 Task: Save favorite listings for condos in Dallas, Texas, with a minimum of 2 bathrooms.
Action: Mouse moved to (336, 233)
Screenshot: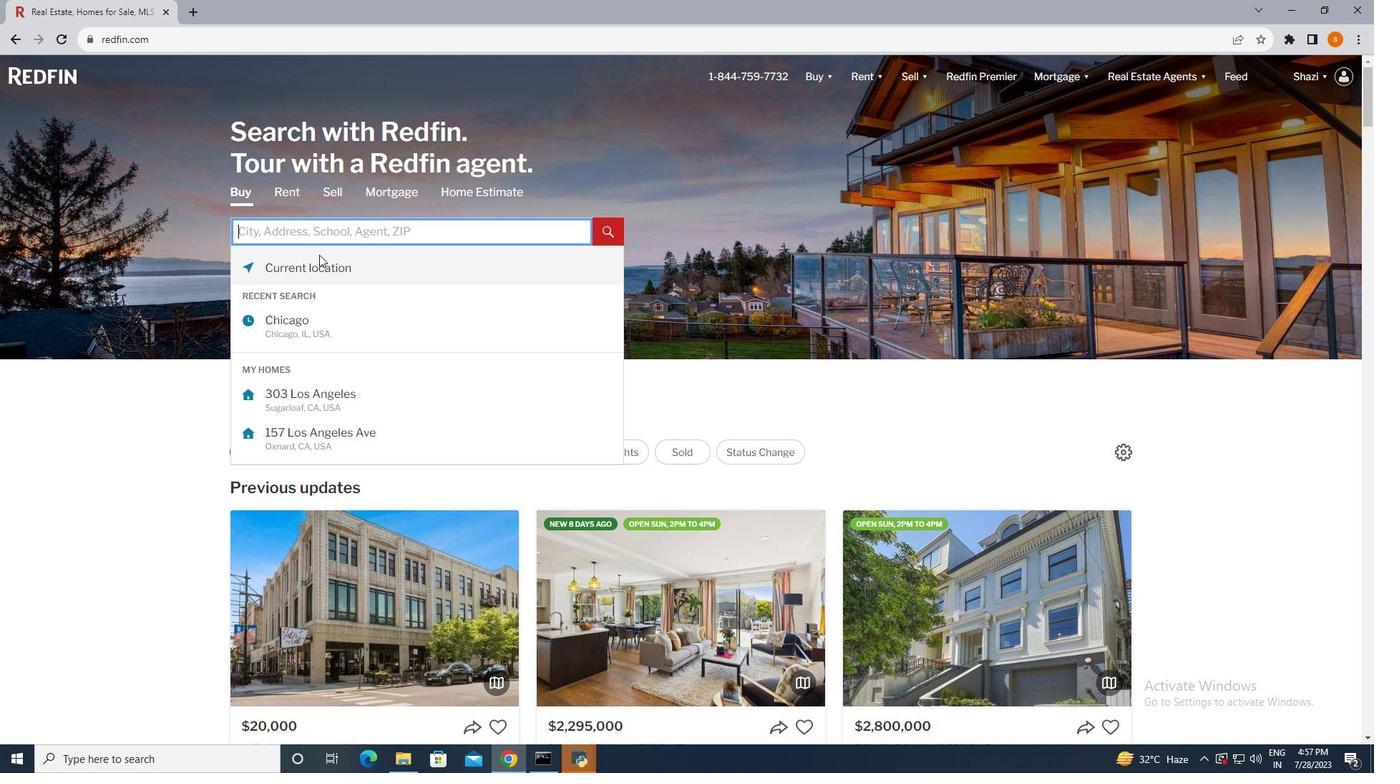 
Action: Mouse pressed left at (336, 233)
Screenshot: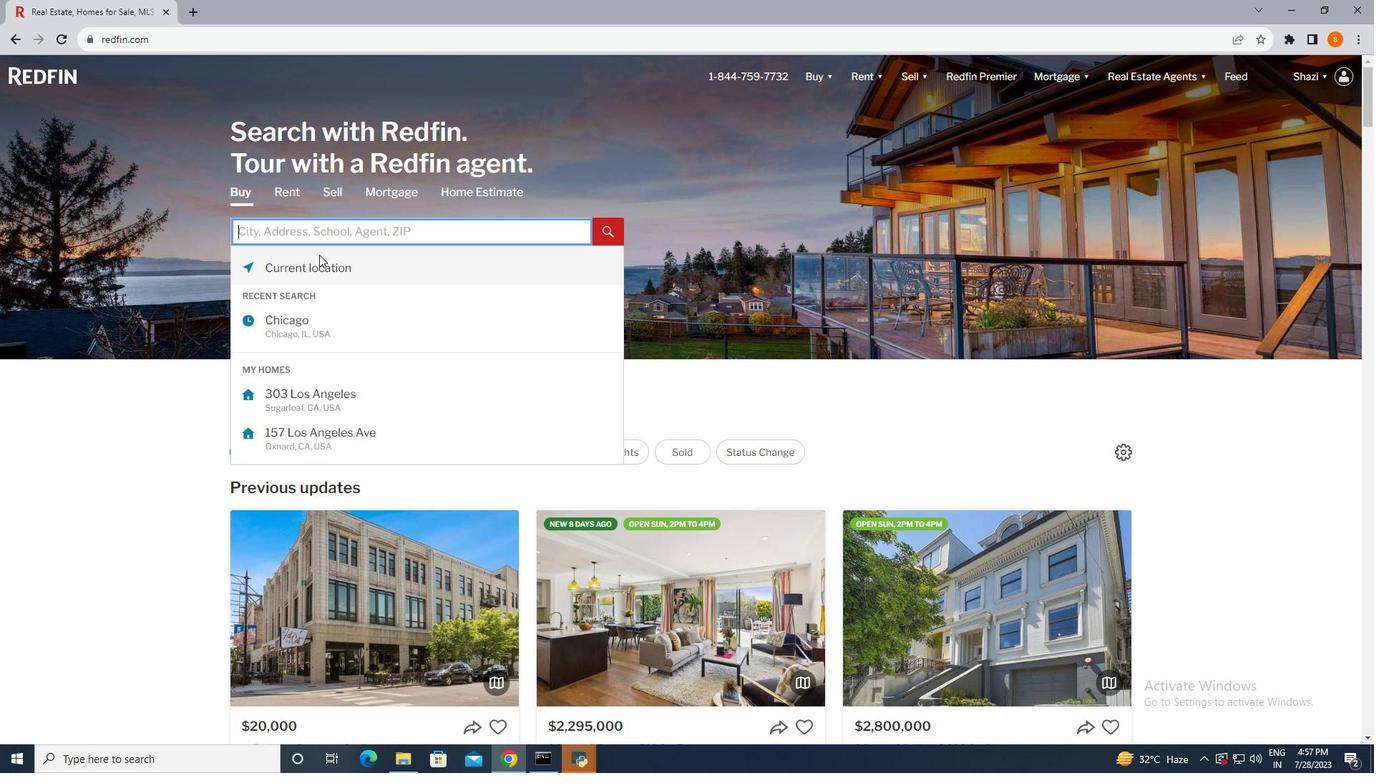 
Action: Mouse moved to (301, 233)
Screenshot: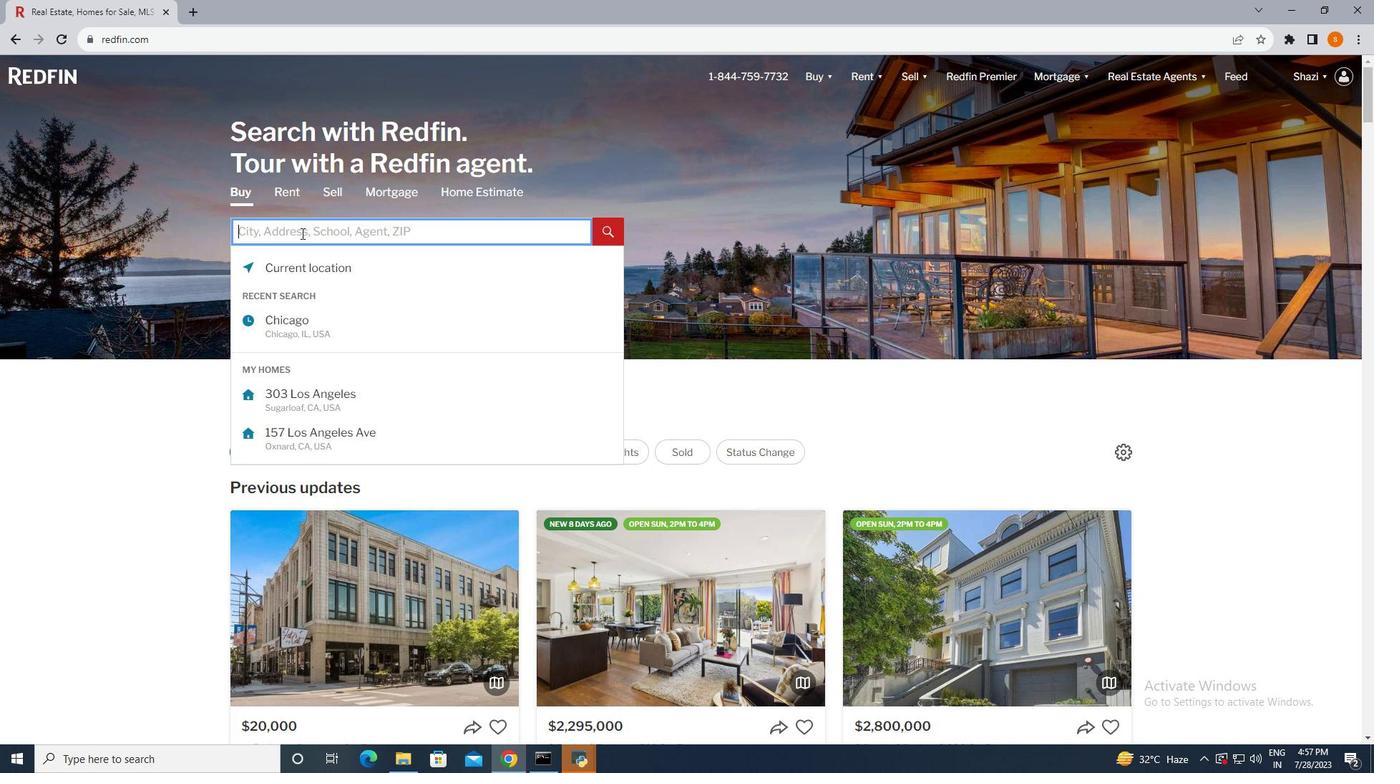 
Action: Mouse pressed left at (301, 233)
Screenshot: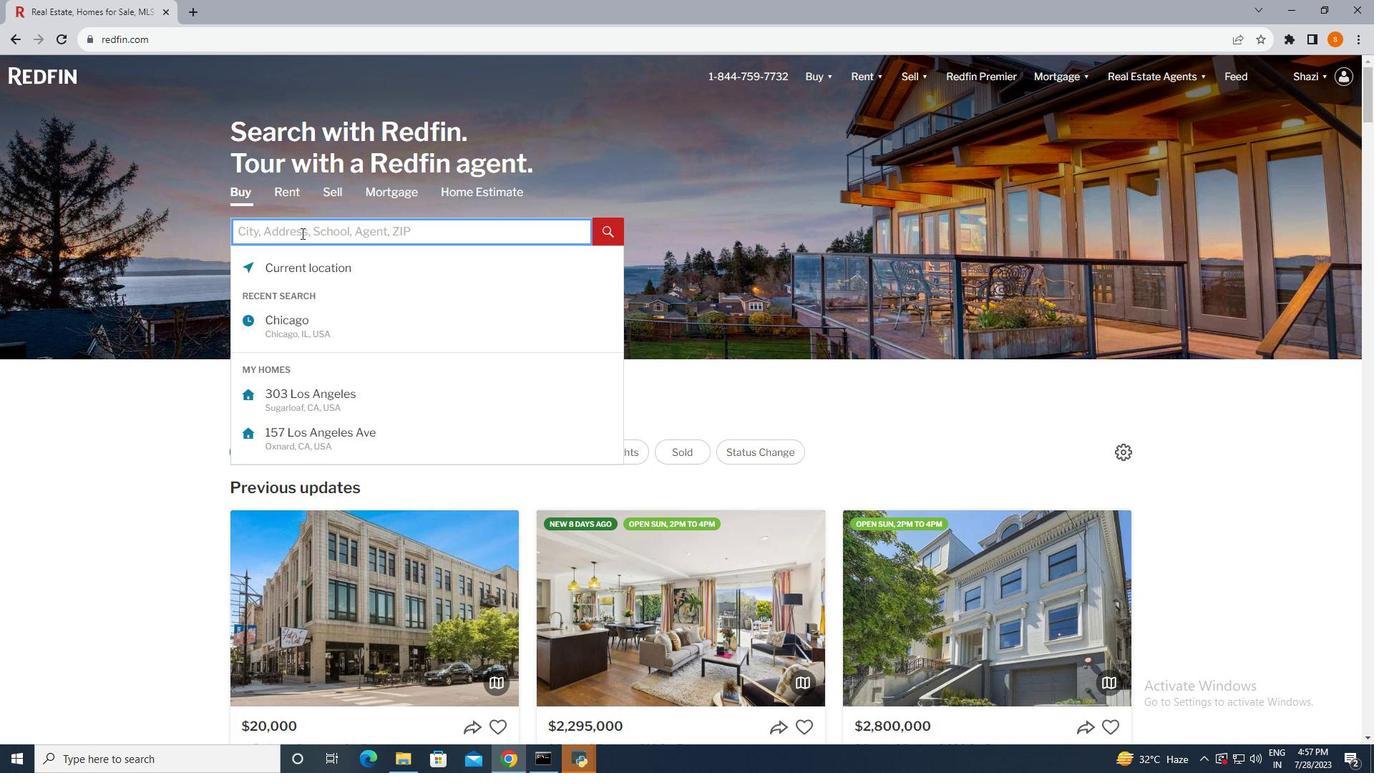 
Action: Key pressed <Key.shift>Dallas,<Key.space><Key.shift>Texas<Key.enter>
Screenshot: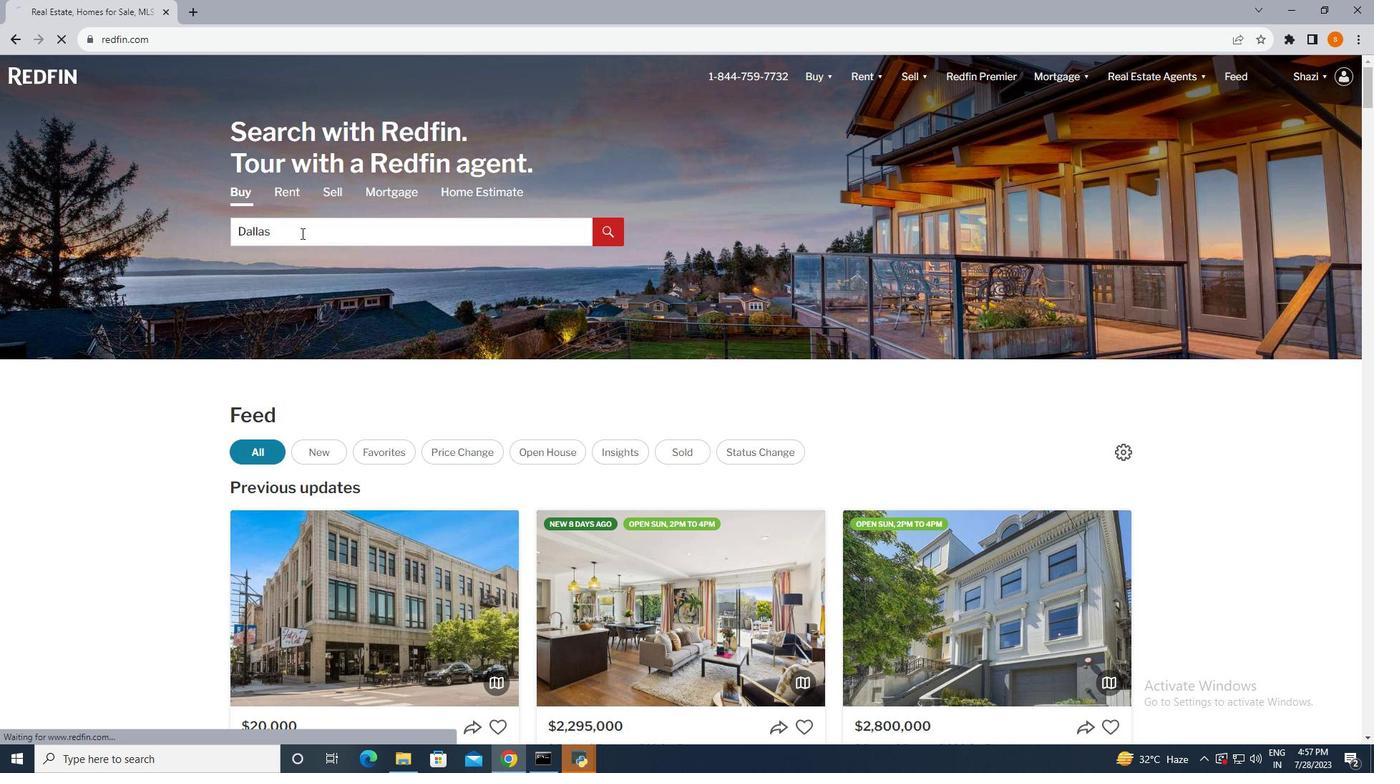 
Action: Mouse moved to (1233, 161)
Screenshot: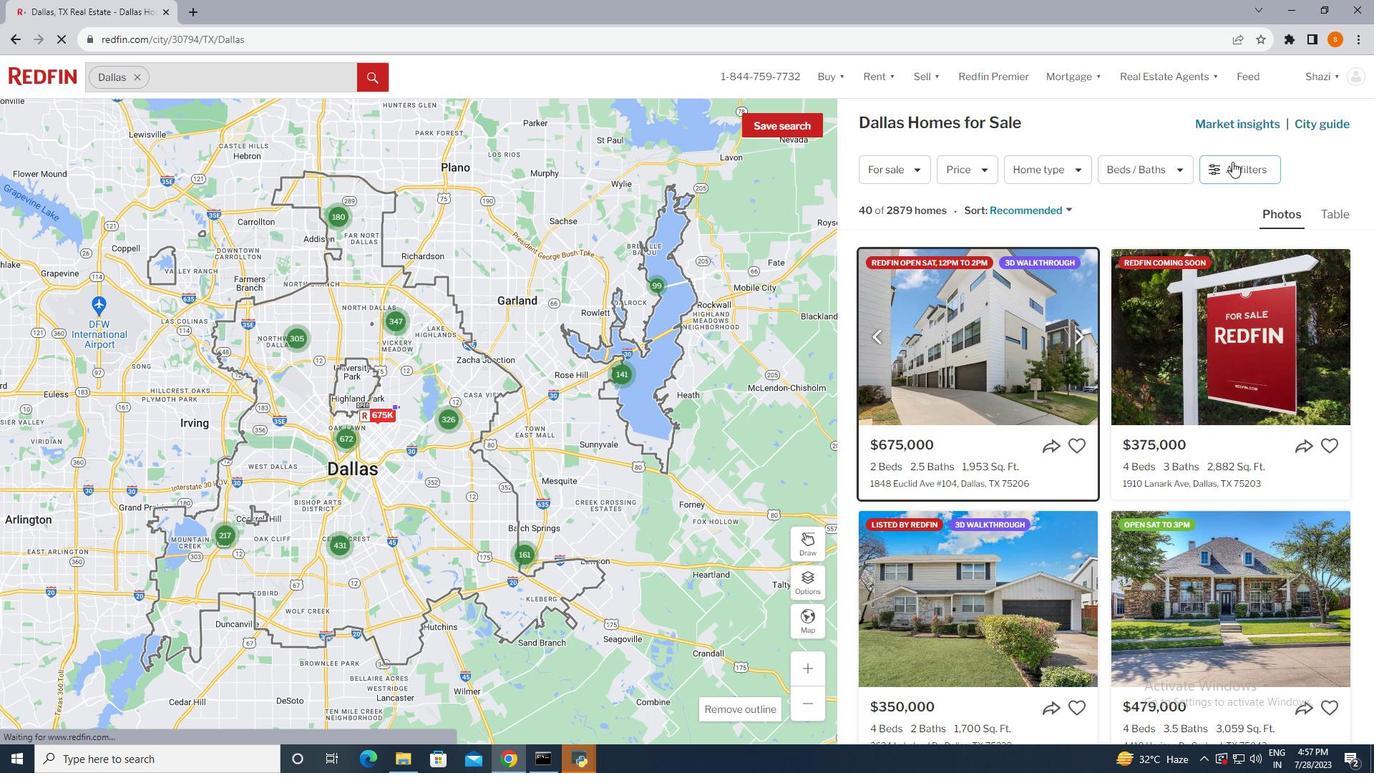 
Action: Mouse pressed left at (1233, 161)
Screenshot: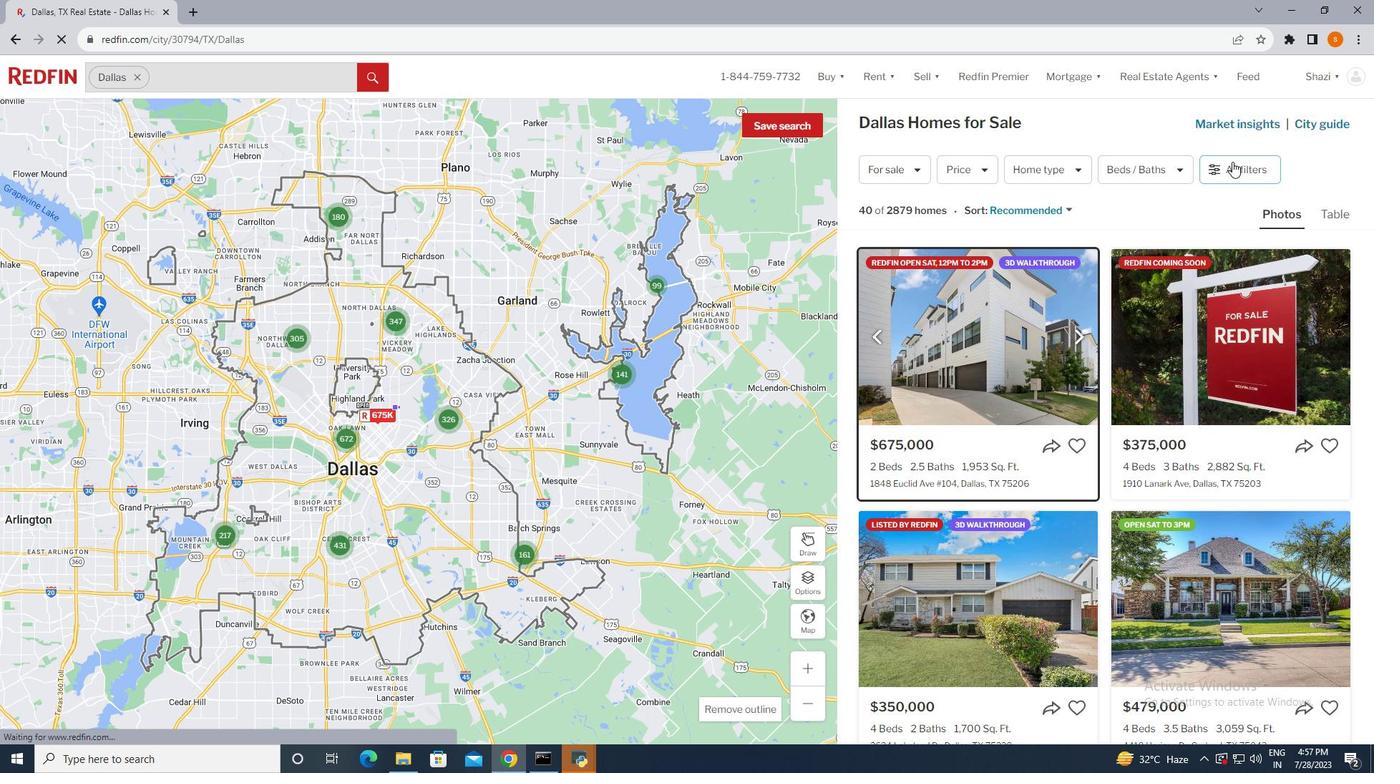 
Action: Mouse moved to (1238, 172)
Screenshot: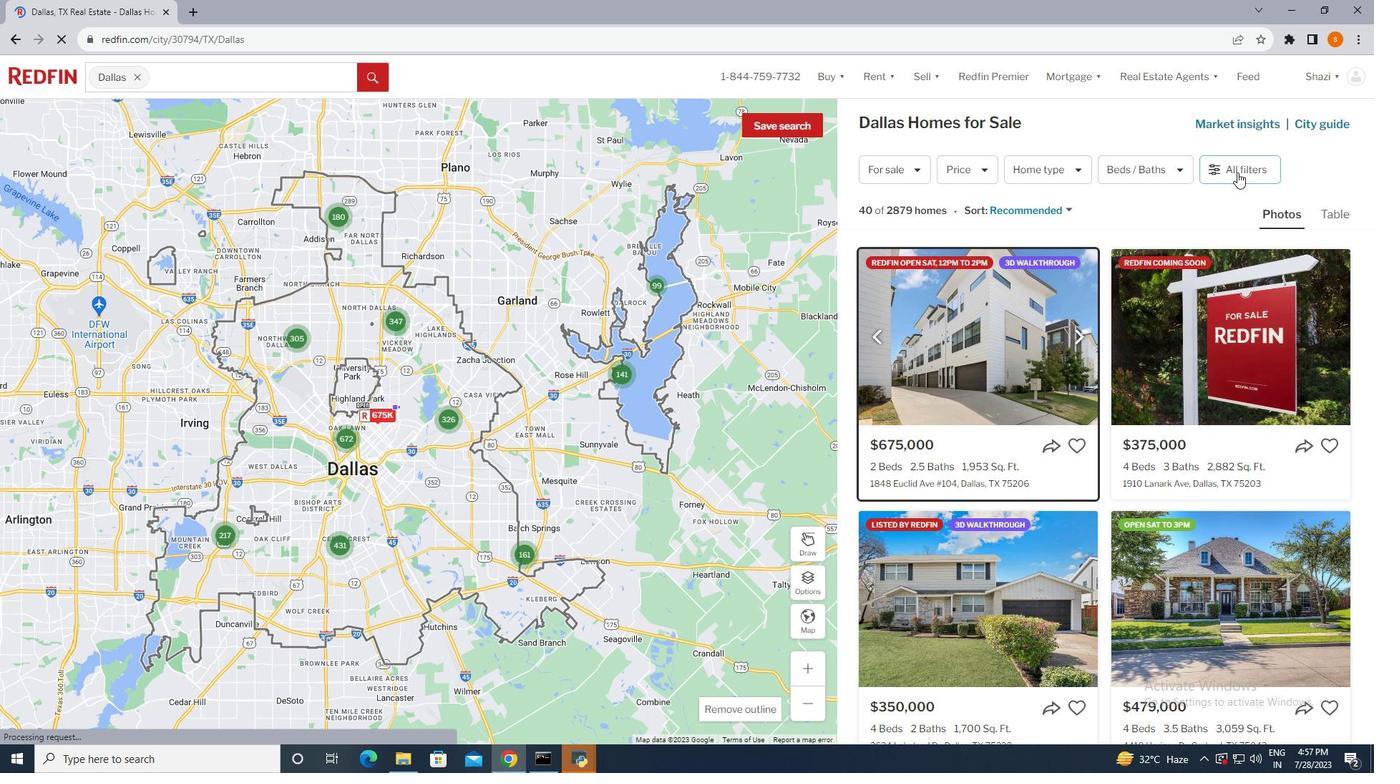 
Action: Mouse pressed left at (1238, 172)
Screenshot: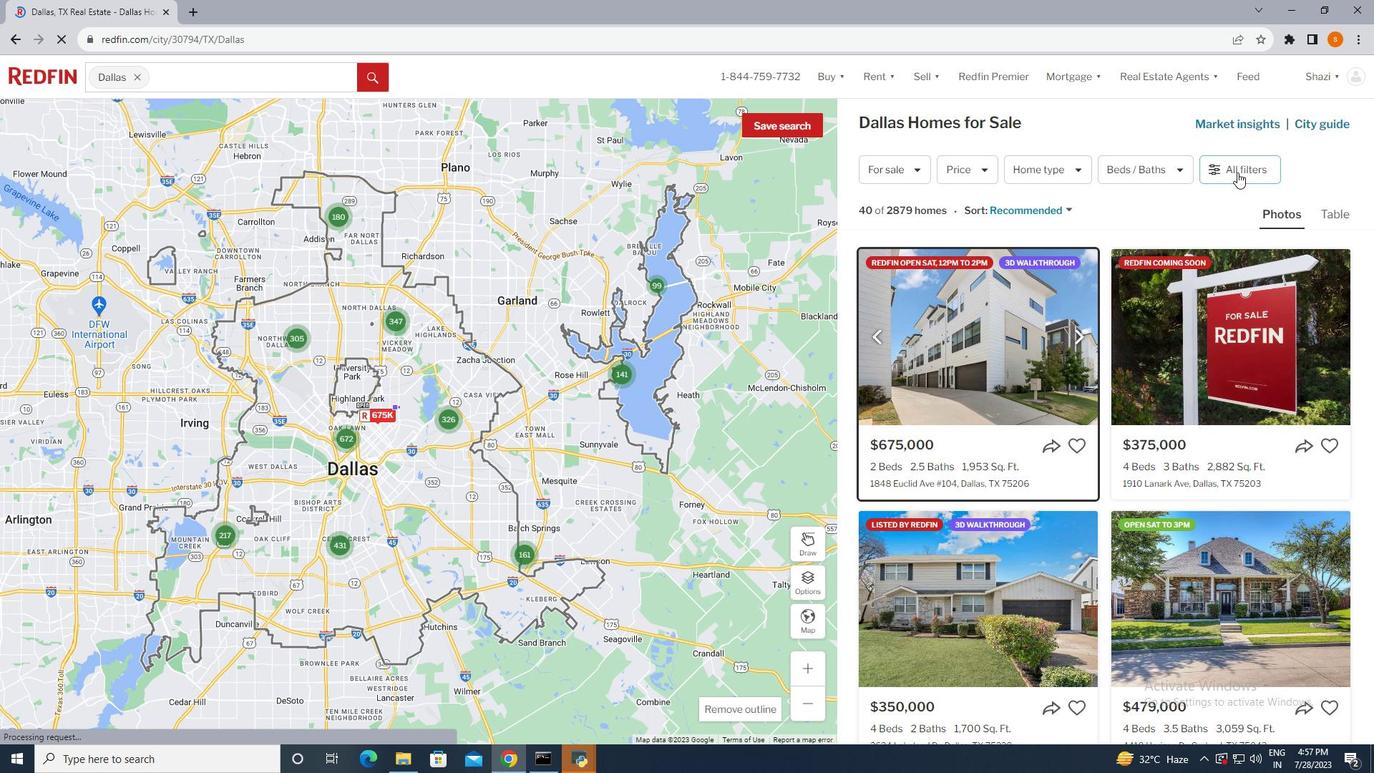 
Action: Mouse pressed left at (1238, 172)
Screenshot: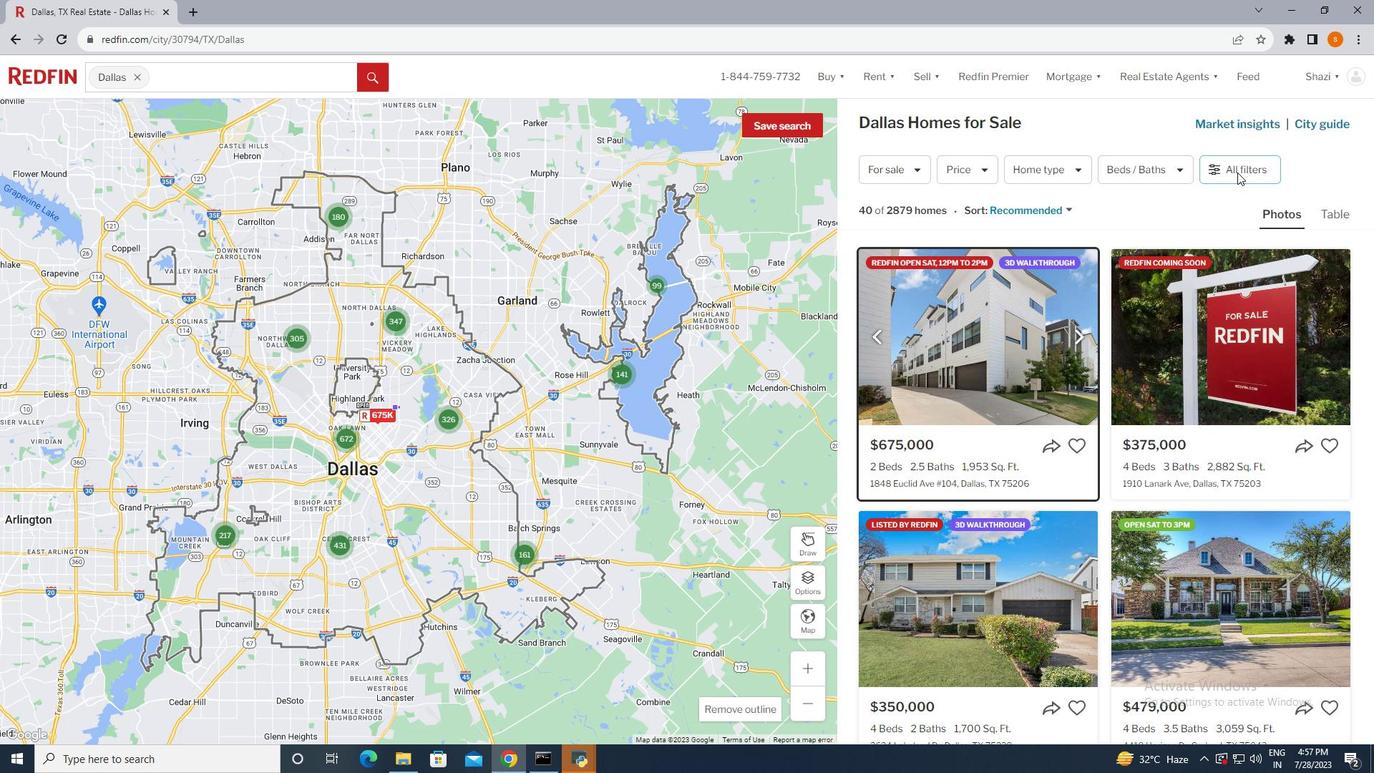 
Action: Mouse moved to (1119, 462)
Screenshot: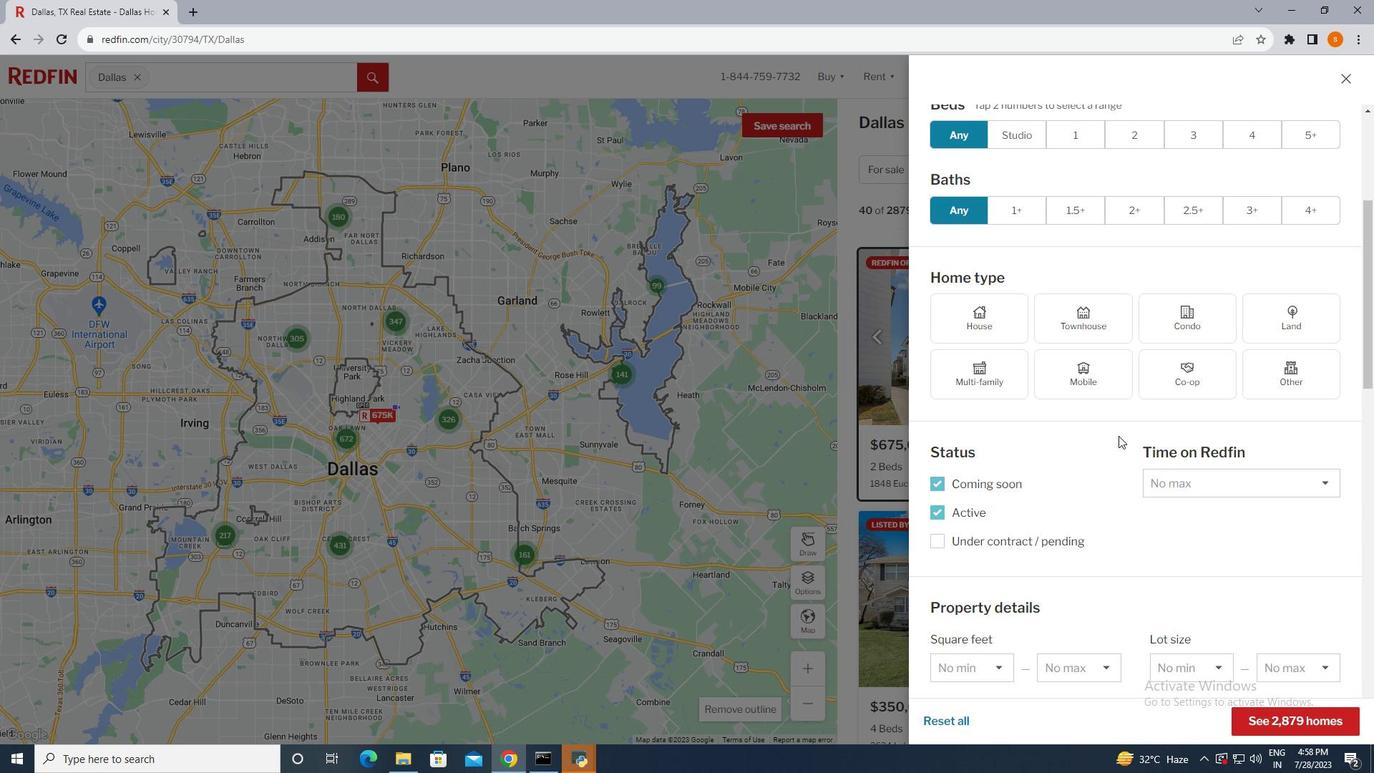 
Action: Mouse scrolled (1119, 461) with delta (0, 0)
Screenshot: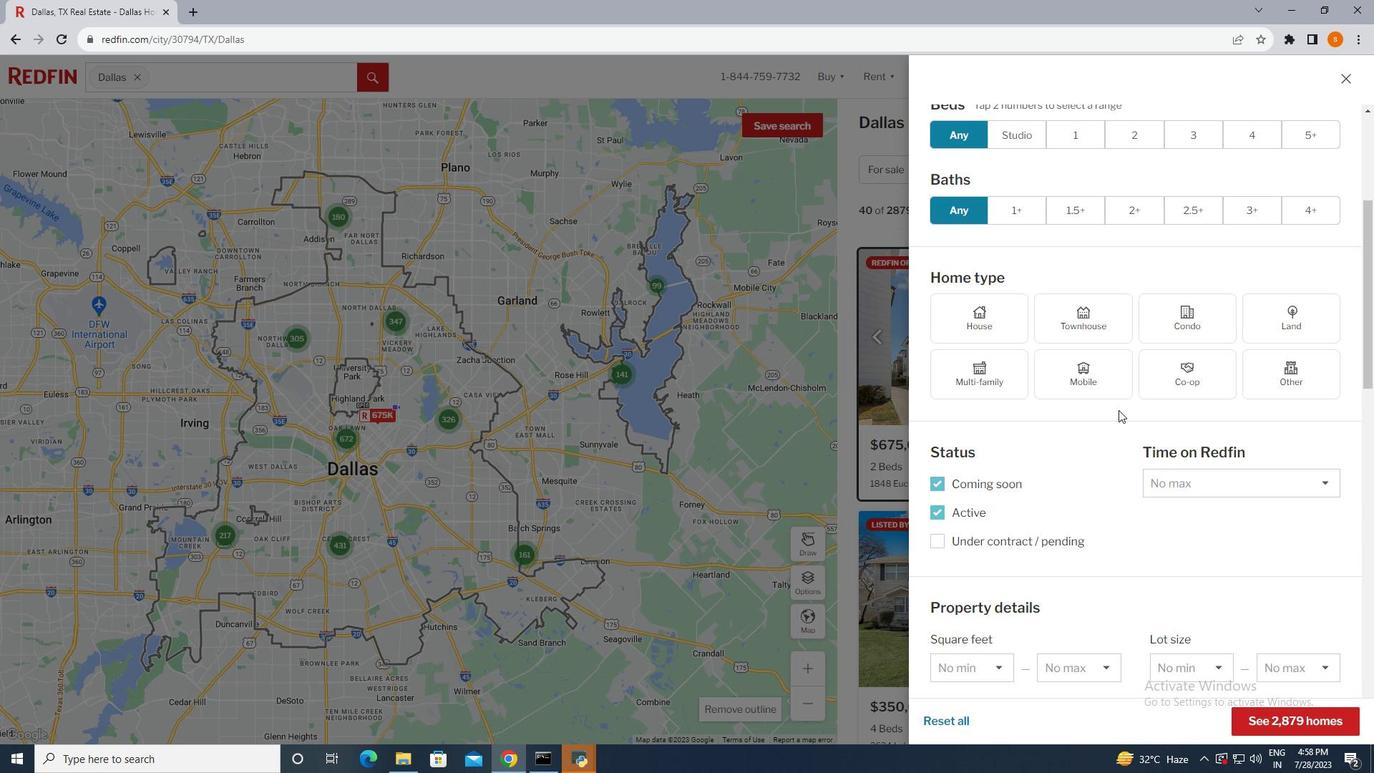 
Action: Mouse scrolled (1119, 461) with delta (0, 0)
Screenshot: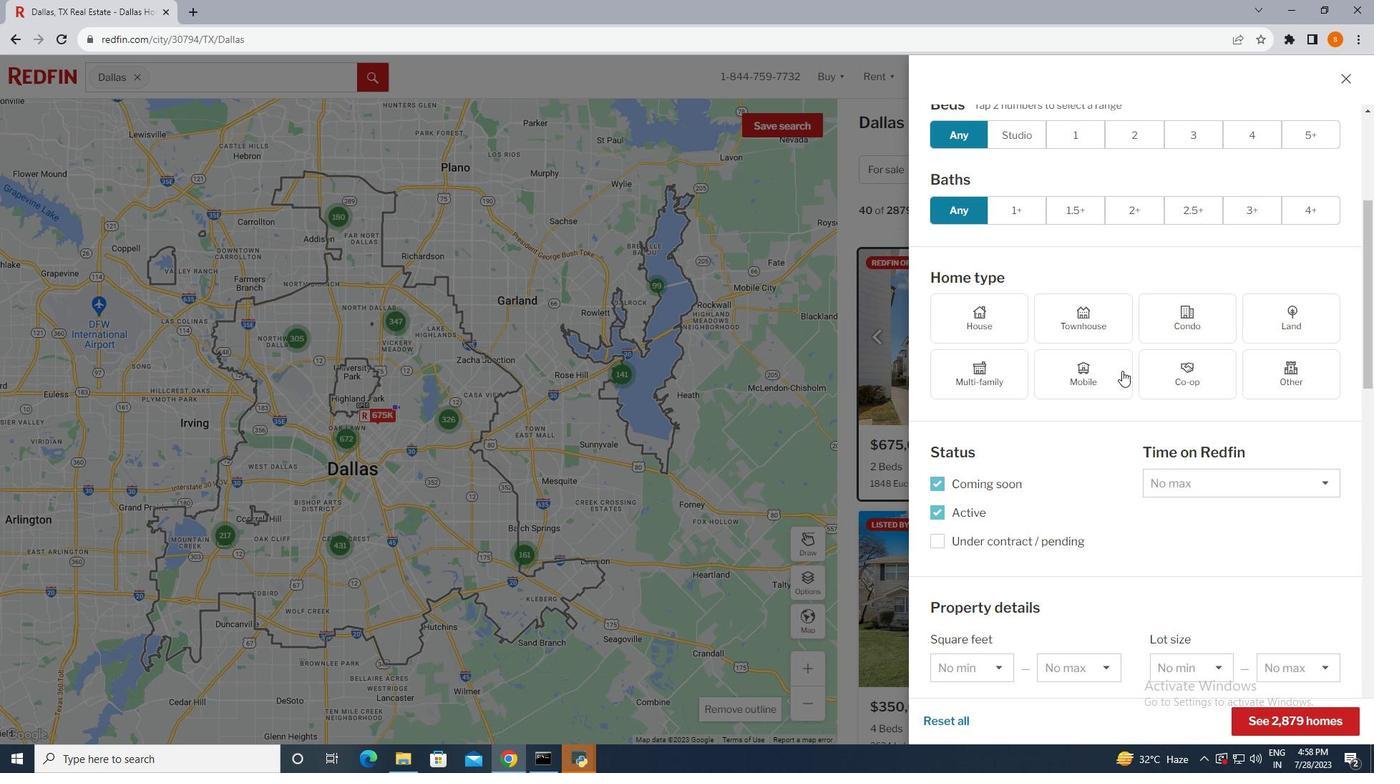 
Action: Mouse scrolled (1119, 461) with delta (0, 0)
Screenshot: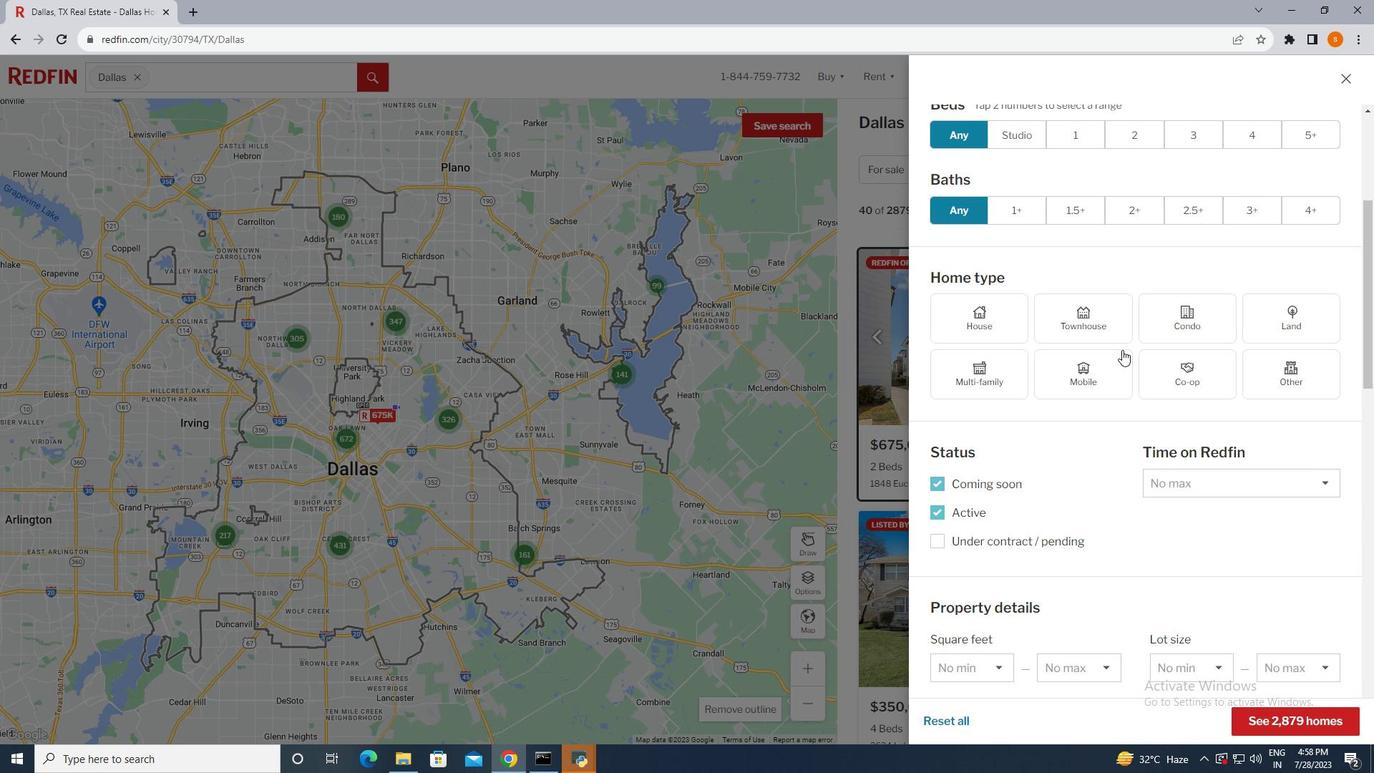 
Action: Mouse scrolled (1119, 461) with delta (0, 0)
Screenshot: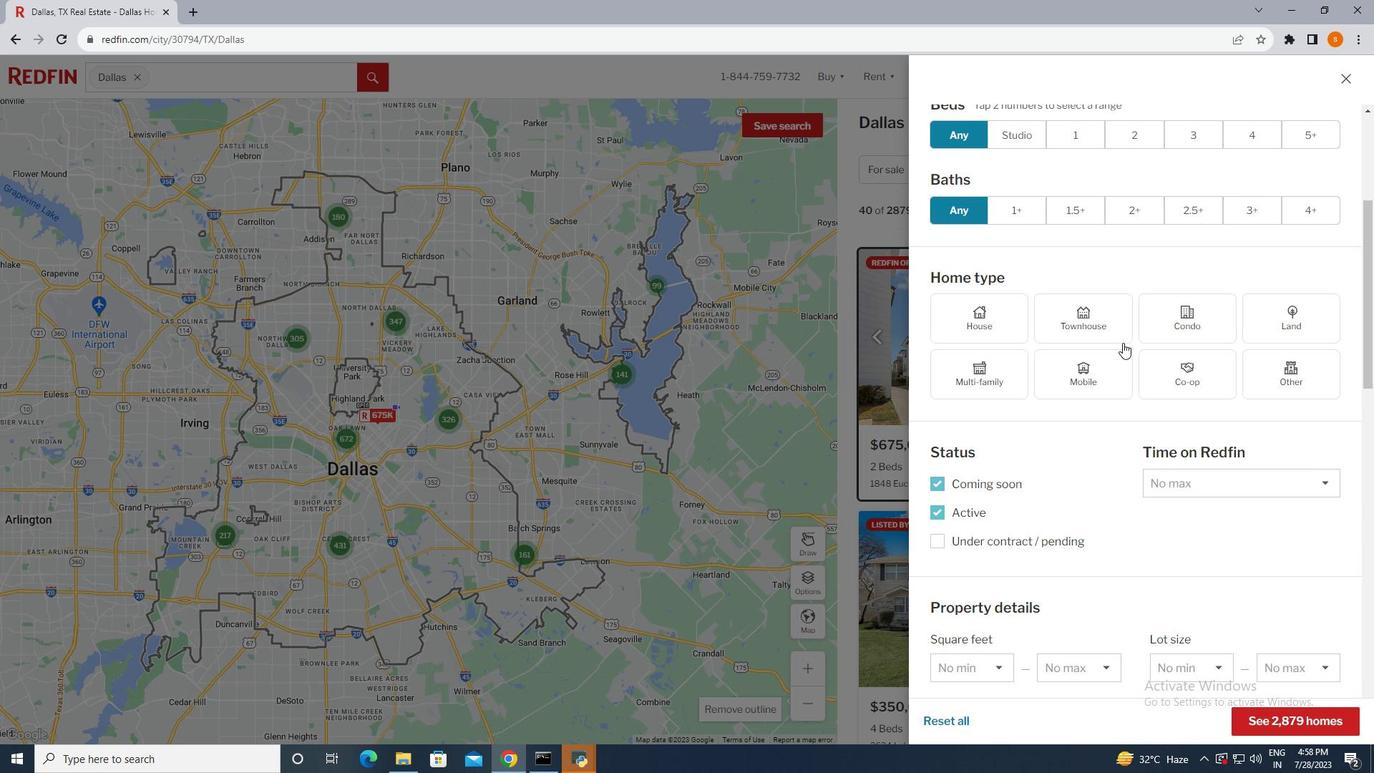 
Action: Mouse moved to (1202, 315)
Screenshot: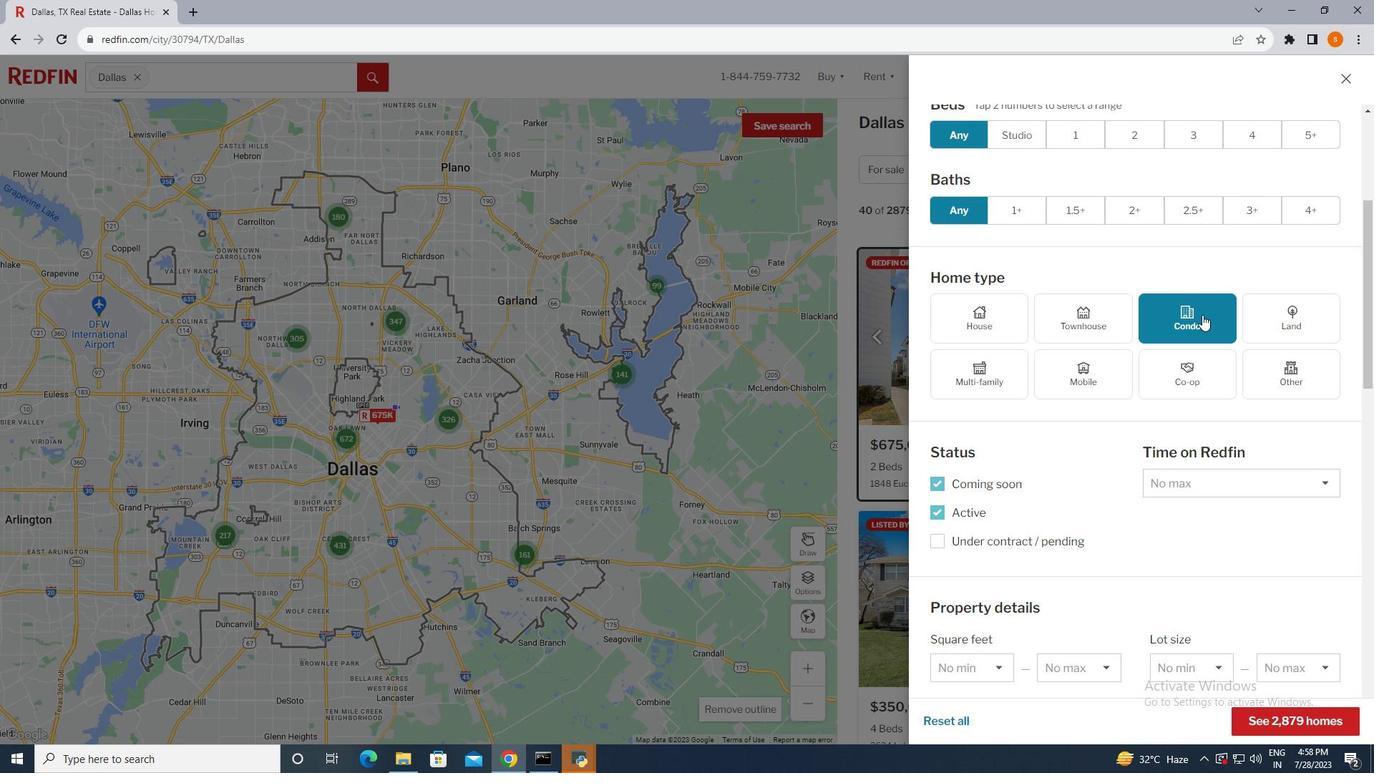 
Action: Mouse pressed left at (1202, 315)
Screenshot: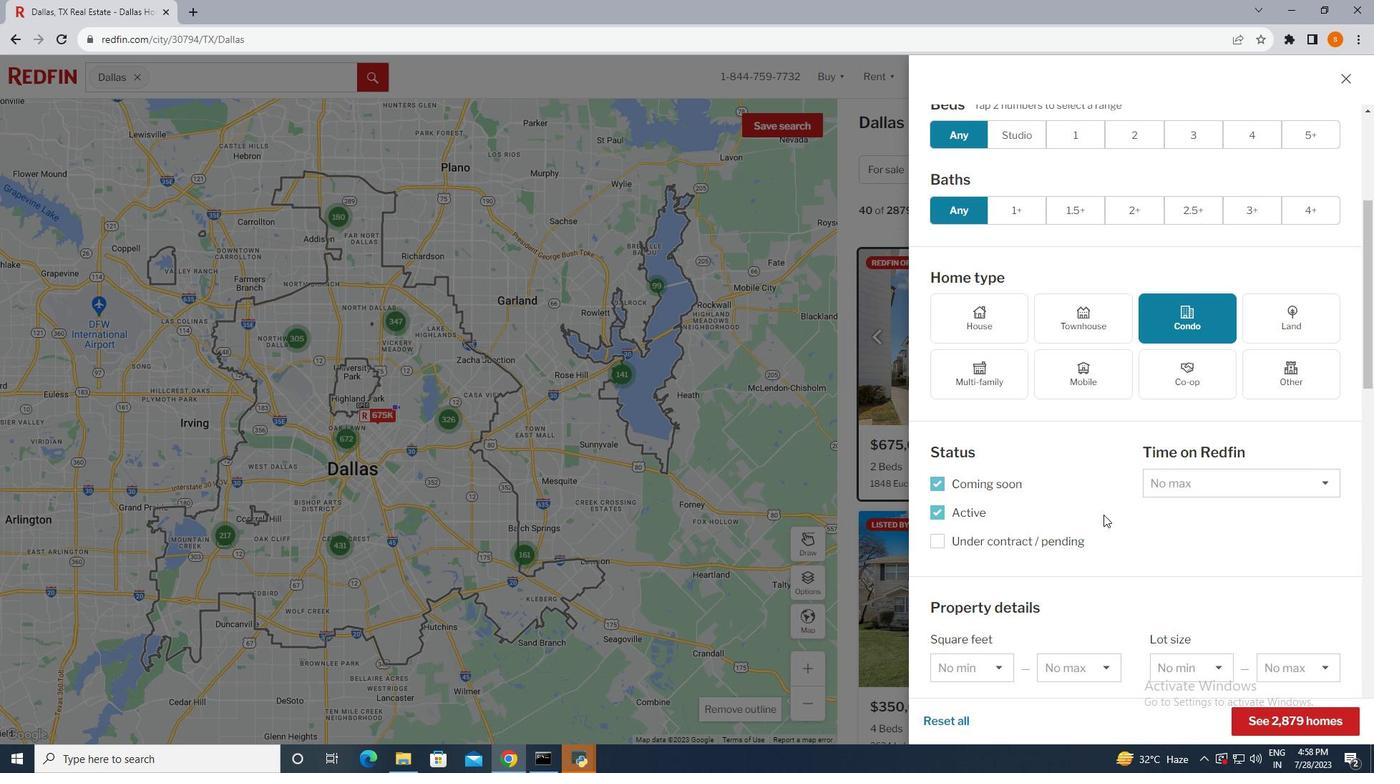 
Action: Mouse moved to (1073, 544)
Screenshot: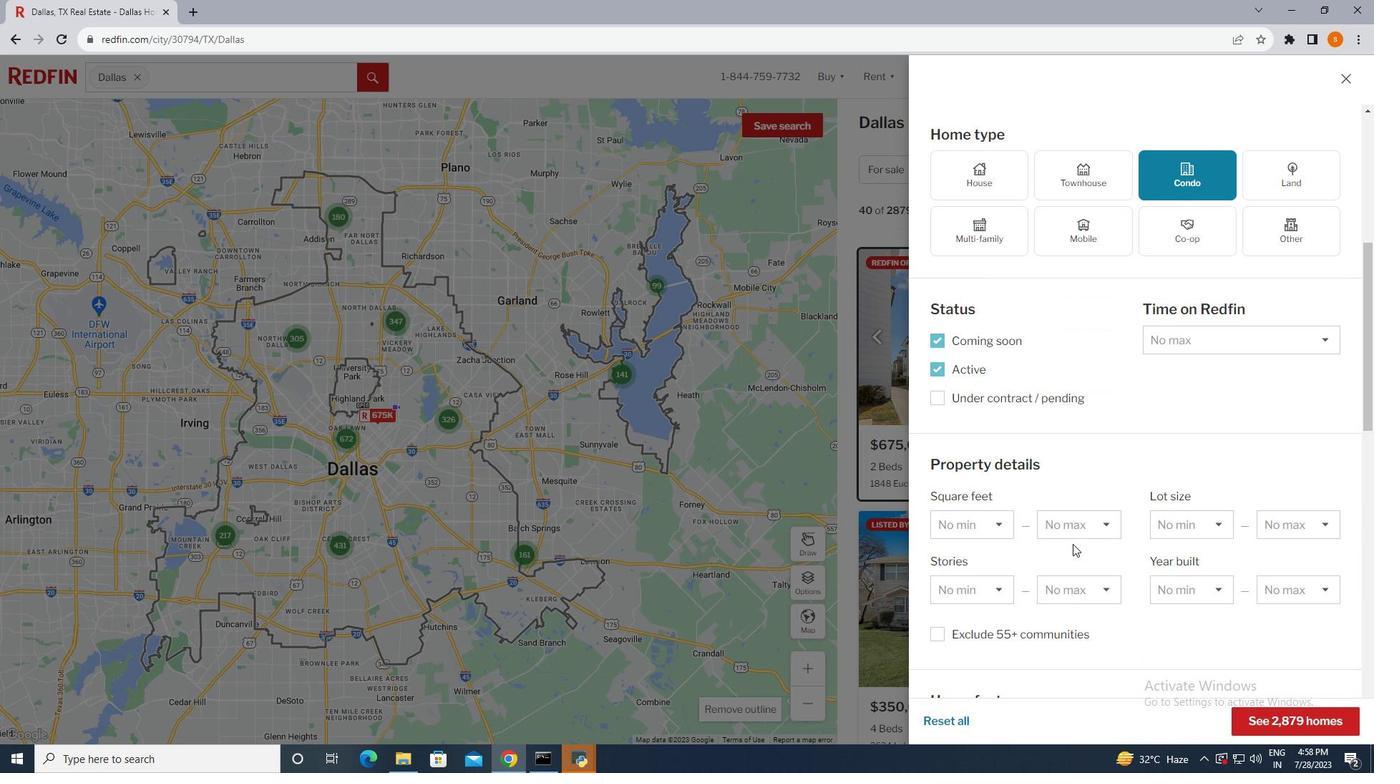 
Action: Mouse scrolled (1073, 543) with delta (0, 0)
Screenshot: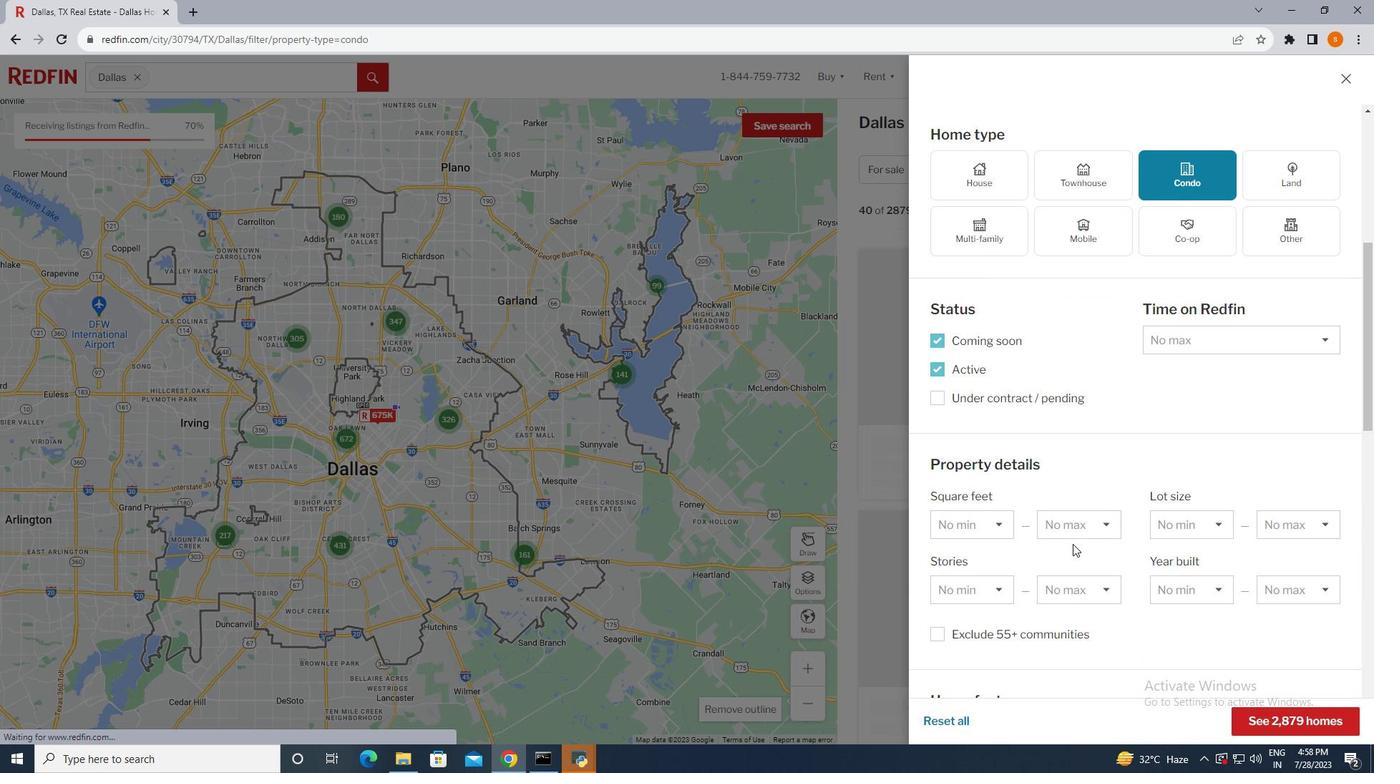 
Action: Mouse scrolled (1073, 543) with delta (0, 0)
Screenshot: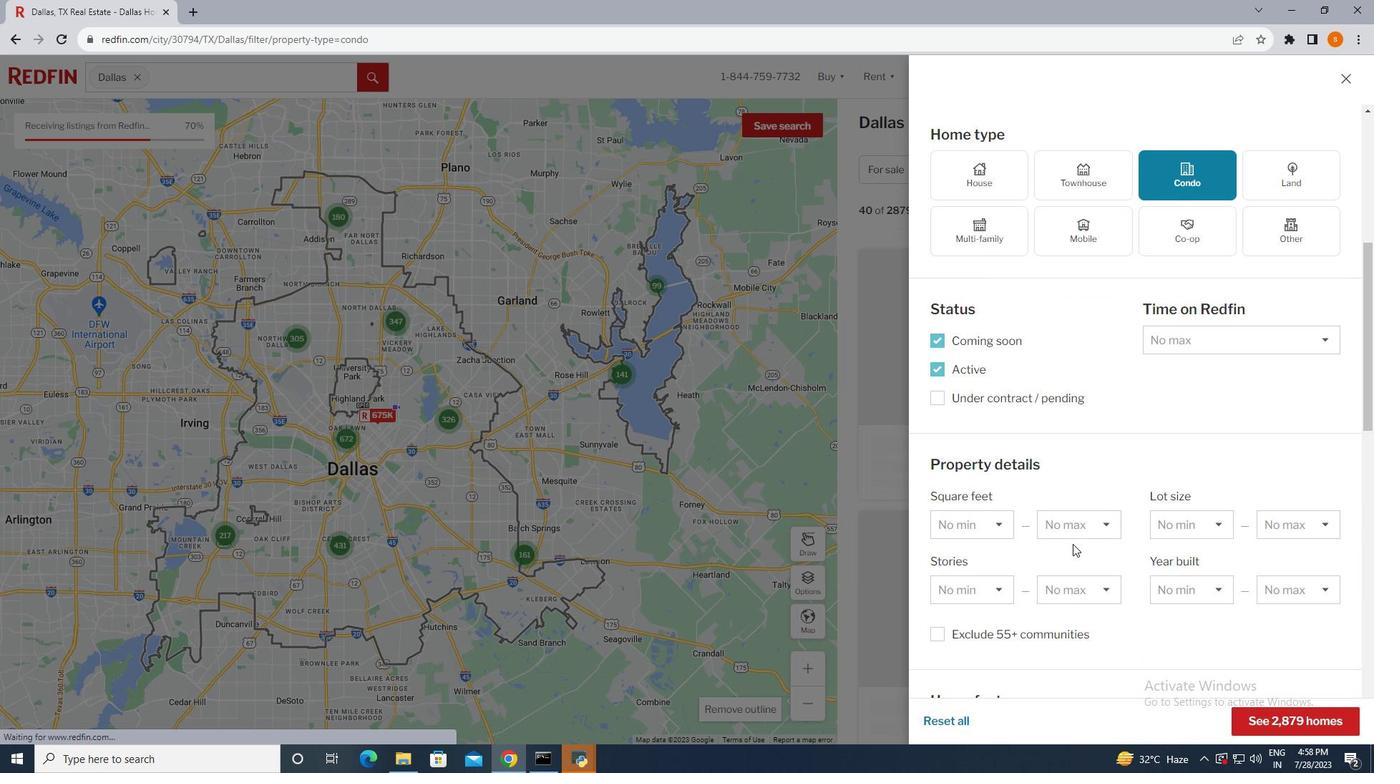 
Action: Mouse scrolled (1073, 543) with delta (0, 0)
Screenshot: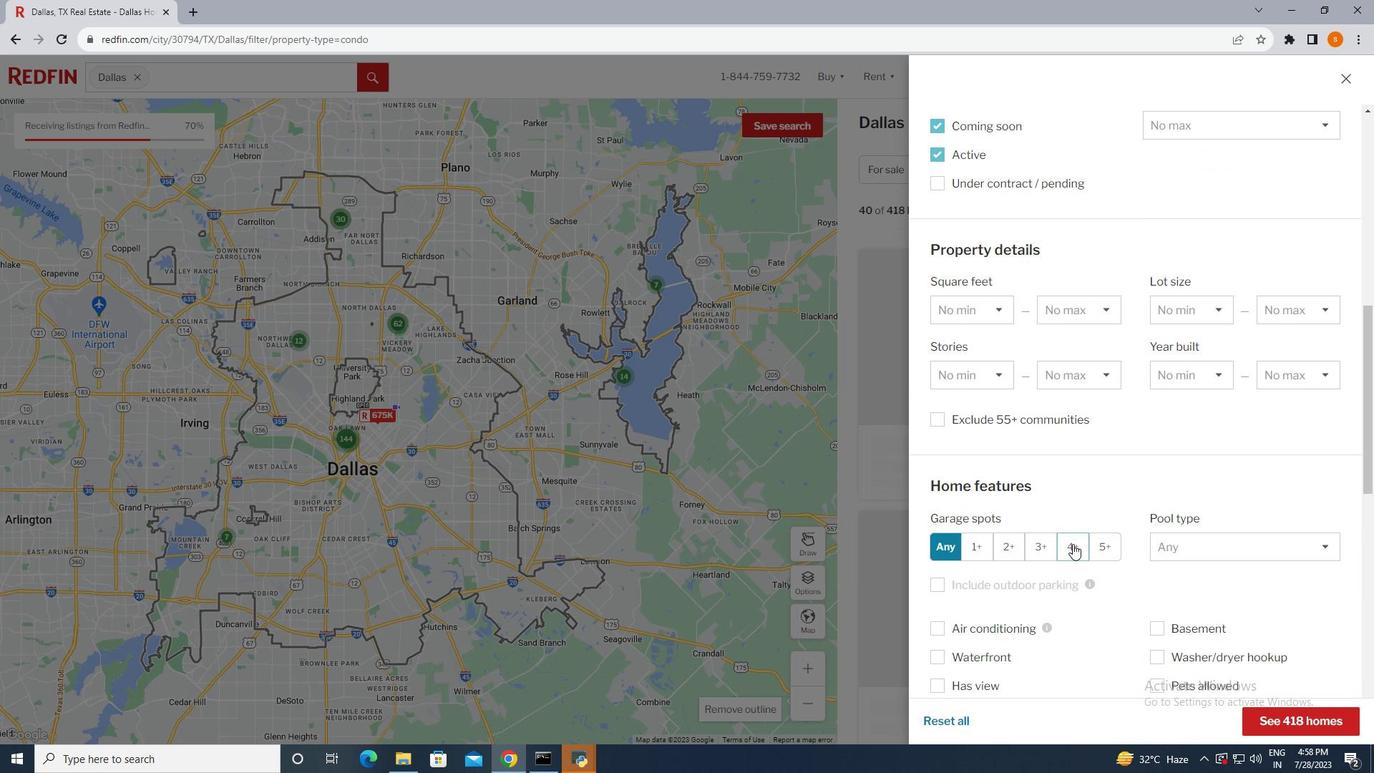 
Action: Mouse scrolled (1073, 543) with delta (0, 0)
Screenshot: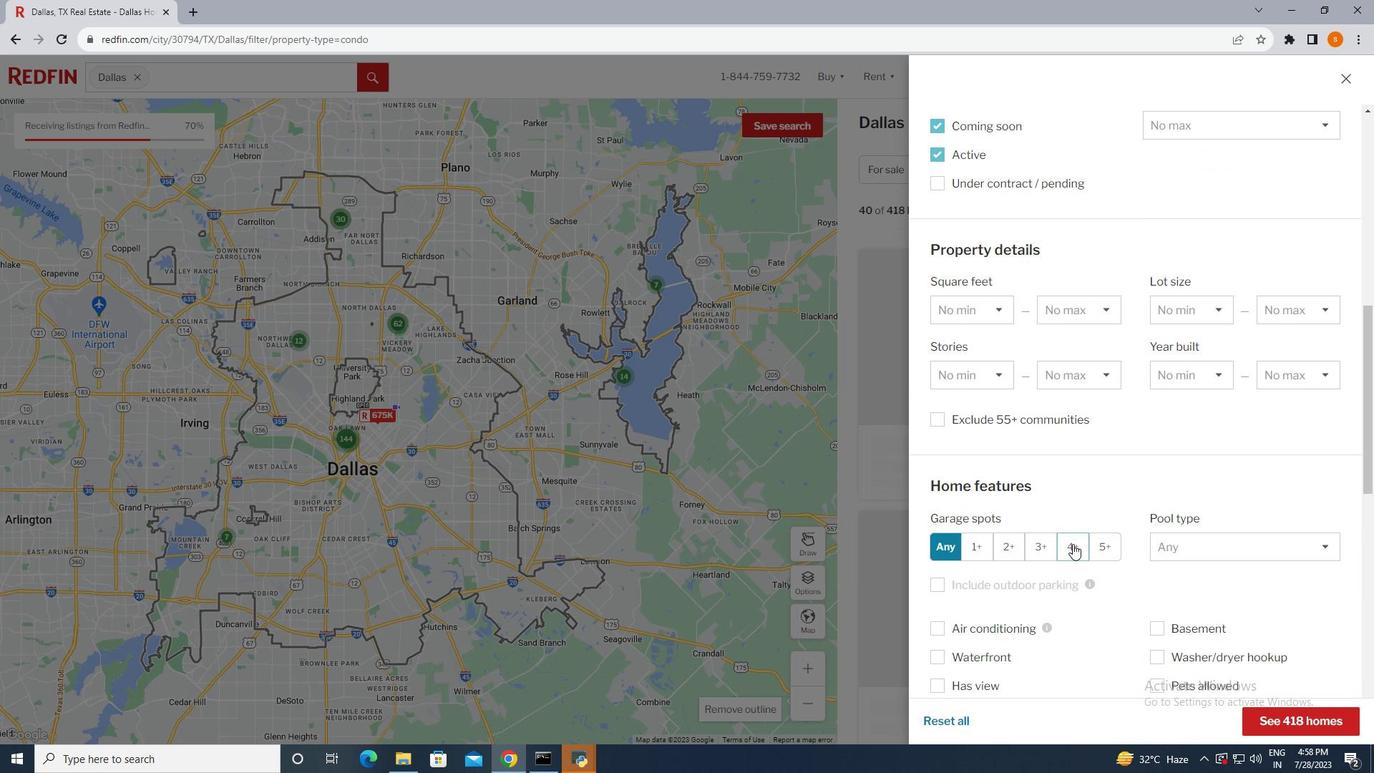
Action: Mouse scrolled (1073, 543) with delta (0, 0)
Screenshot: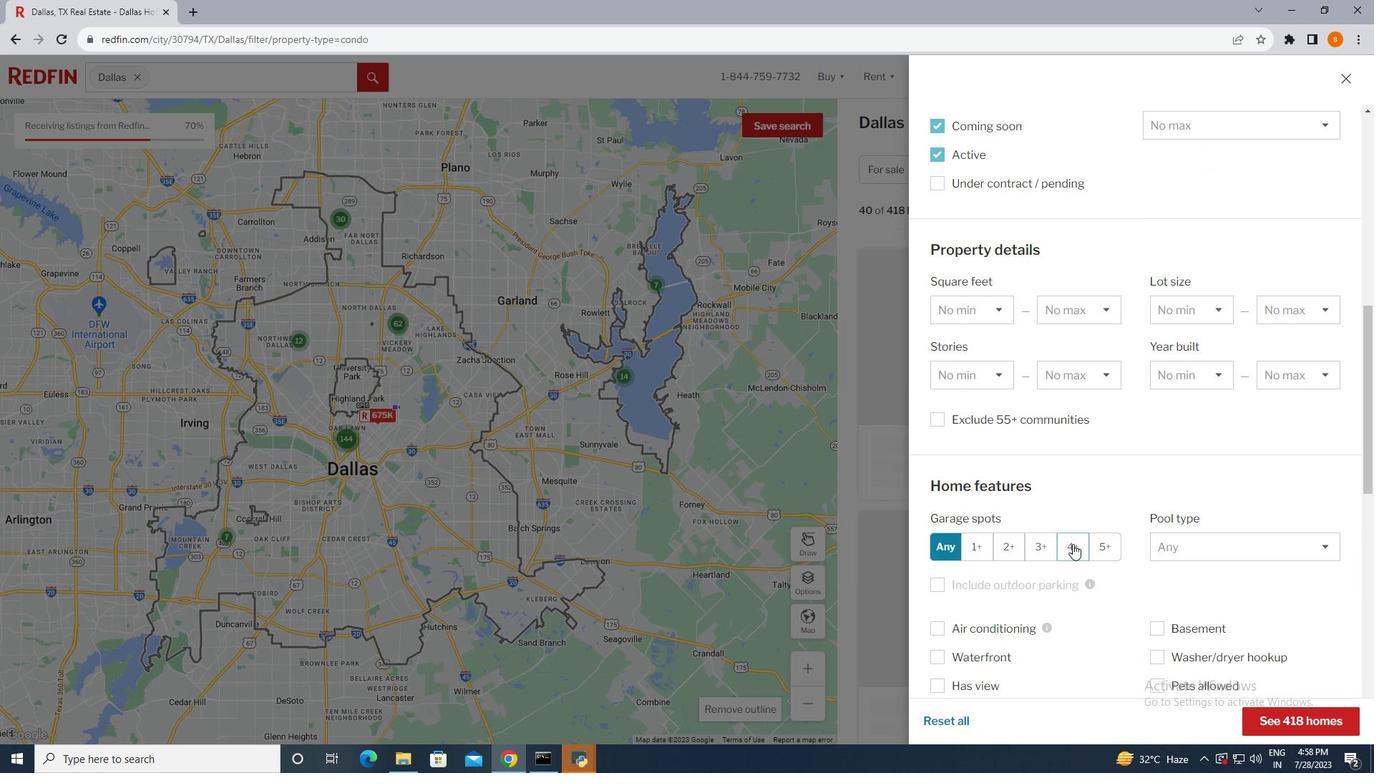 
Action: Mouse scrolled (1073, 543) with delta (0, 0)
Screenshot: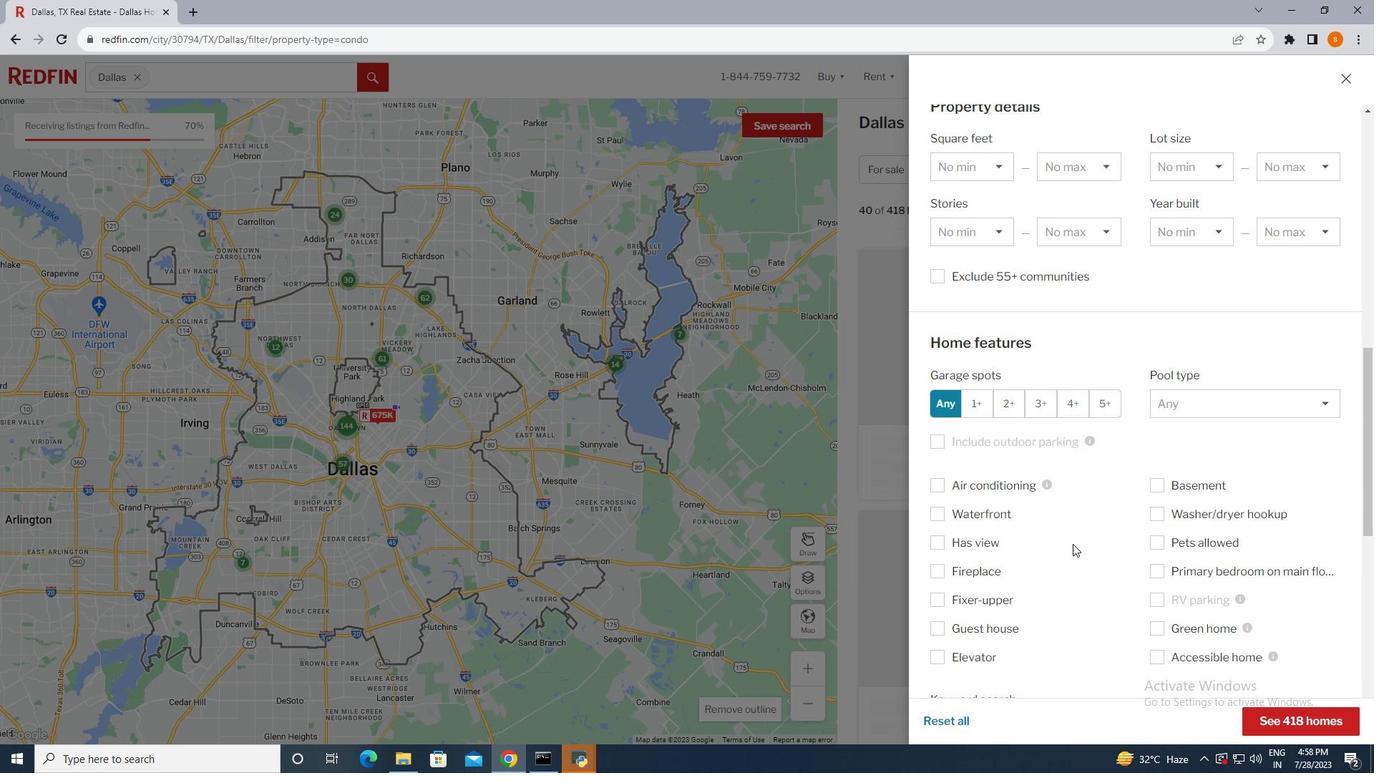 
Action: Mouse scrolled (1073, 543) with delta (0, 0)
Screenshot: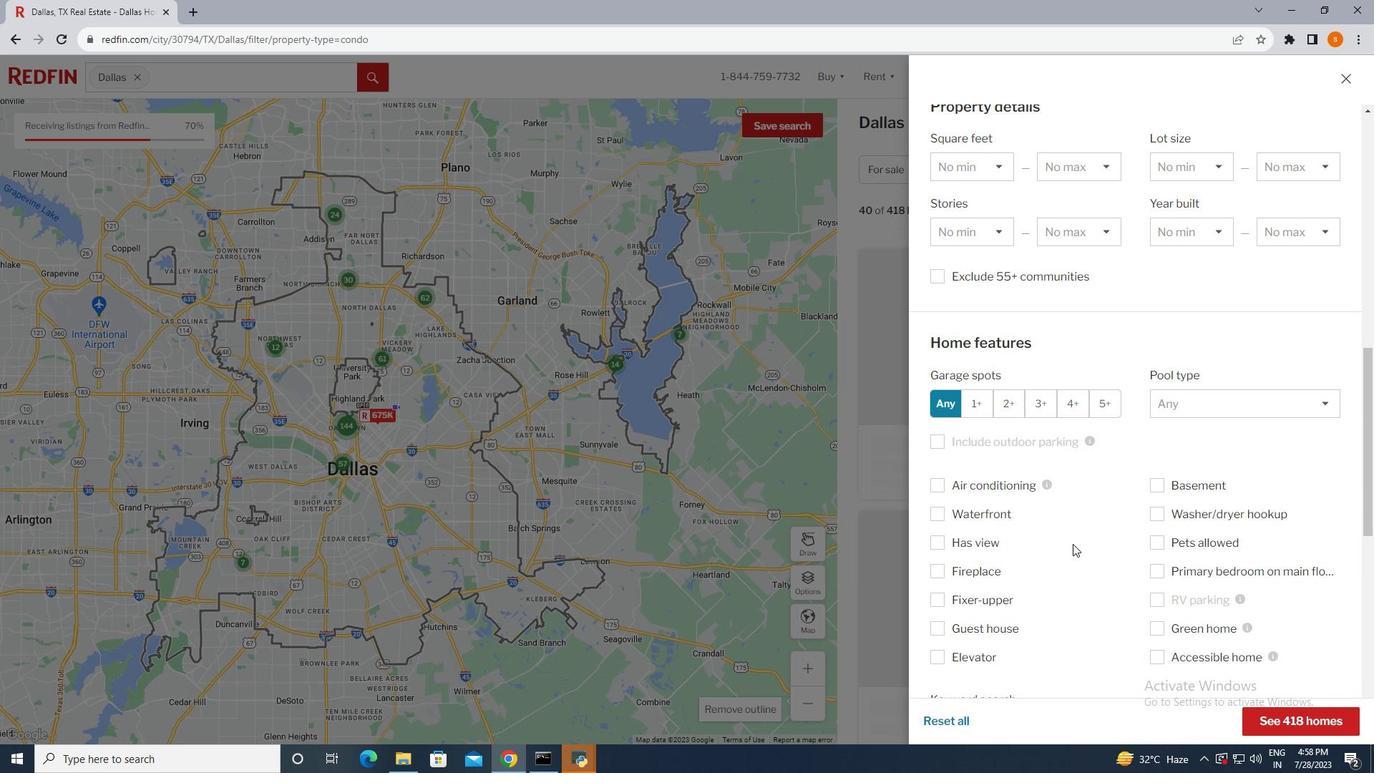 
Action: Mouse scrolled (1073, 544) with delta (0, 0)
Screenshot: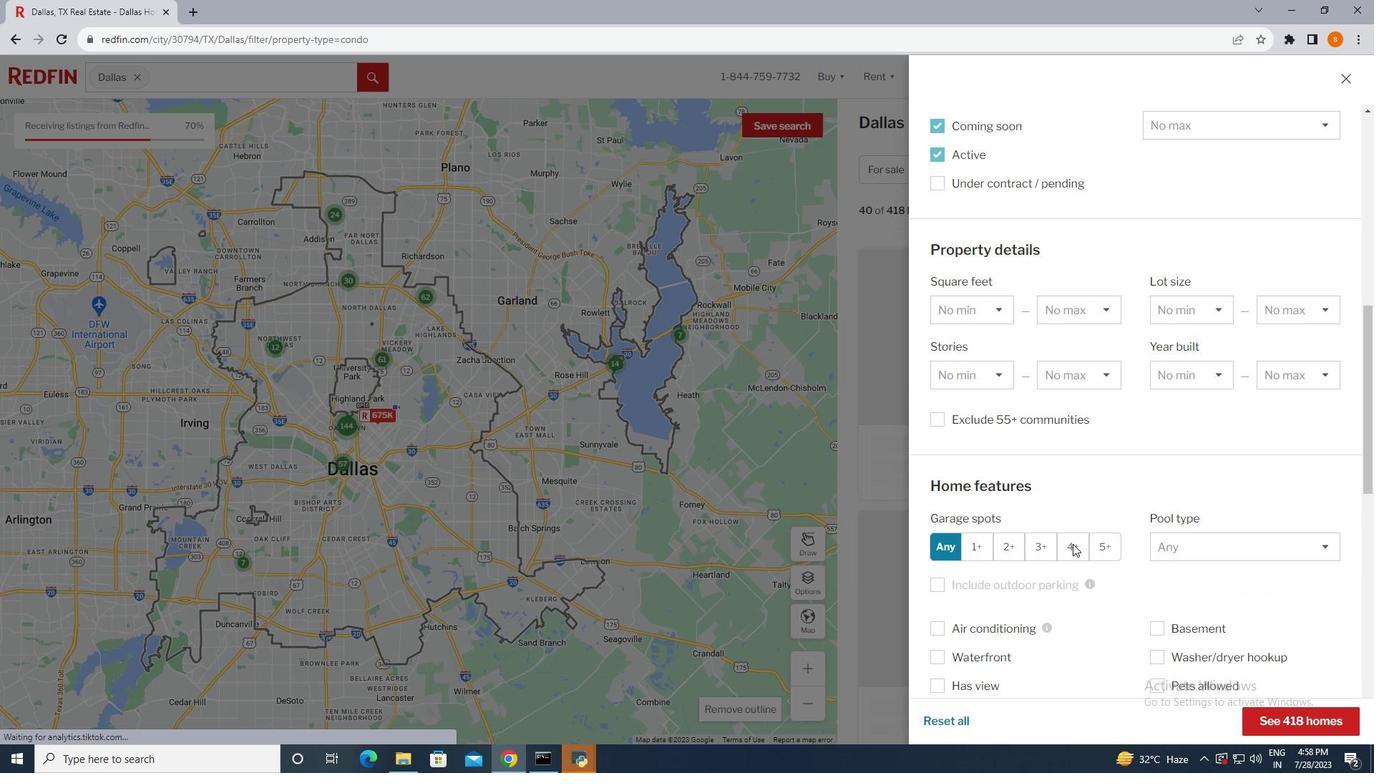 
Action: Mouse scrolled (1073, 544) with delta (0, 0)
Screenshot: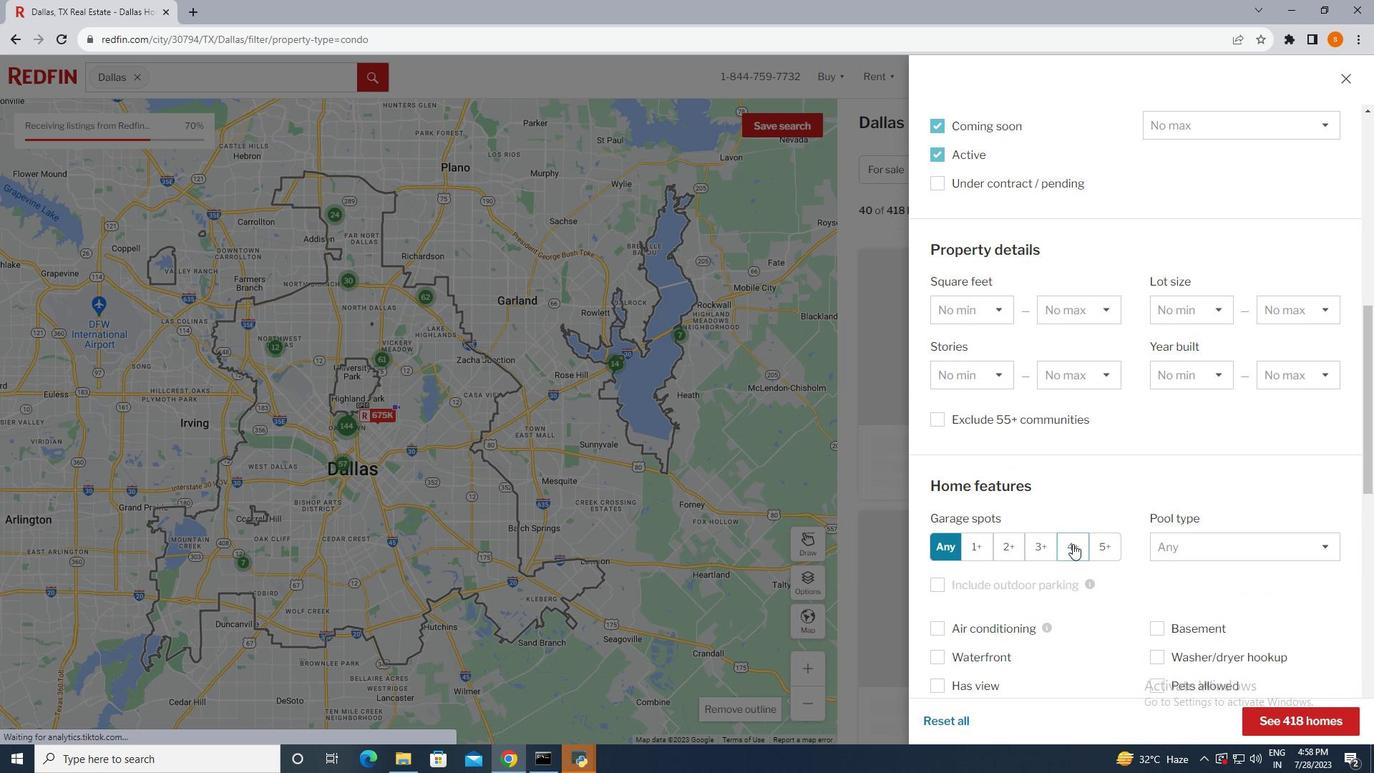 
Action: Mouse scrolled (1073, 544) with delta (0, 0)
Screenshot: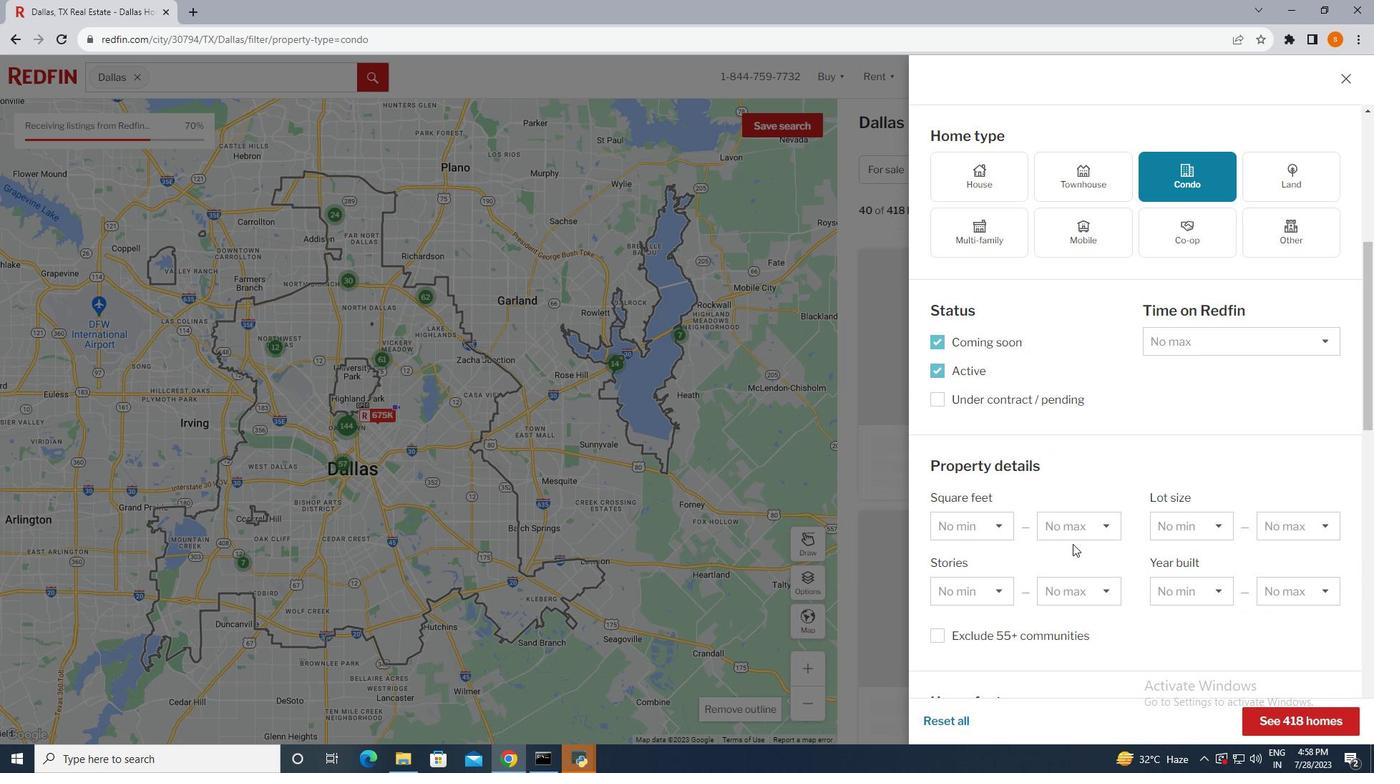 
Action: Mouse scrolled (1073, 544) with delta (0, 0)
Screenshot: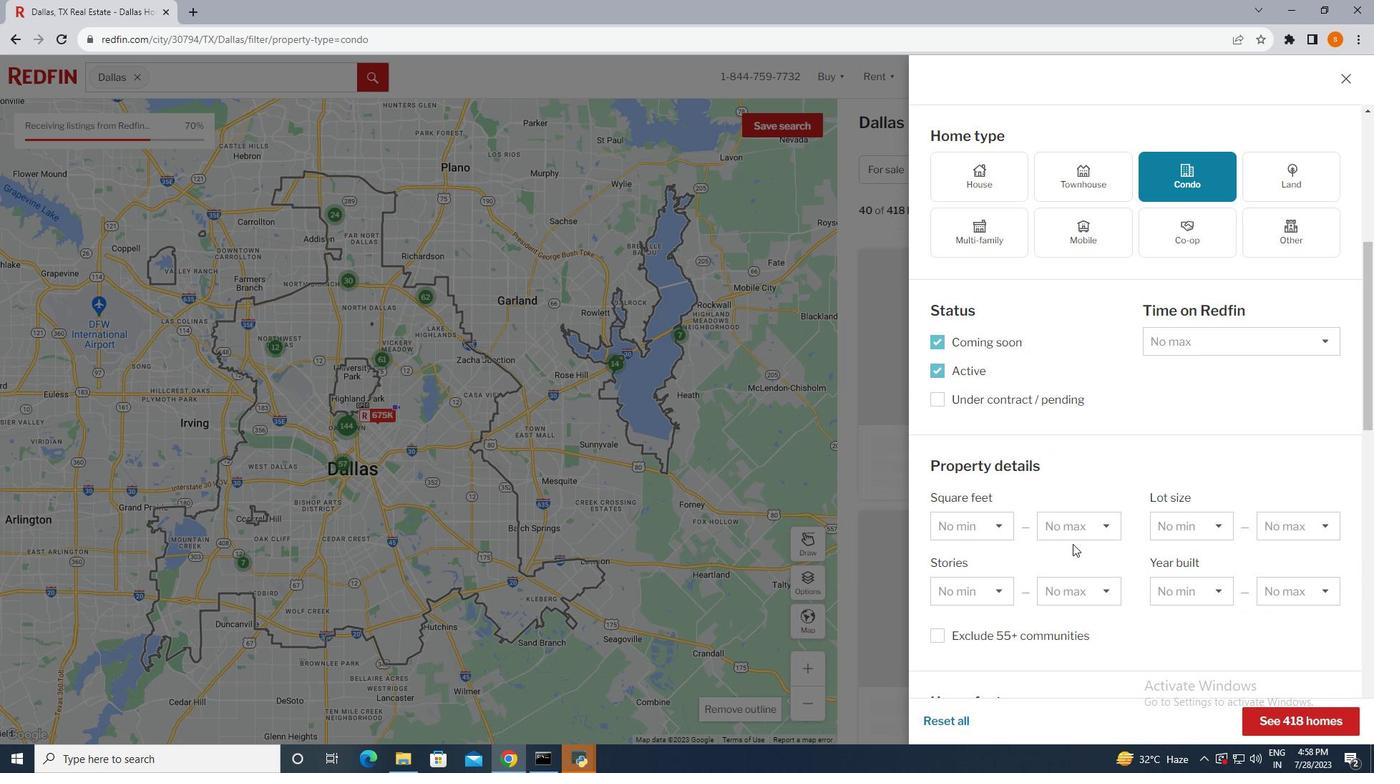 
Action: Mouse scrolled (1073, 544) with delta (0, 0)
Screenshot: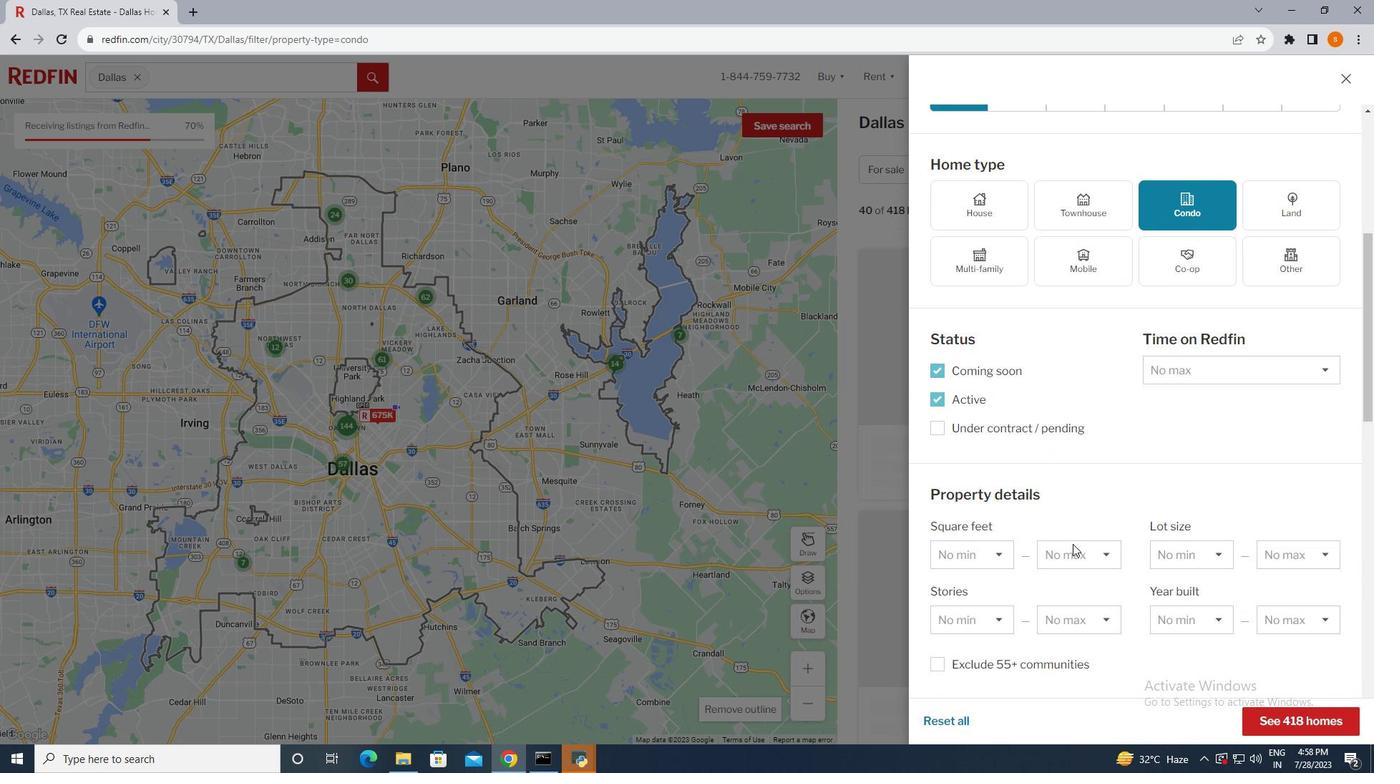 
Action: Mouse scrolled (1073, 544) with delta (0, 0)
Screenshot: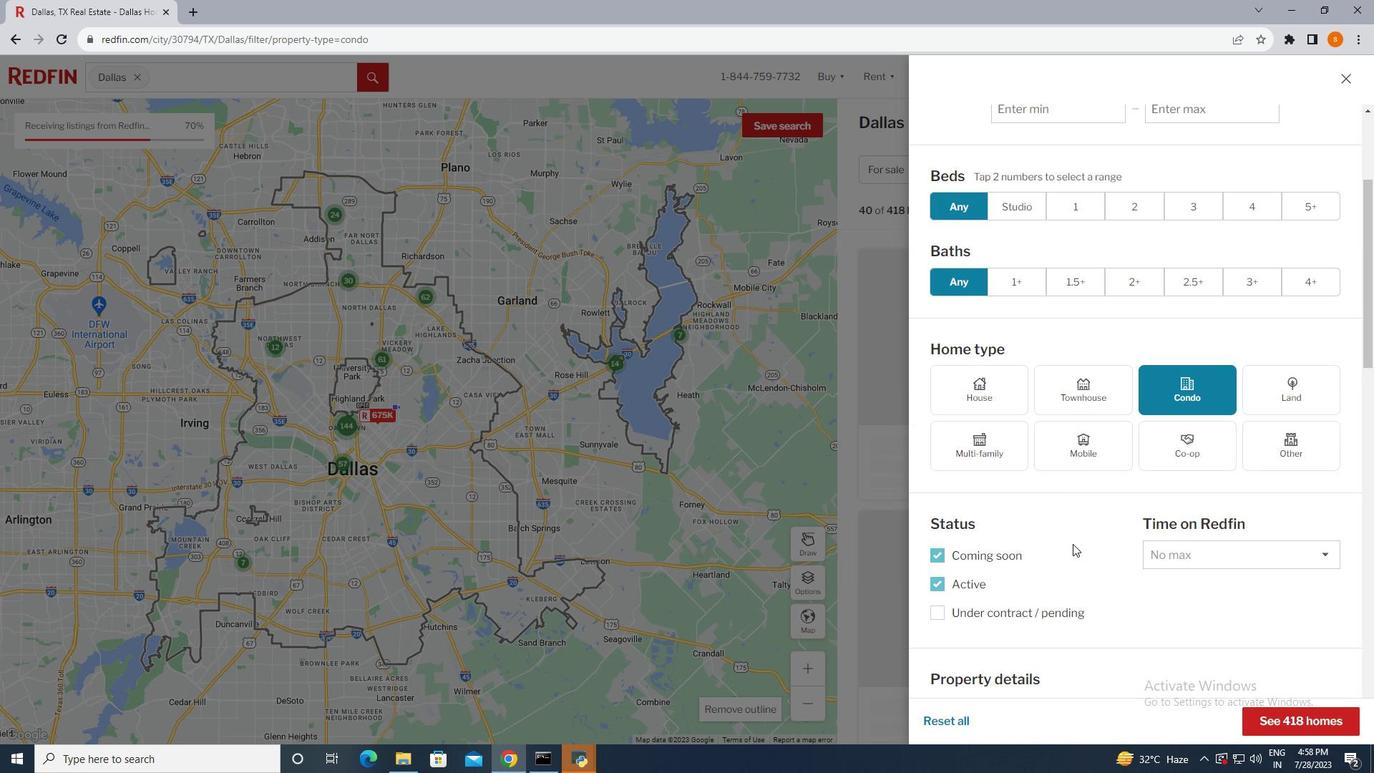 
Action: Mouse scrolled (1073, 544) with delta (0, 0)
Screenshot: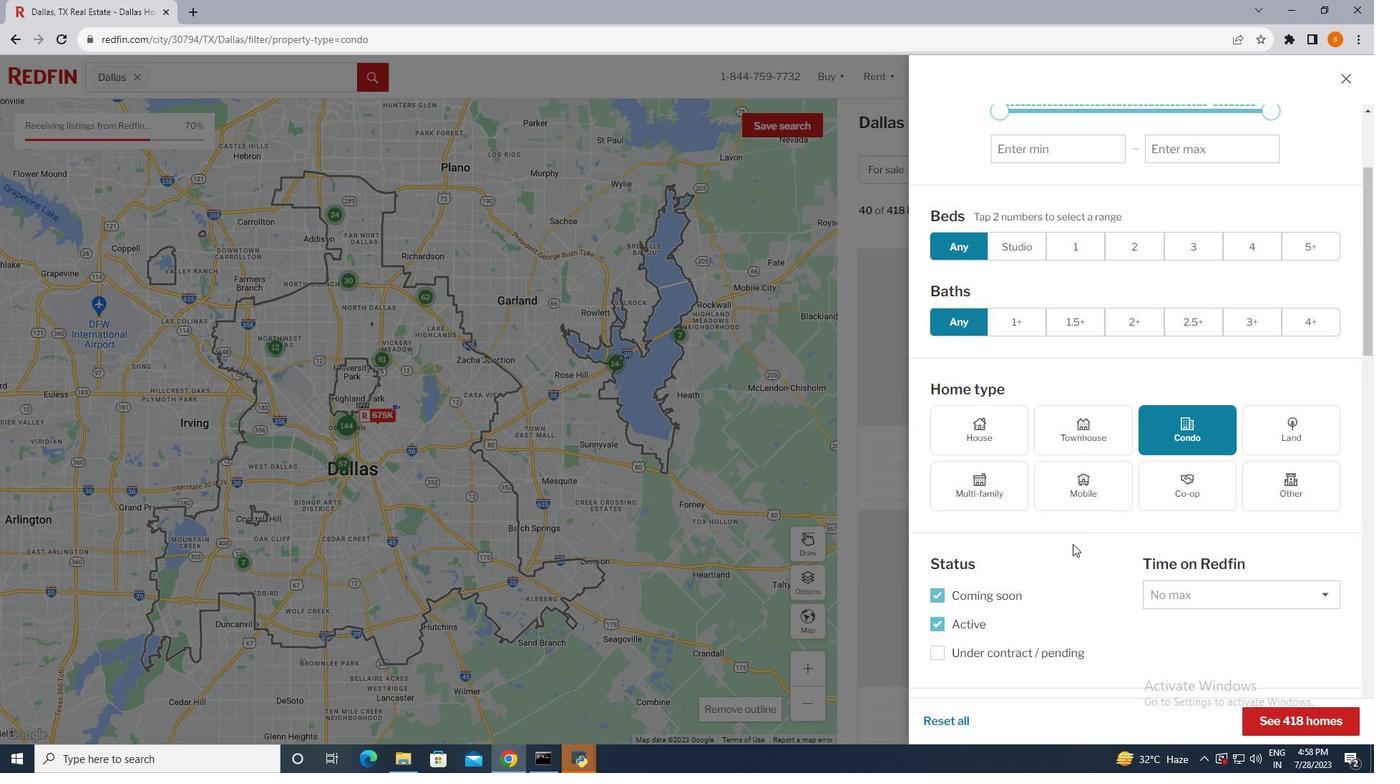 
Action: Mouse scrolled (1073, 544) with delta (0, 0)
Screenshot: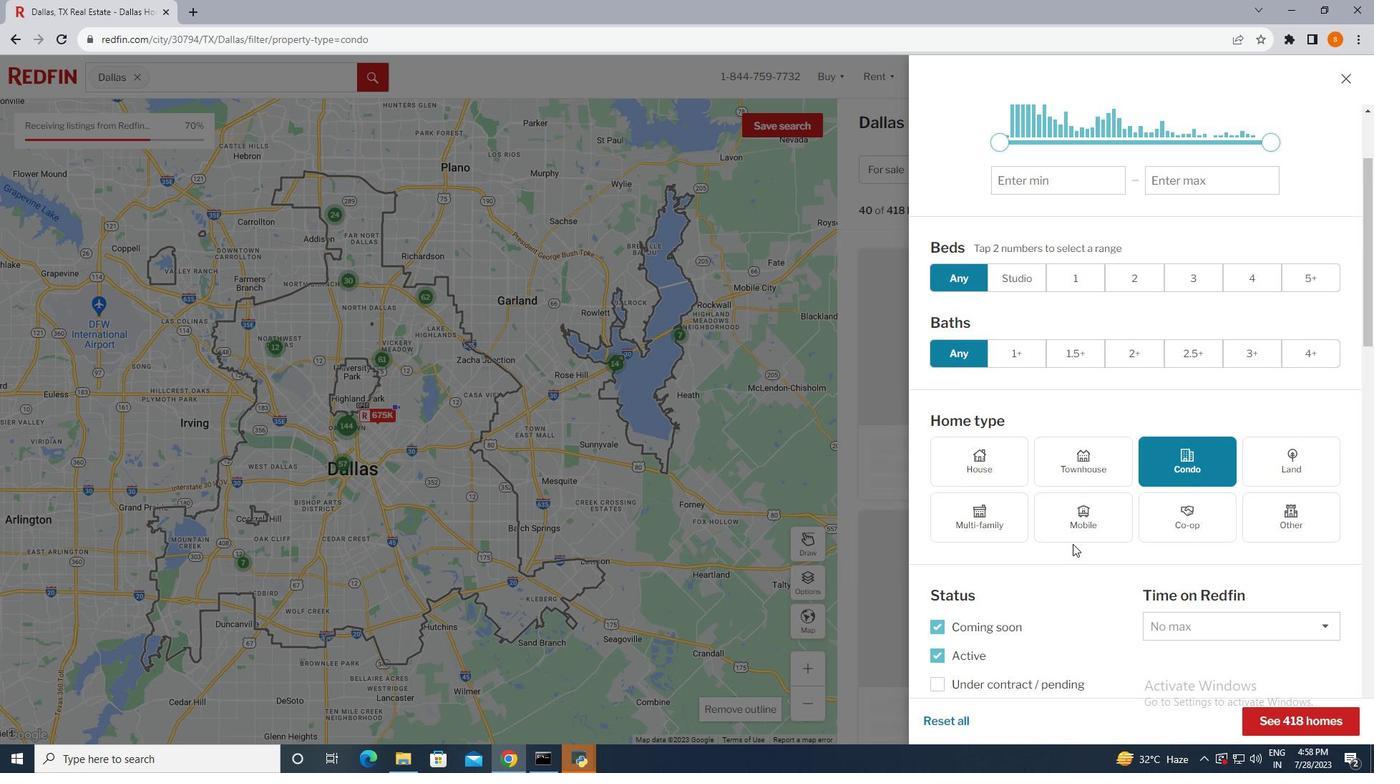 
Action: Mouse scrolled (1073, 544) with delta (0, 0)
Screenshot: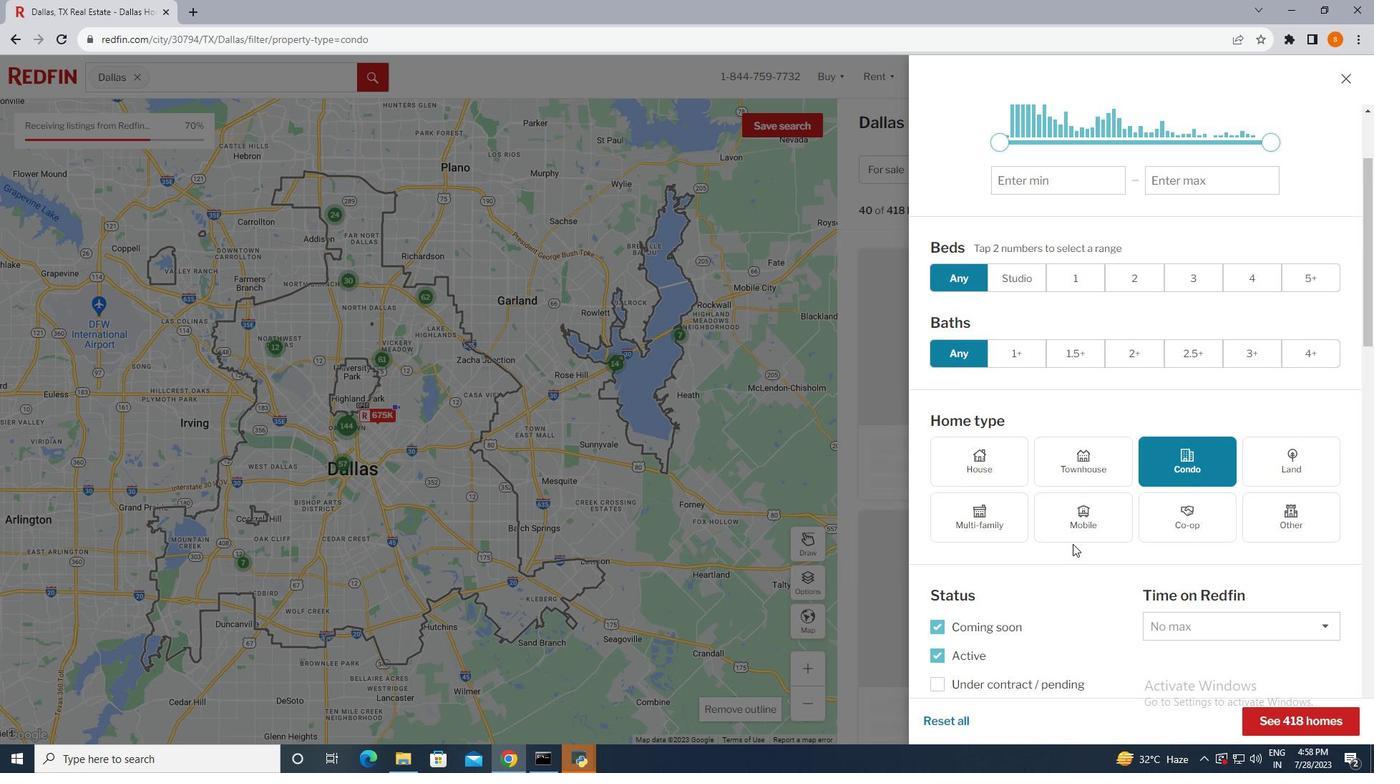 
Action: Mouse moved to (1133, 352)
Screenshot: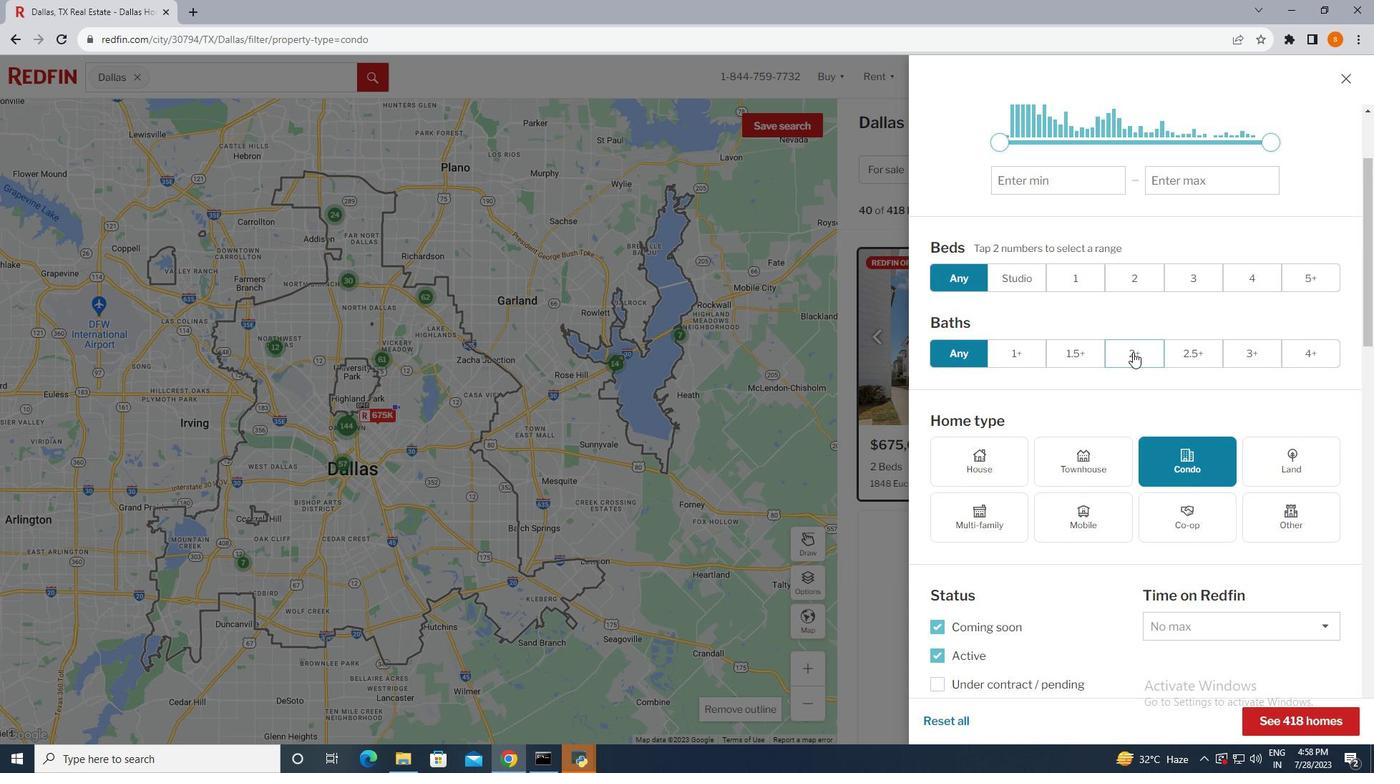 
Action: Mouse pressed left at (1133, 352)
Screenshot: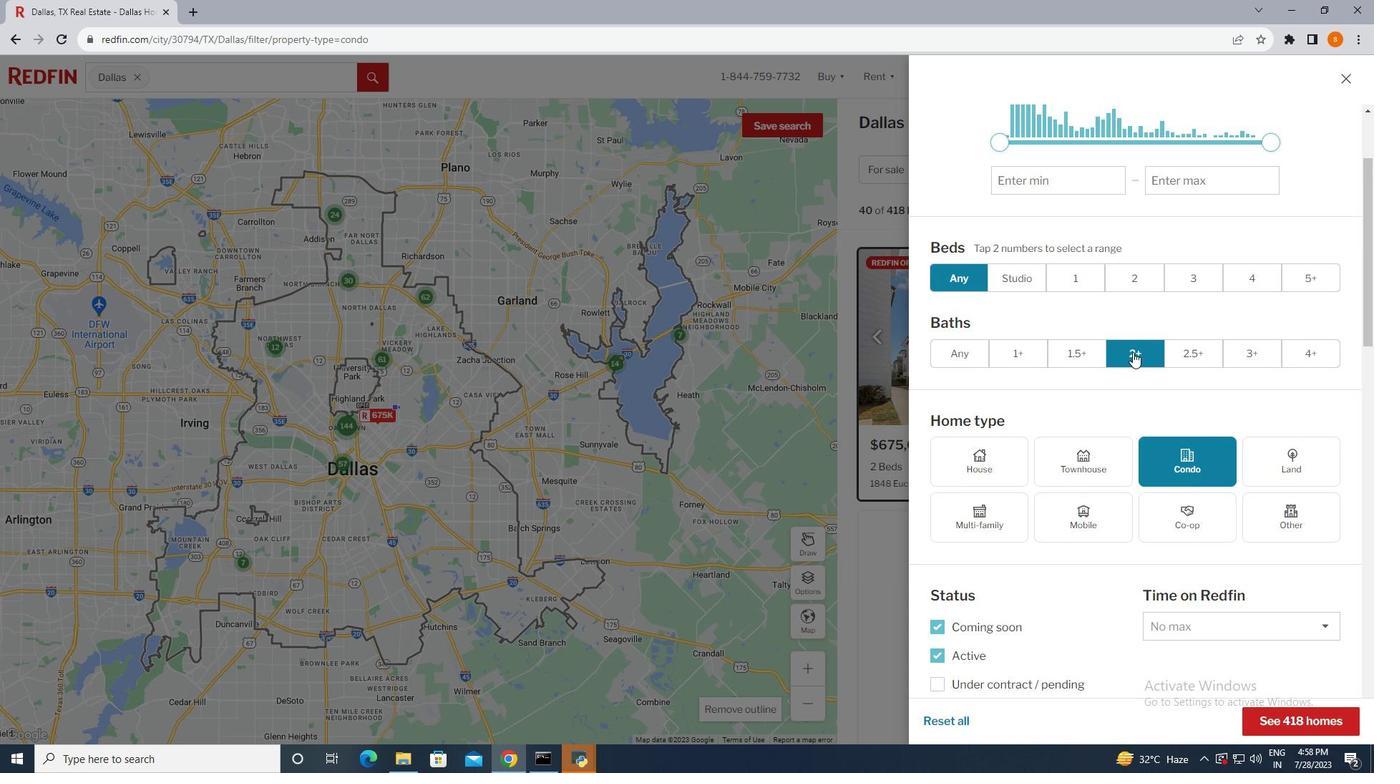 
Action: Mouse moved to (1133, 559)
Screenshot: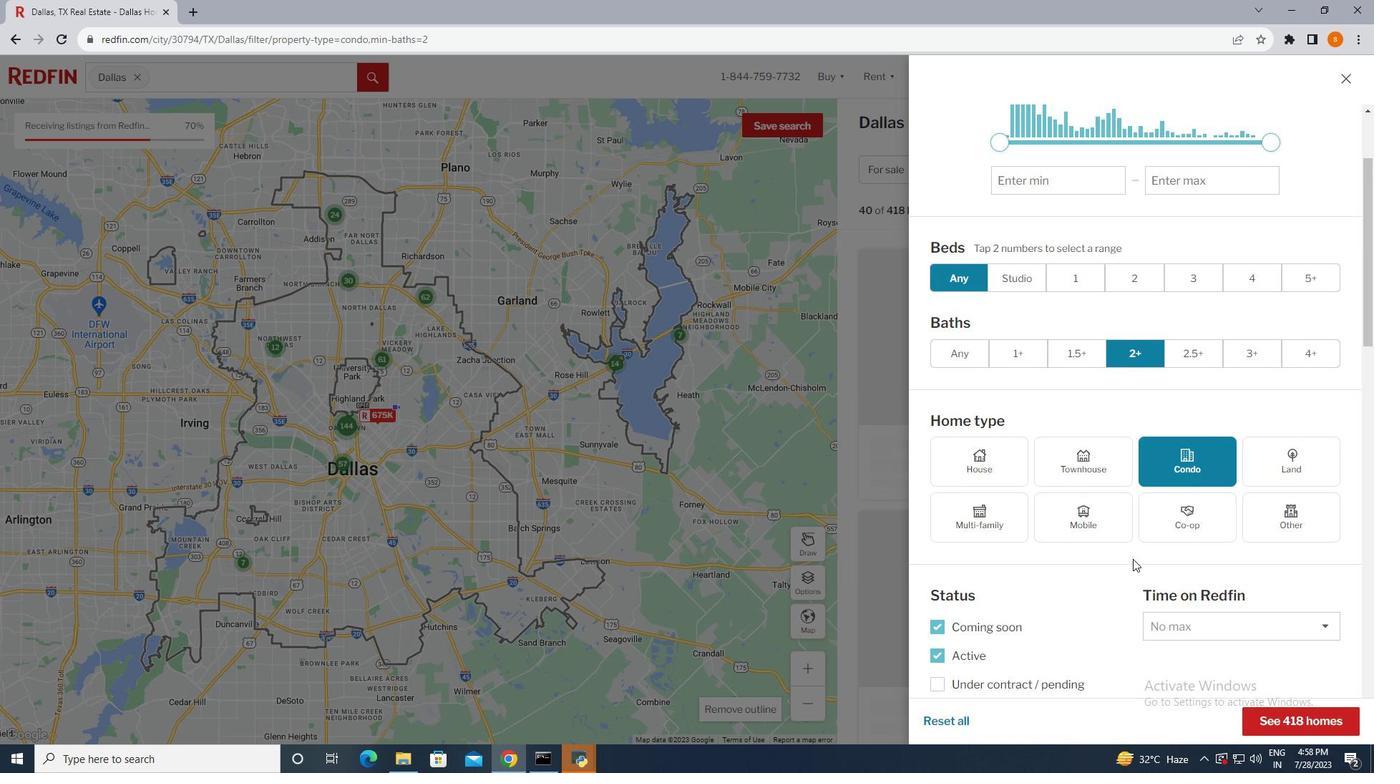
Action: Mouse scrolled (1133, 558) with delta (0, 0)
Screenshot: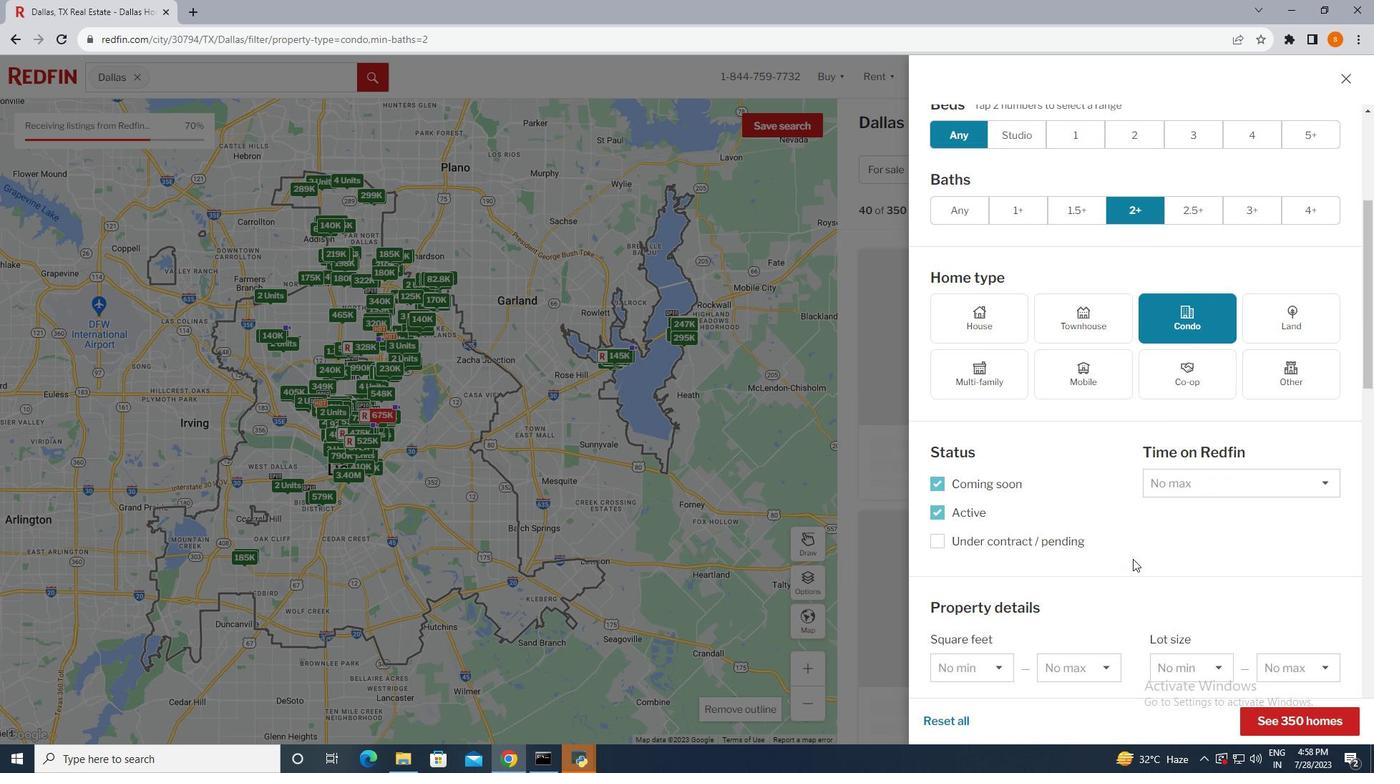 
Action: Mouse scrolled (1133, 558) with delta (0, 0)
Screenshot: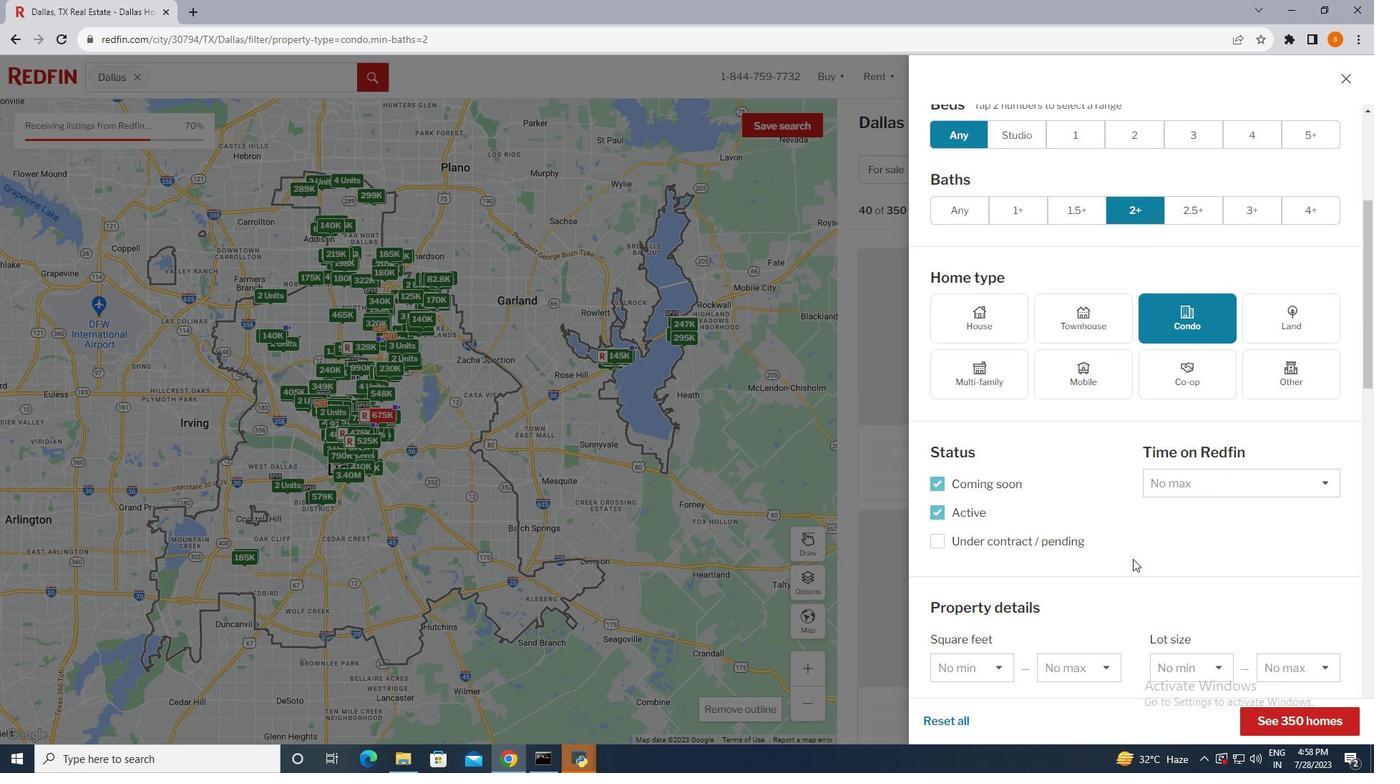 
Action: Mouse scrolled (1133, 558) with delta (0, 0)
Screenshot: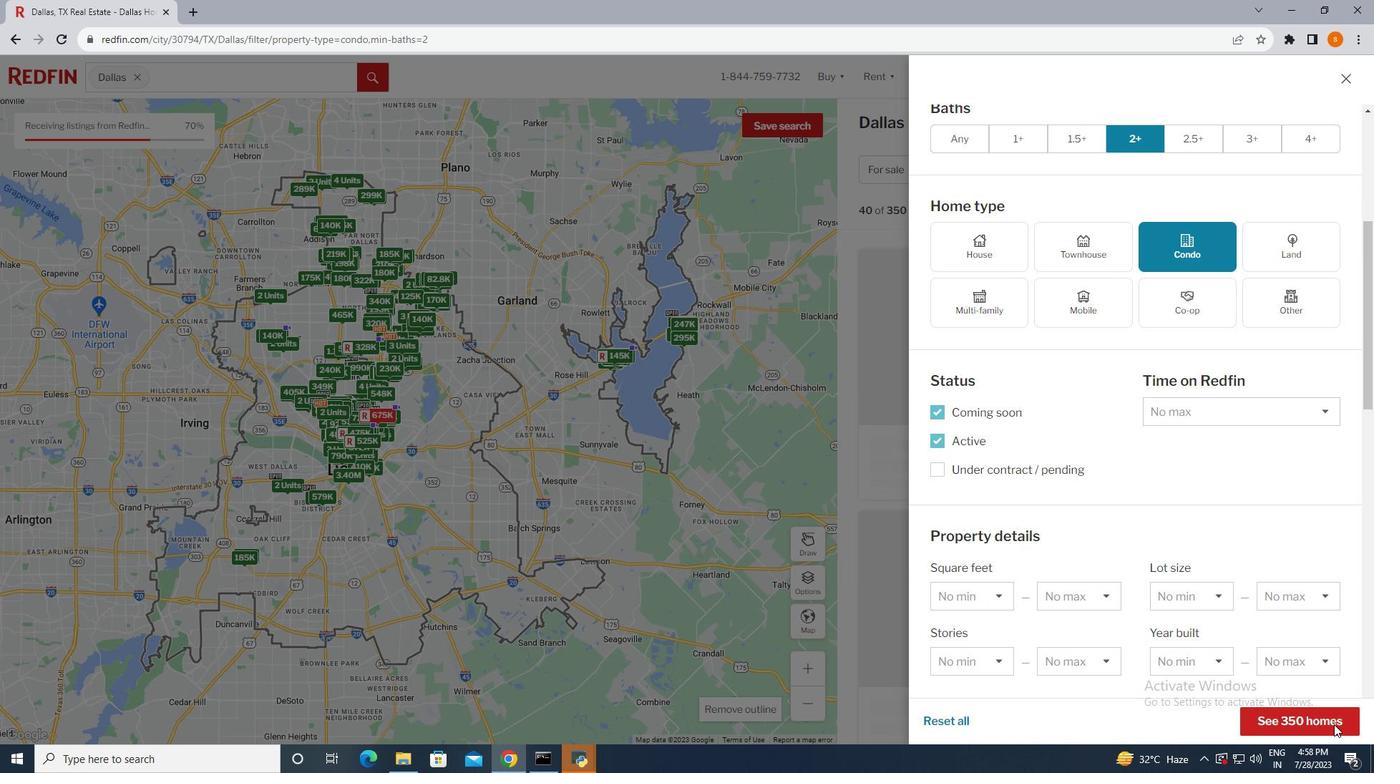 
Action: Mouse moved to (1272, 713)
Screenshot: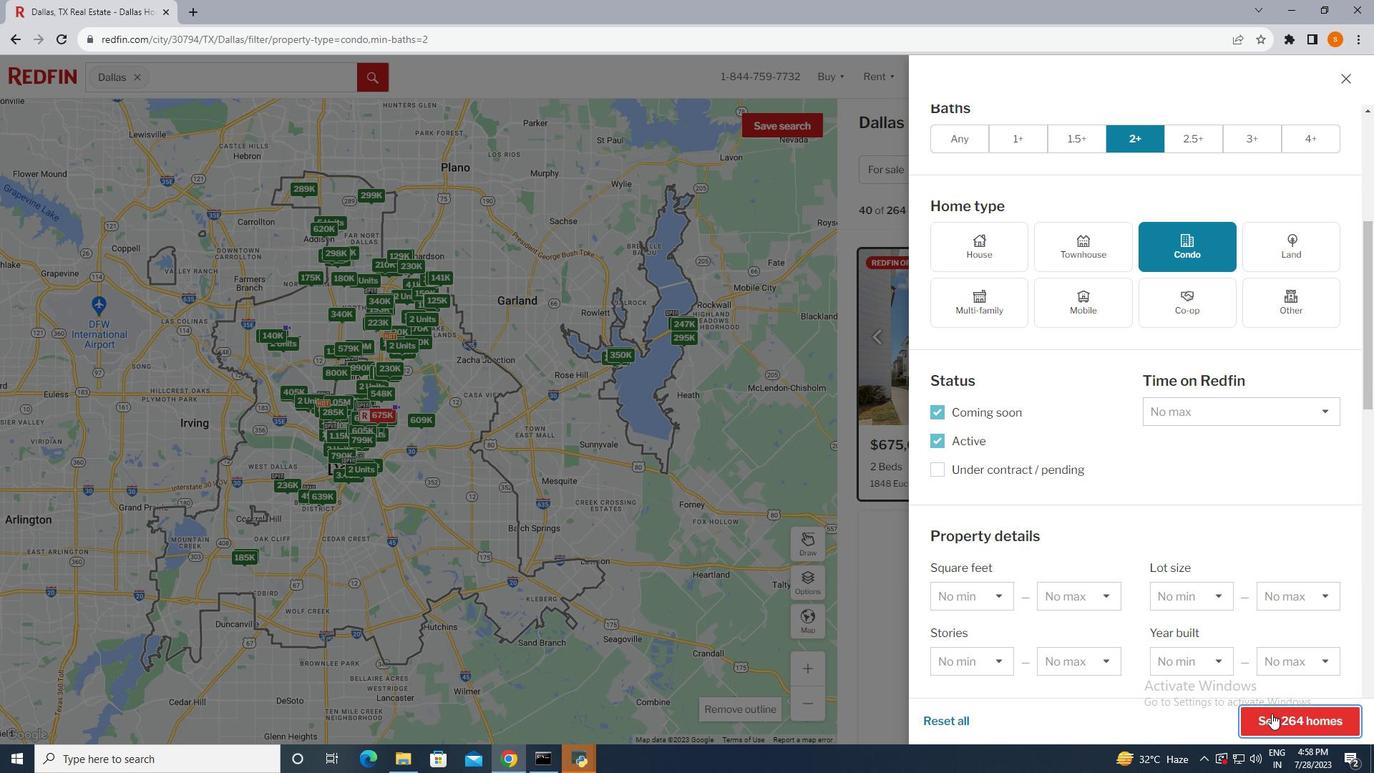 
Action: Mouse pressed left at (1272, 713)
Screenshot: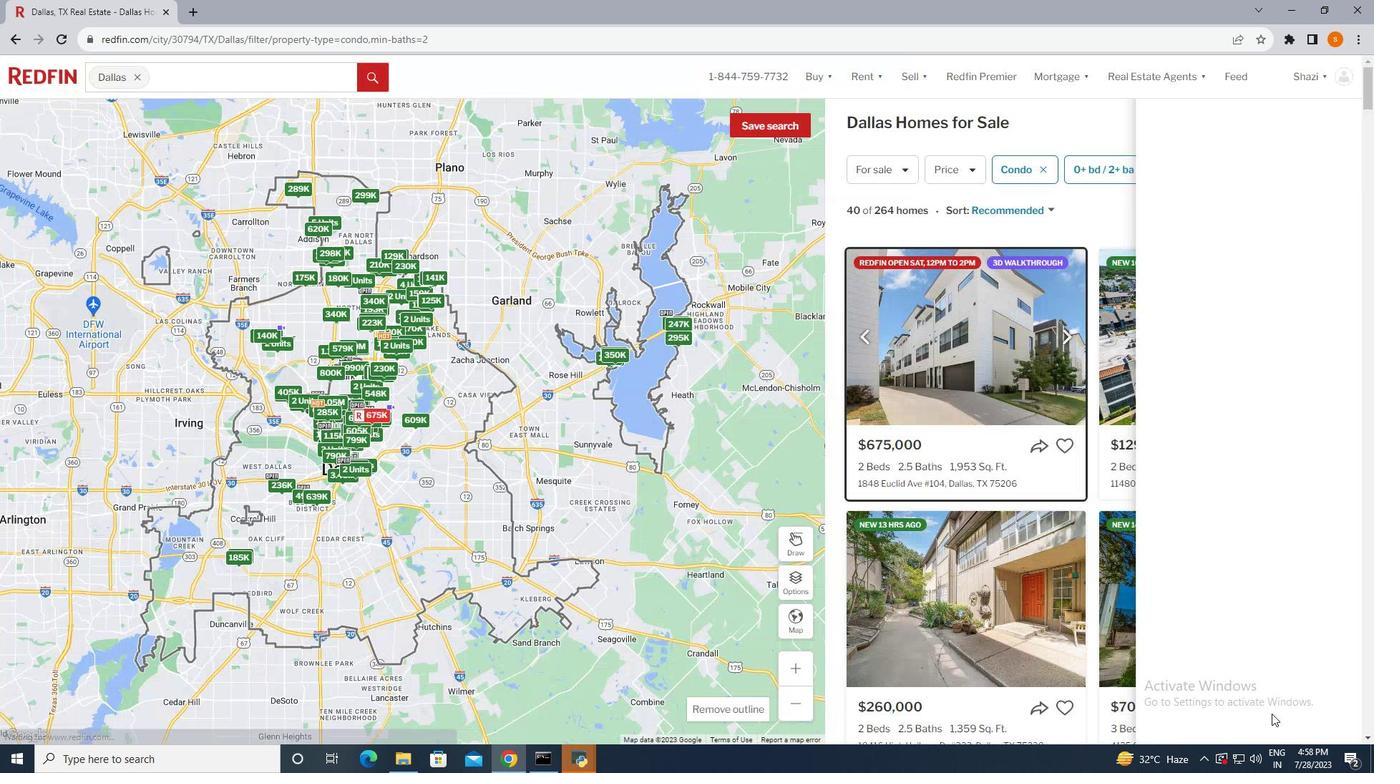 
Action: Mouse moved to (1151, 493)
Screenshot: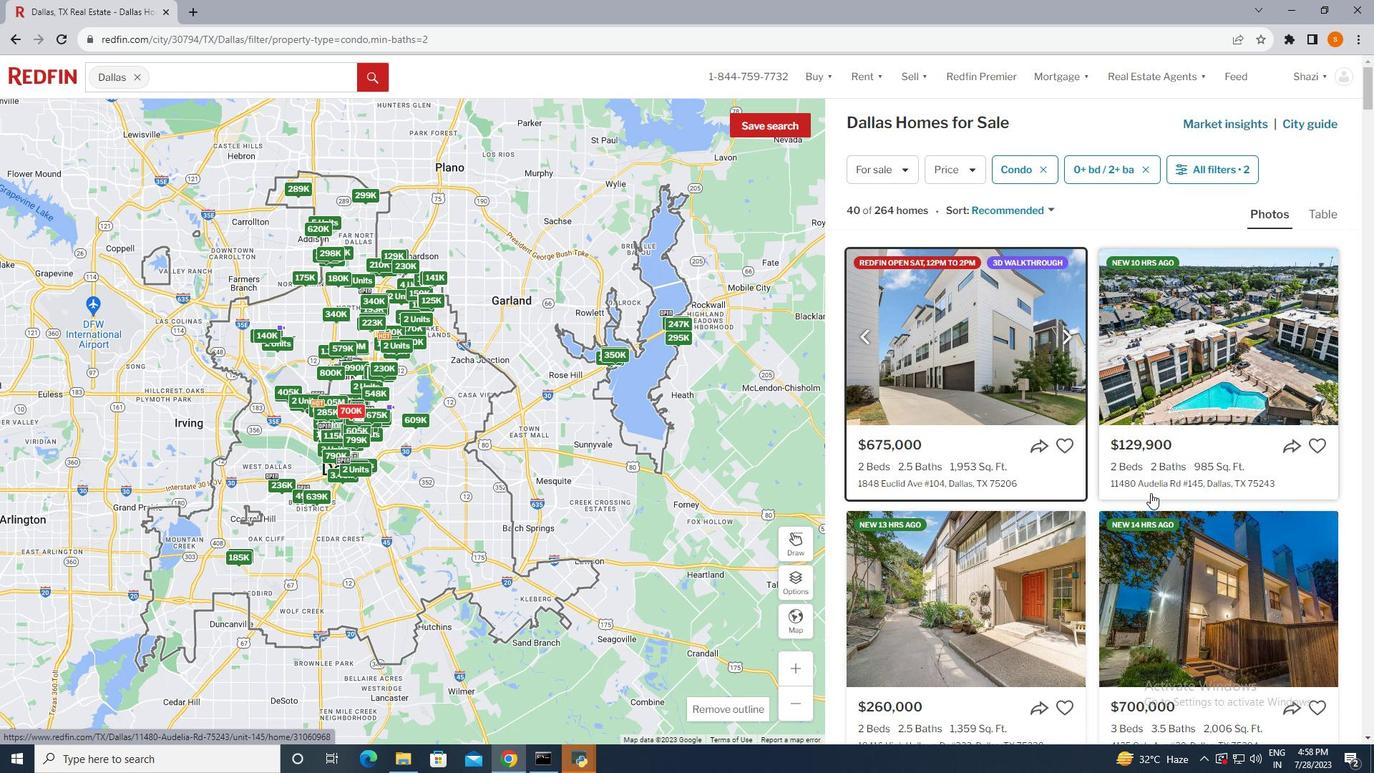 
Action: Mouse scrolled (1151, 492) with delta (0, 0)
Screenshot: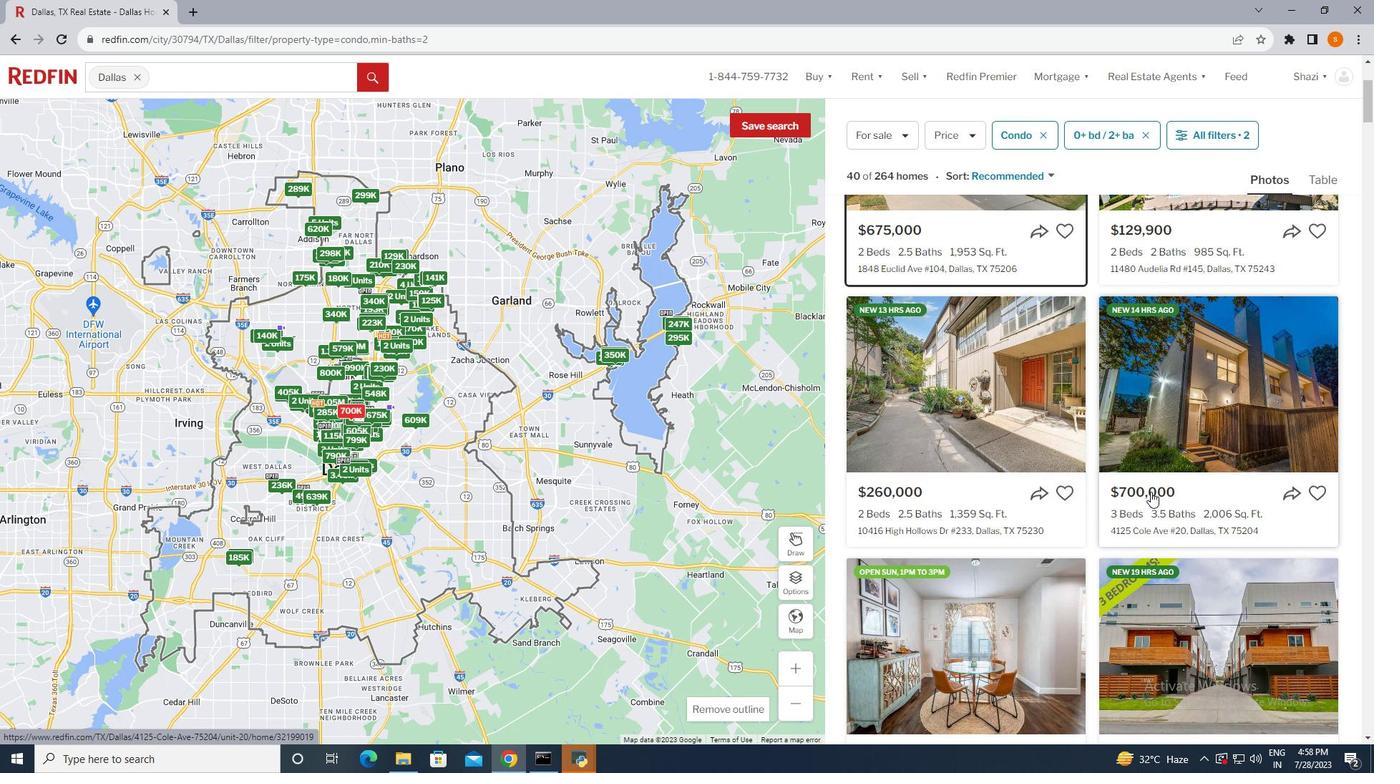 
Action: Mouse scrolled (1151, 492) with delta (0, 0)
Screenshot: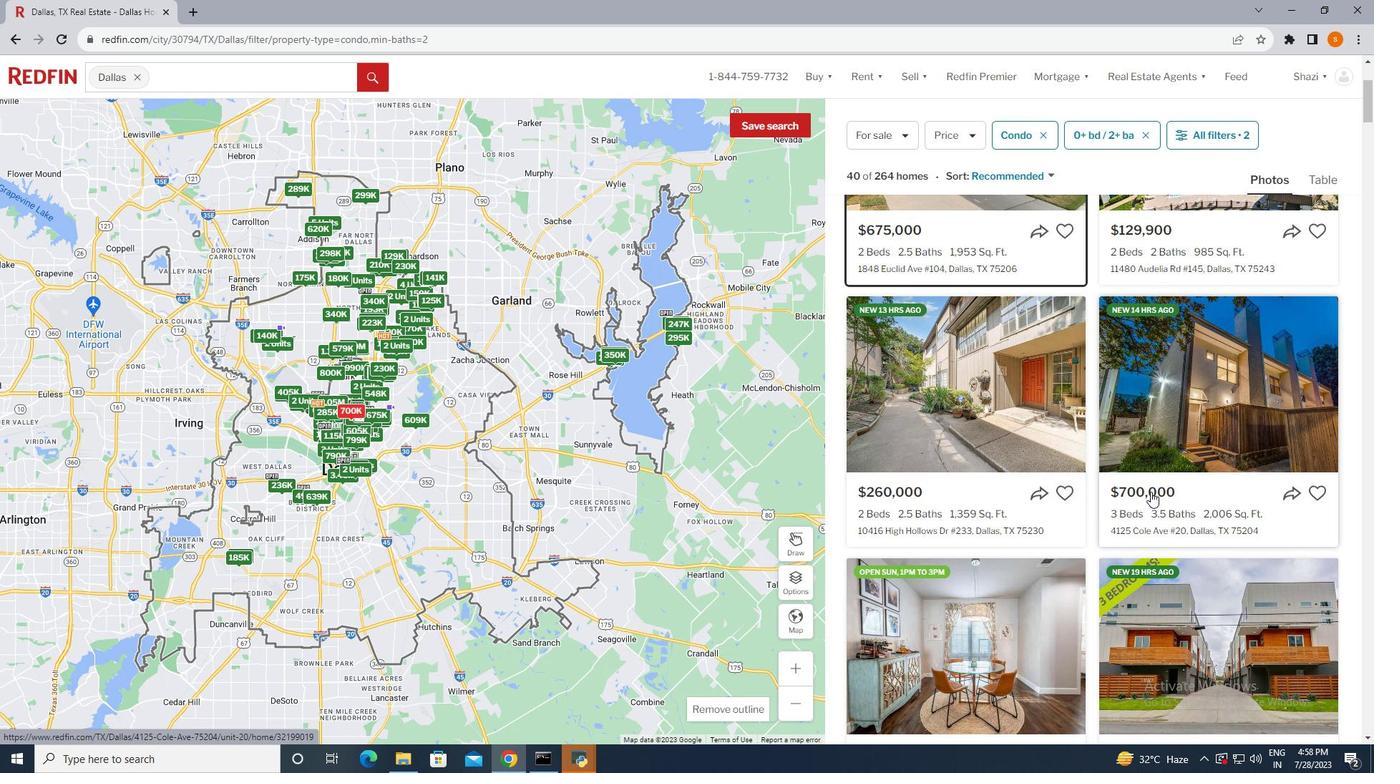 
Action: Mouse scrolled (1151, 492) with delta (0, 0)
Screenshot: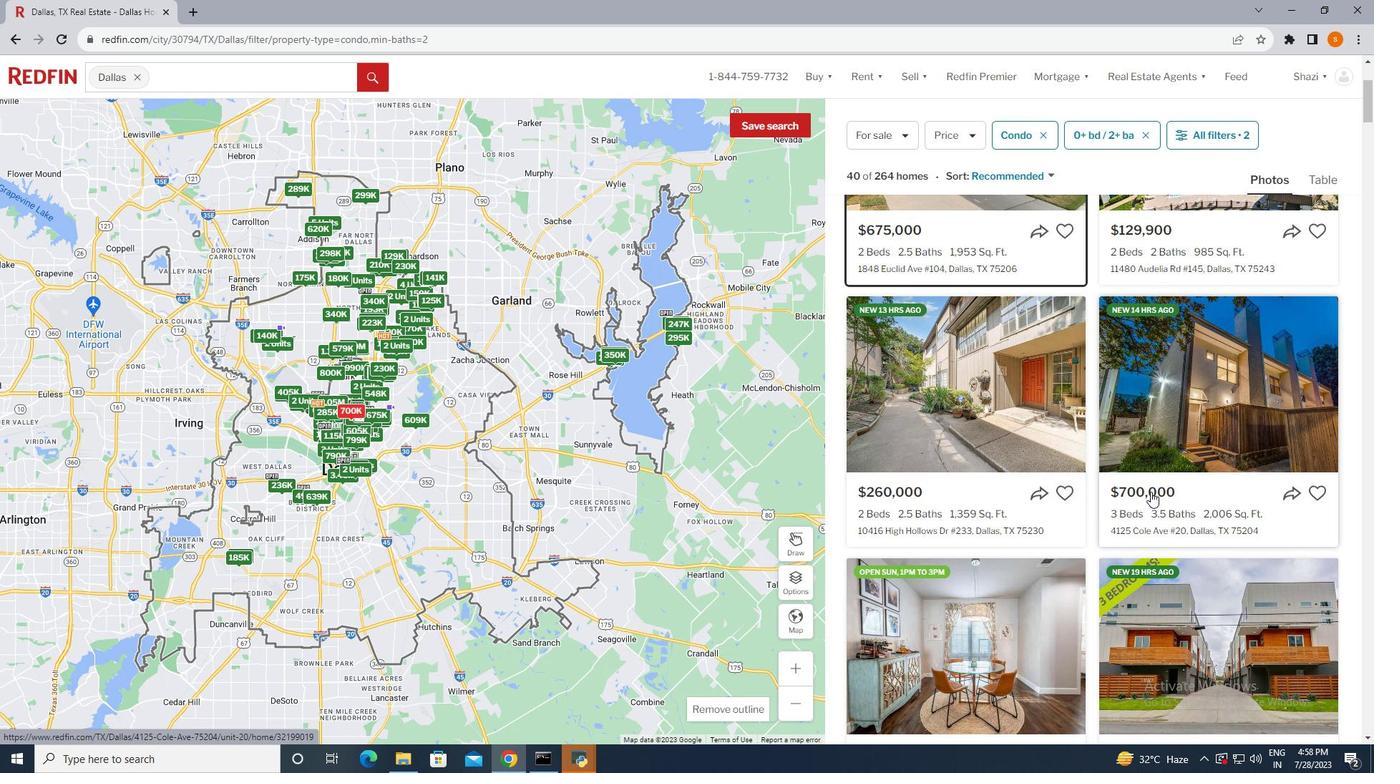 
Action: Mouse moved to (1151, 491)
Screenshot: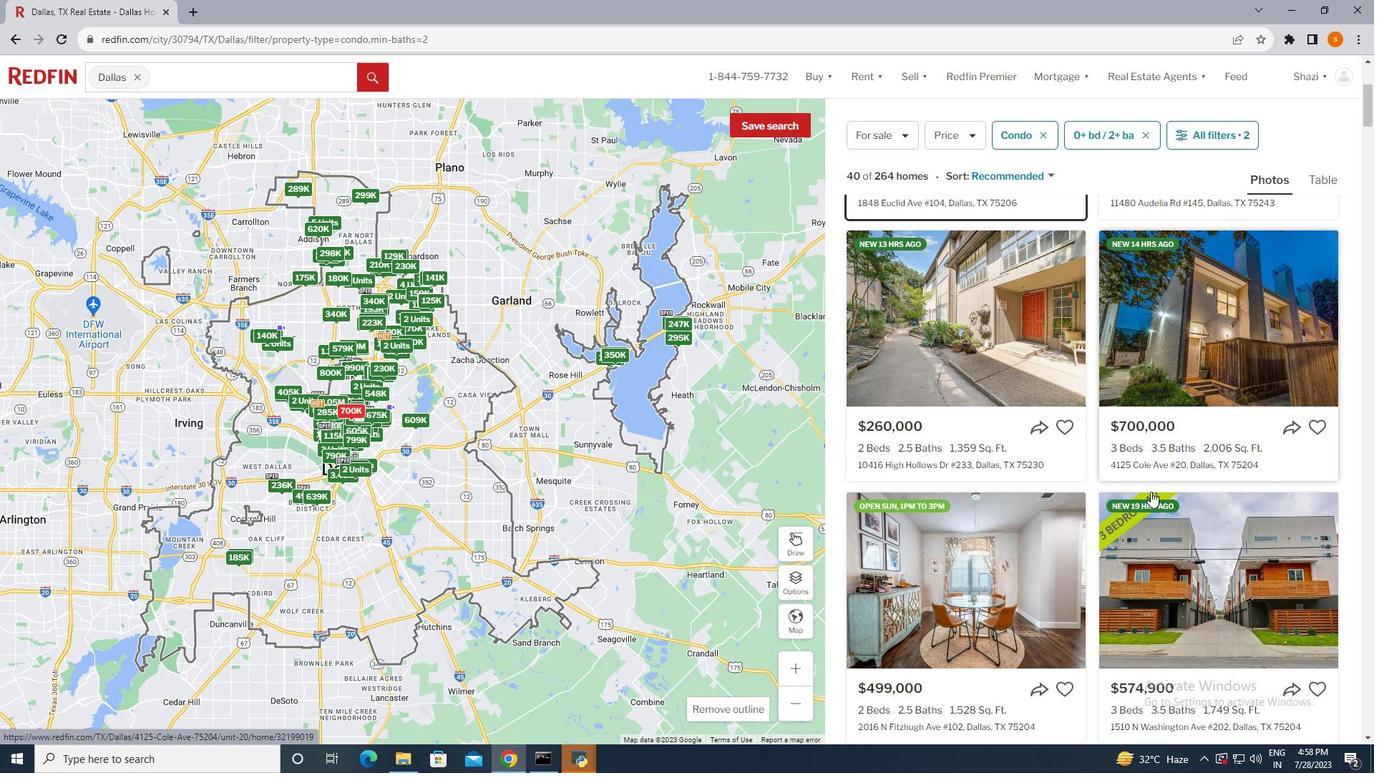 
Action: Mouse scrolled (1151, 491) with delta (0, 0)
Screenshot: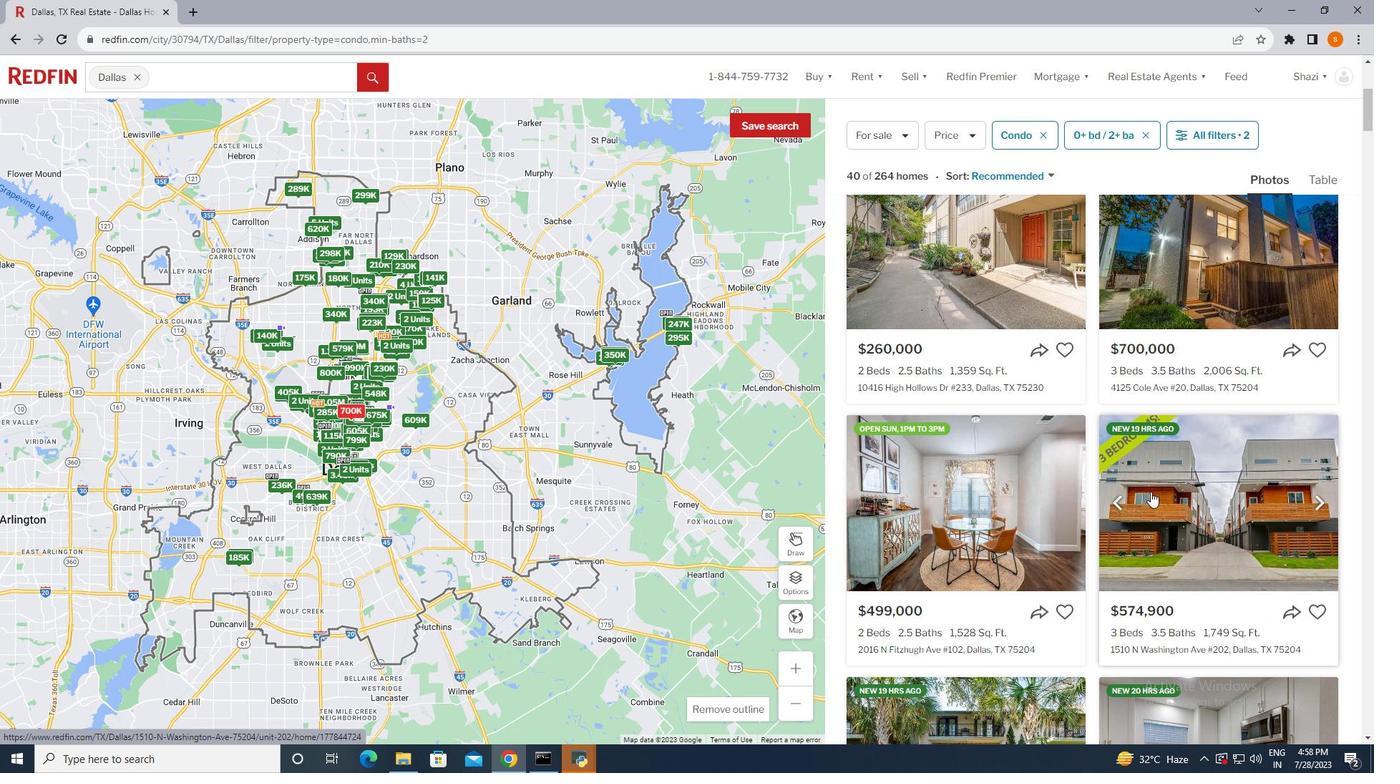 
Action: Mouse scrolled (1151, 491) with delta (0, 0)
Screenshot: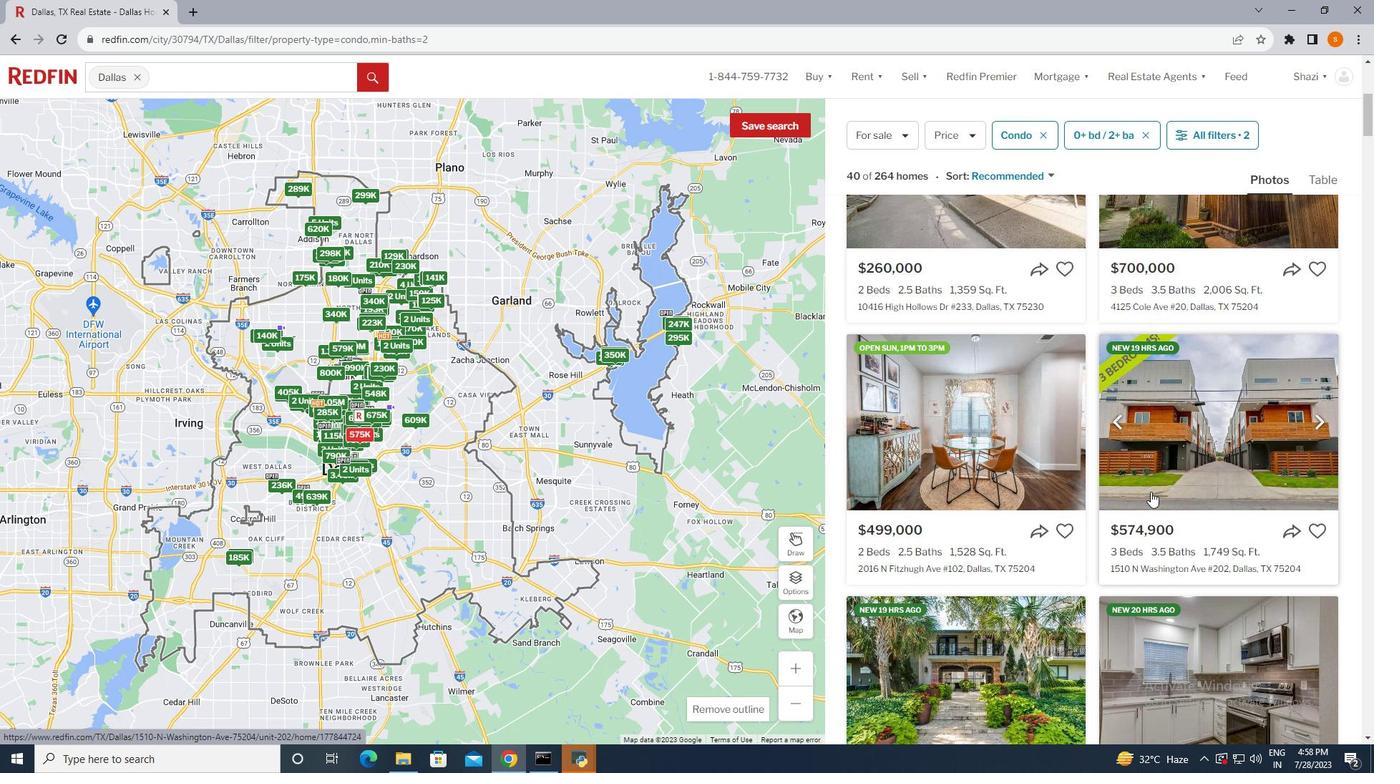 
Action: Mouse scrolled (1151, 491) with delta (0, 0)
Screenshot: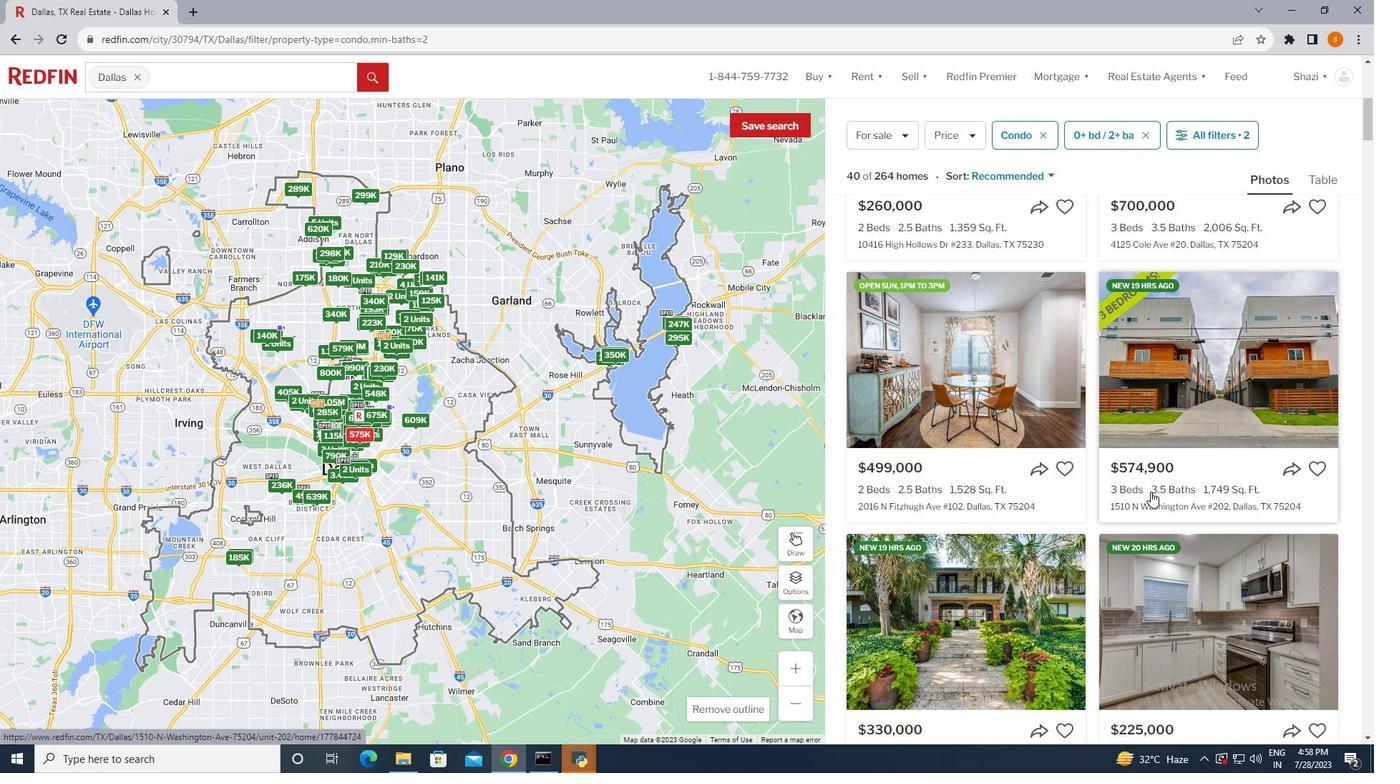 
Action: Mouse scrolled (1151, 491) with delta (0, 0)
Screenshot: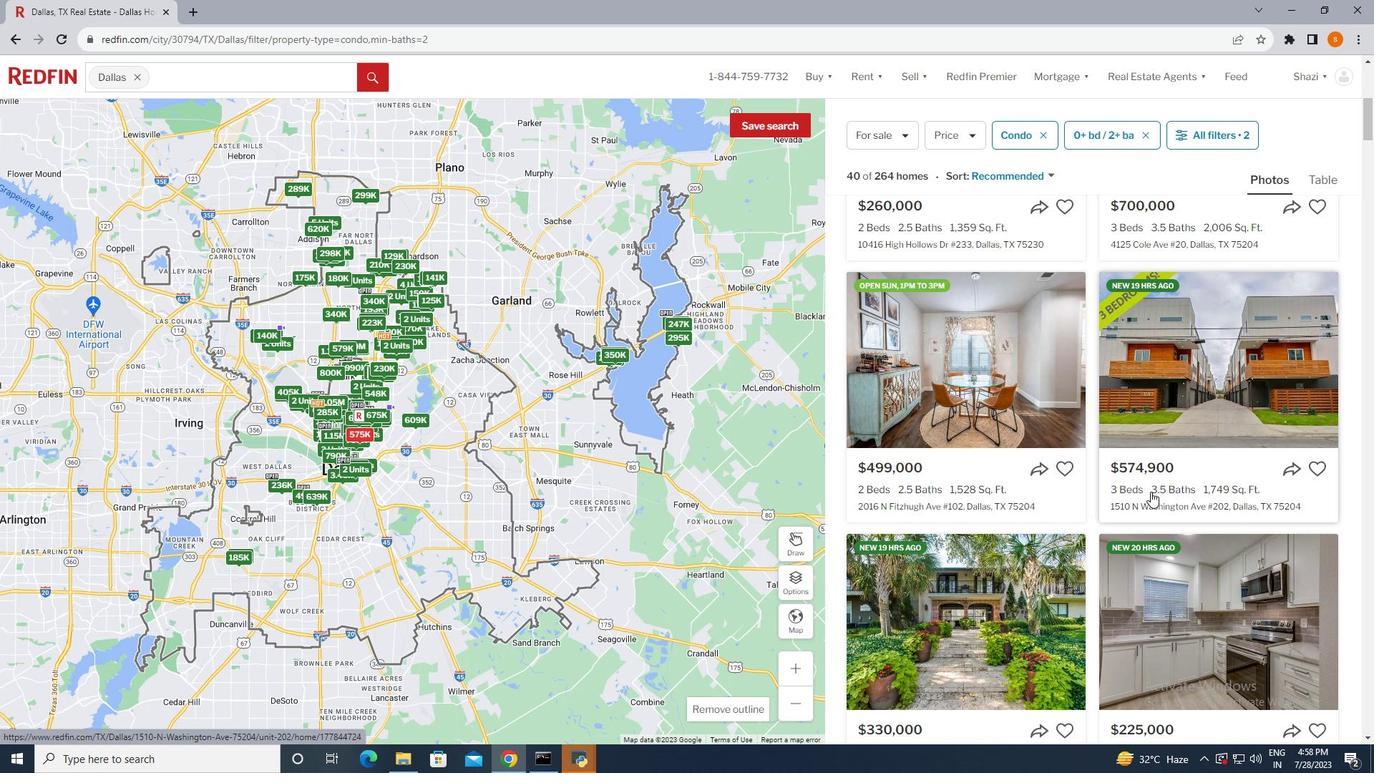 
Action: Mouse scrolled (1151, 491) with delta (0, 0)
Screenshot: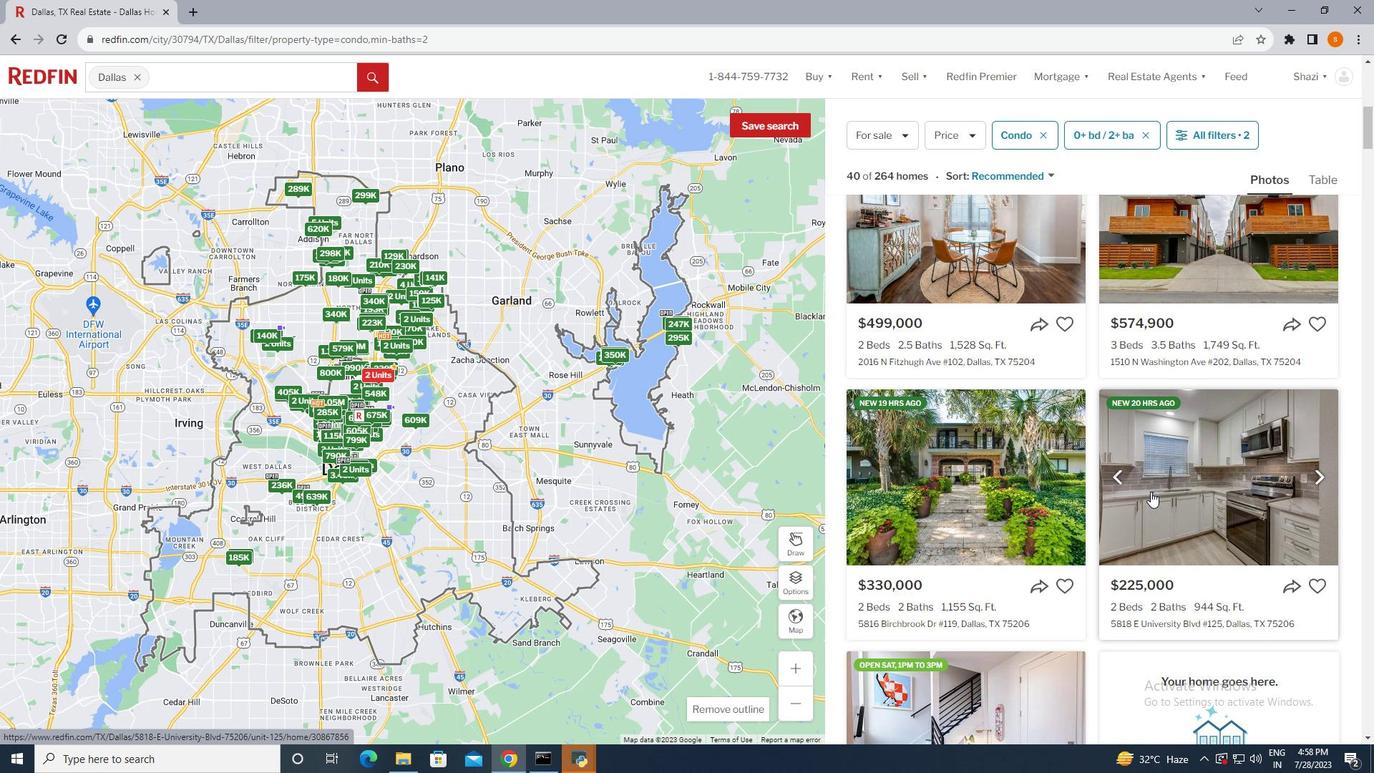 
Action: Mouse scrolled (1151, 491) with delta (0, 0)
Screenshot: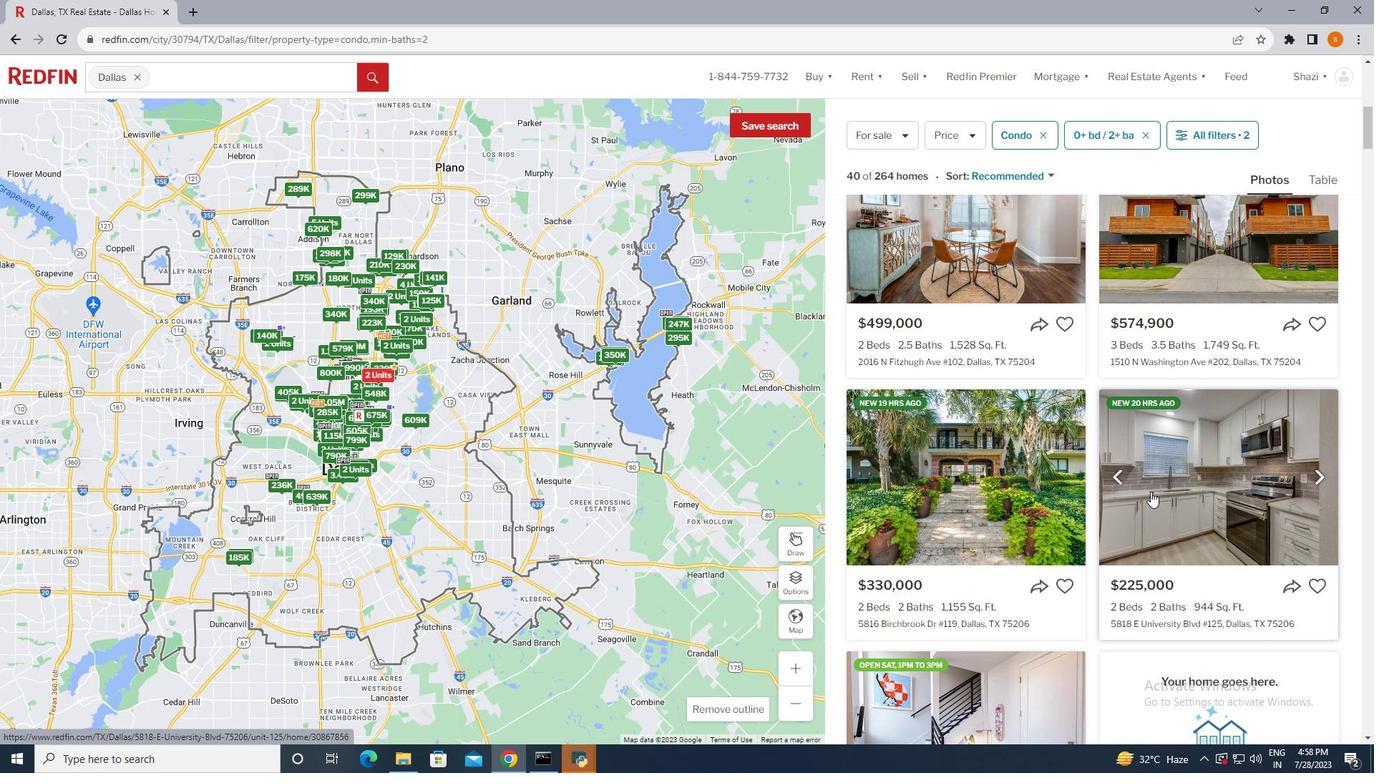 
Action: Mouse scrolled (1151, 491) with delta (0, 0)
Screenshot: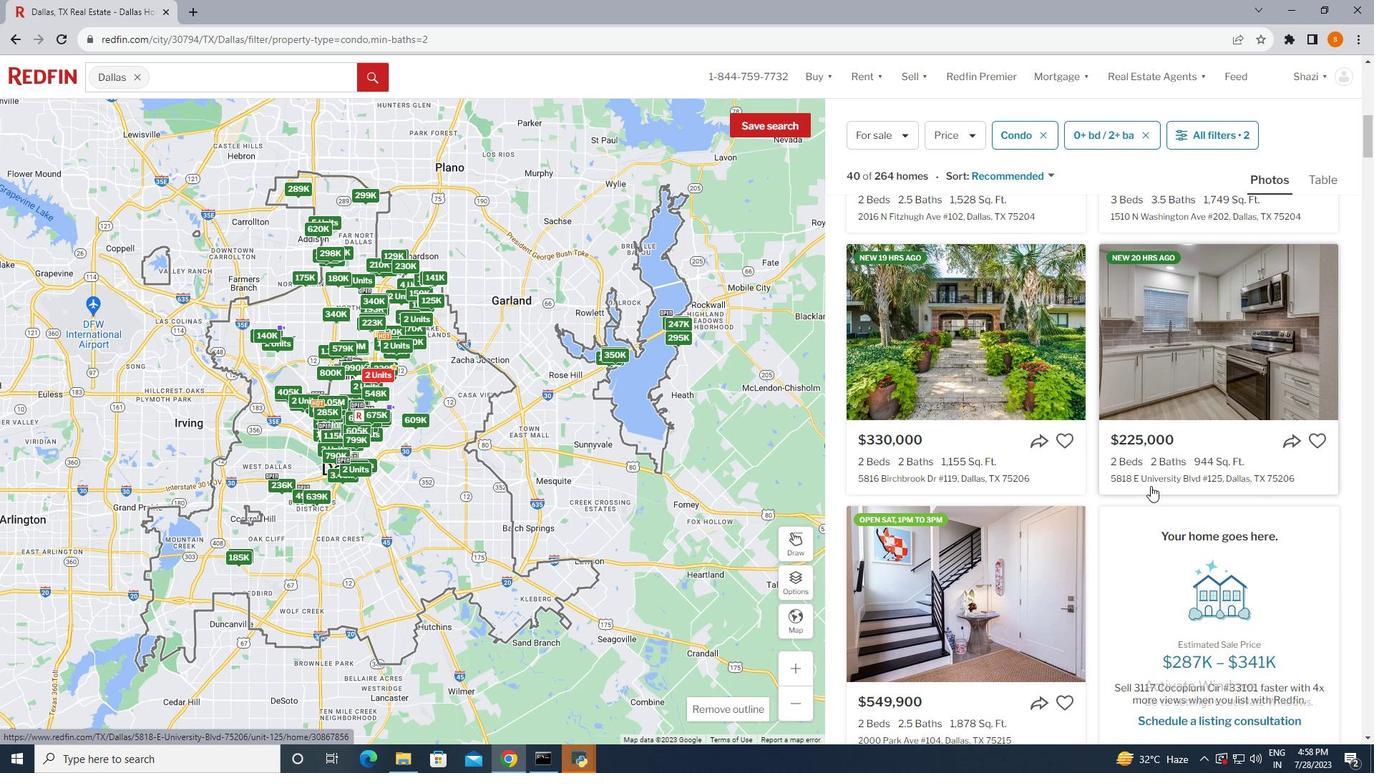 
Action: Mouse scrolled (1151, 491) with delta (0, 0)
Screenshot: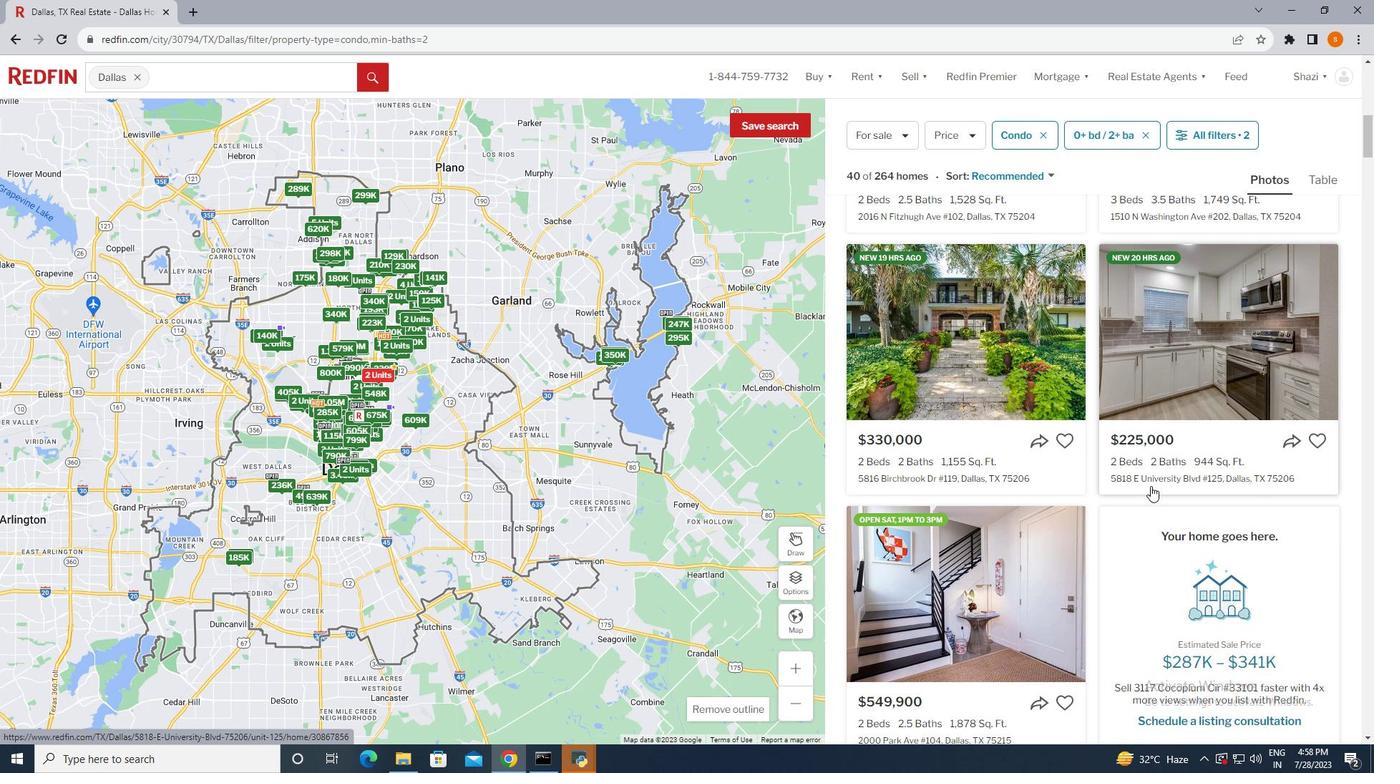 
Action: Mouse moved to (1151, 486)
Screenshot: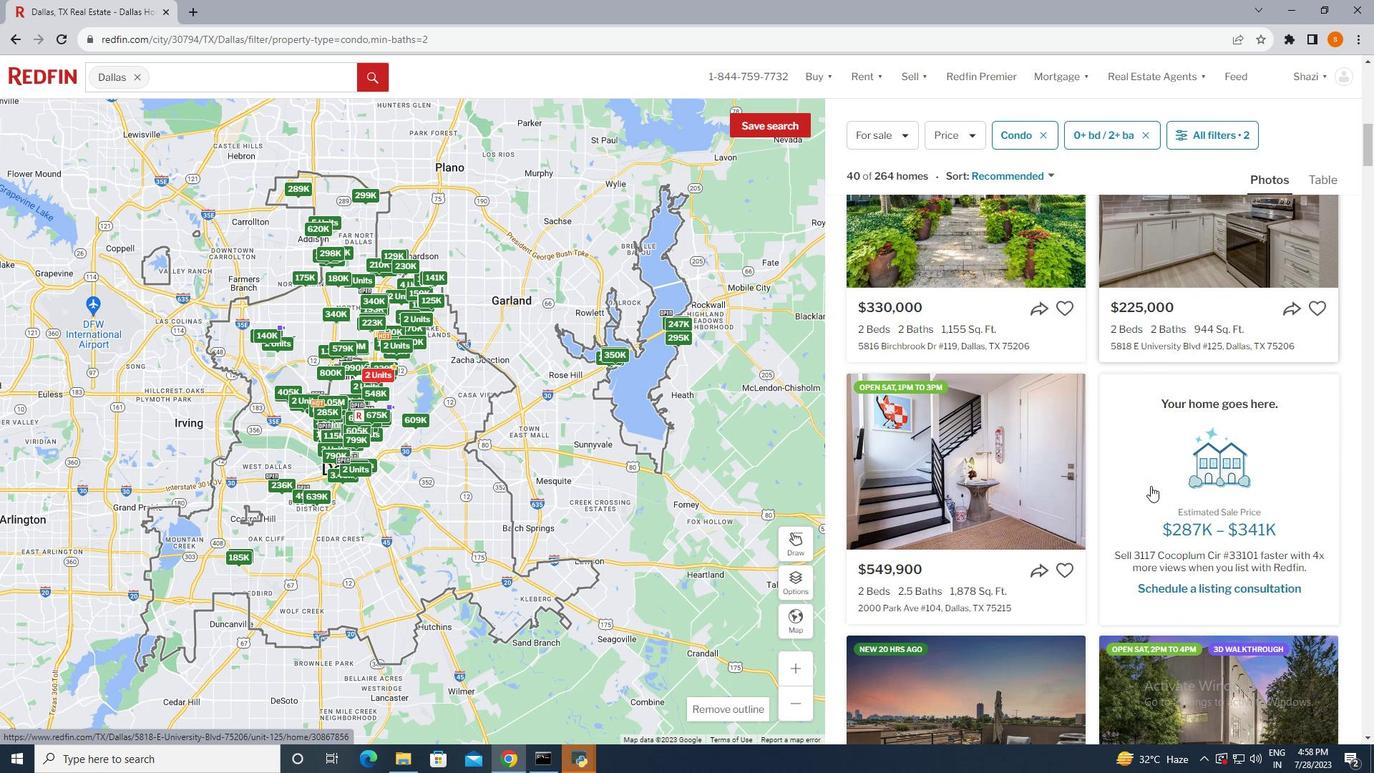 
Action: Mouse scrolled (1151, 485) with delta (0, 0)
Screenshot: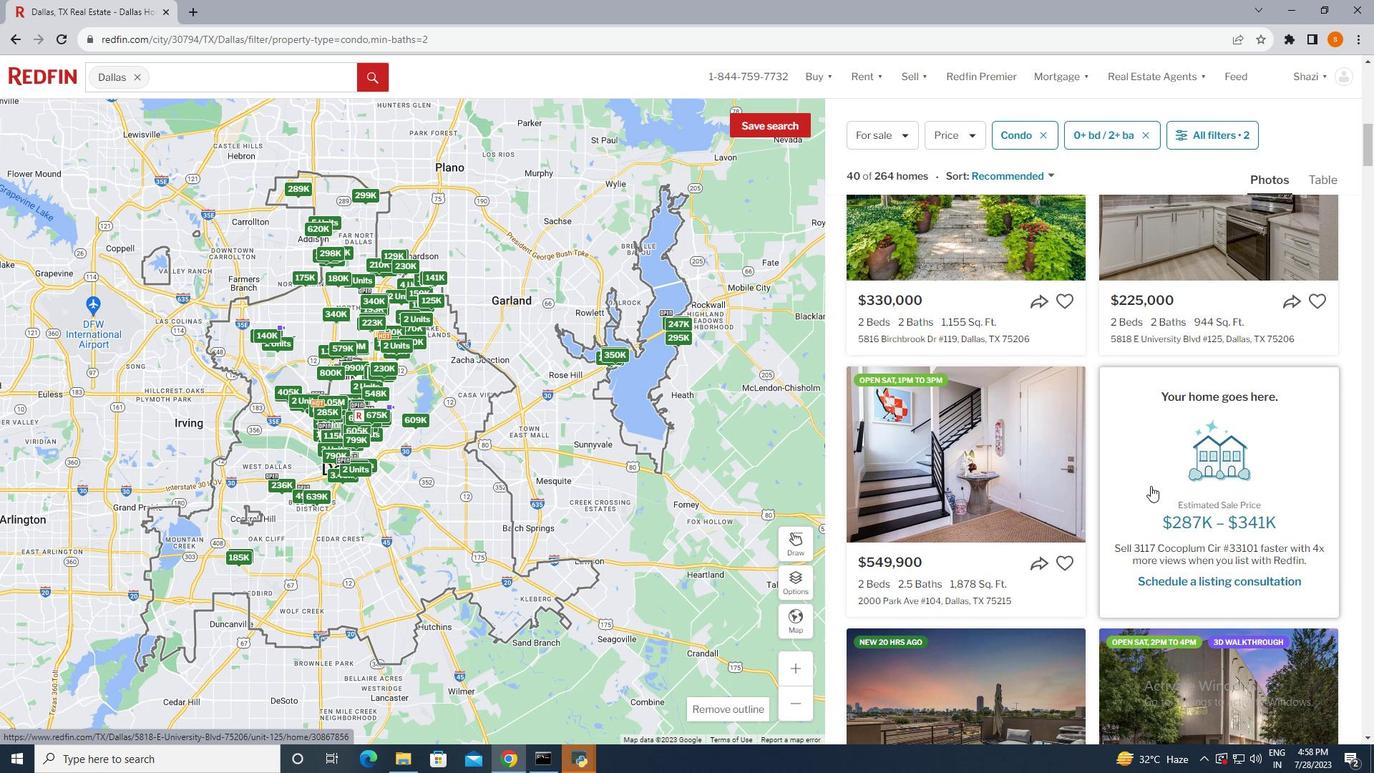 
Action: Mouse scrolled (1151, 485) with delta (0, 0)
Screenshot: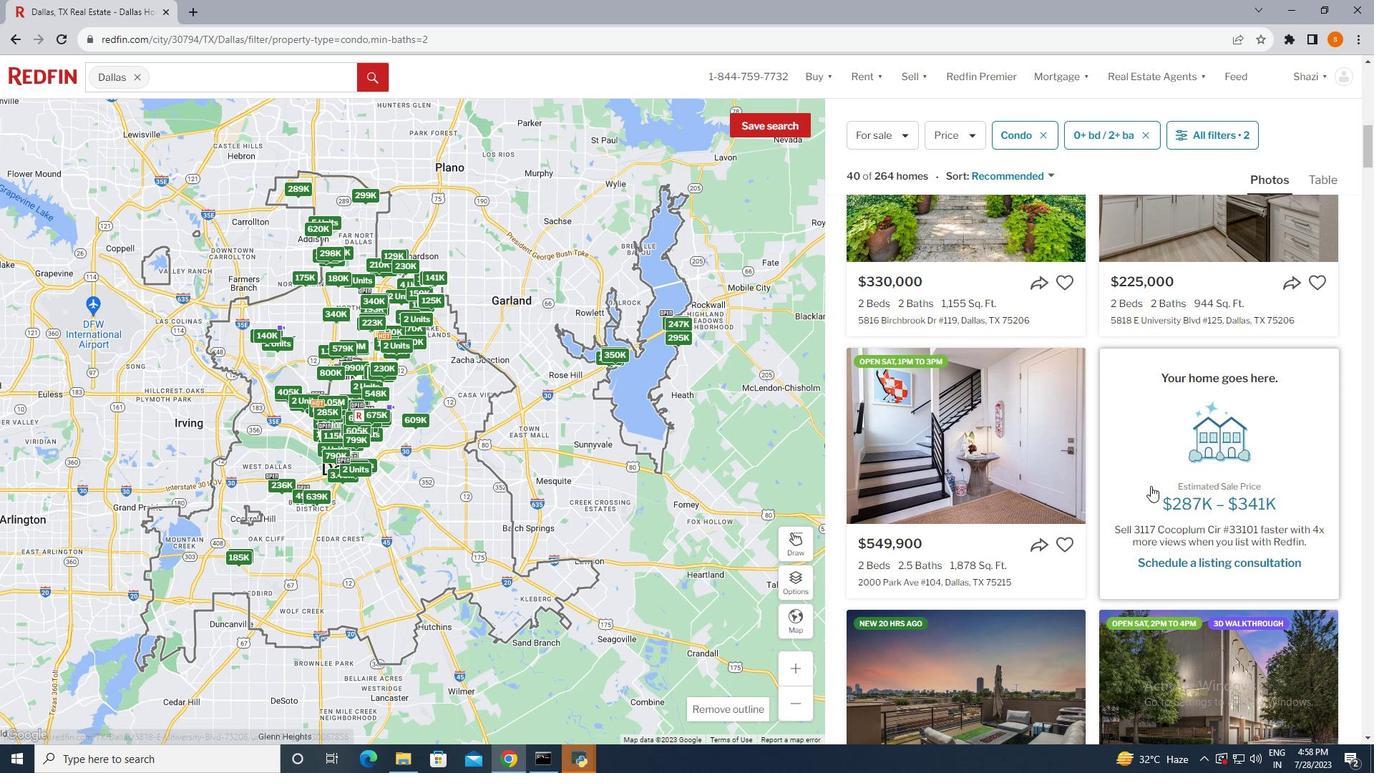 
Action: Mouse scrolled (1151, 485) with delta (0, 0)
Screenshot: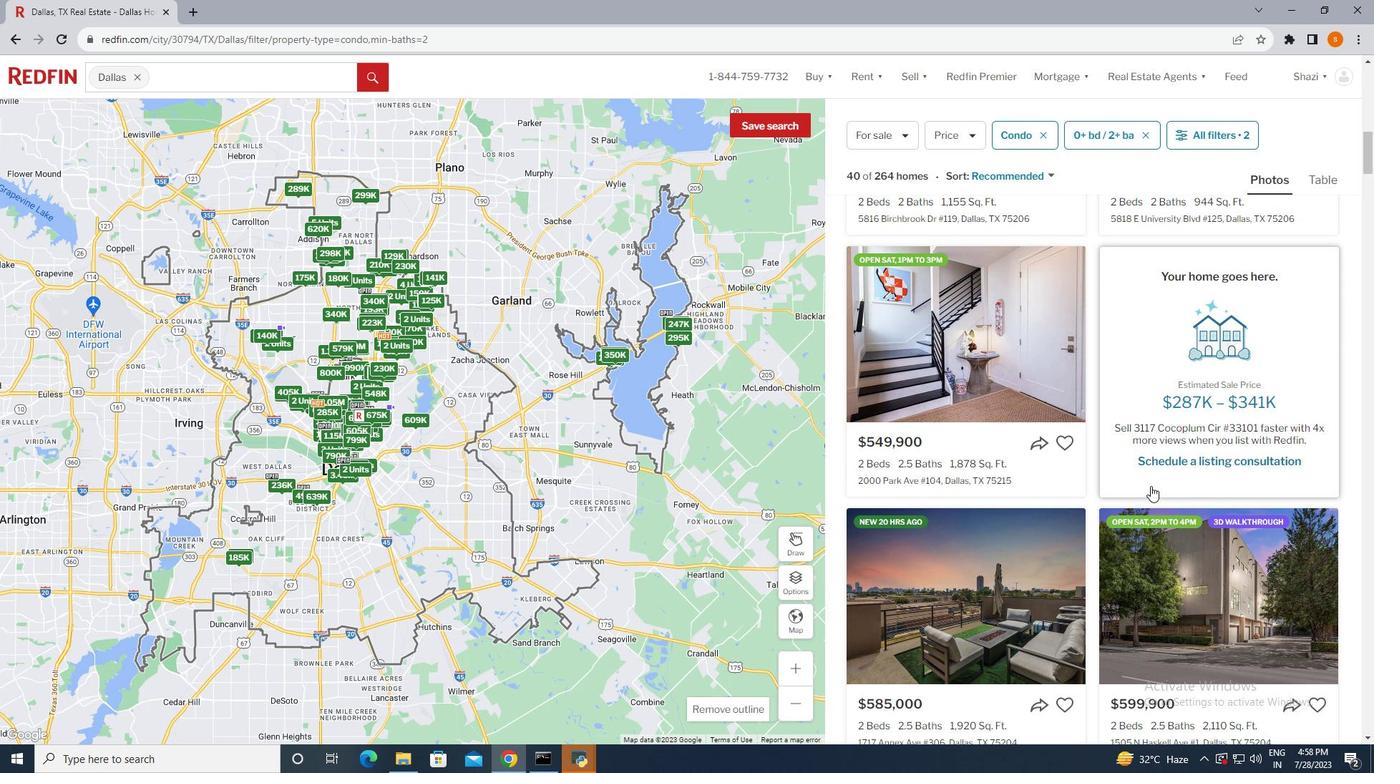 
Action: Mouse scrolled (1151, 485) with delta (0, 0)
Screenshot: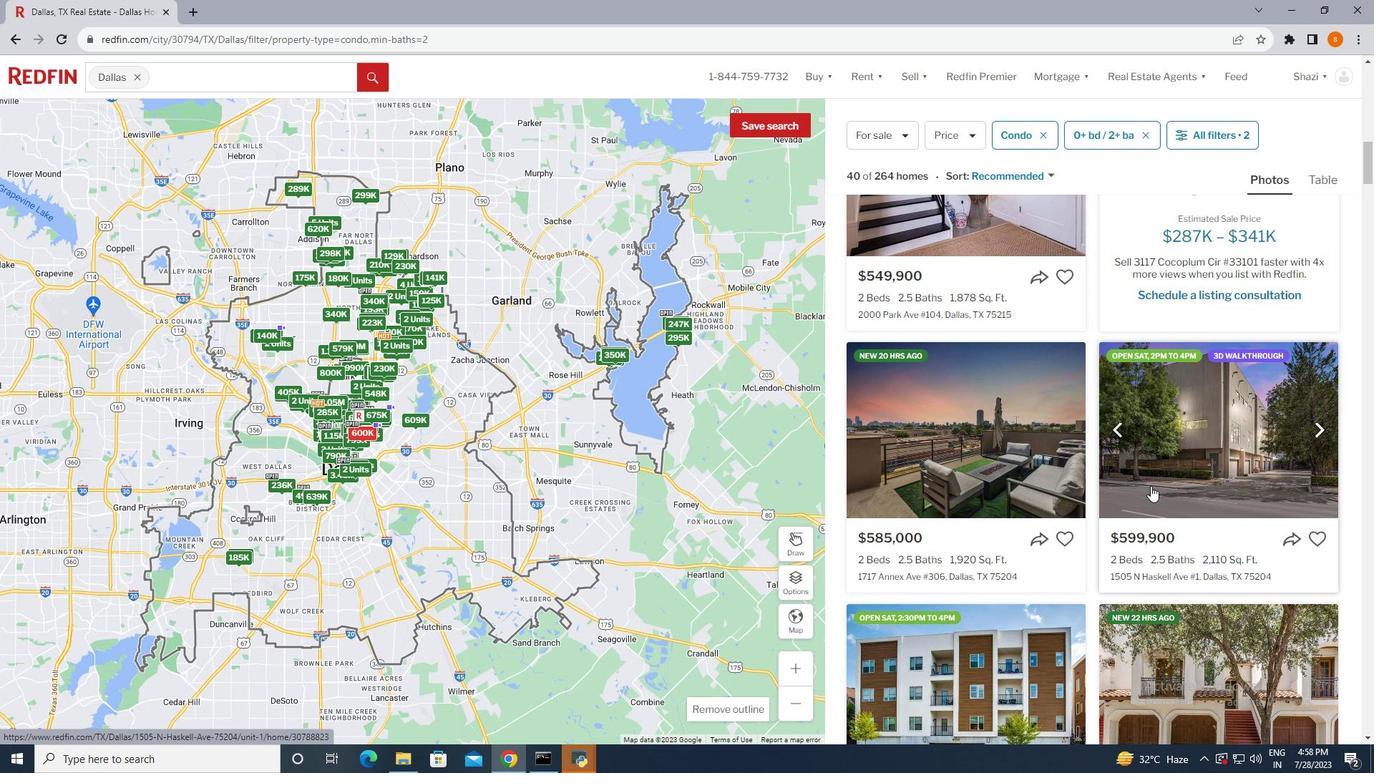 
Action: Mouse scrolled (1151, 485) with delta (0, 0)
Screenshot: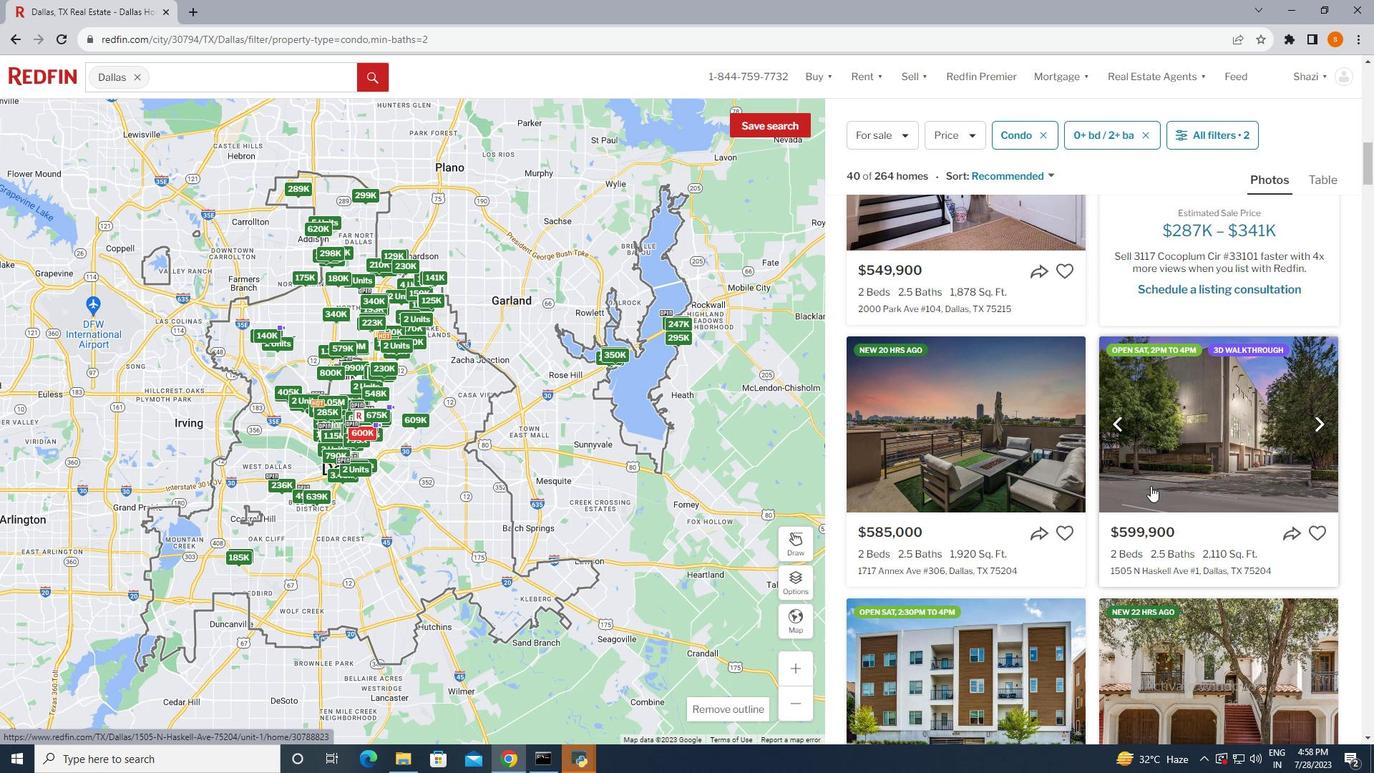 
Action: Mouse scrolled (1151, 485) with delta (0, 0)
Screenshot: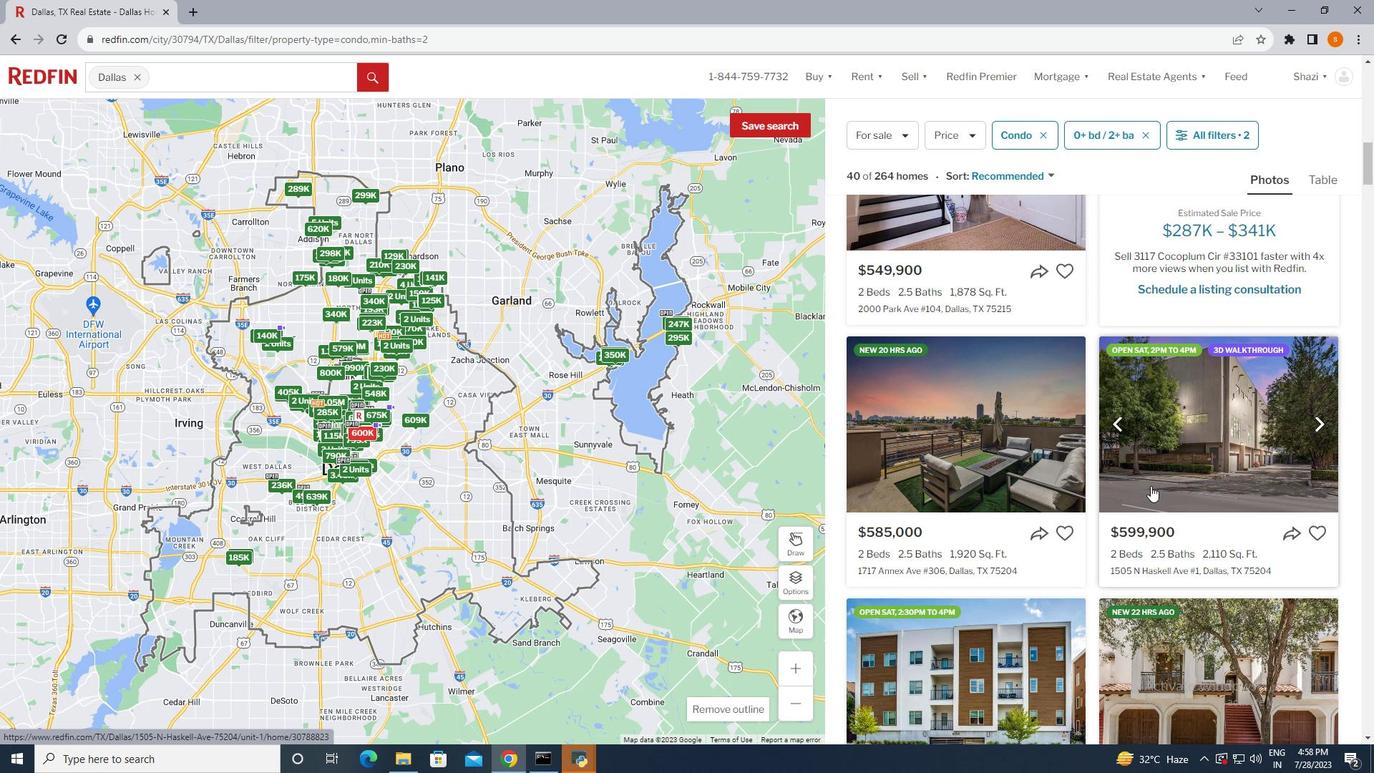
Action: Mouse scrolled (1151, 485) with delta (0, 0)
Screenshot: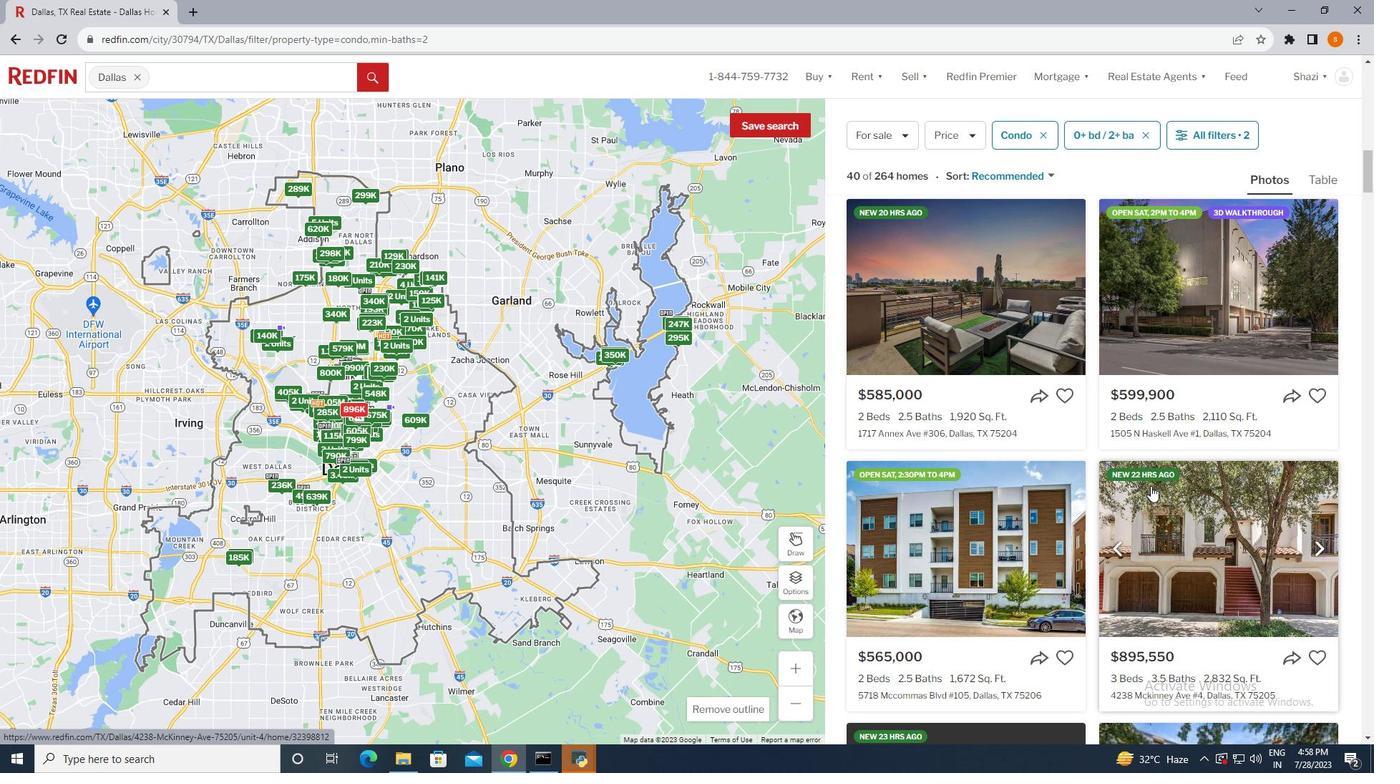 
Action: Mouse scrolled (1151, 485) with delta (0, 0)
Screenshot: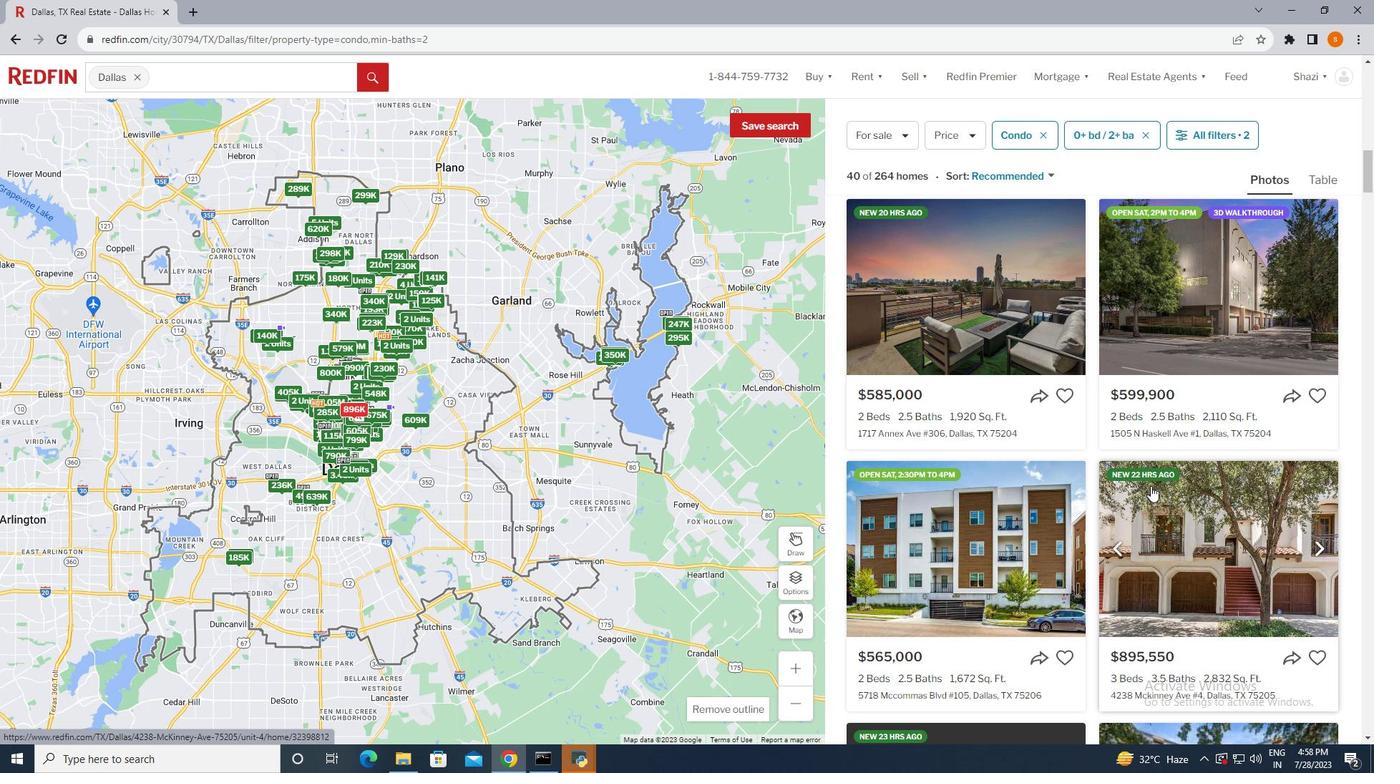 
Action: Mouse scrolled (1151, 485) with delta (0, 0)
Screenshot: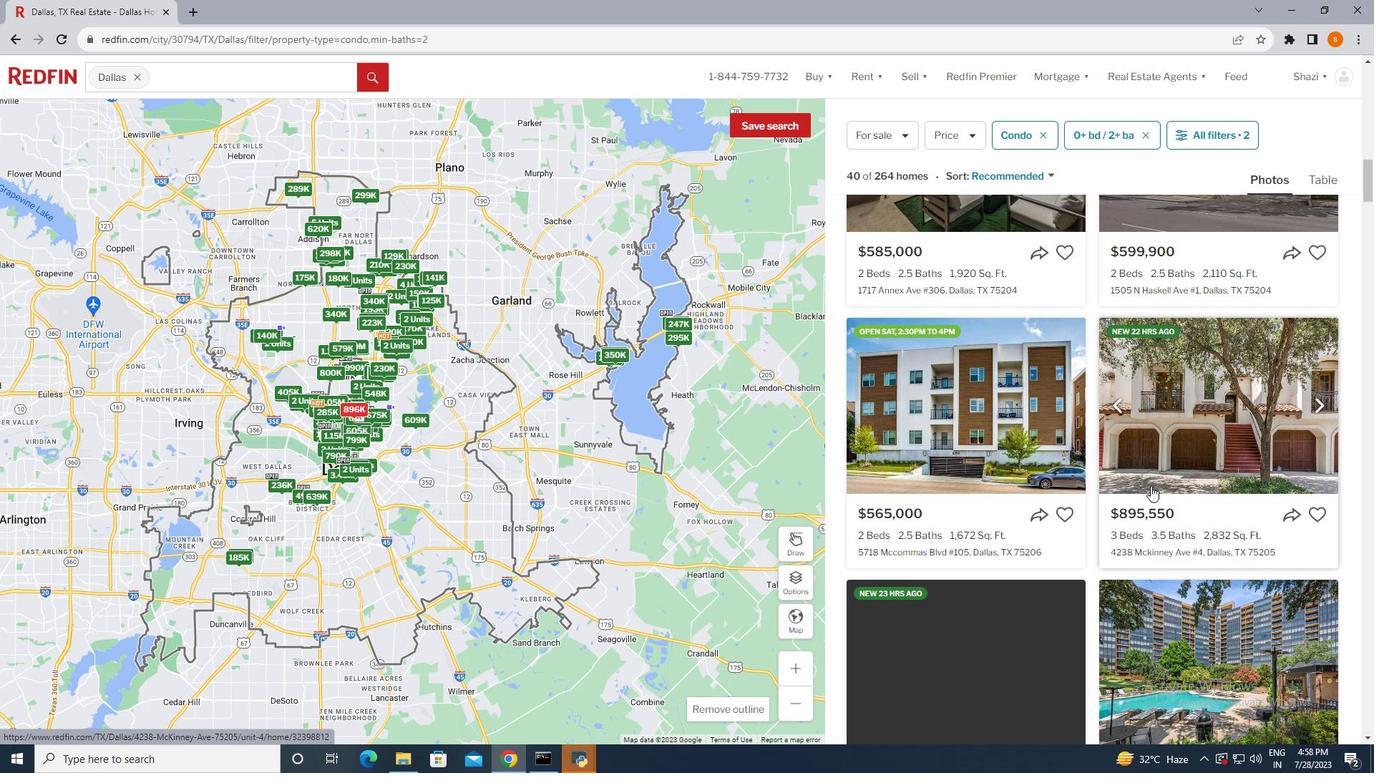 
Action: Mouse scrolled (1151, 485) with delta (0, 0)
Screenshot: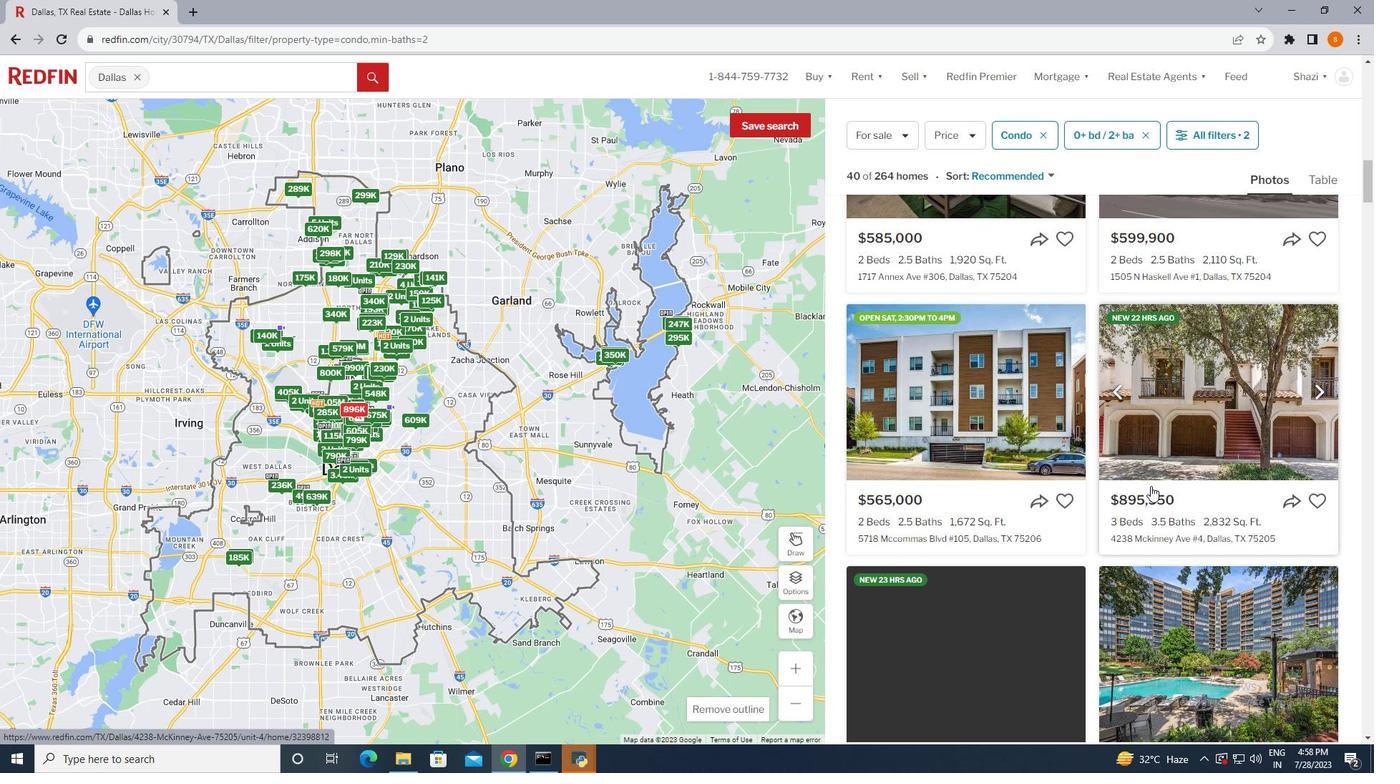 
Action: Mouse scrolled (1151, 485) with delta (0, 0)
Screenshot: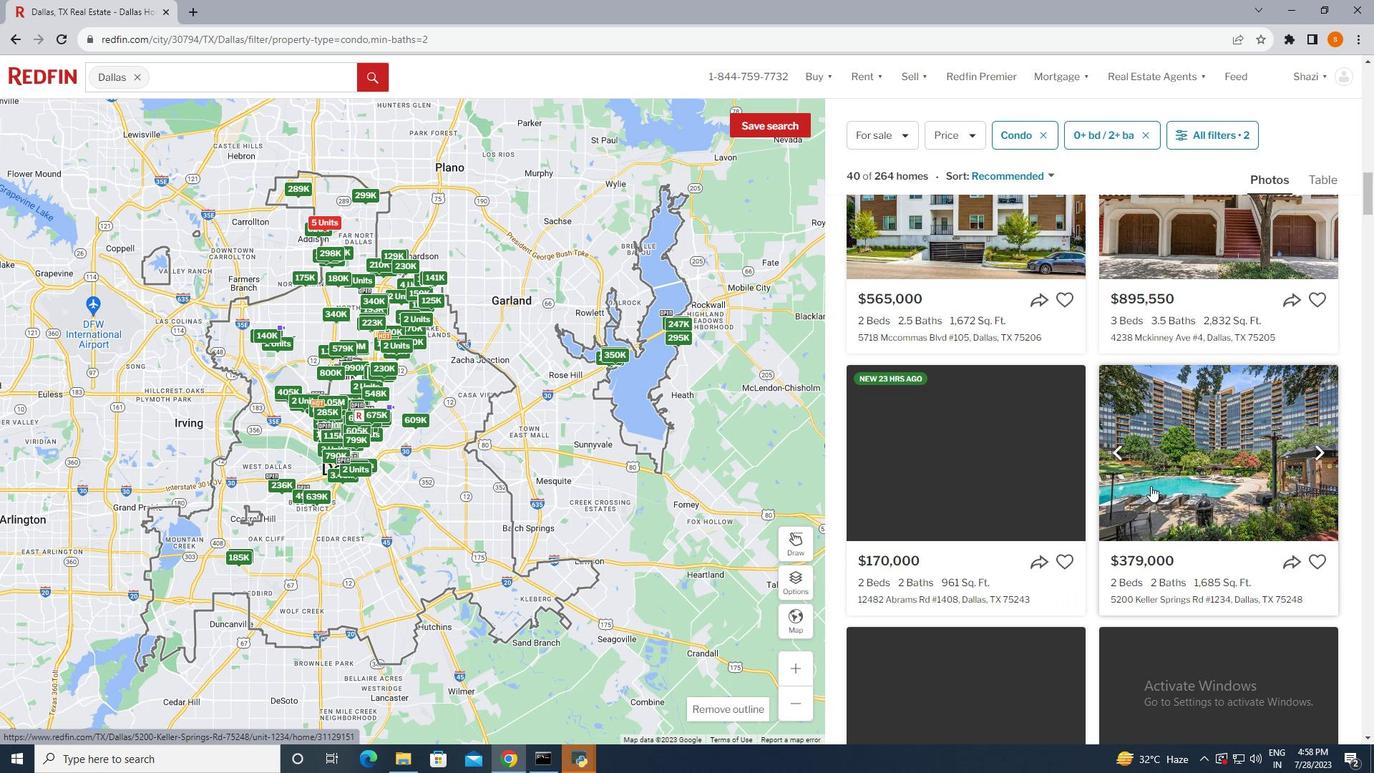 
Action: Mouse scrolled (1151, 485) with delta (0, 0)
Screenshot: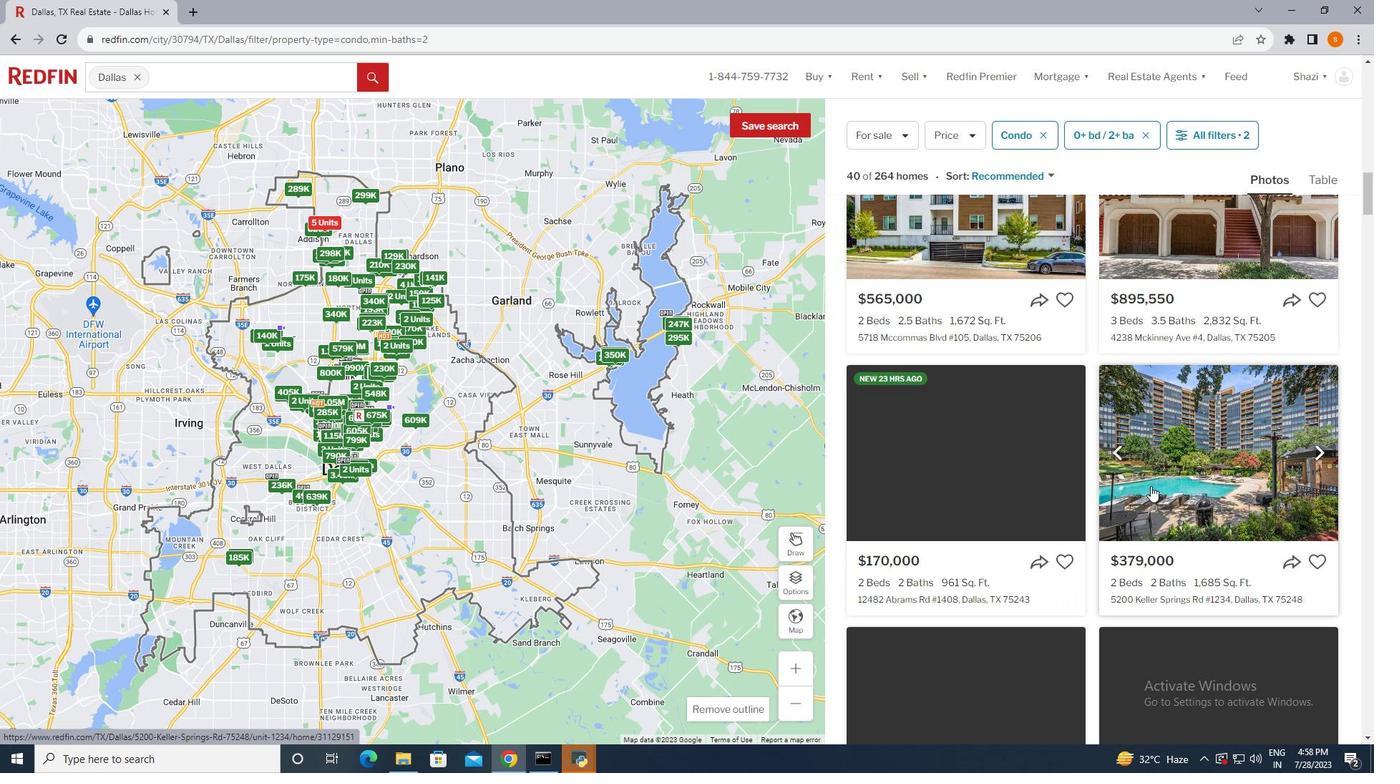 
Action: Mouse scrolled (1151, 485) with delta (0, 0)
Screenshot: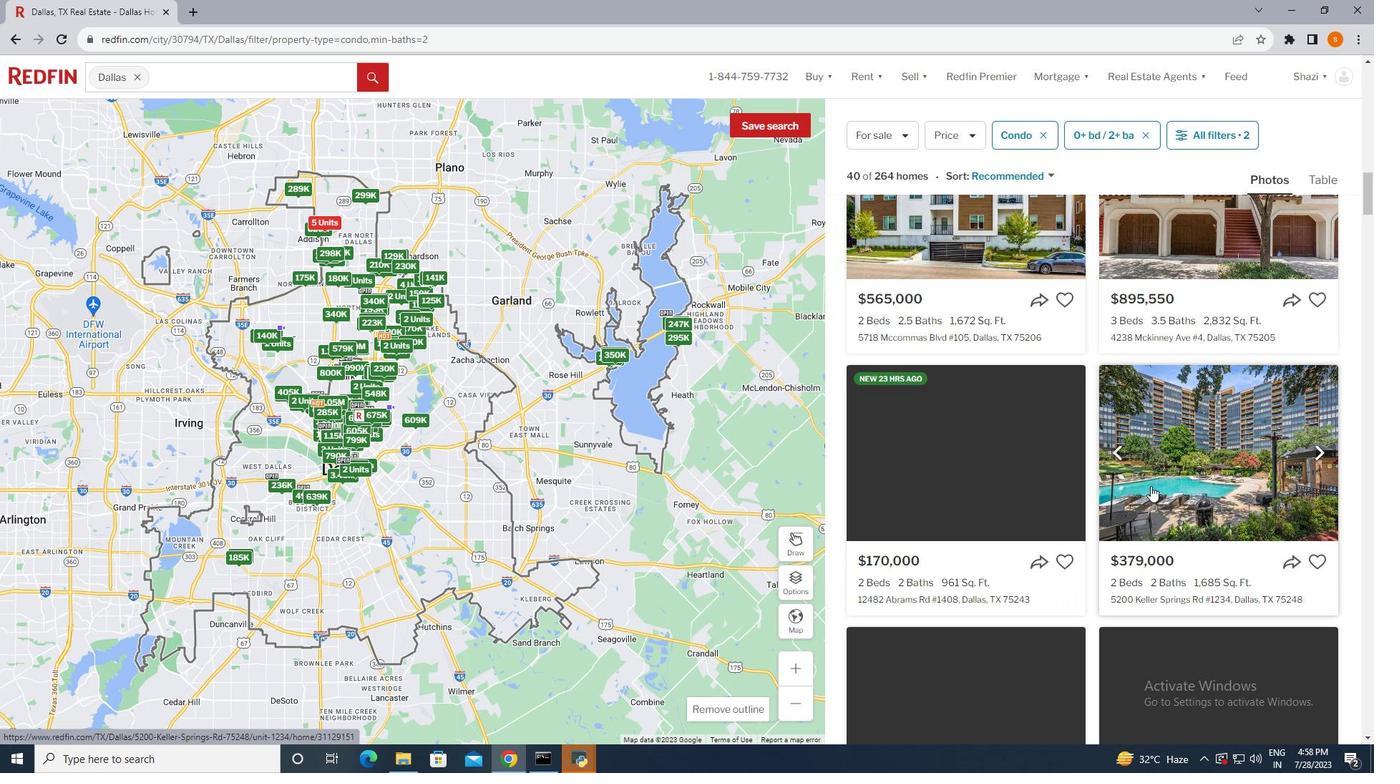 
Action: Mouse scrolled (1151, 485) with delta (0, 0)
Screenshot: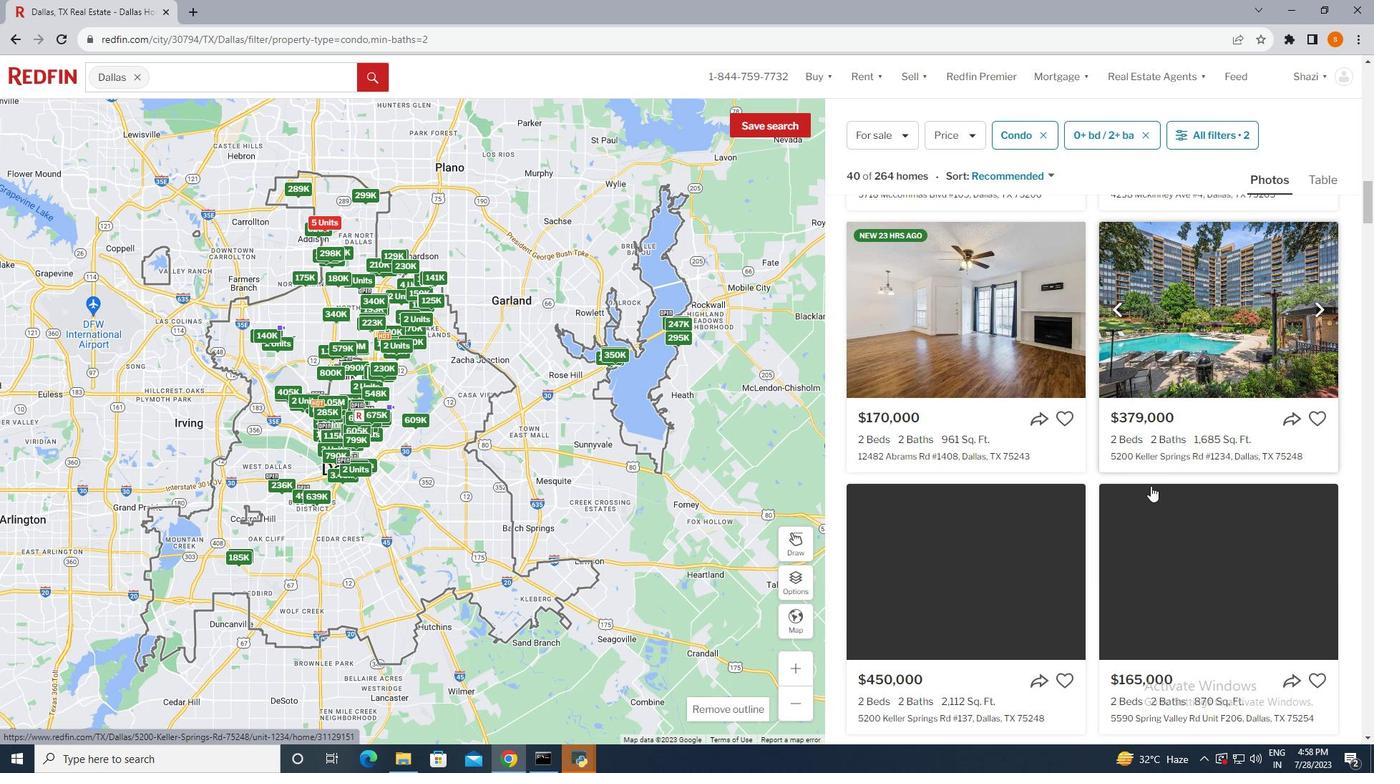
Action: Mouse scrolled (1151, 485) with delta (0, 0)
Screenshot: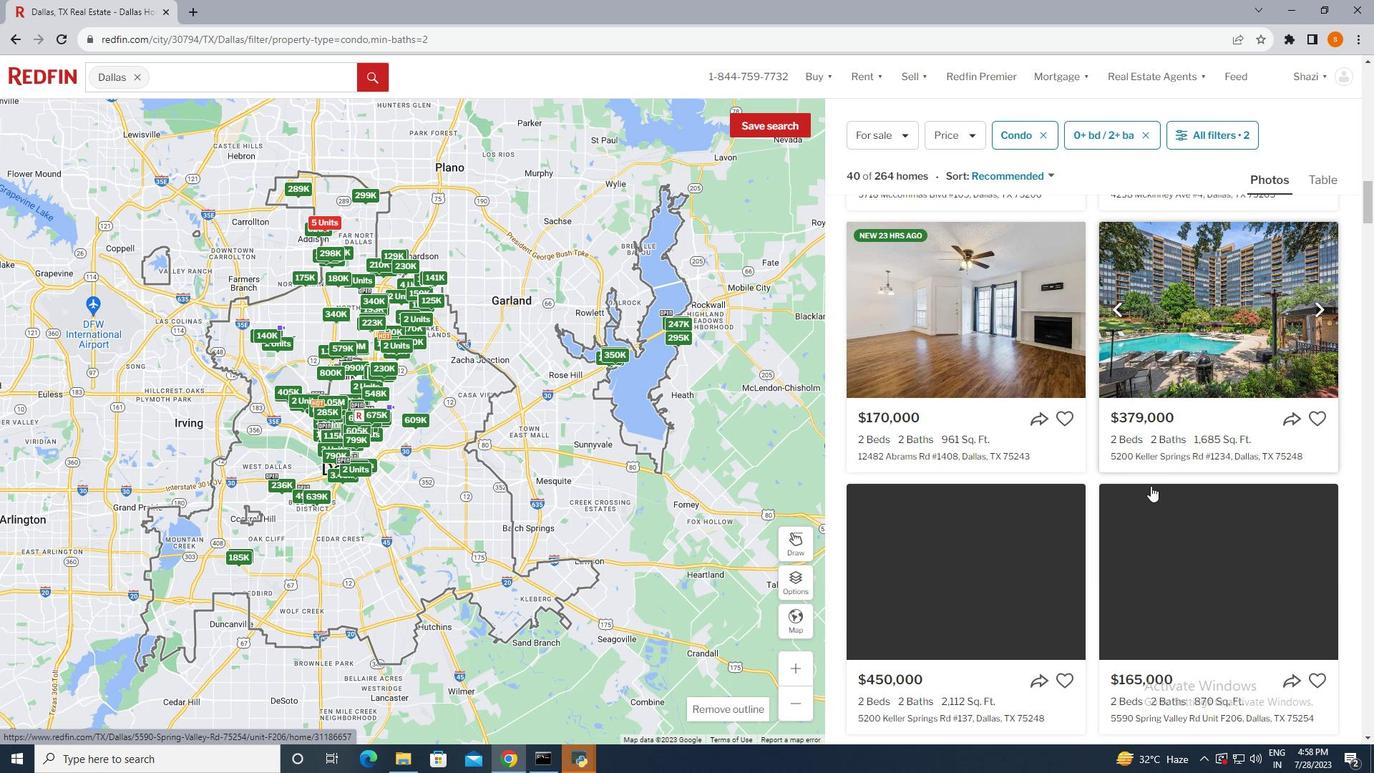
Action: Mouse scrolled (1151, 485) with delta (0, 0)
Screenshot: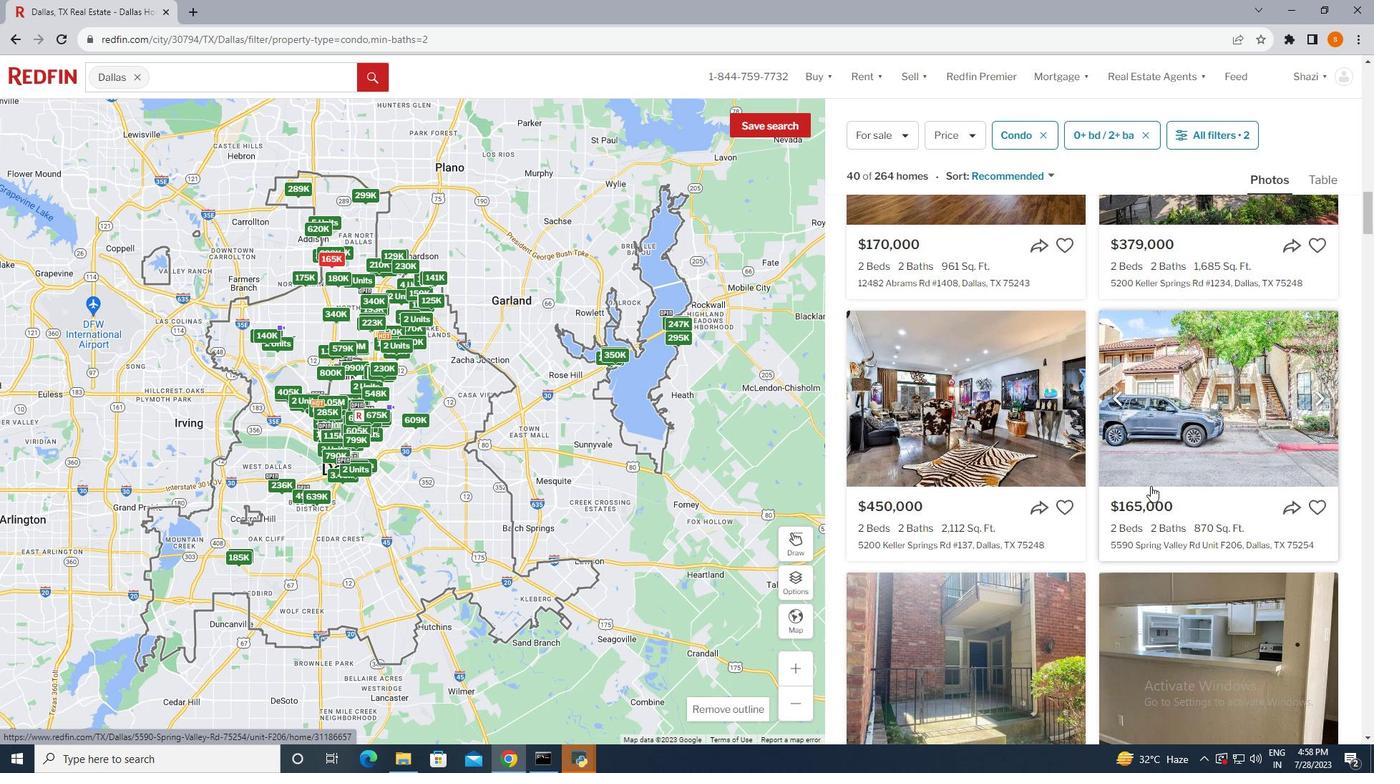 
Action: Mouse scrolled (1151, 485) with delta (0, 0)
Screenshot: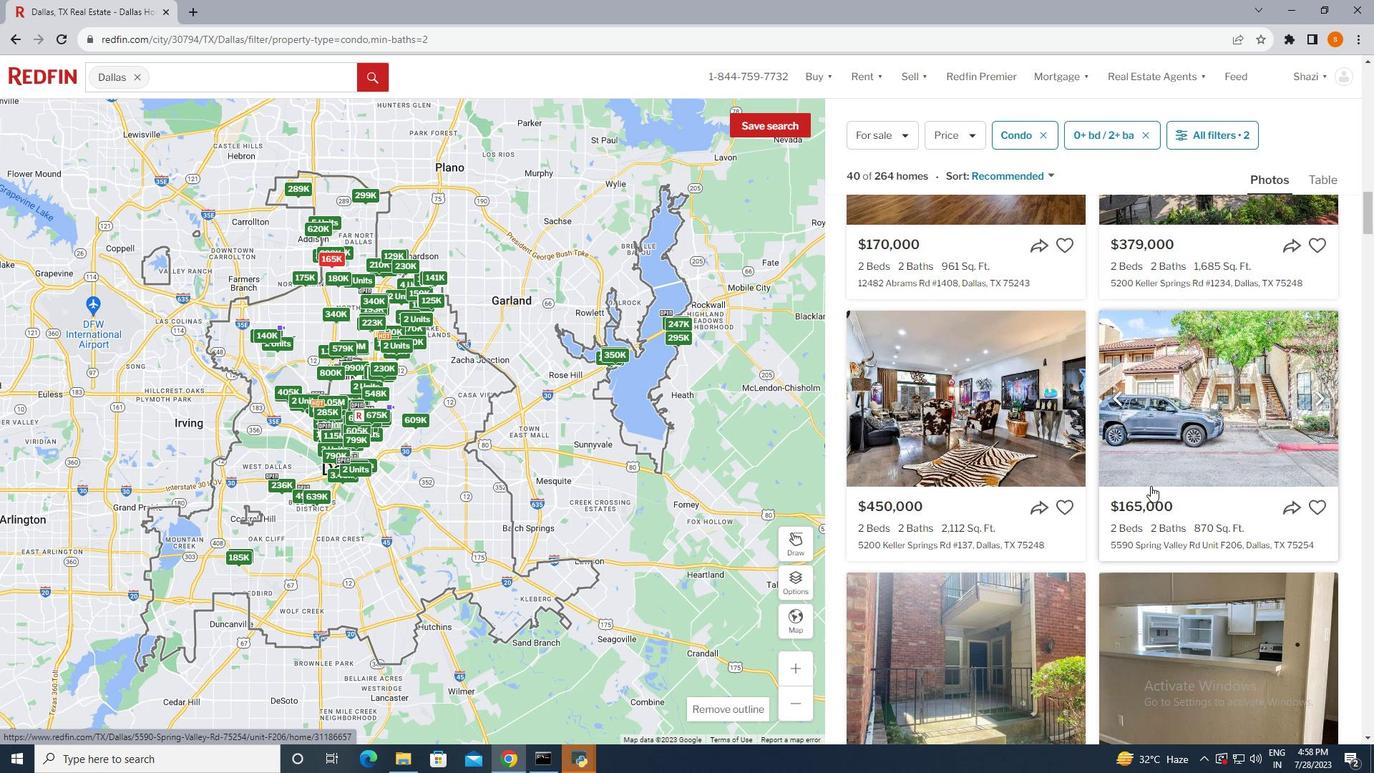 
Action: Mouse scrolled (1151, 485) with delta (0, 0)
Screenshot: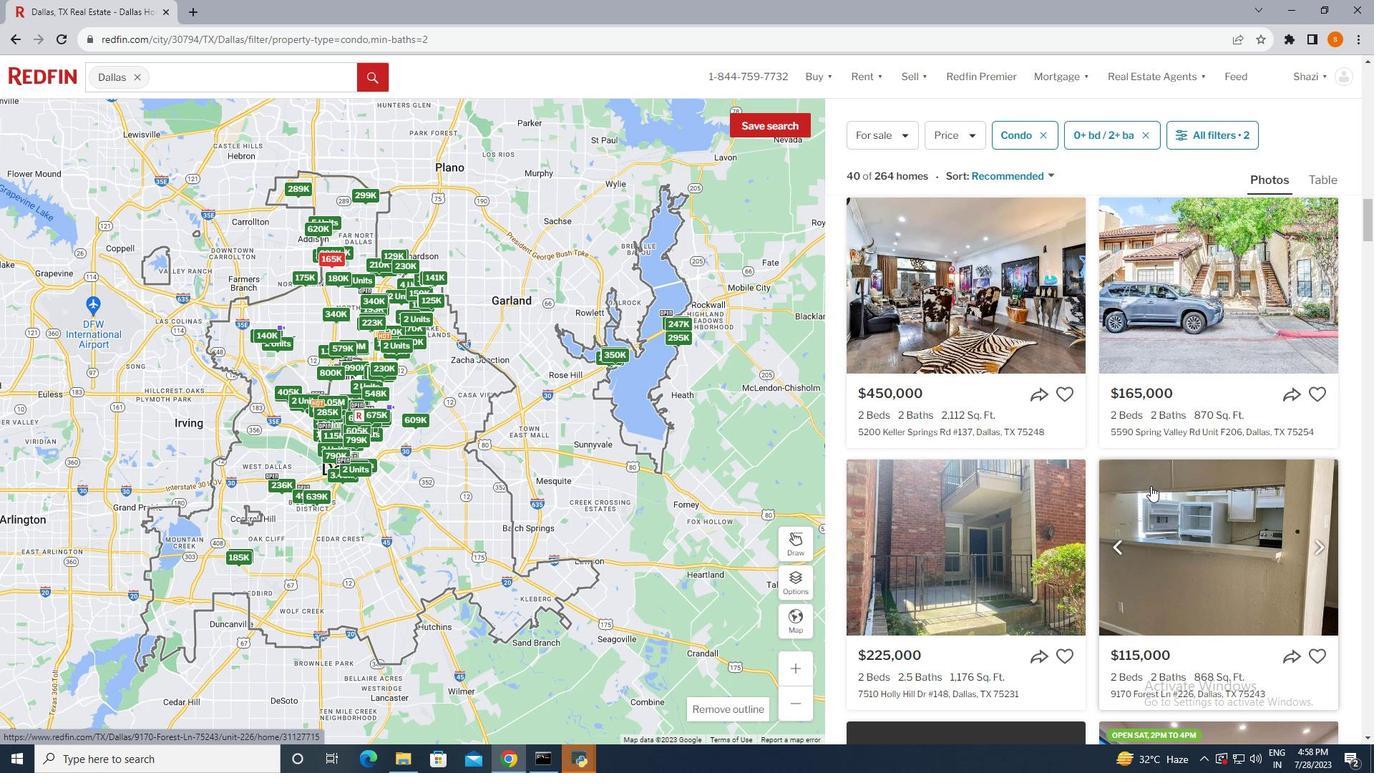 
Action: Mouse scrolled (1151, 485) with delta (0, 0)
Screenshot: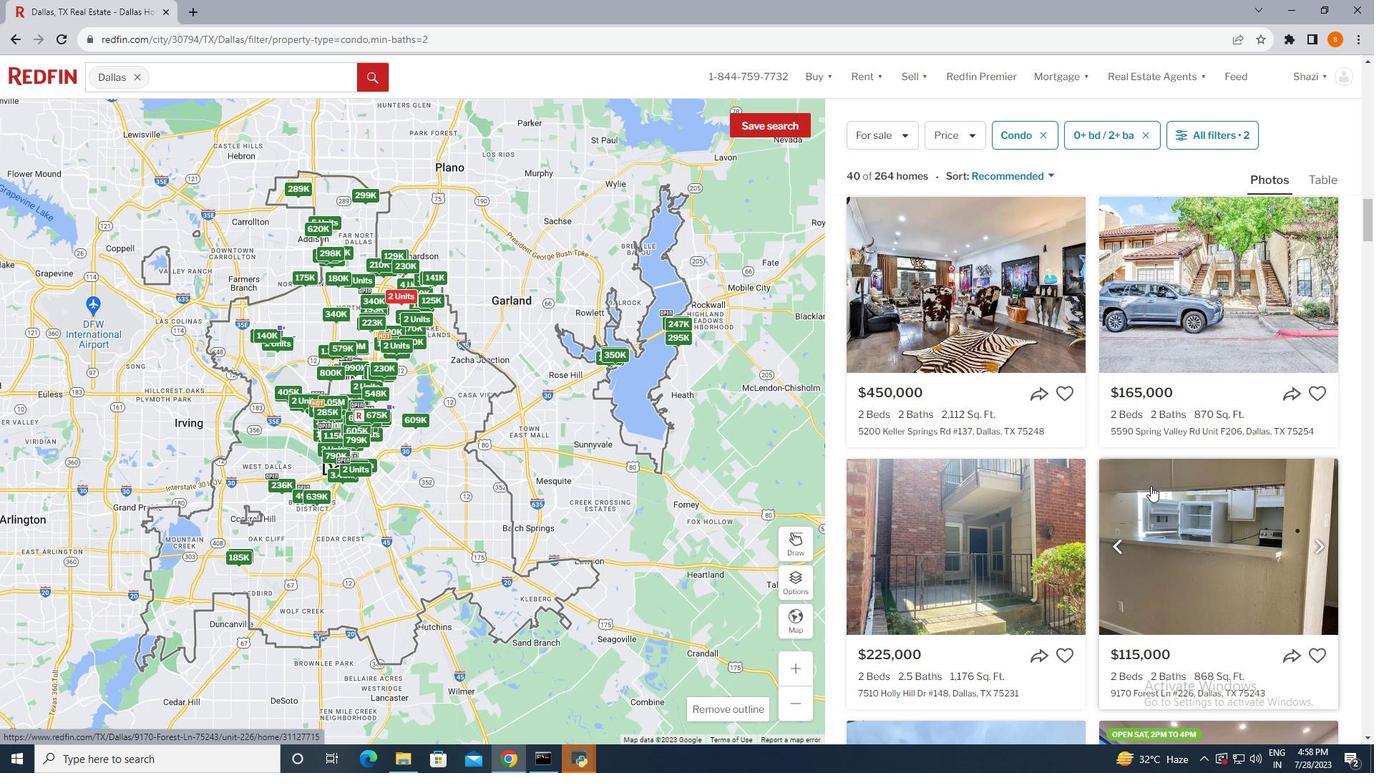 
Action: Mouse scrolled (1151, 485) with delta (0, 0)
Screenshot: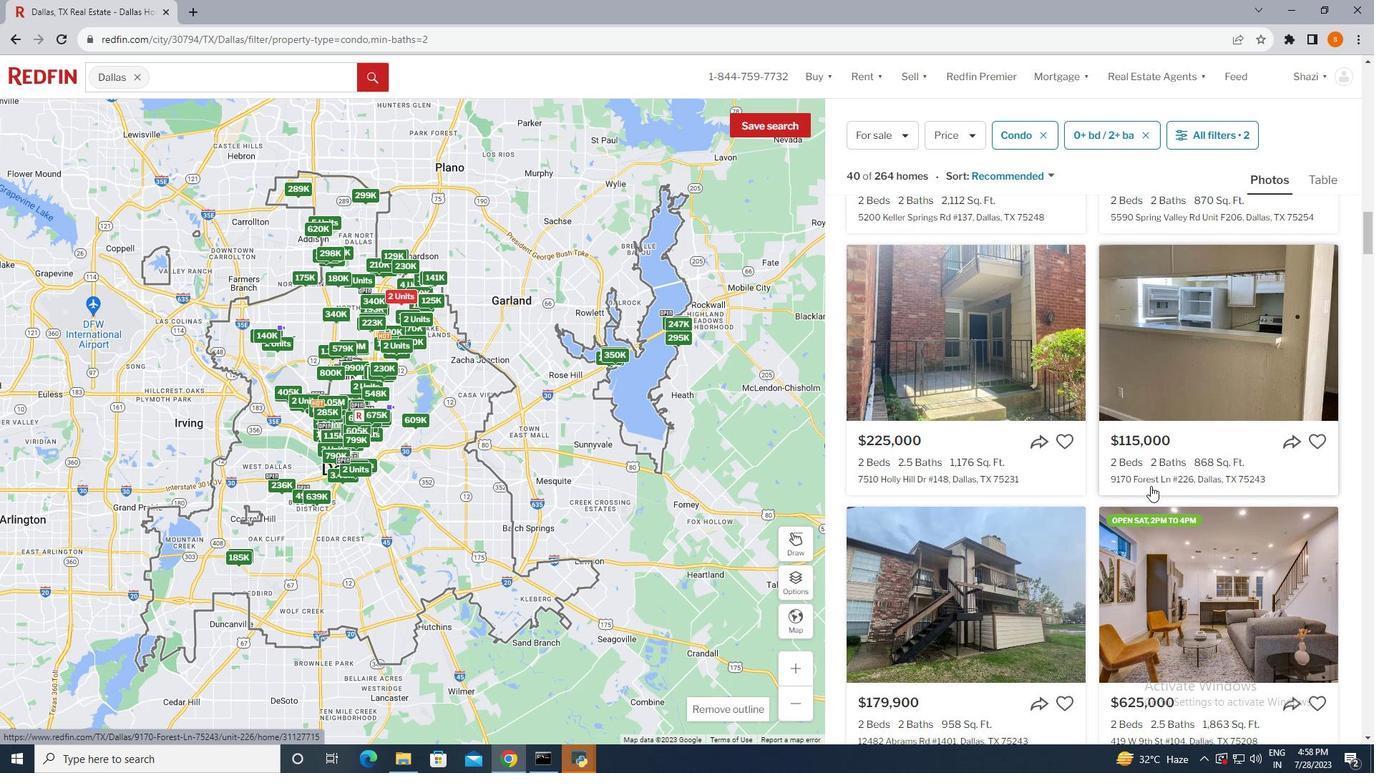 
Action: Mouse scrolled (1151, 485) with delta (0, 0)
Screenshot: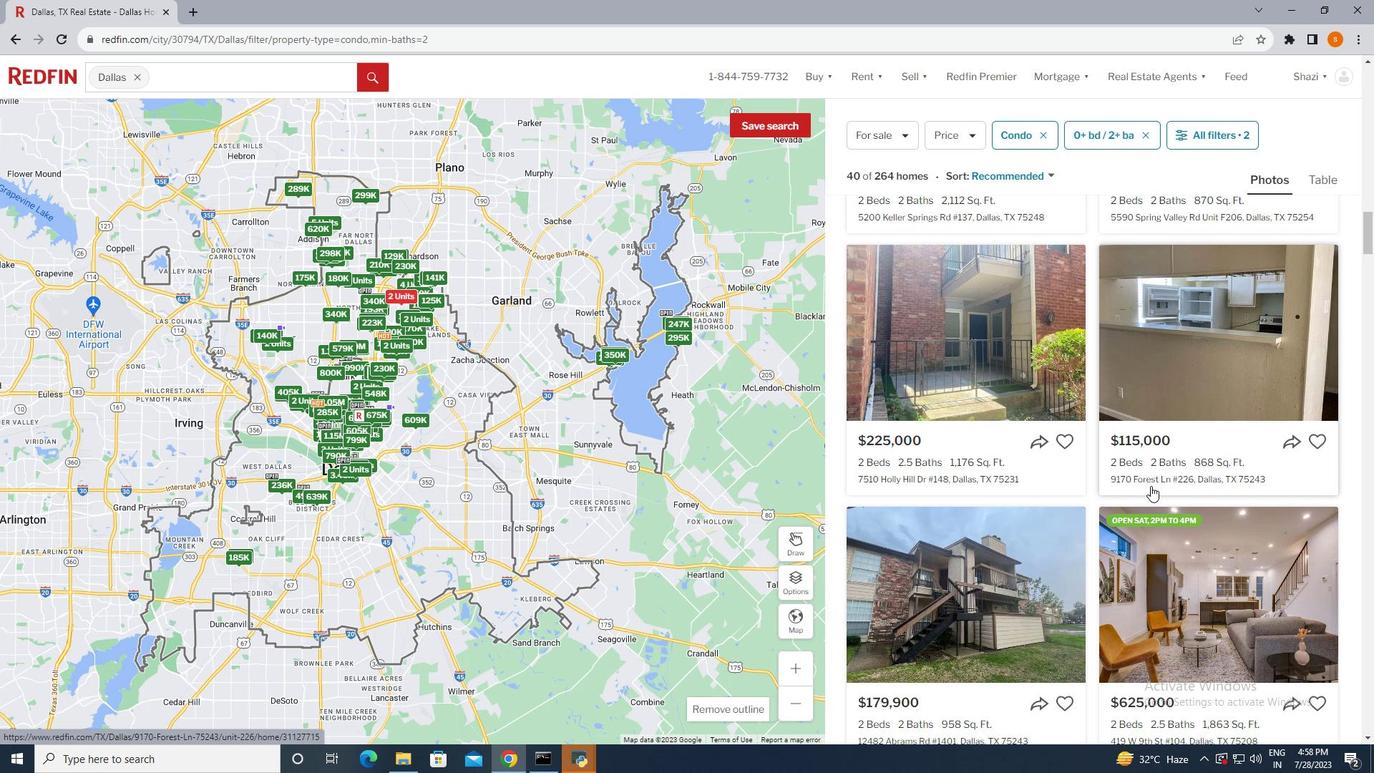 
Action: Mouse scrolled (1151, 485) with delta (0, 0)
Screenshot: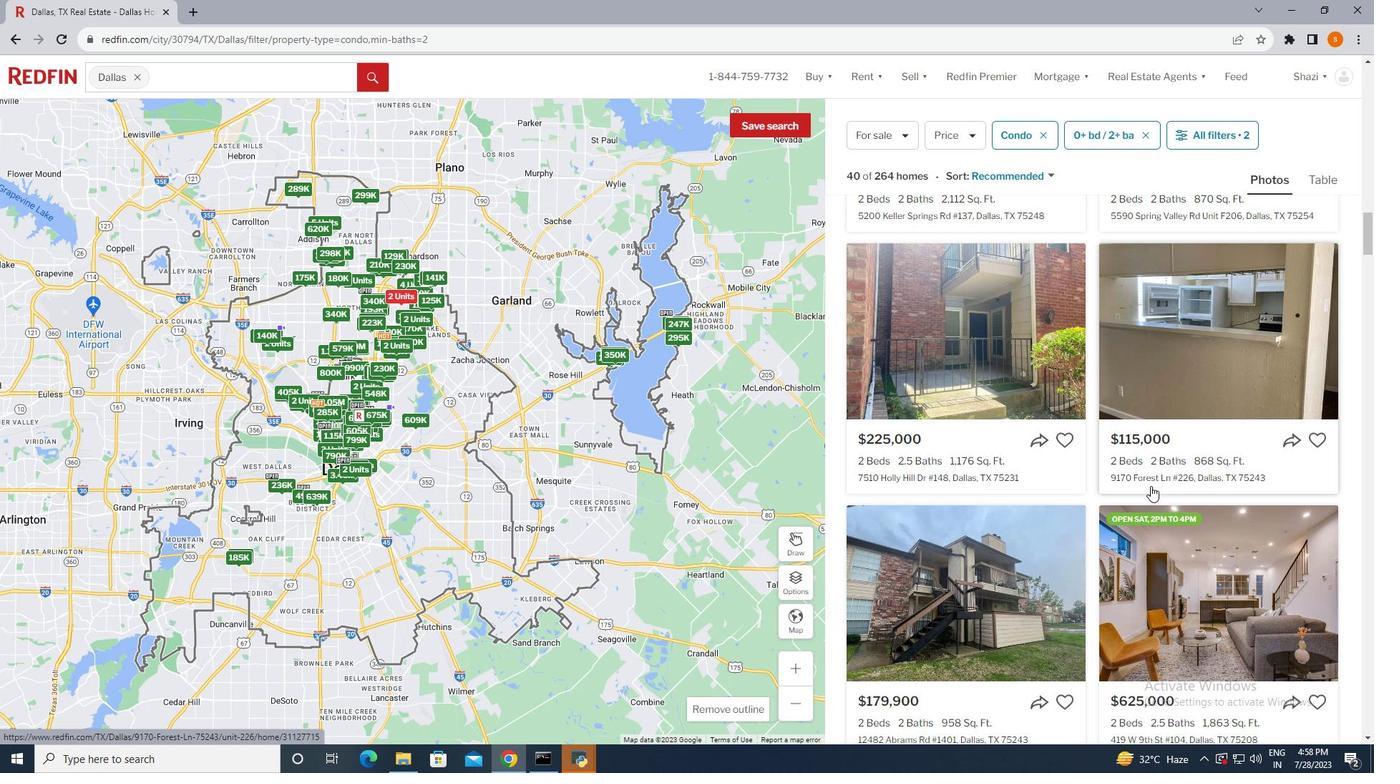 
Action: Mouse scrolled (1151, 485) with delta (0, 0)
Screenshot: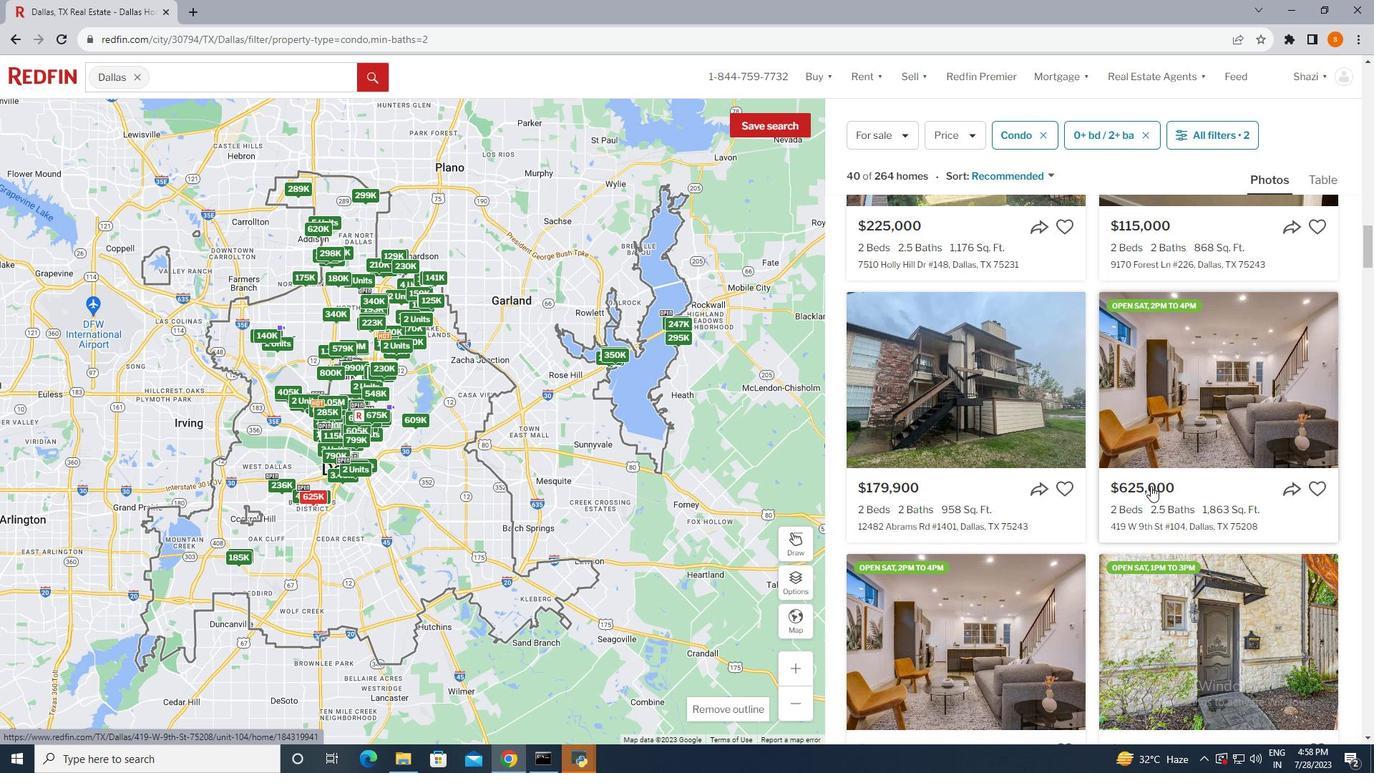 
Action: Mouse scrolled (1151, 485) with delta (0, 0)
Screenshot: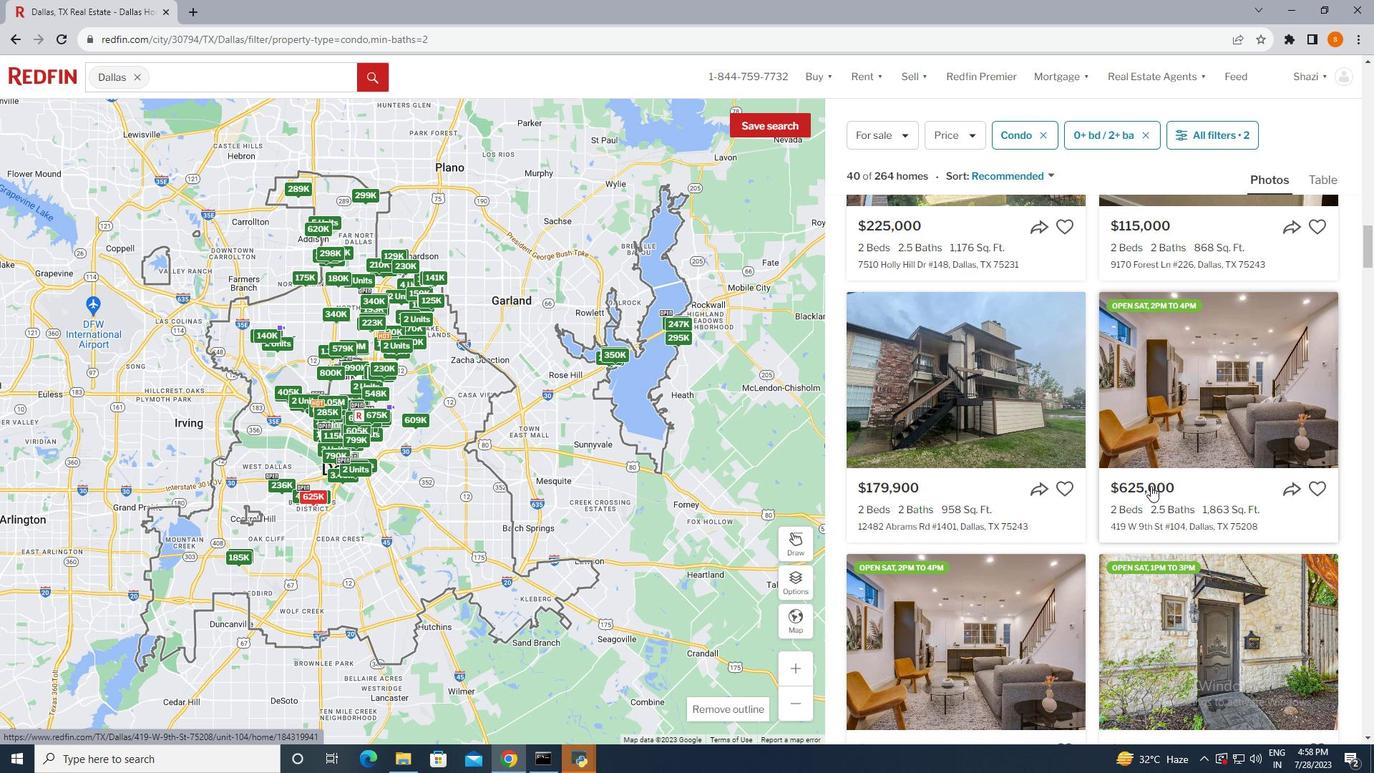 
Action: Mouse scrolled (1151, 485) with delta (0, 0)
Screenshot: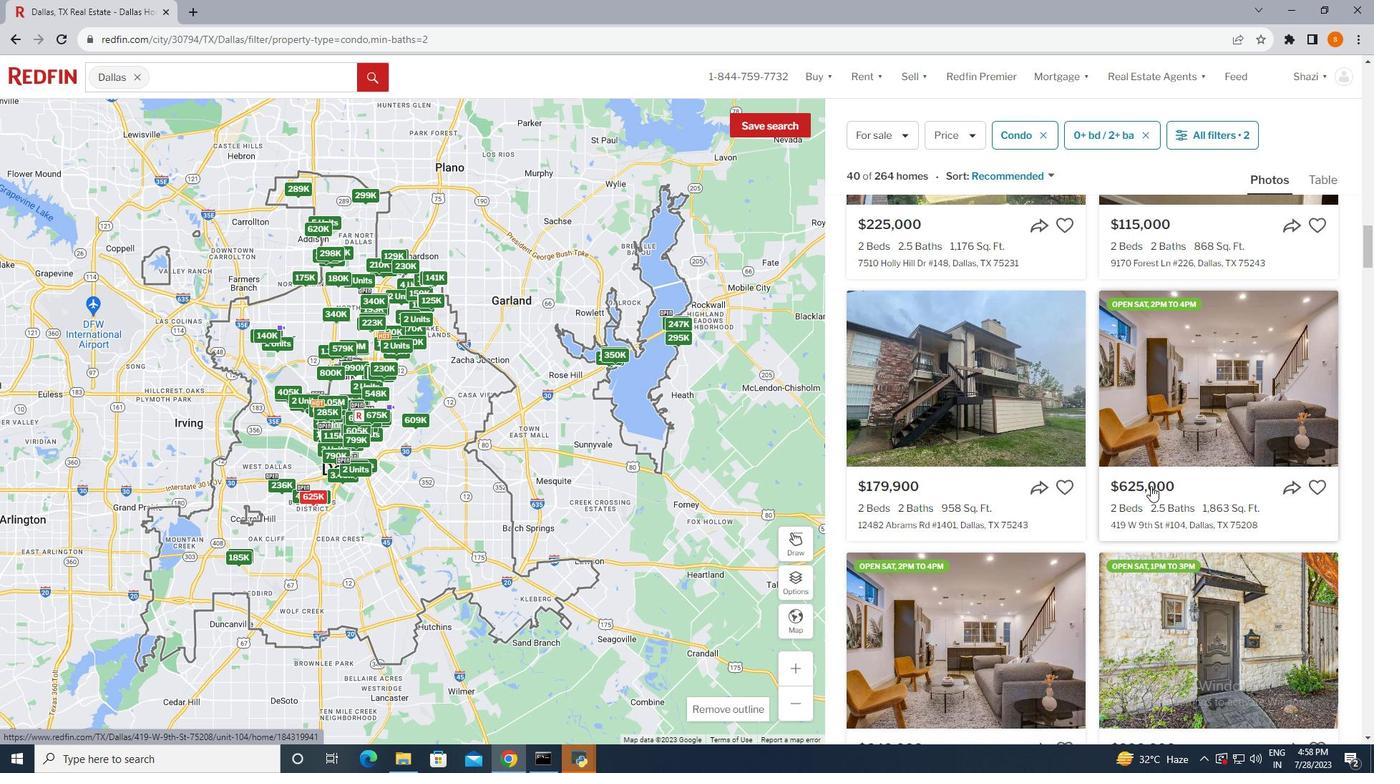 
Action: Mouse scrolled (1151, 485) with delta (0, 0)
Screenshot: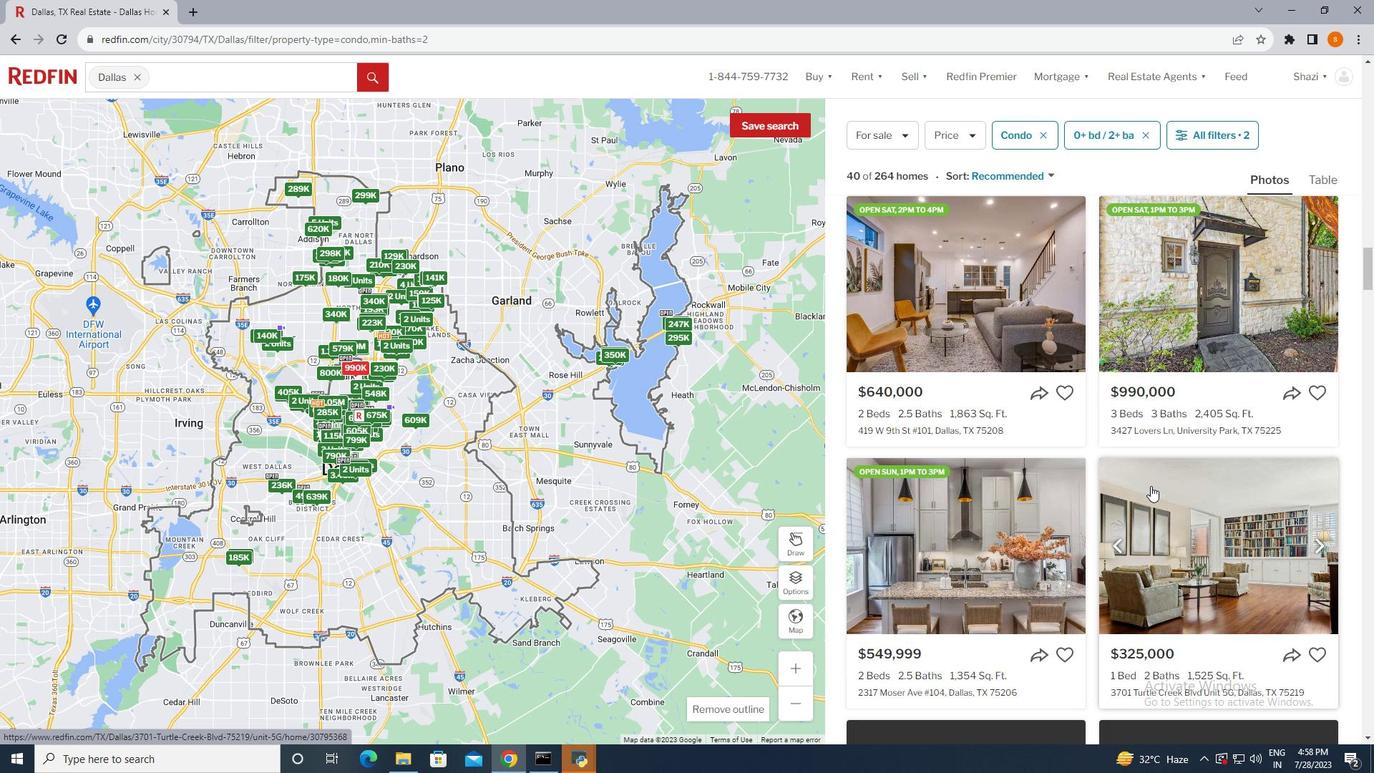 
Action: Mouse scrolled (1151, 485) with delta (0, 0)
Screenshot: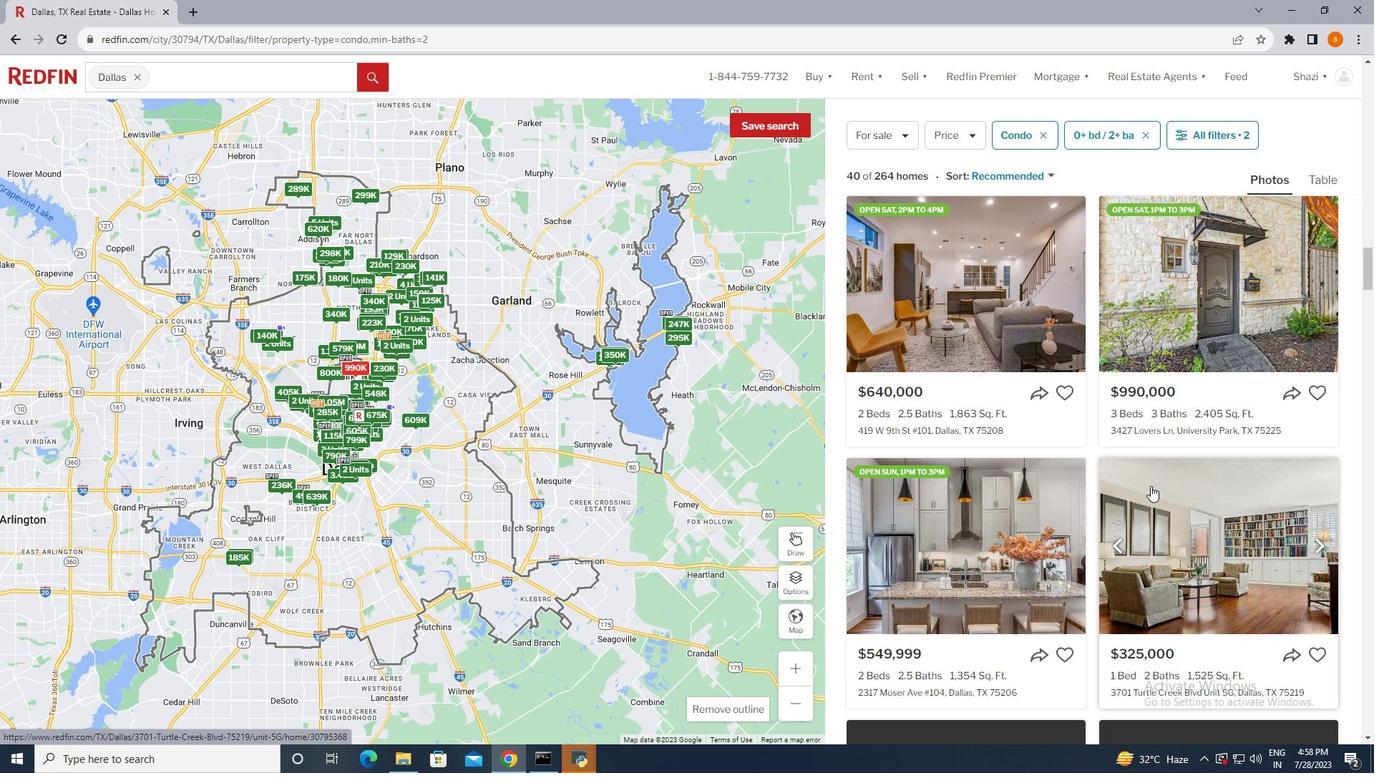 
Action: Mouse scrolled (1151, 485) with delta (0, 0)
Screenshot: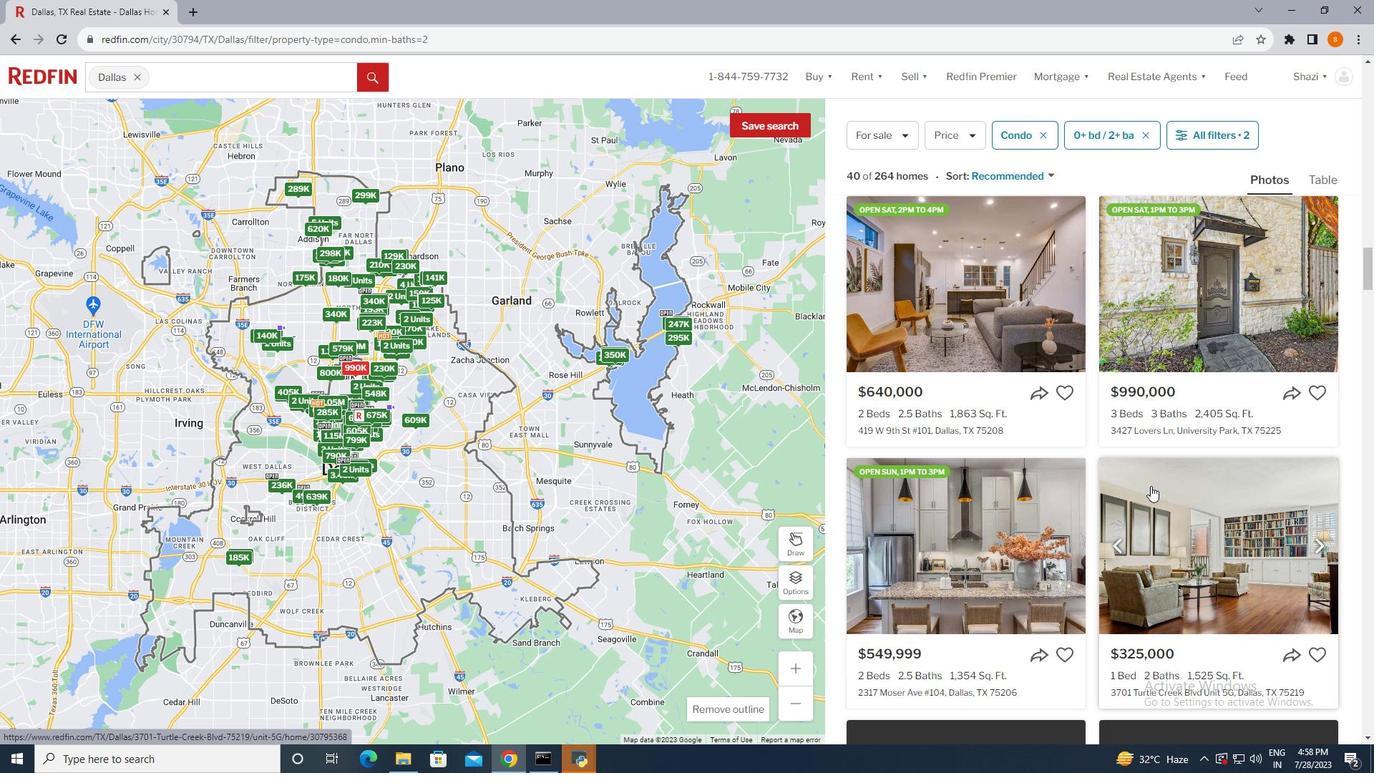 
Action: Mouse scrolled (1151, 485) with delta (0, 0)
Screenshot: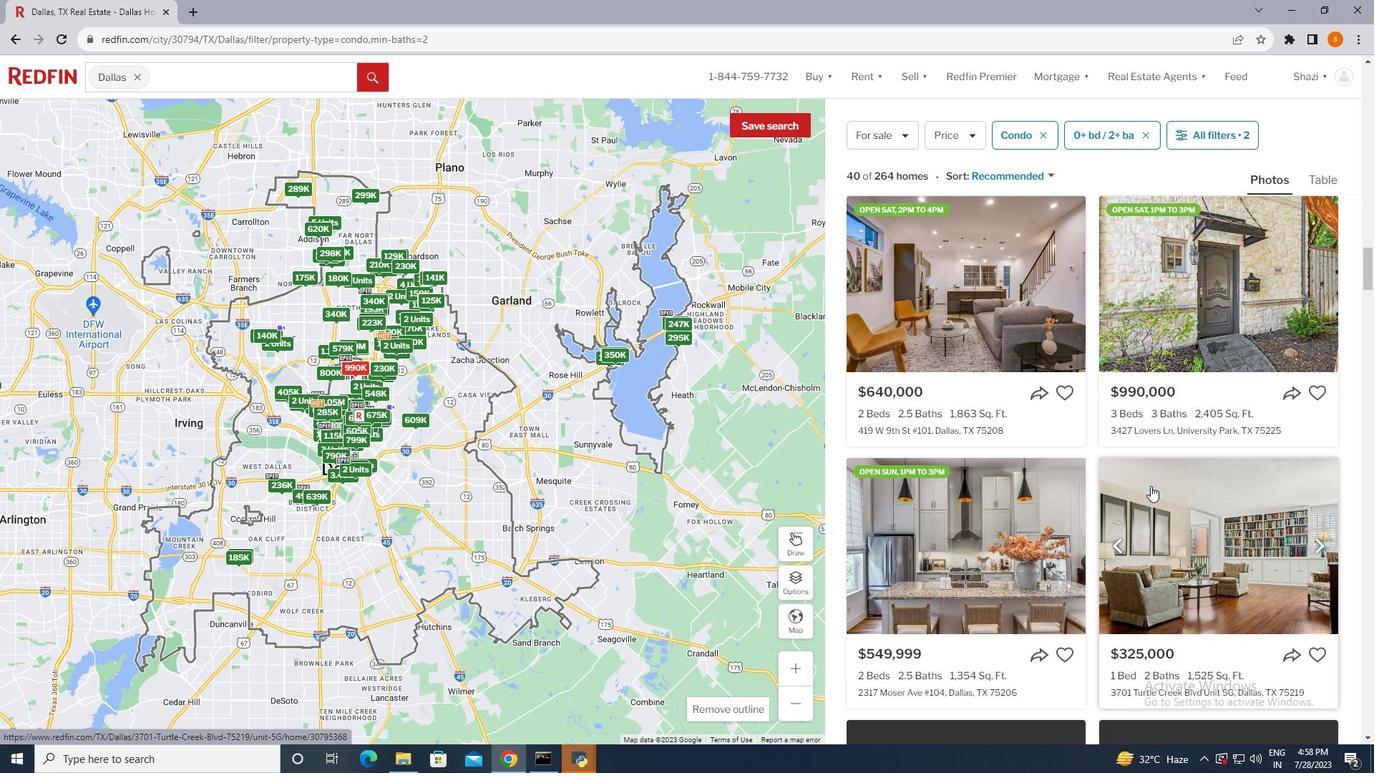 
Action: Mouse scrolled (1151, 485) with delta (0, 0)
Screenshot: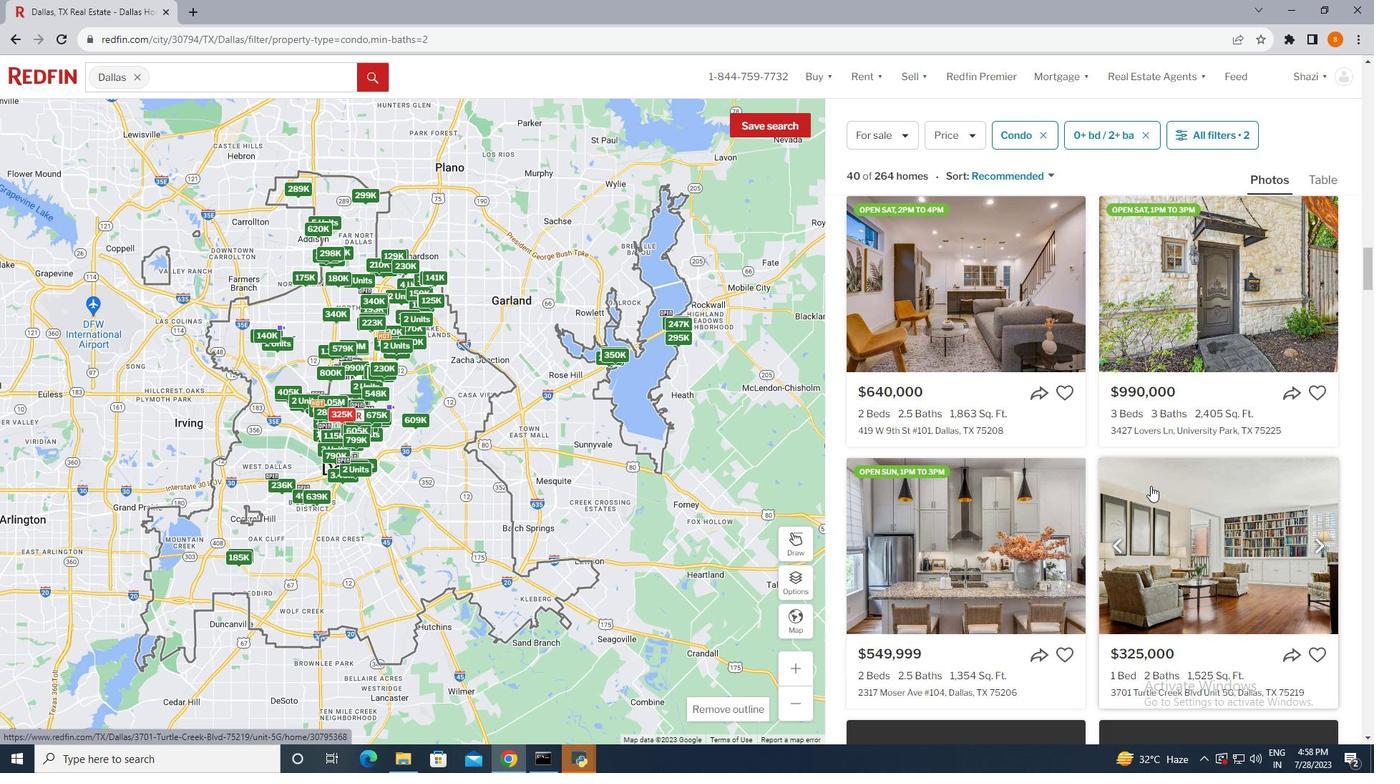 
Action: Mouse scrolled (1151, 485) with delta (0, 0)
Screenshot: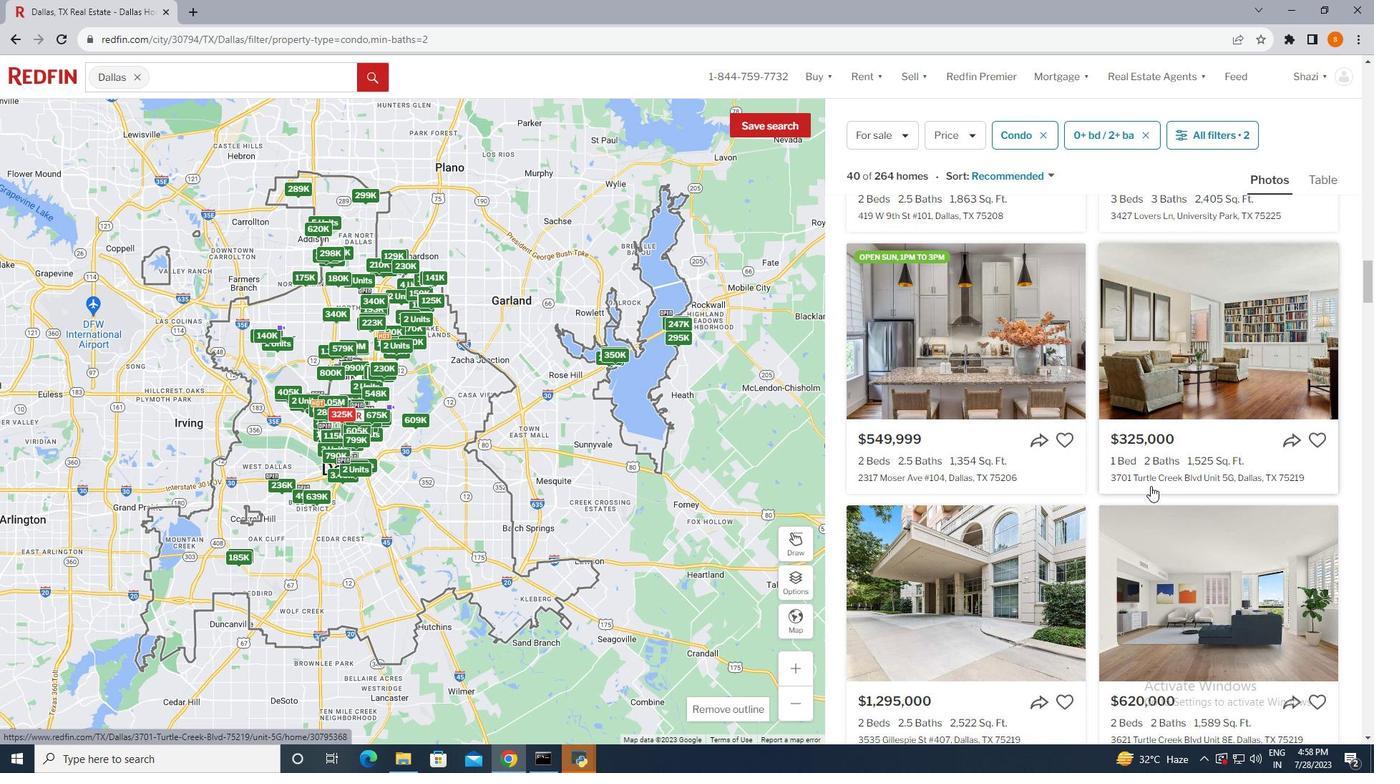 
Action: Mouse scrolled (1151, 485) with delta (0, 0)
Screenshot: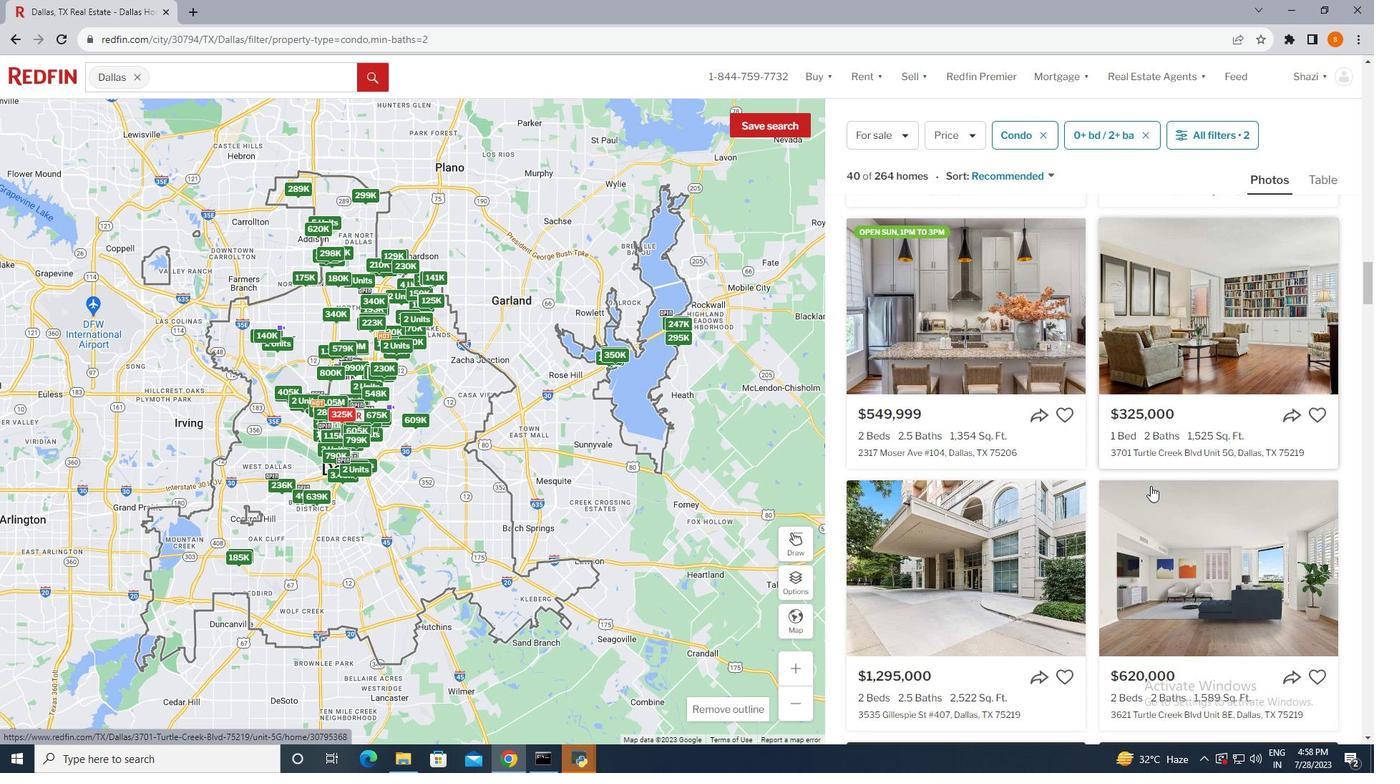 
Action: Mouse scrolled (1151, 485) with delta (0, 0)
Screenshot: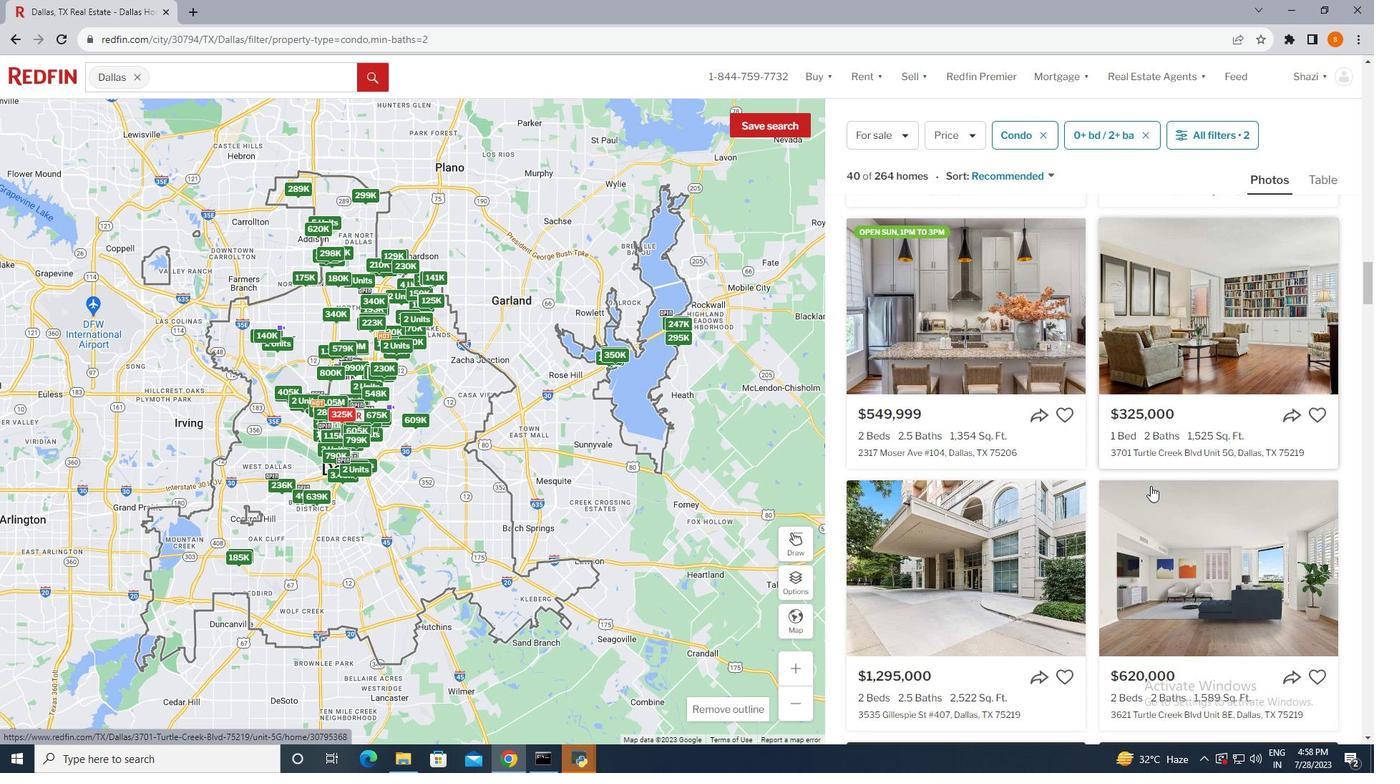 
Action: Mouse scrolled (1151, 485) with delta (0, 0)
Screenshot: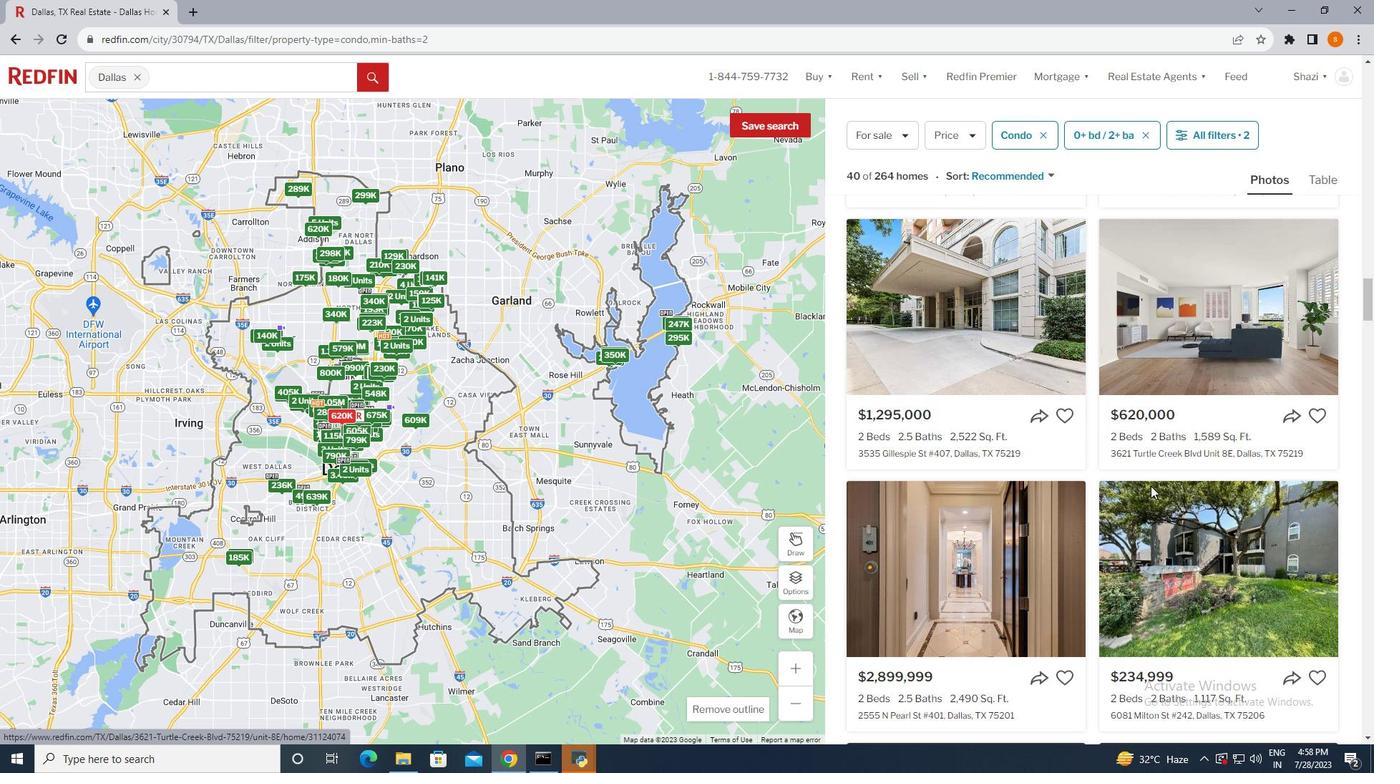
Action: Mouse scrolled (1151, 485) with delta (0, 0)
Screenshot: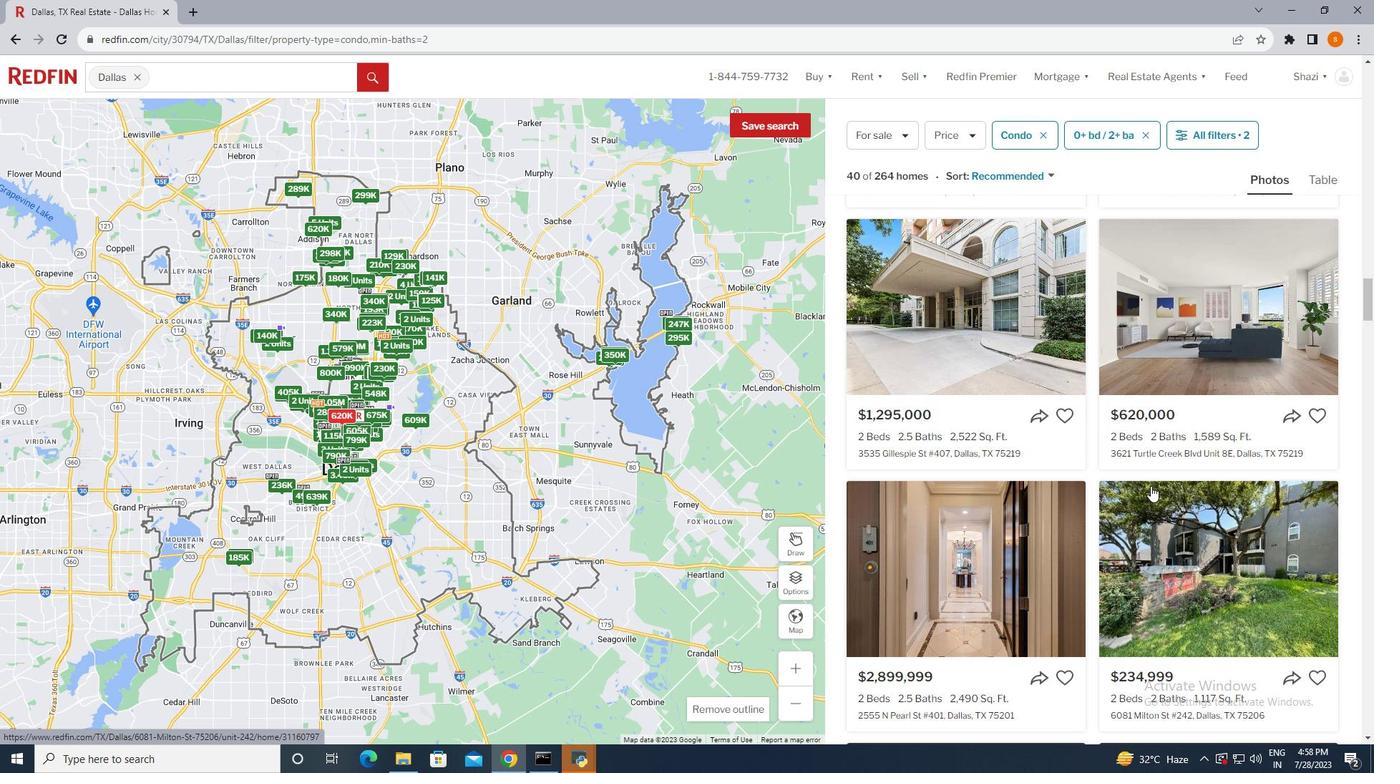 
Action: Mouse scrolled (1151, 485) with delta (0, 0)
Screenshot: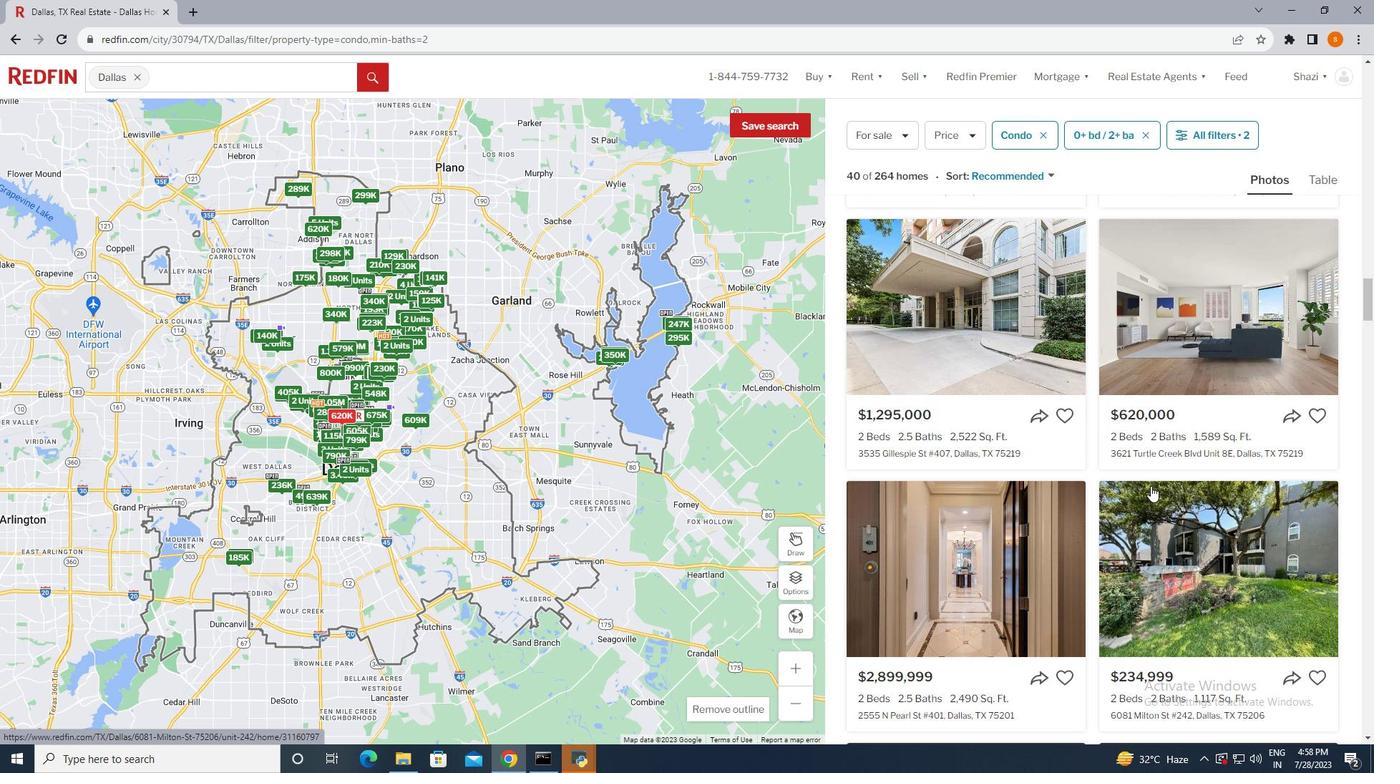 
Action: Mouse scrolled (1151, 485) with delta (0, 0)
Screenshot: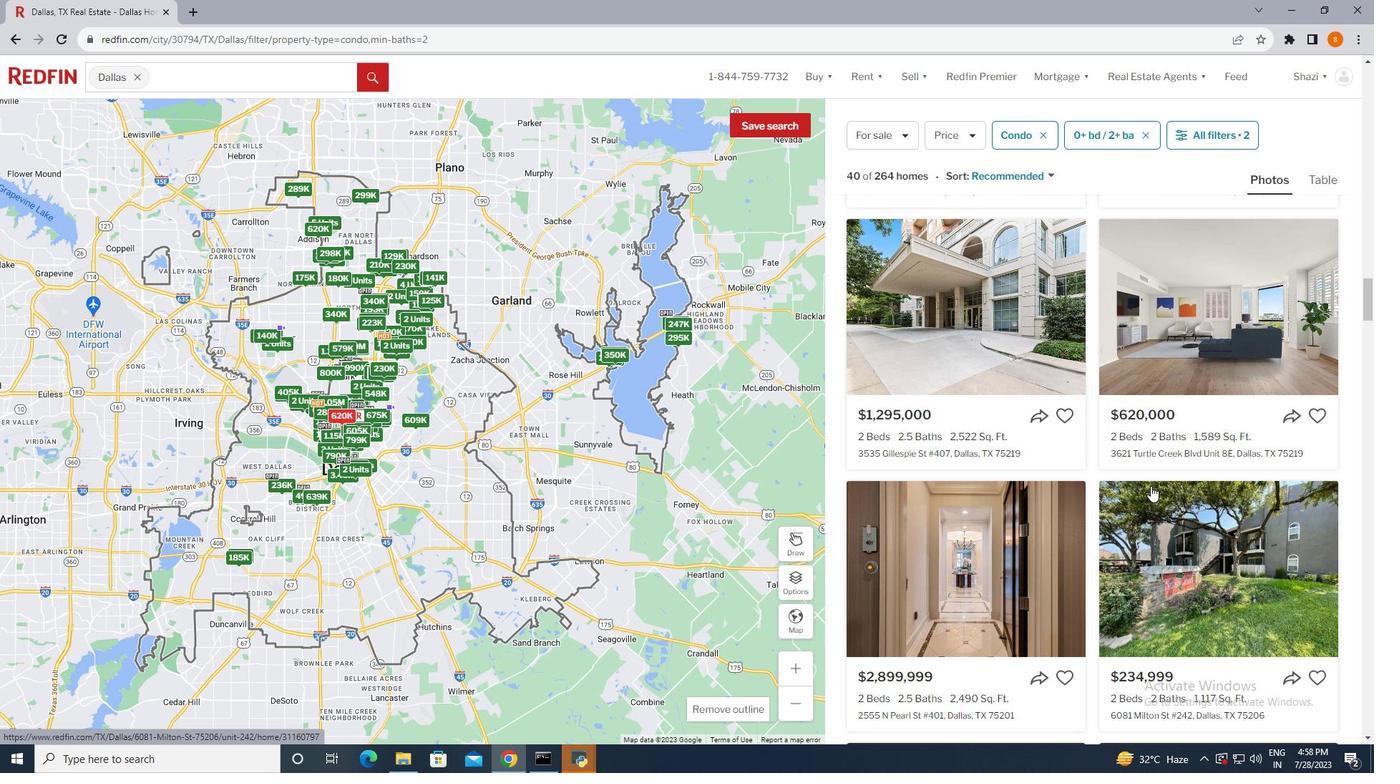 
Action: Mouse scrolled (1151, 485) with delta (0, 0)
Screenshot: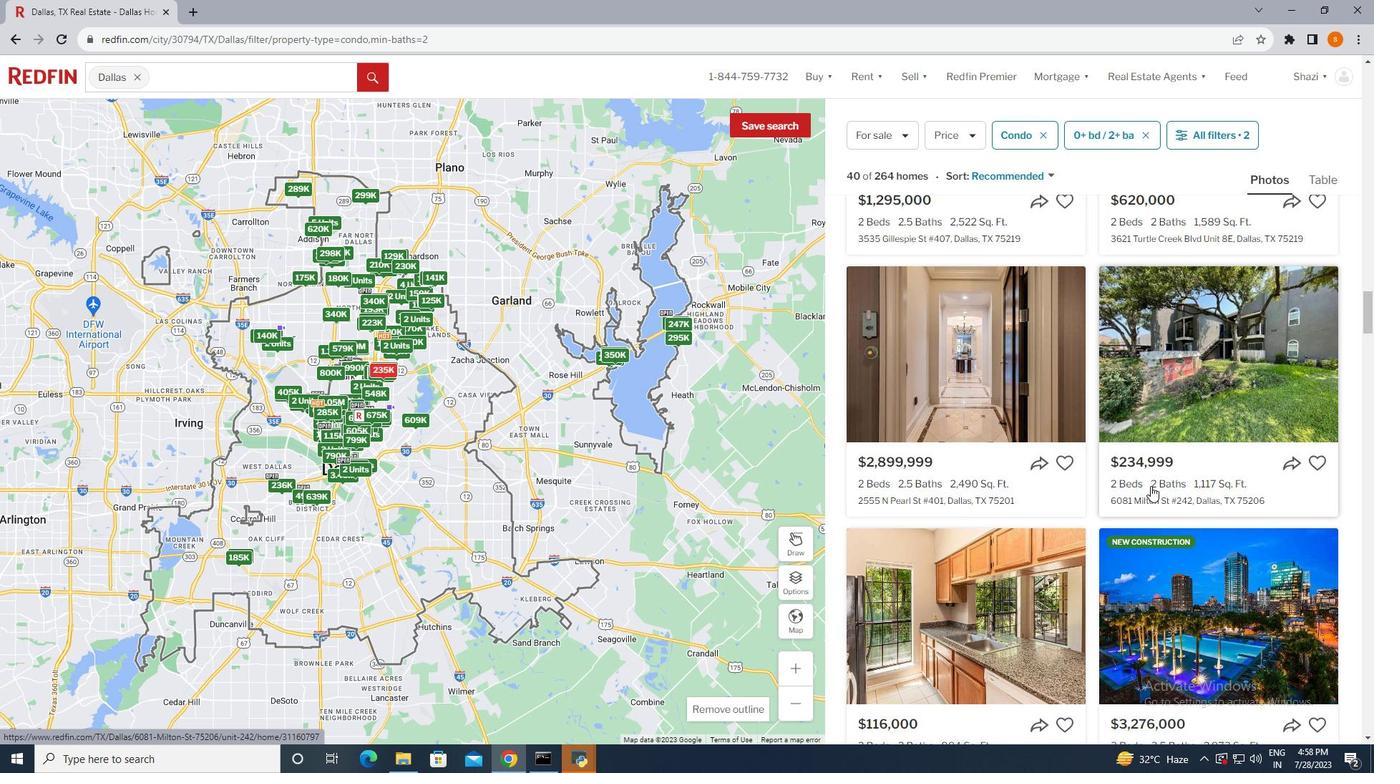 
Action: Mouse scrolled (1151, 485) with delta (0, 0)
Screenshot: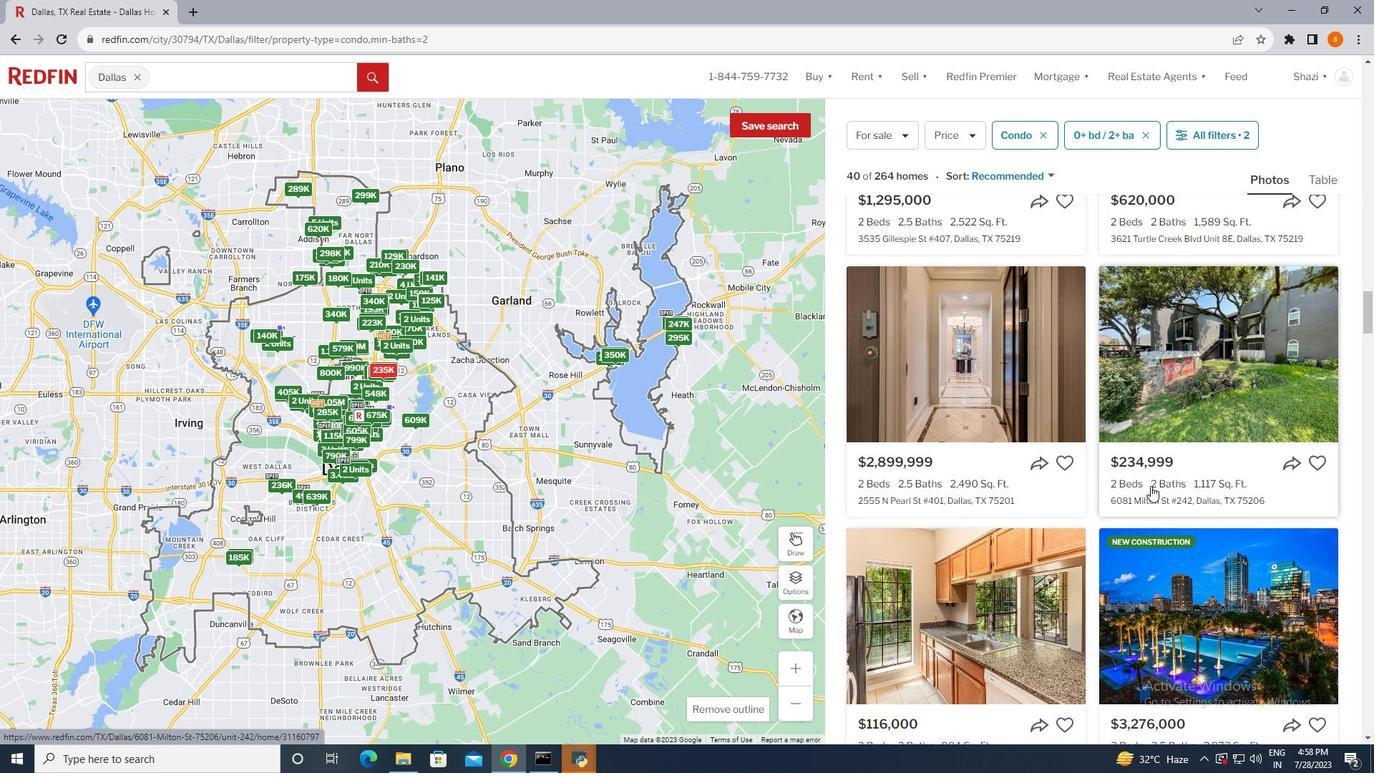 
Action: Mouse scrolled (1151, 485) with delta (0, 0)
Screenshot: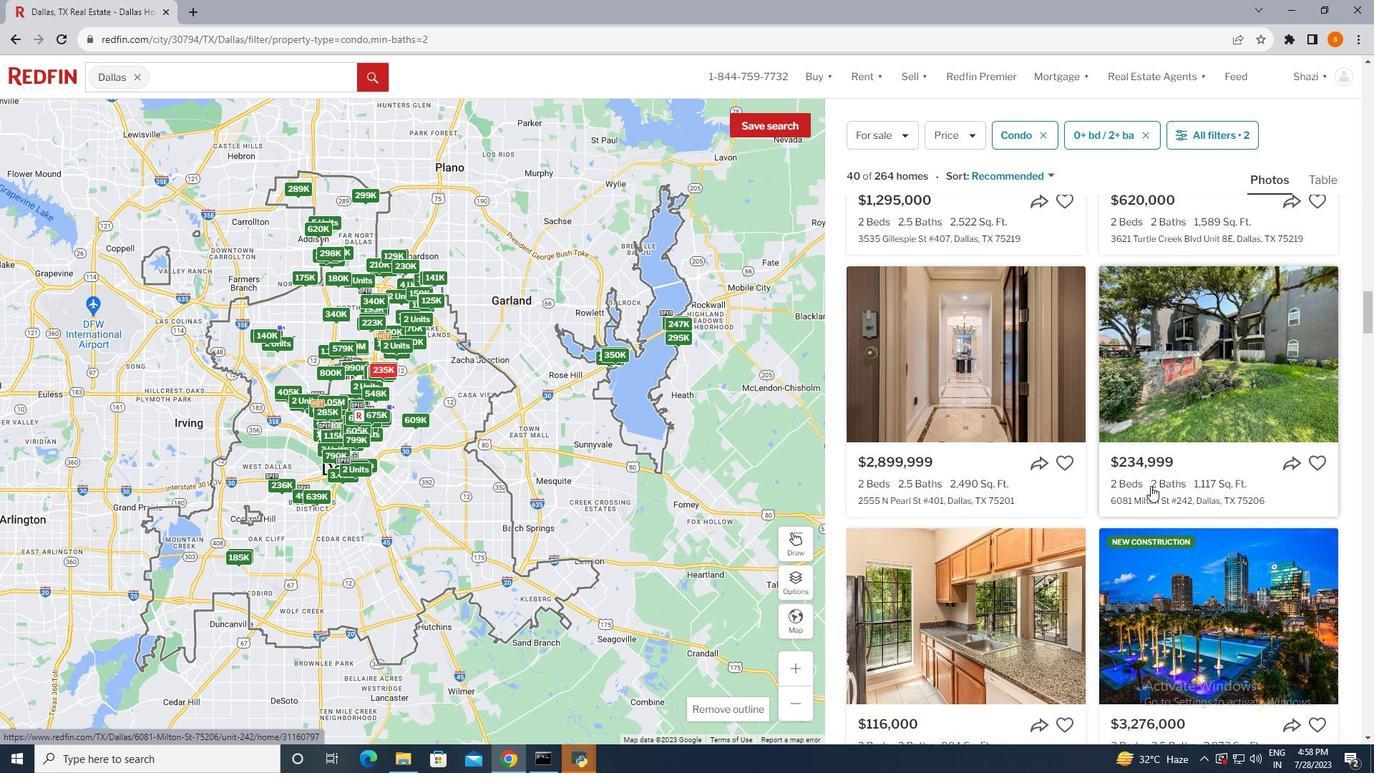 
Action: Mouse scrolled (1151, 485) with delta (0, 0)
Screenshot: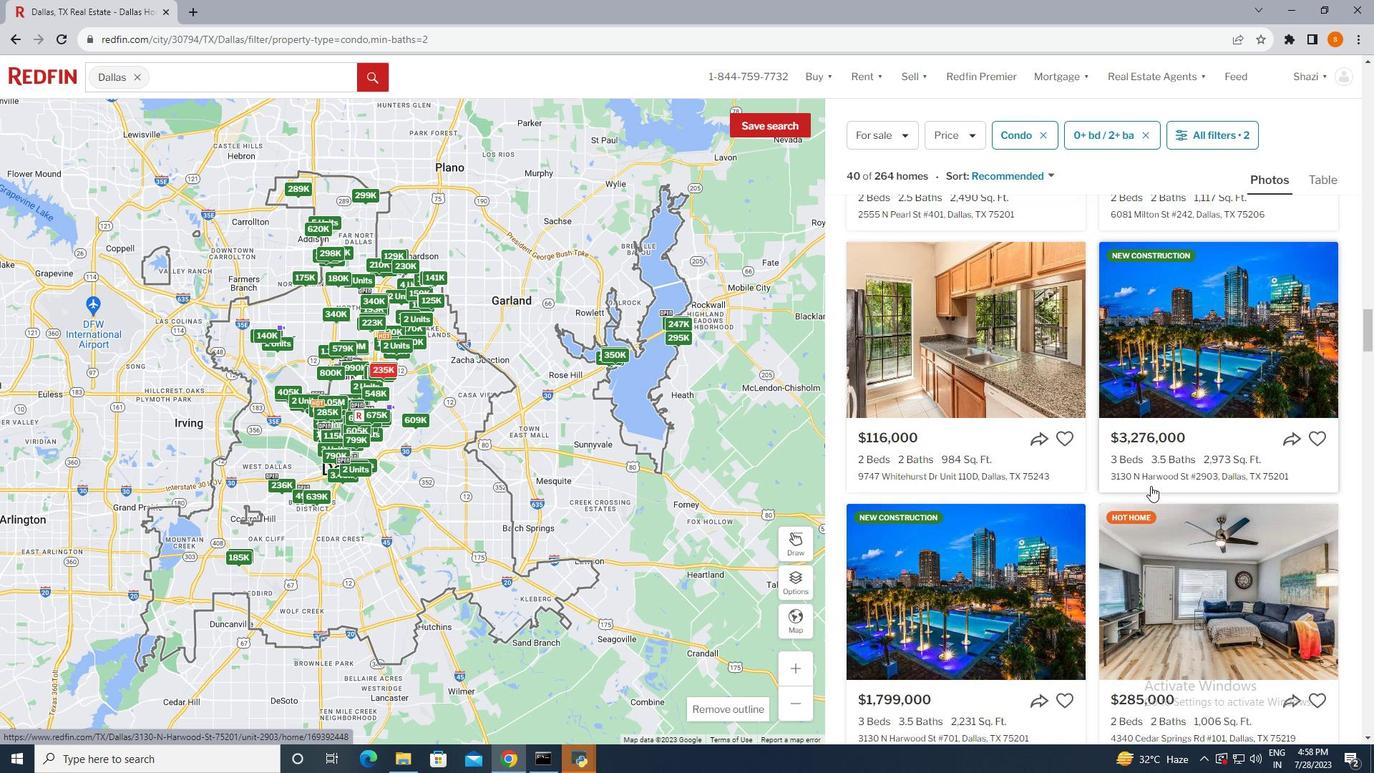 
Action: Mouse scrolled (1151, 485) with delta (0, 0)
Screenshot: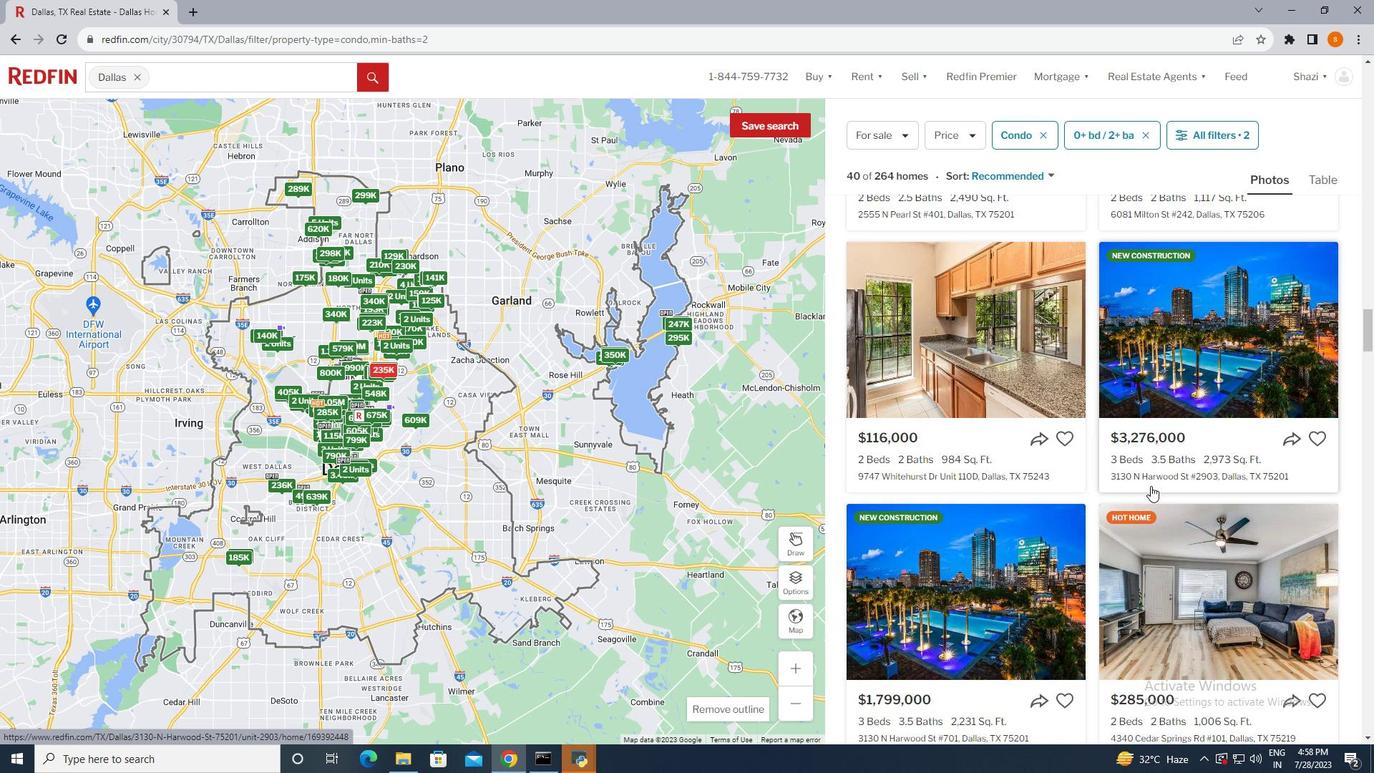 
Action: Mouse scrolled (1151, 485) with delta (0, 0)
Screenshot: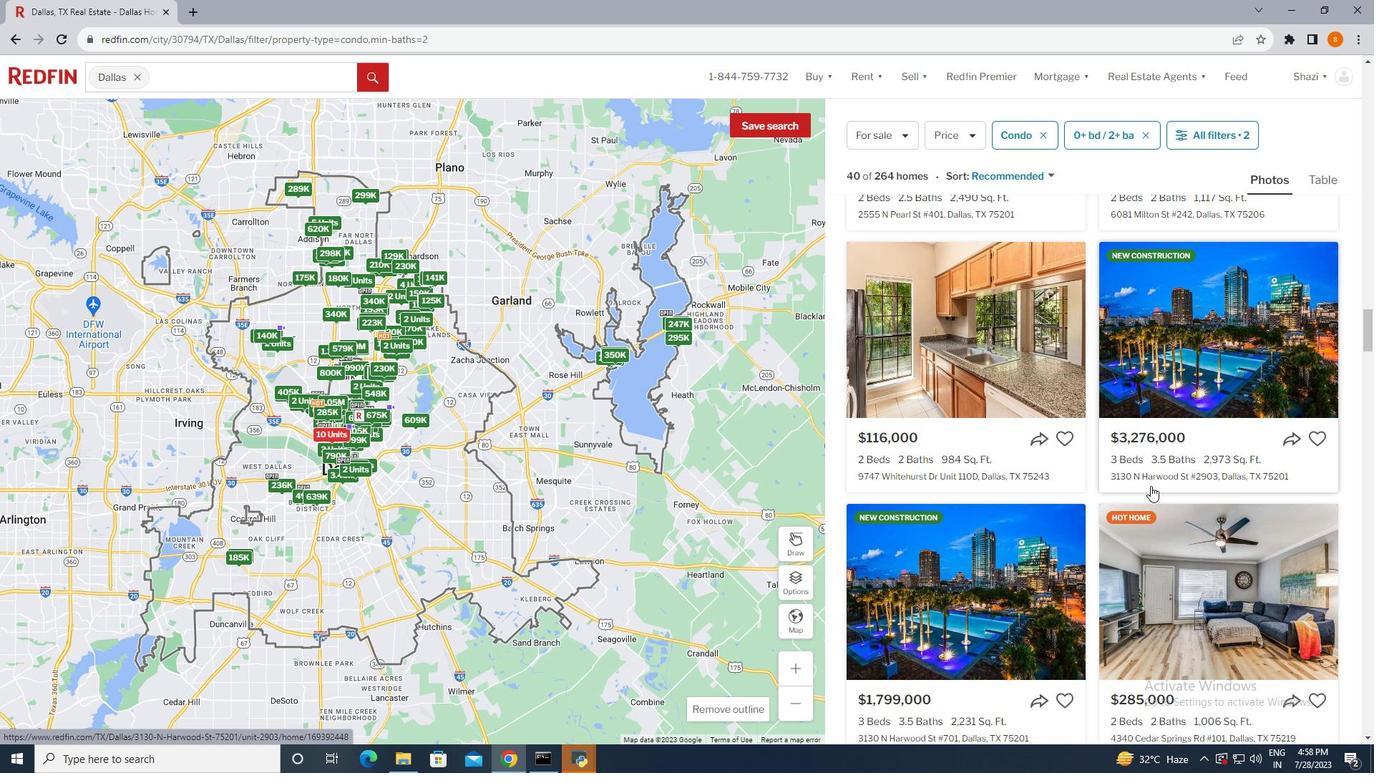 
Action: Mouse scrolled (1151, 485) with delta (0, 0)
Screenshot: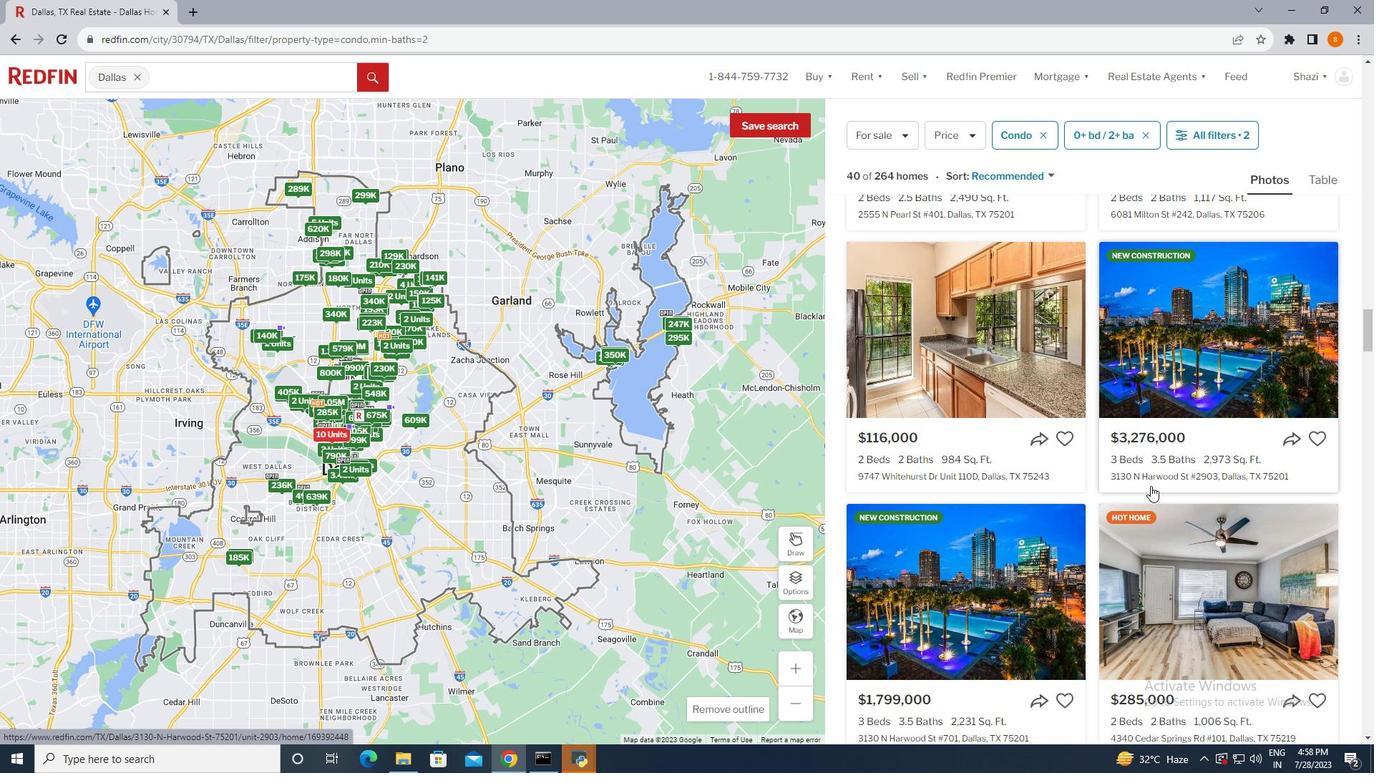 
Action: Mouse scrolled (1151, 485) with delta (0, 0)
Screenshot: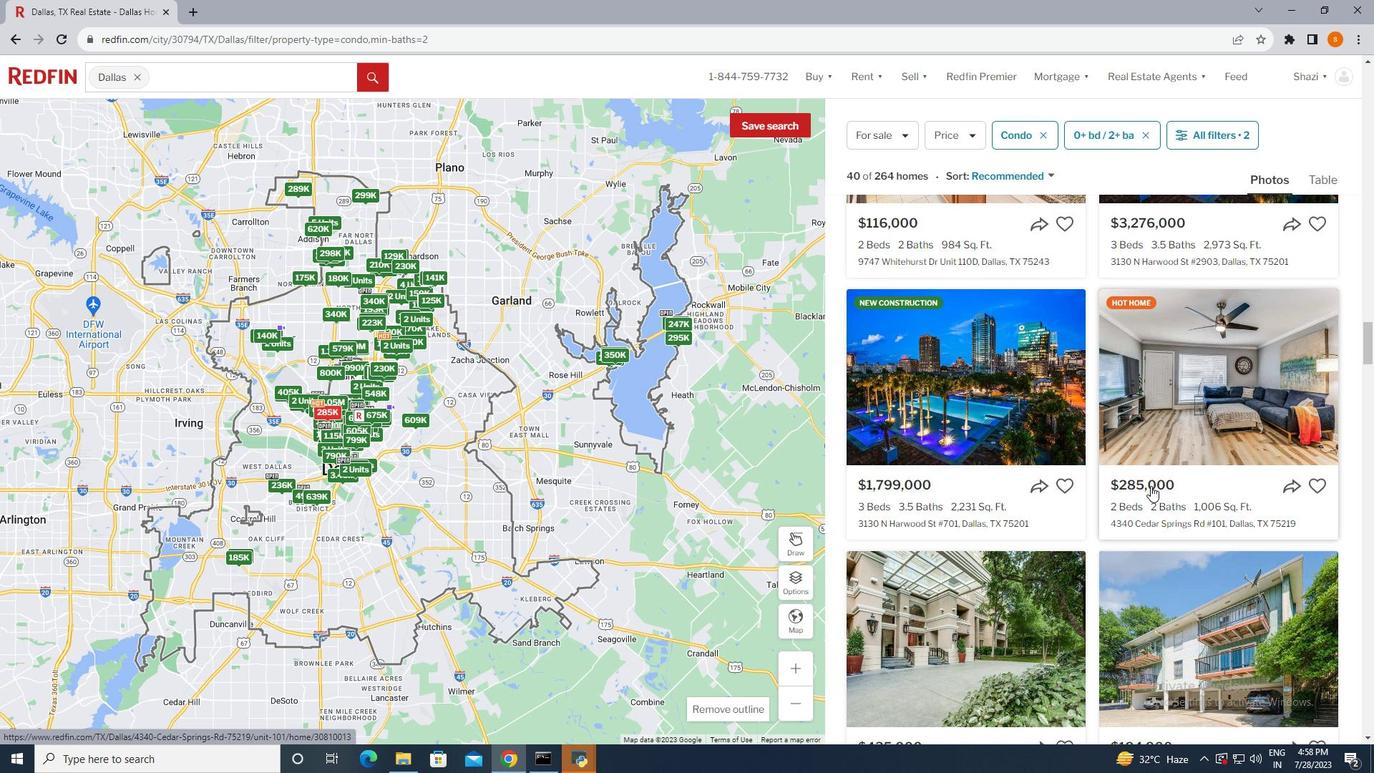 
Action: Mouse scrolled (1151, 485) with delta (0, 0)
Screenshot: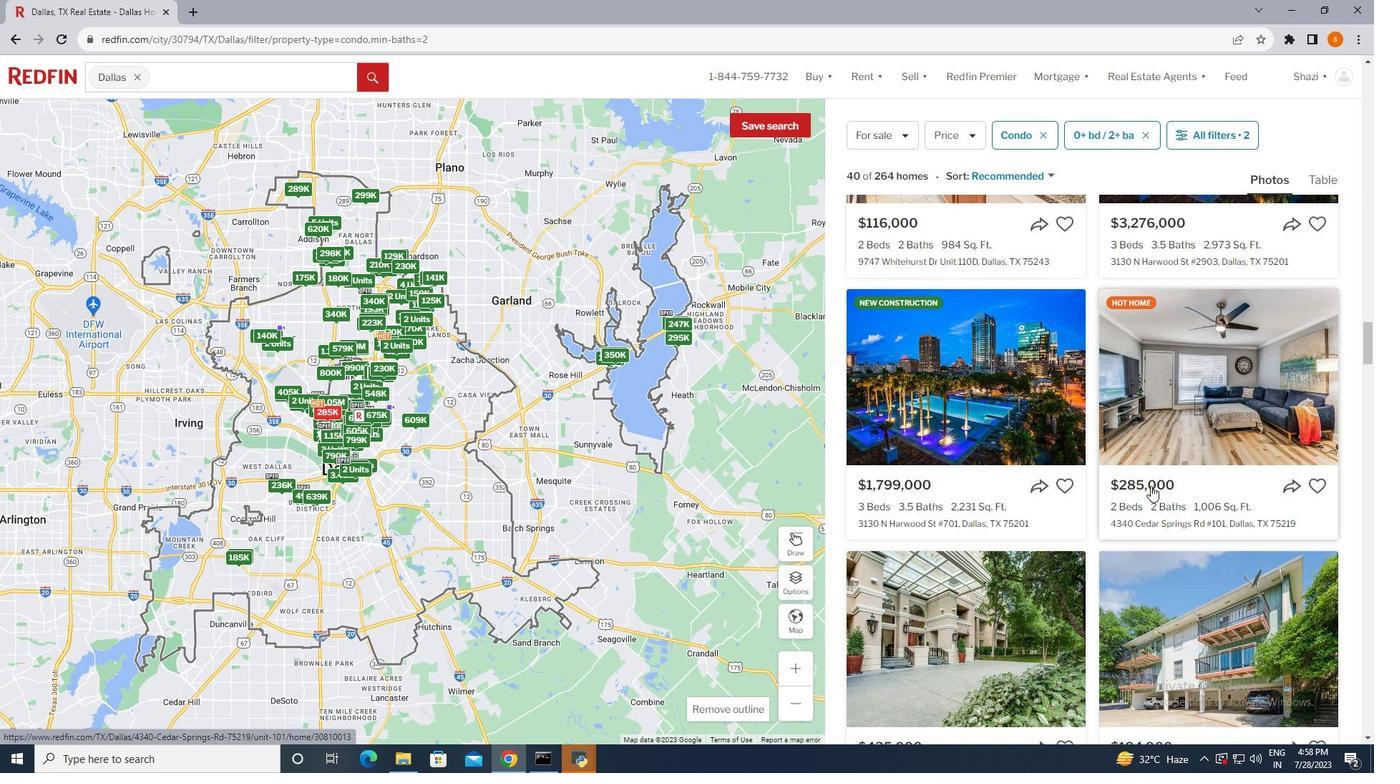
Action: Mouse scrolled (1151, 485) with delta (0, 0)
Screenshot: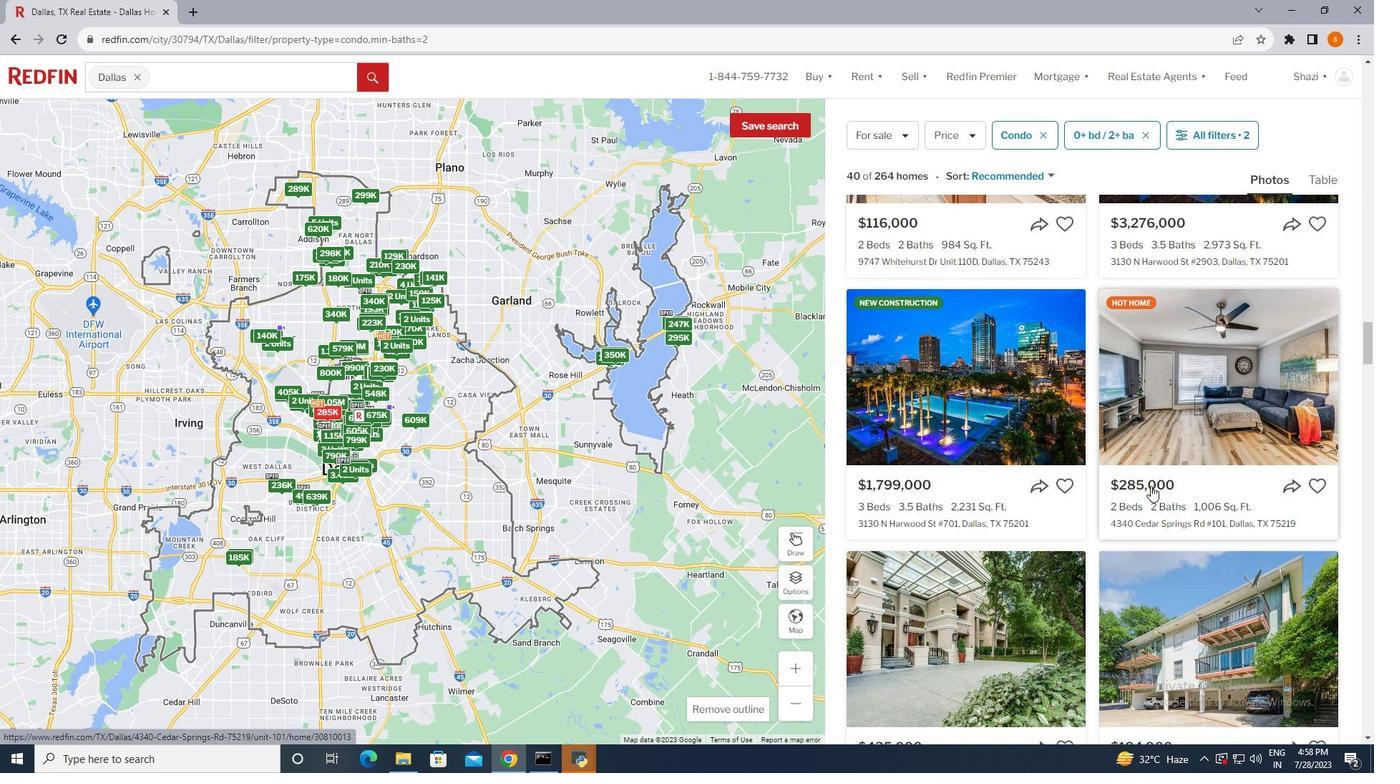 
Action: Mouse scrolled (1151, 485) with delta (0, 0)
Screenshot: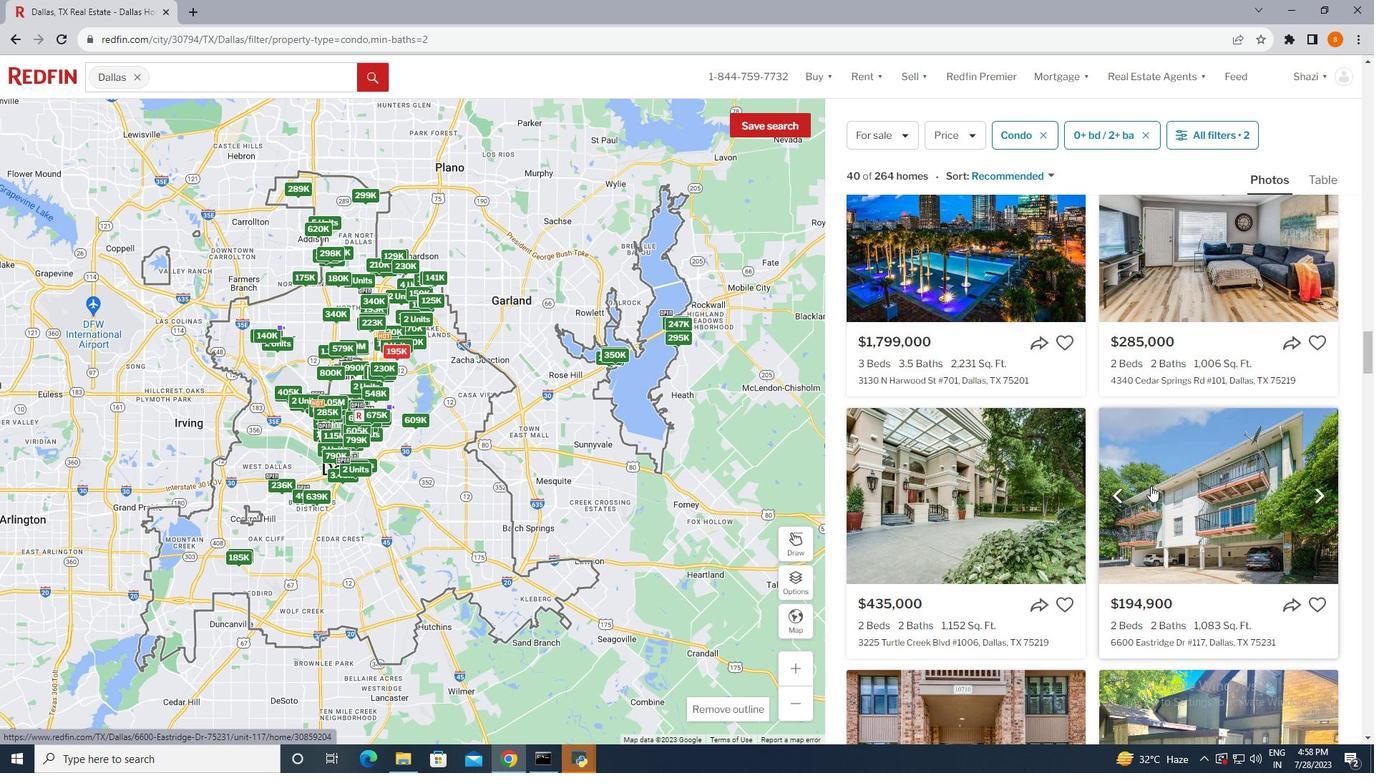 
Action: Mouse scrolled (1151, 485) with delta (0, 0)
Screenshot: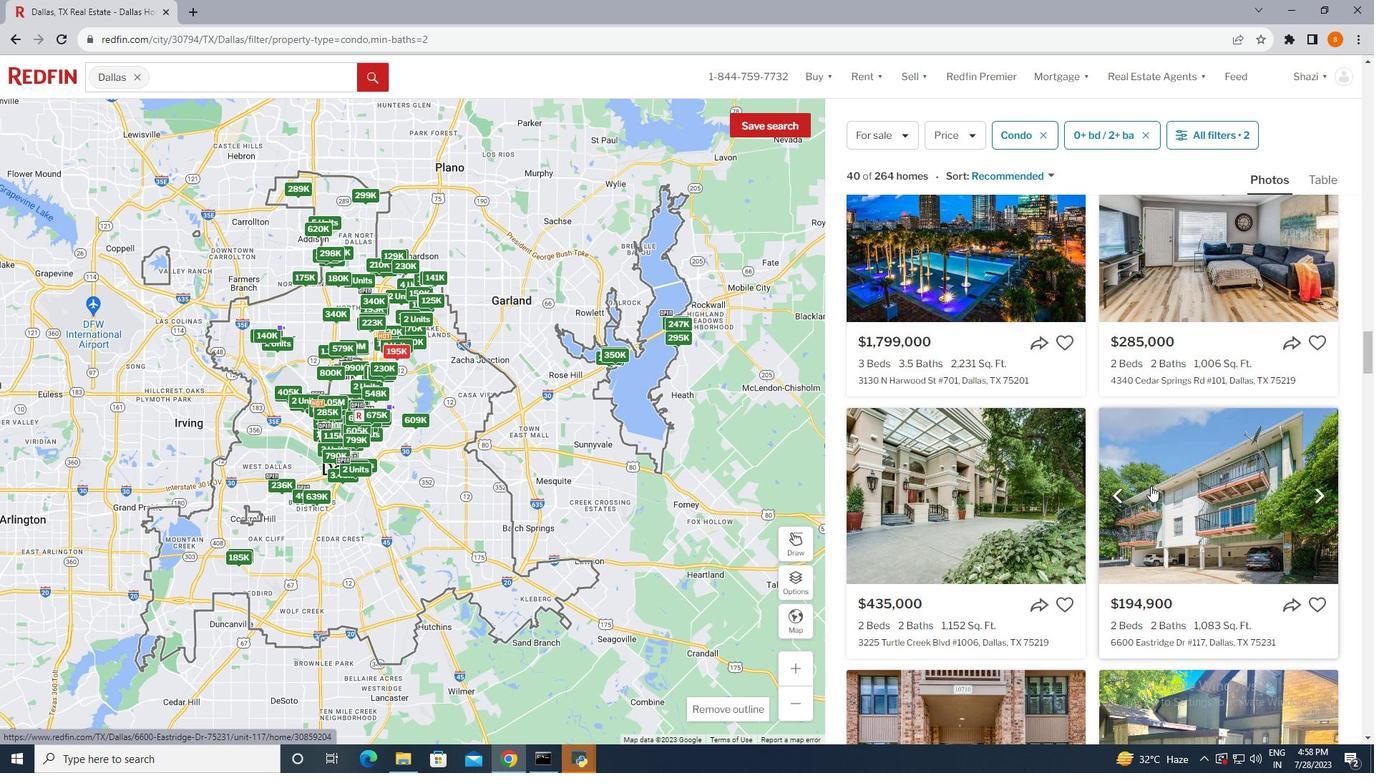 
Action: Mouse scrolled (1151, 485) with delta (0, 0)
Screenshot: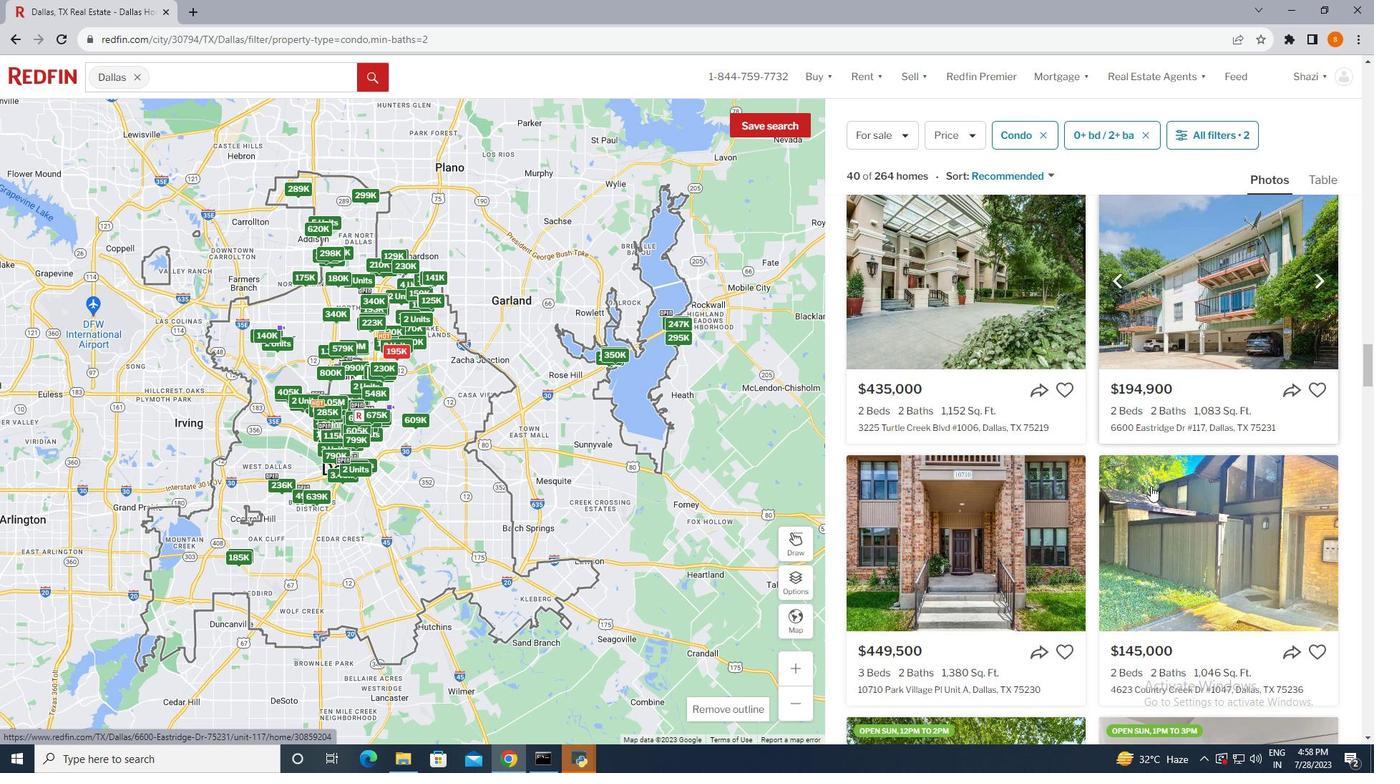 
Action: Mouse scrolled (1151, 485) with delta (0, 0)
Screenshot: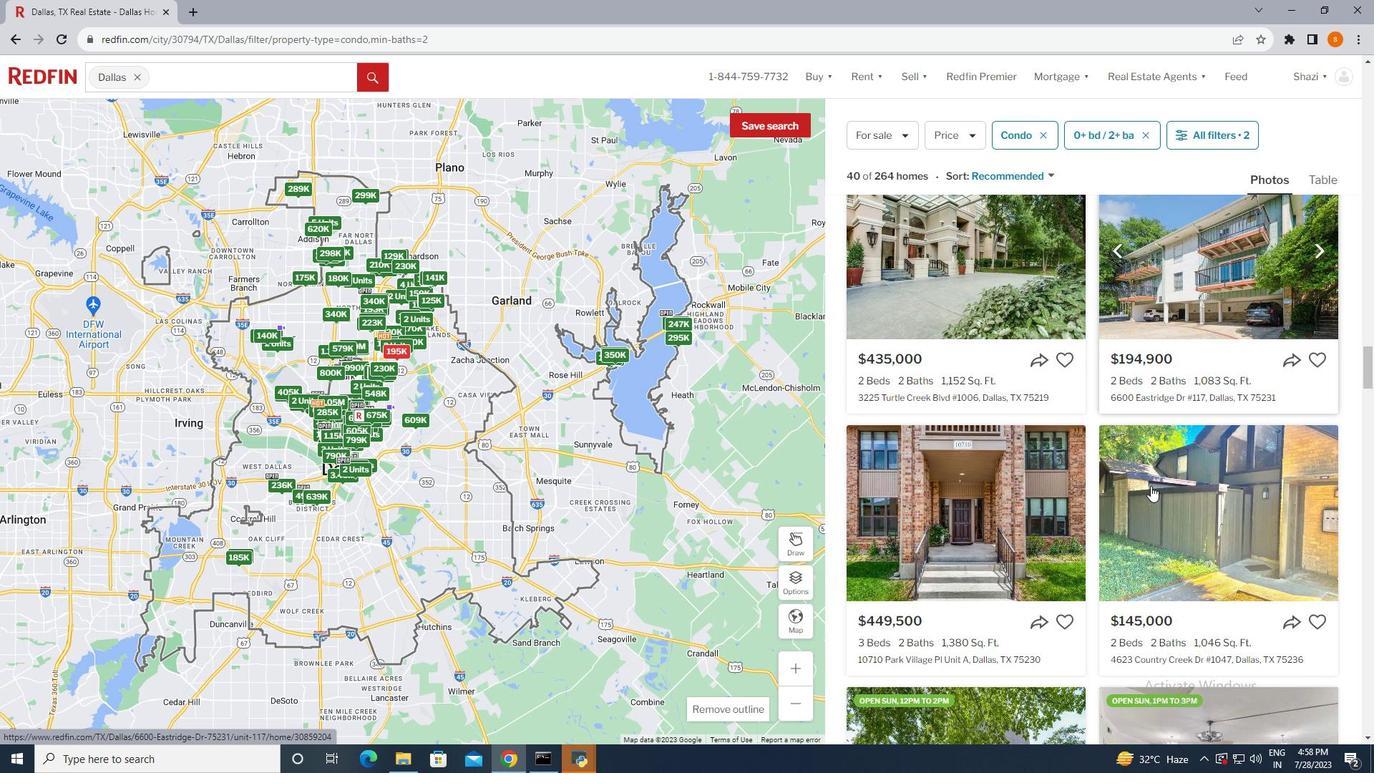 
Action: Mouse scrolled (1151, 485) with delta (0, 0)
Screenshot: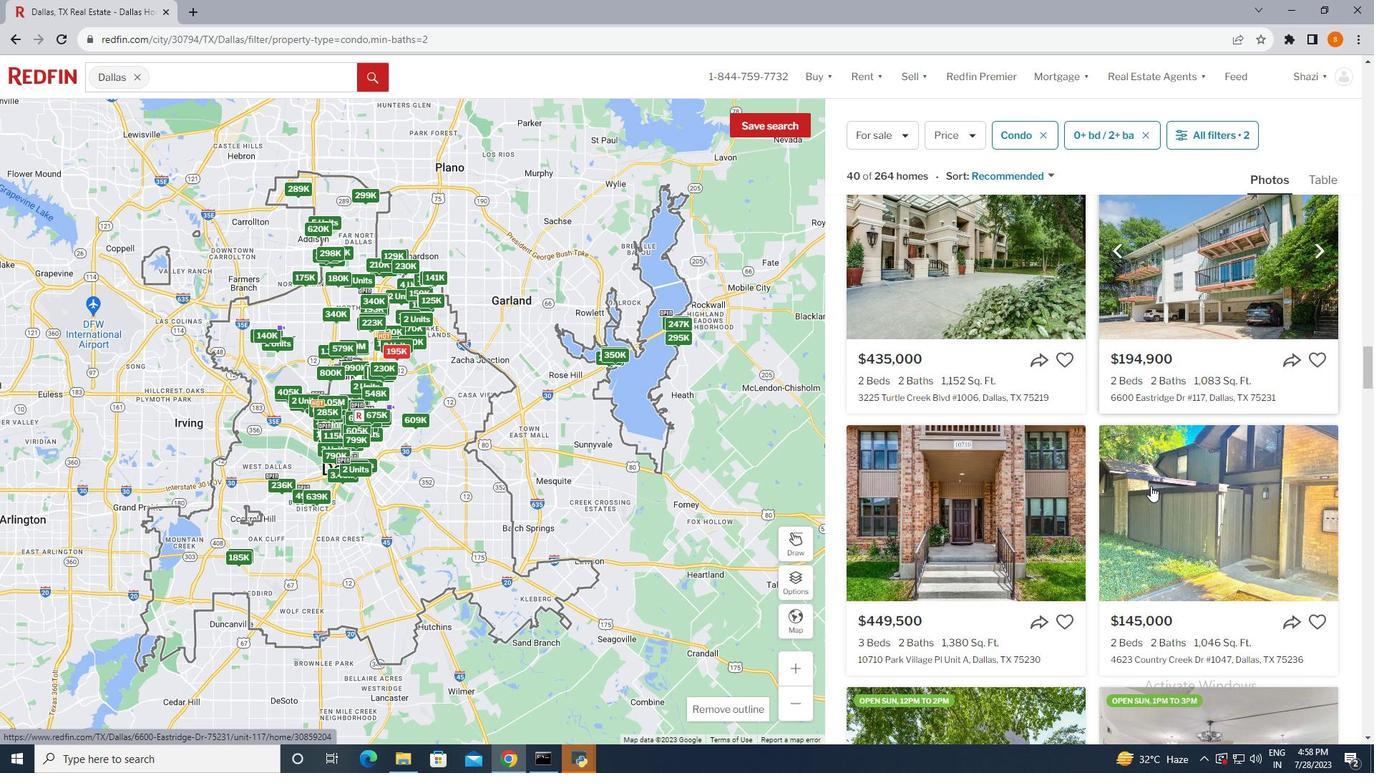 
Action: Mouse scrolled (1151, 485) with delta (0, 0)
Screenshot: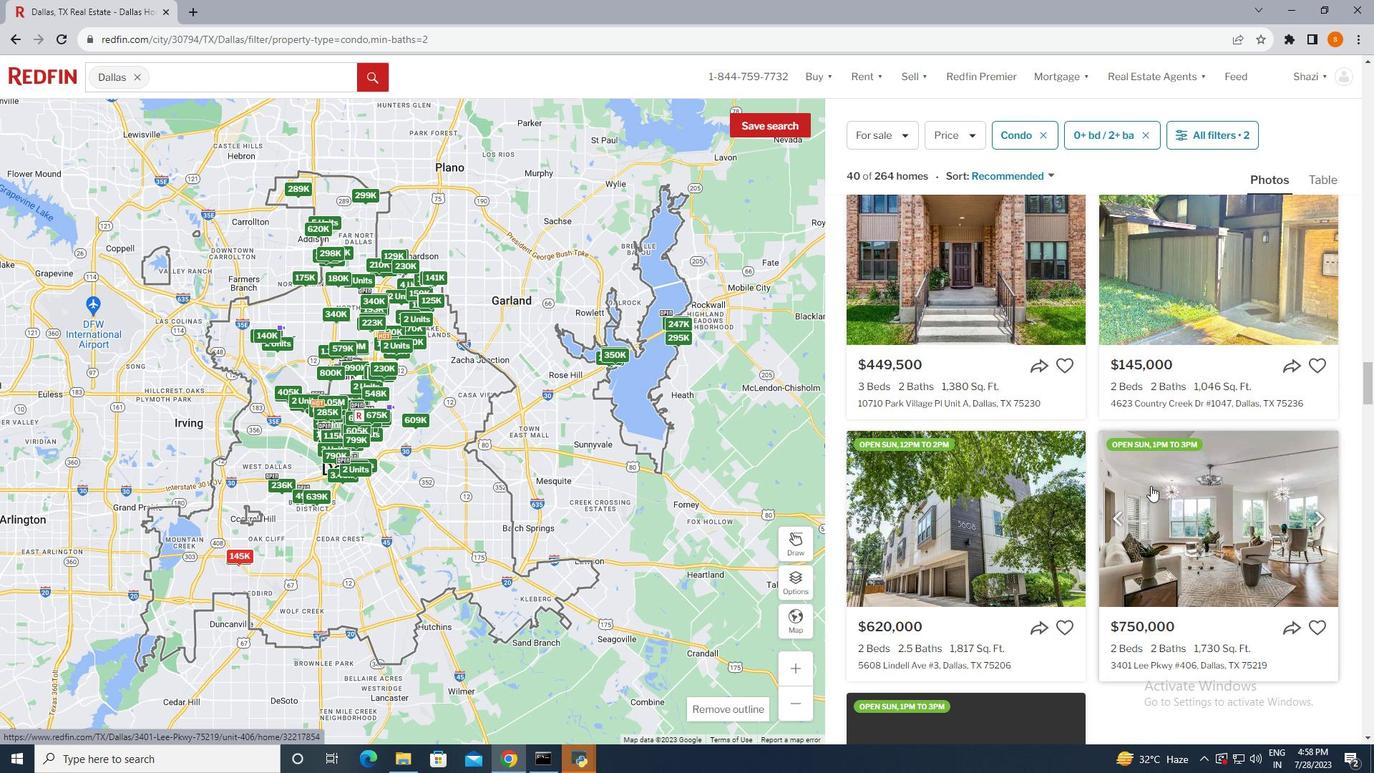 
Action: Mouse scrolled (1151, 485) with delta (0, 0)
Screenshot: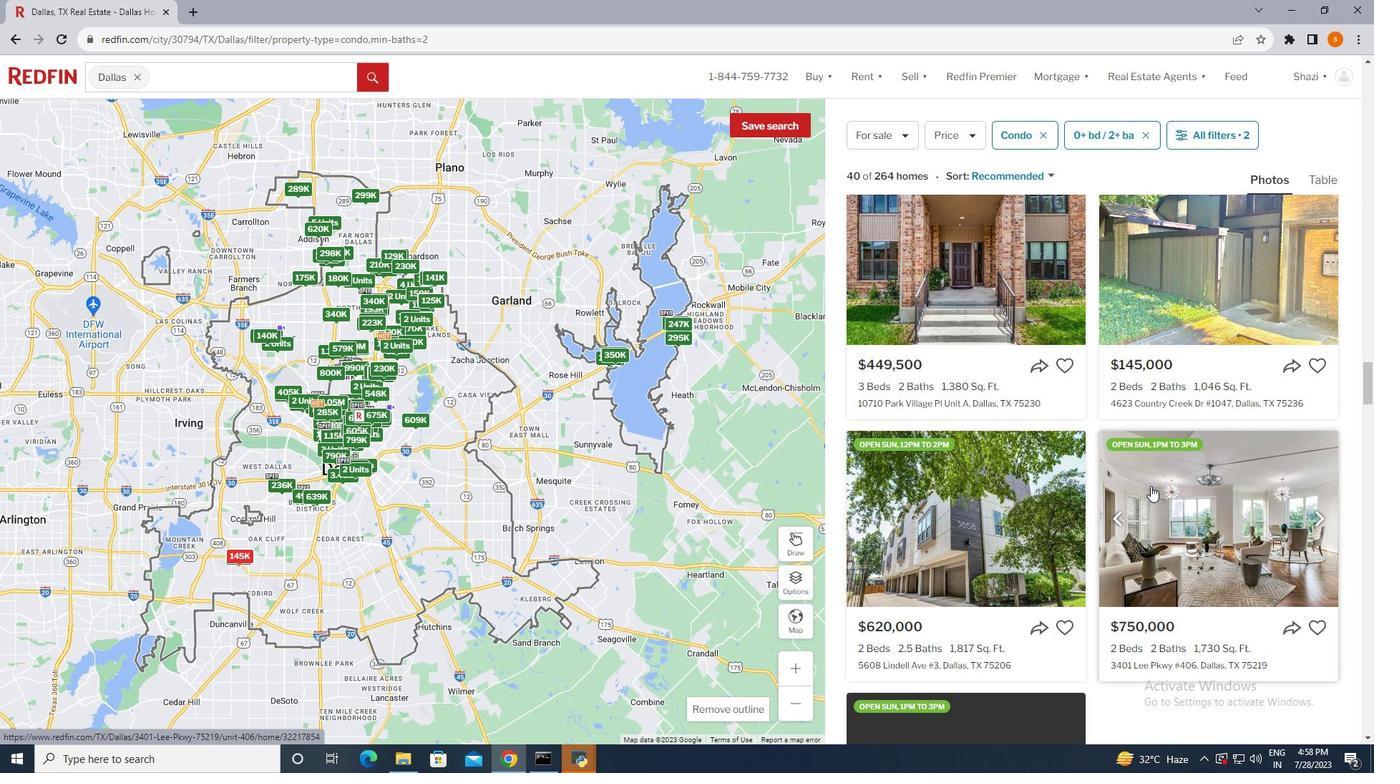 
Action: Mouse scrolled (1151, 485) with delta (0, 0)
Screenshot: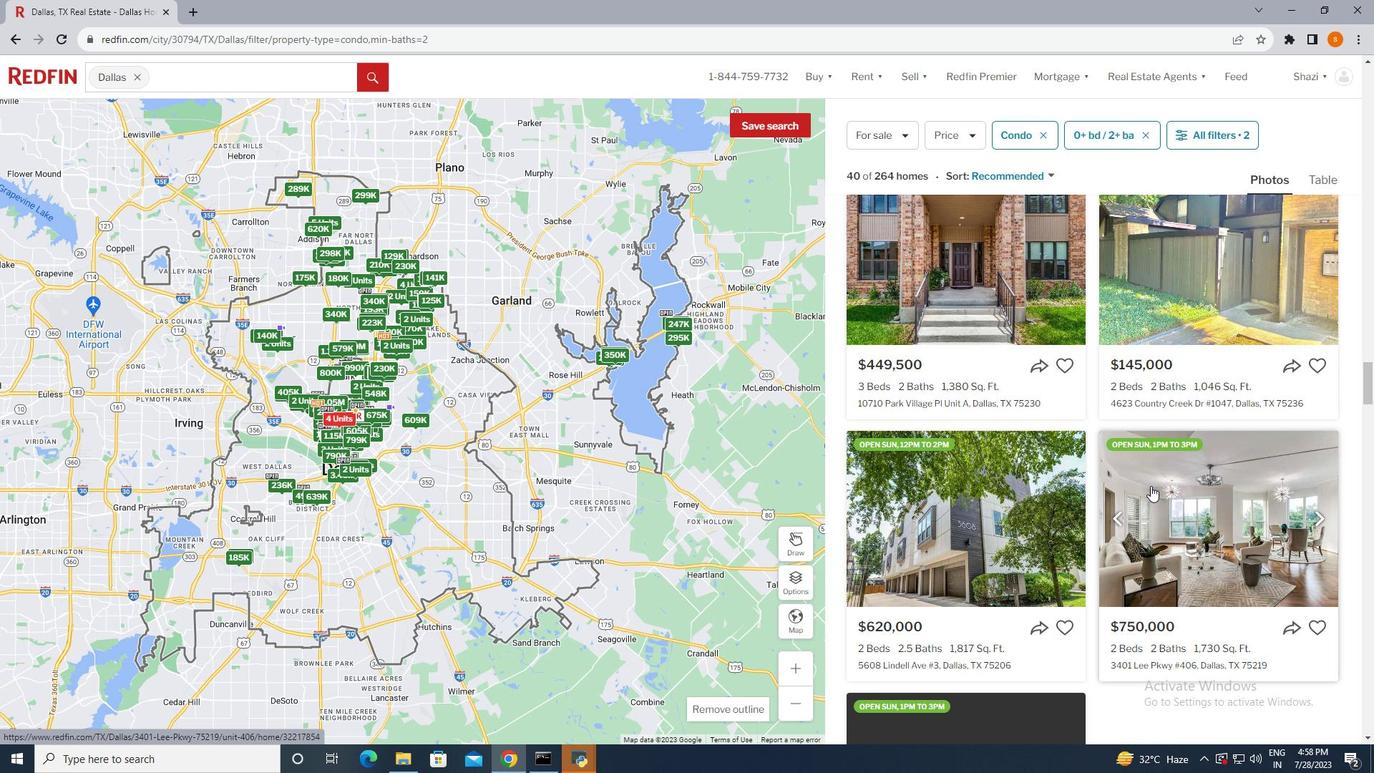 
Action: Mouse scrolled (1151, 485) with delta (0, 0)
Screenshot: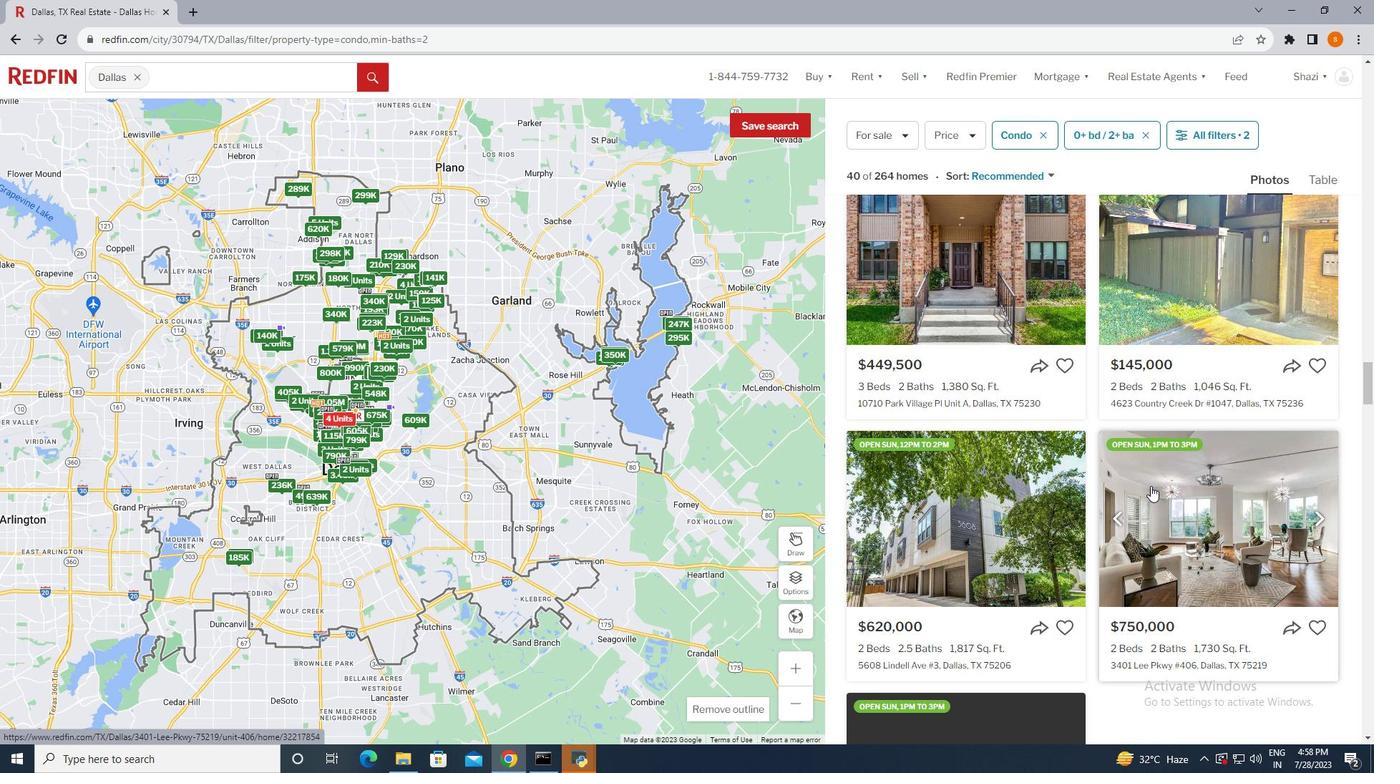 
Action: Mouse scrolled (1151, 485) with delta (0, 0)
Screenshot: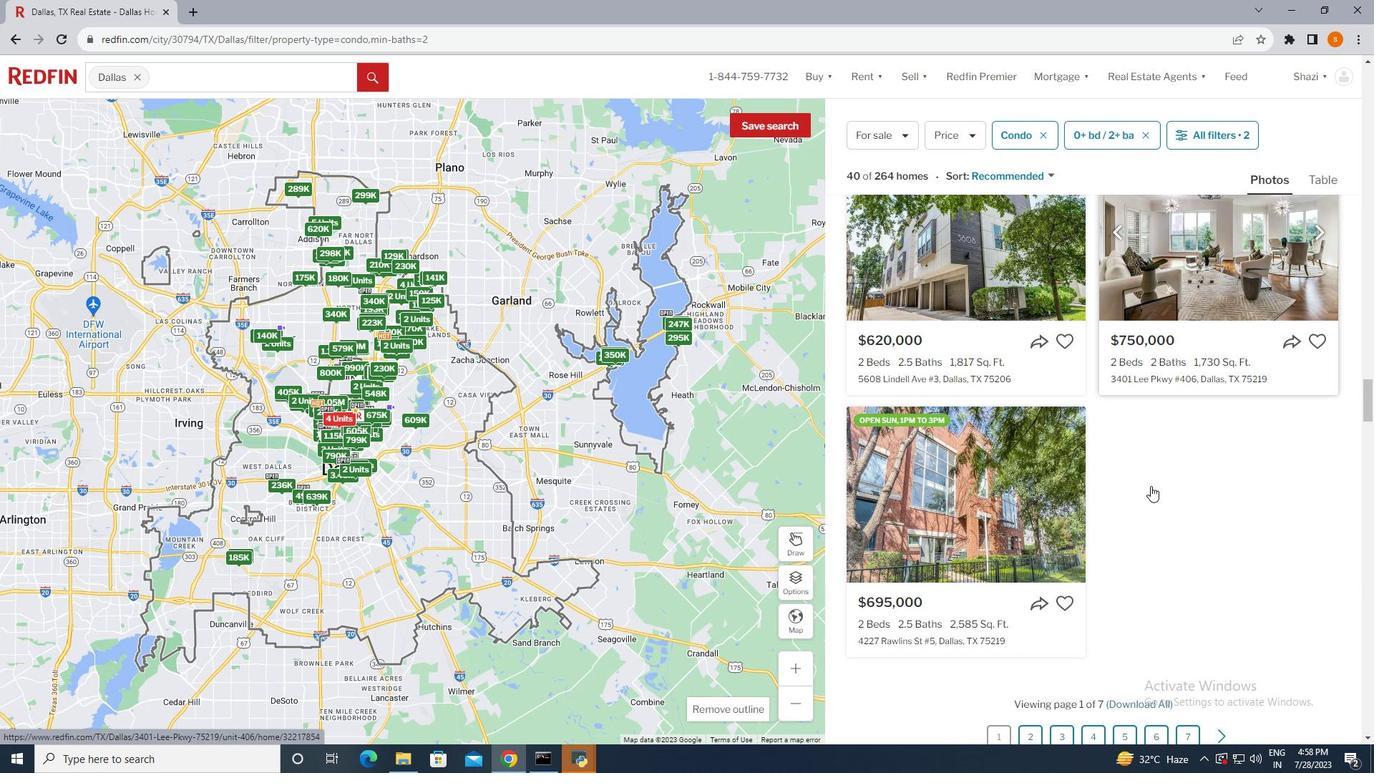 
Action: Mouse scrolled (1151, 485) with delta (0, 0)
Screenshot: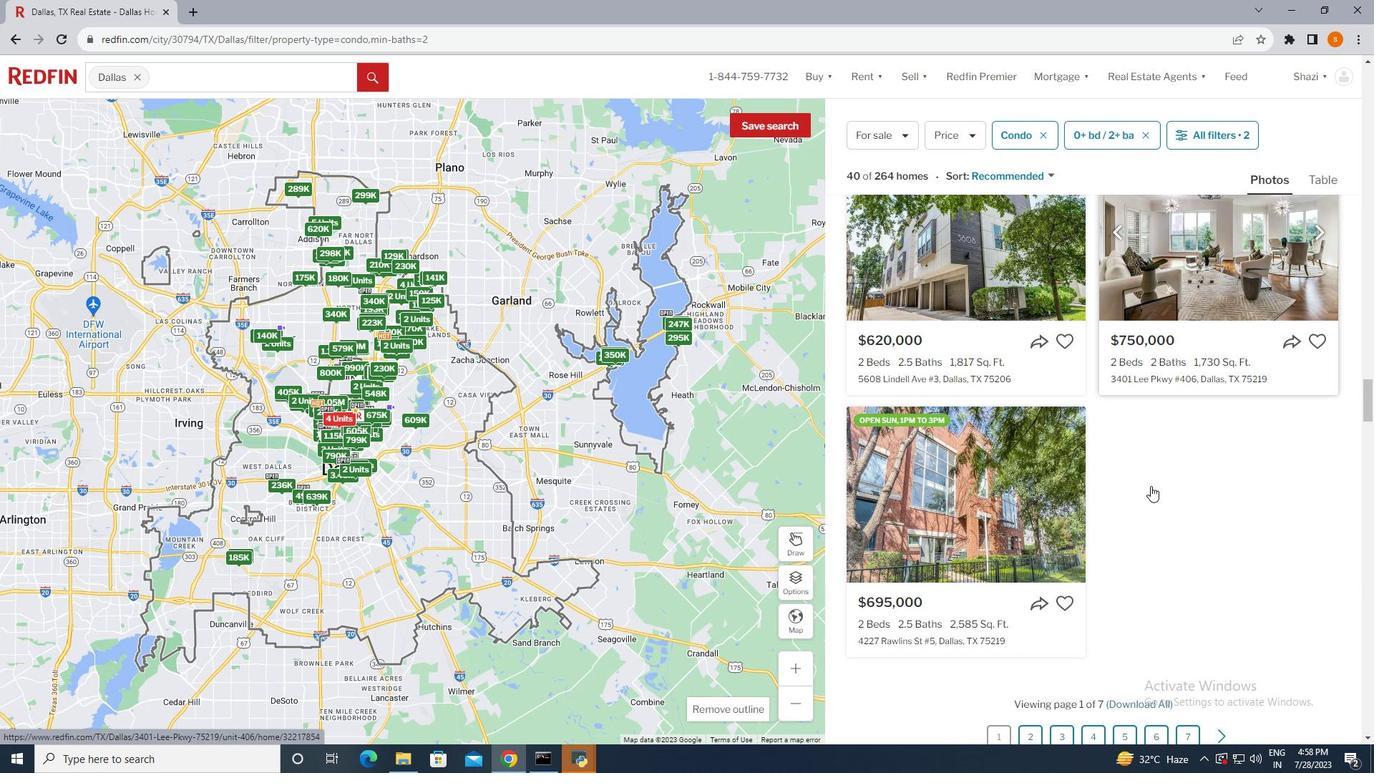 
Action: Mouse scrolled (1151, 485) with delta (0, 0)
Screenshot: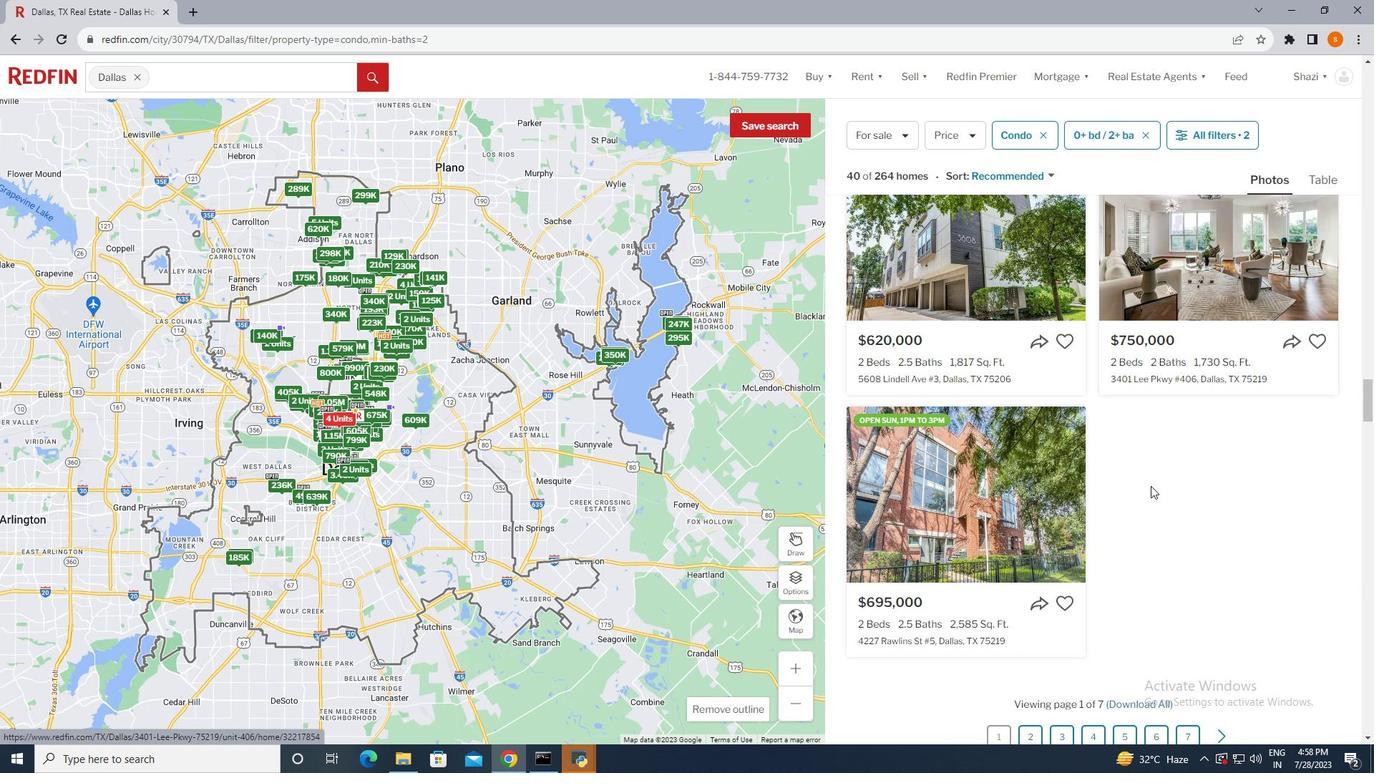 
Action: Mouse scrolled (1151, 485) with delta (0, 0)
Screenshot: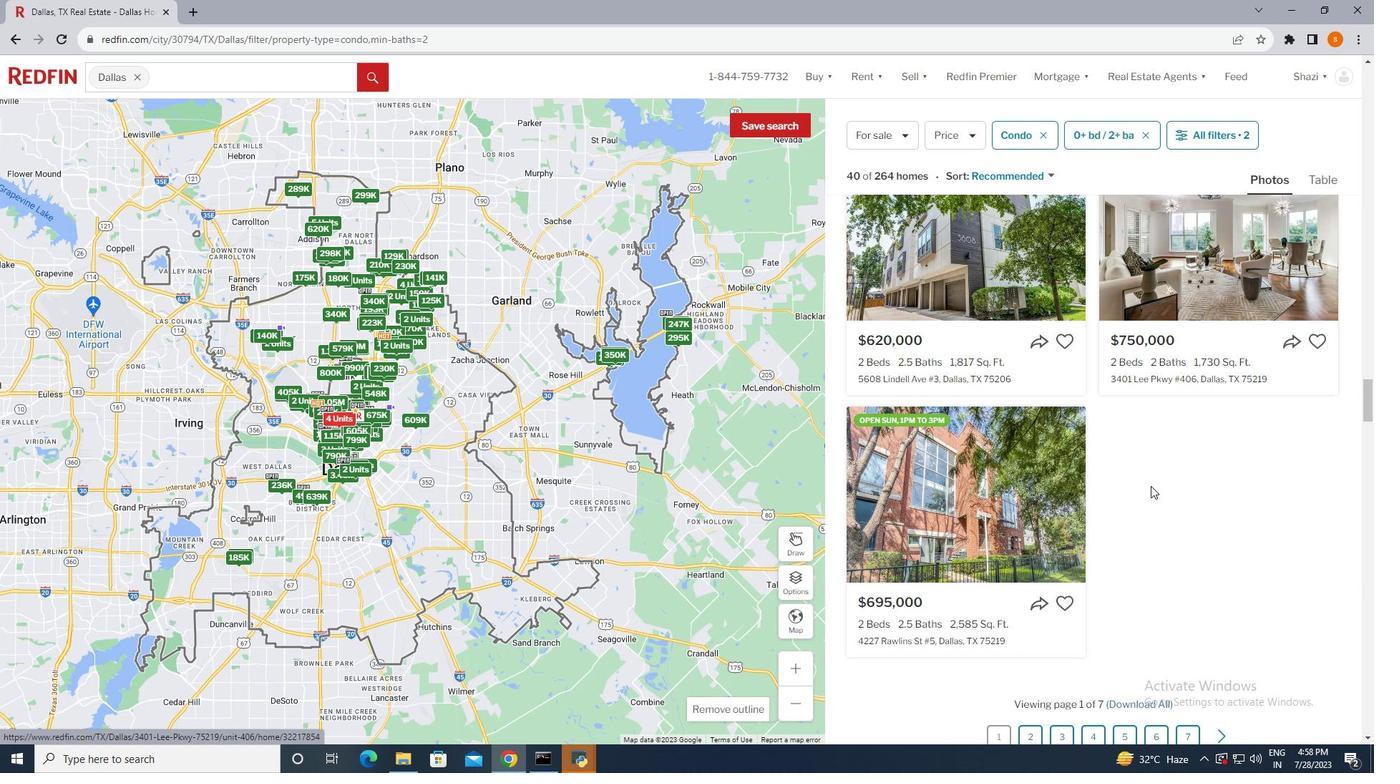 
Action: Mouse scrolled (1151, 485) with delta (0, 0)
Screenshot: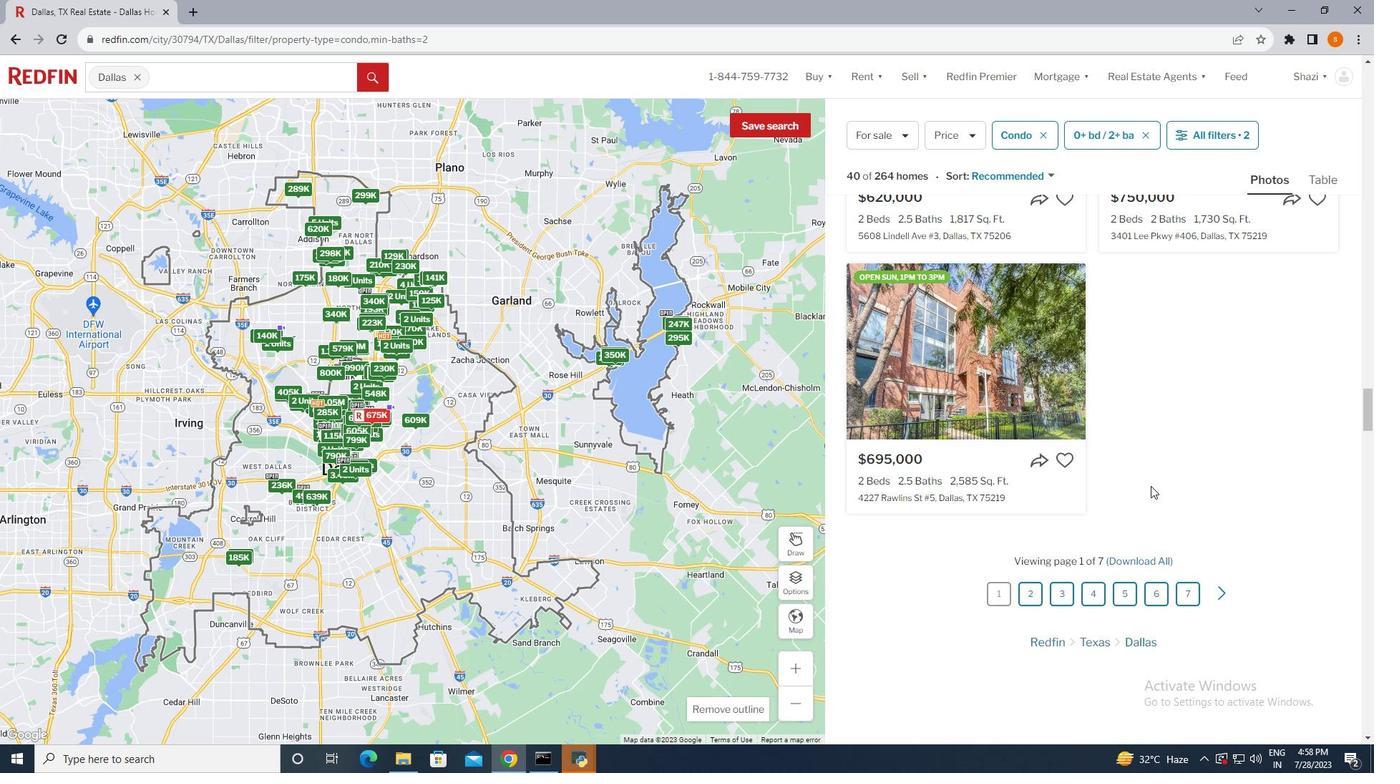 
Action: Mouse scrolled (1151, 485) with delta (0, 0)
Screenshot: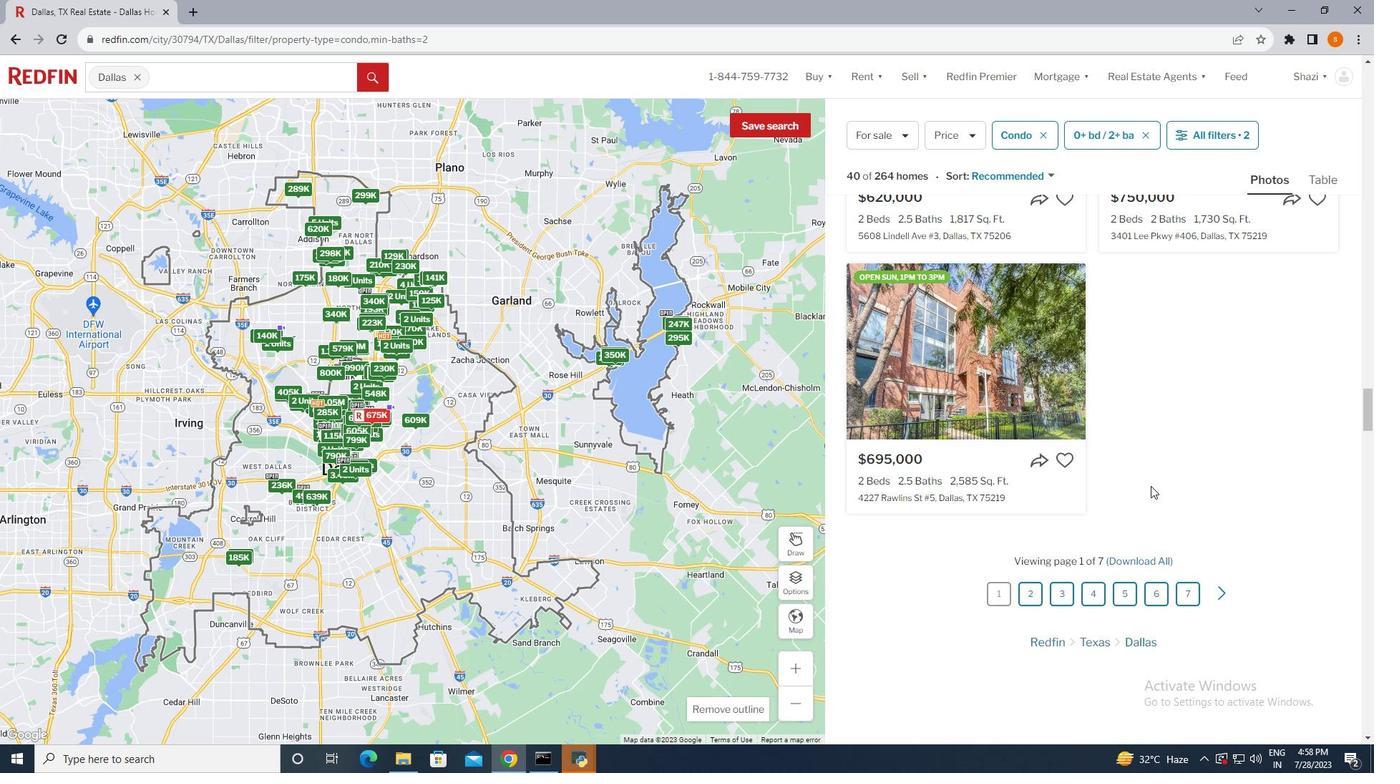 
Action: Mouse moved to (1031, 595)
Screenshot: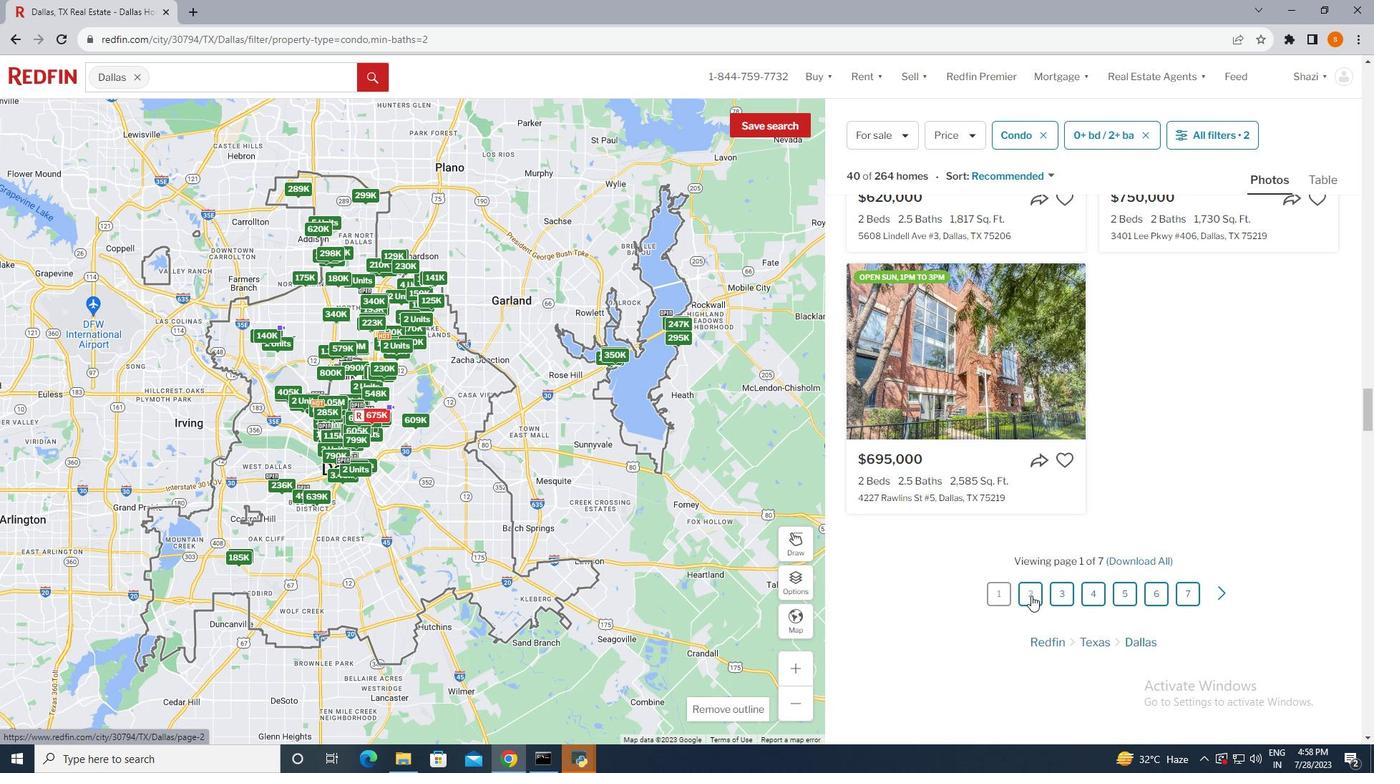 
Action: Mouse pressed left at (1031, 595)
Screenshot: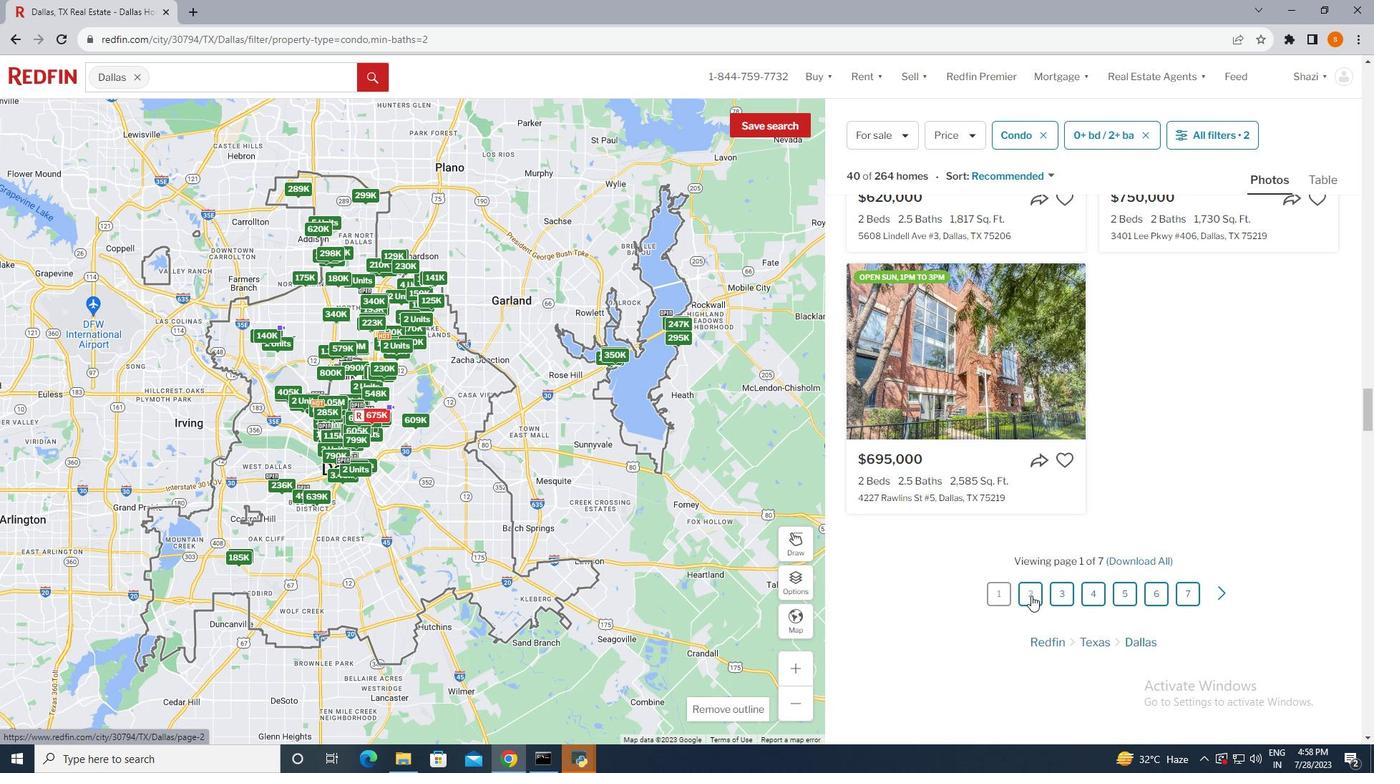 
Action: Mouse moved to (1036, 516)
Screenshot: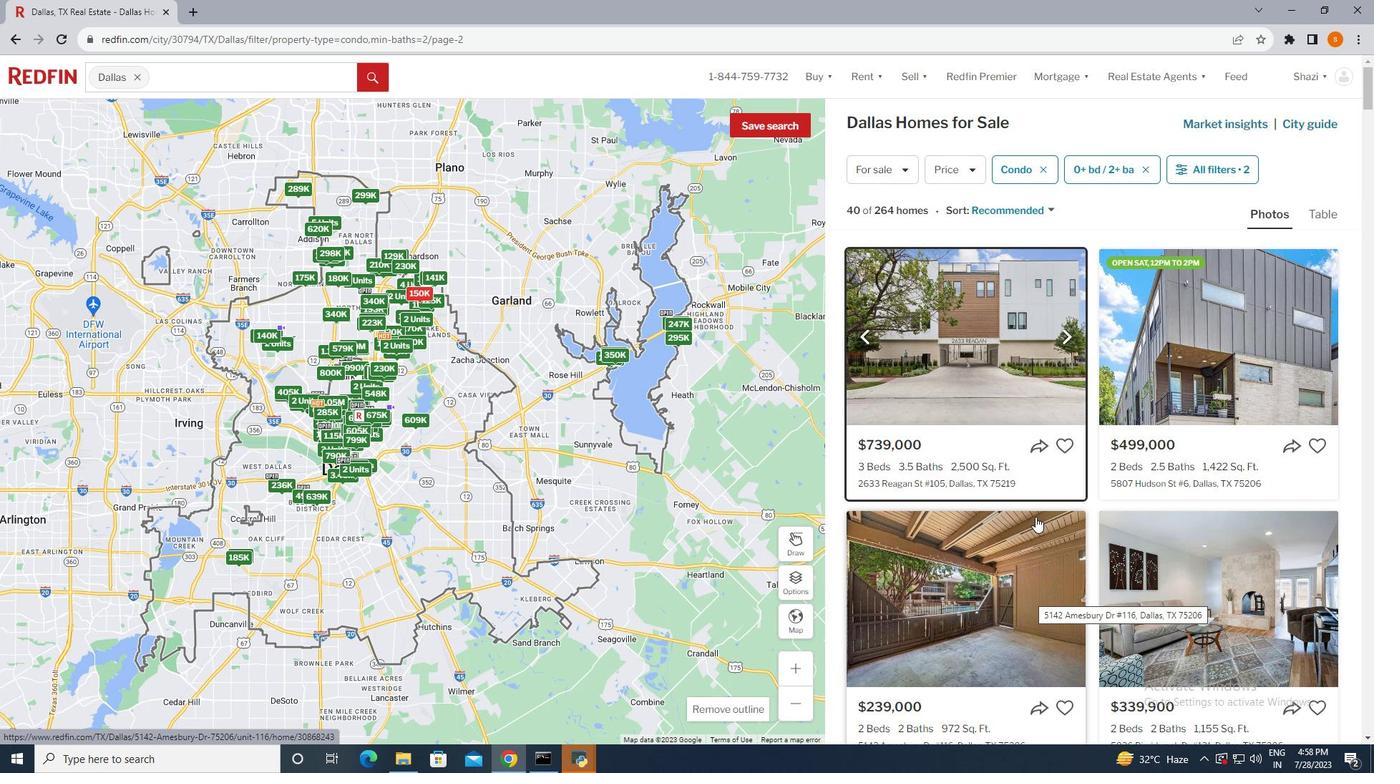
Action: Mouse scrolled (1036, 516) with delta (0, 0)
Screenshot: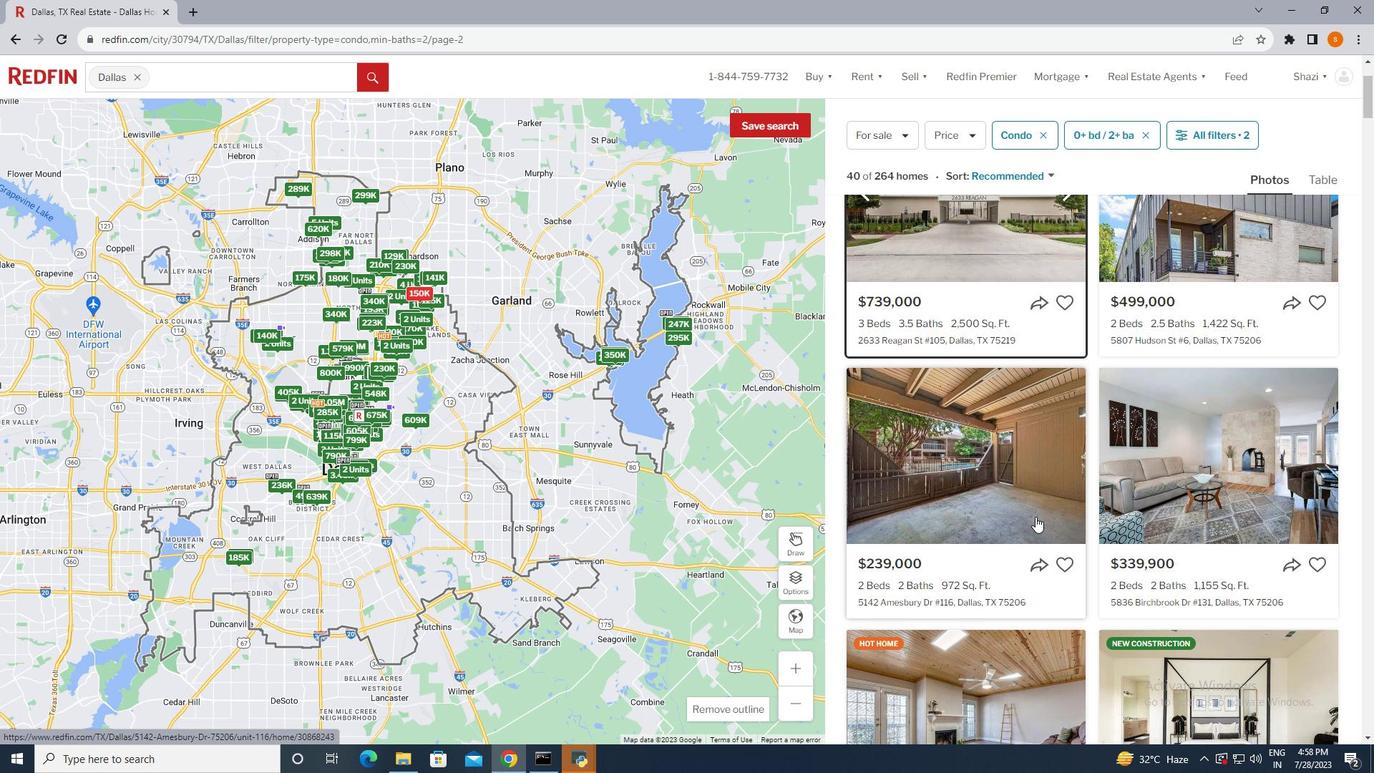 
Action: Mouse scrolled (1036, 516) with delta (0, 0)
Screenshot: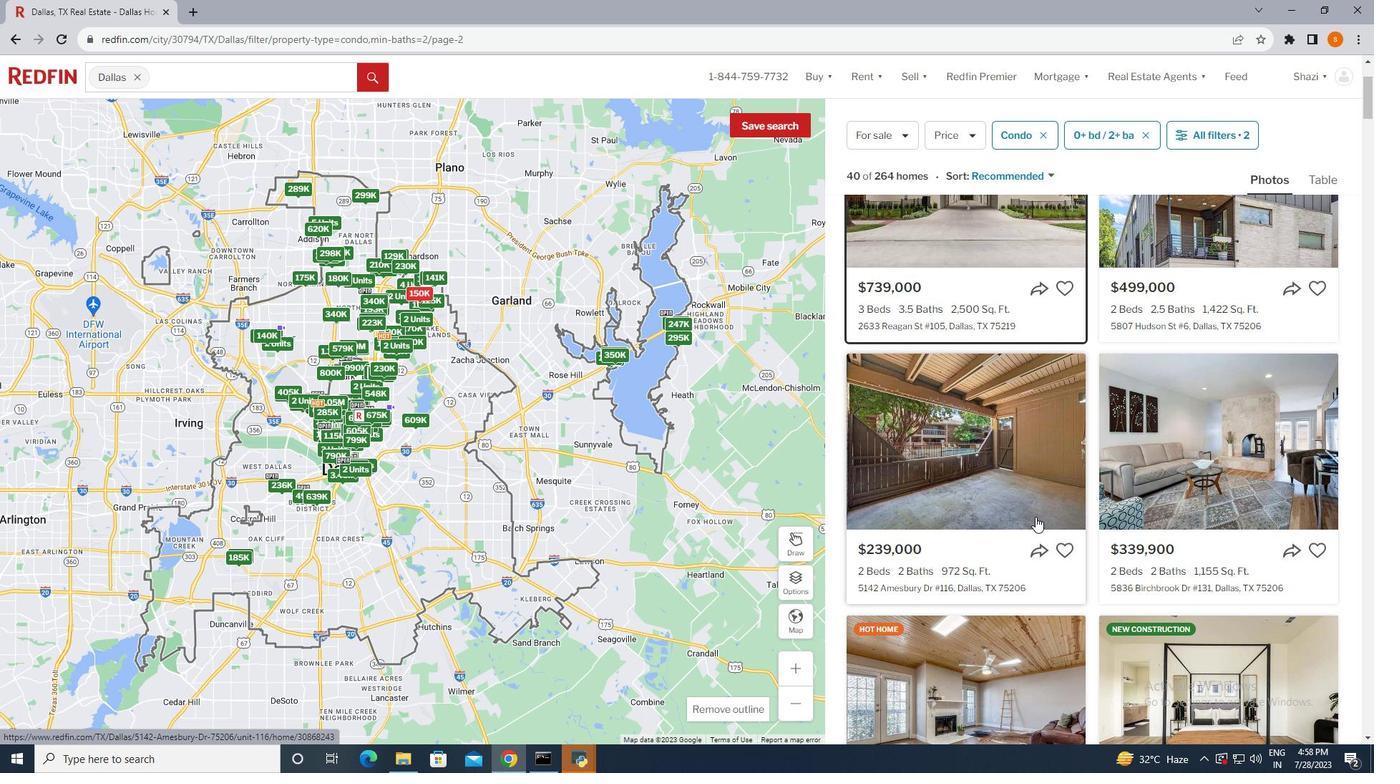 
Action: Mouse scrolled (1036, 516) with delta (0, 0)
Screenshot: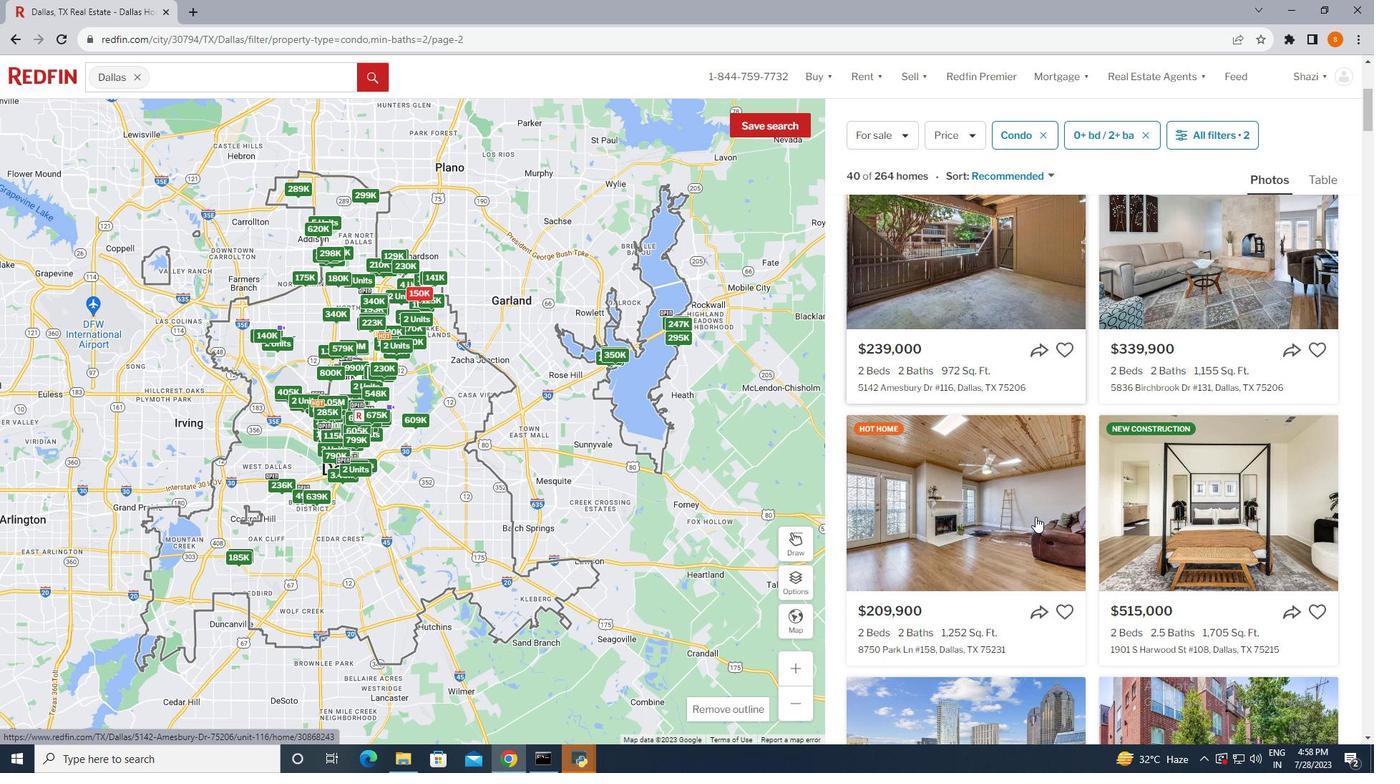 
Action: Mouse scrolled (1036, 516) with delta (0, 0)
Screenshot: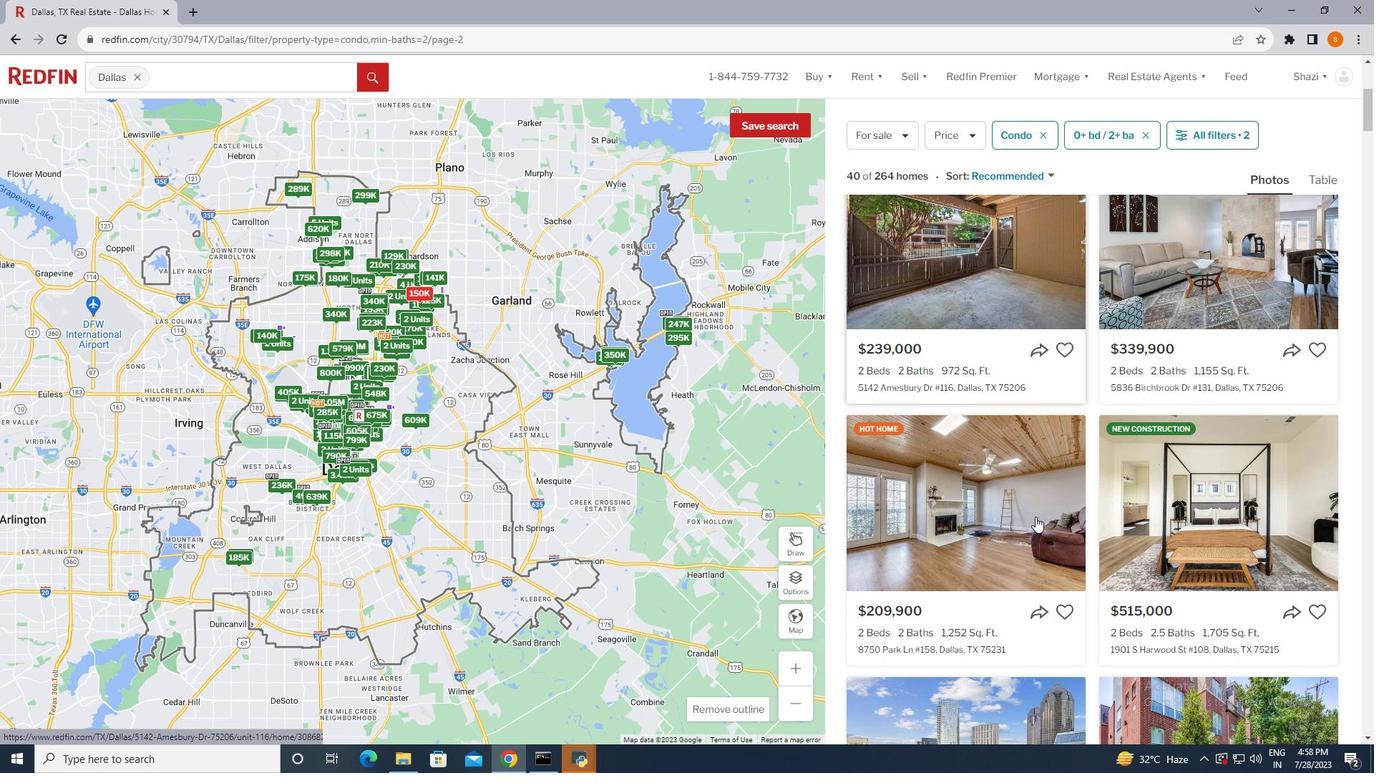 
Action: Mouse scrolled (1036, 516) with delta (0, 0)
Screenshot: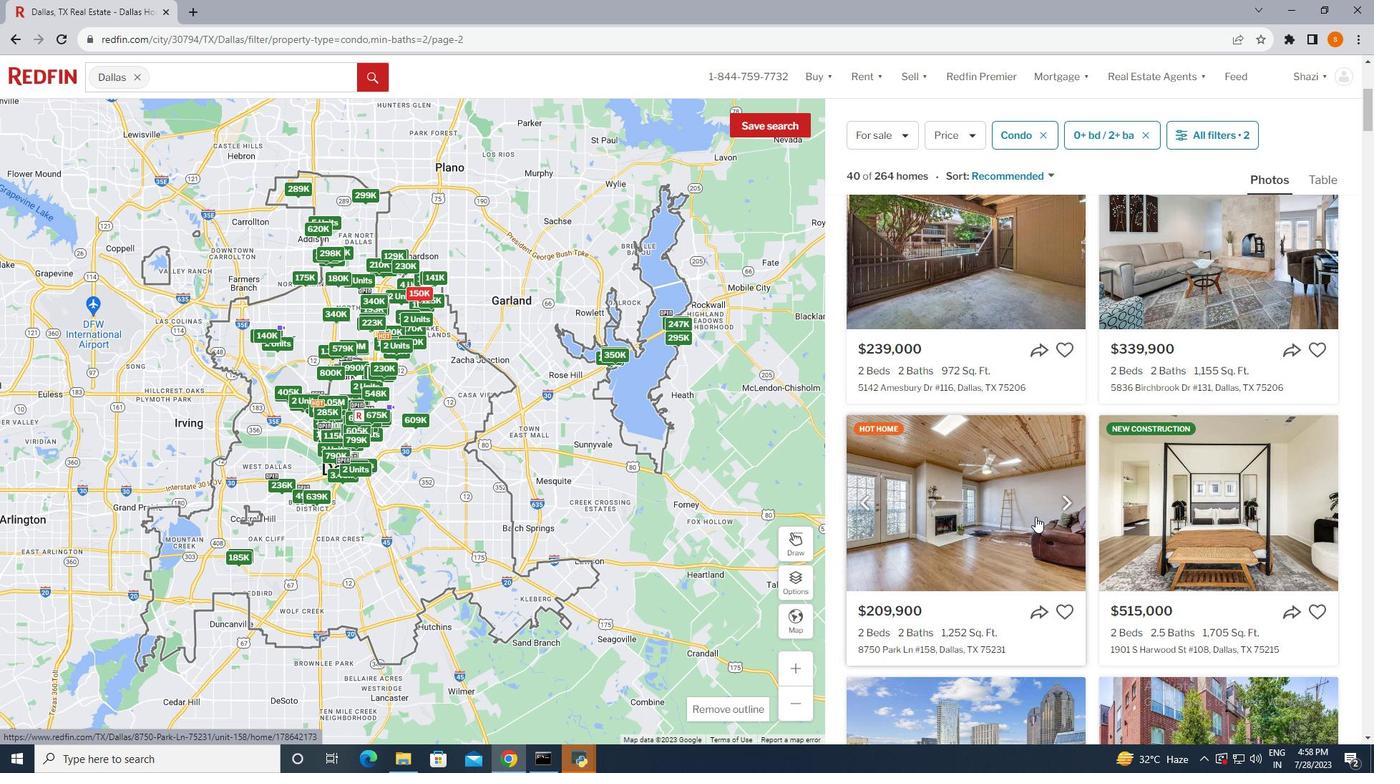 
Action: Mouse scrolled (1036, 516) with delta (0, 0)
Screenshot: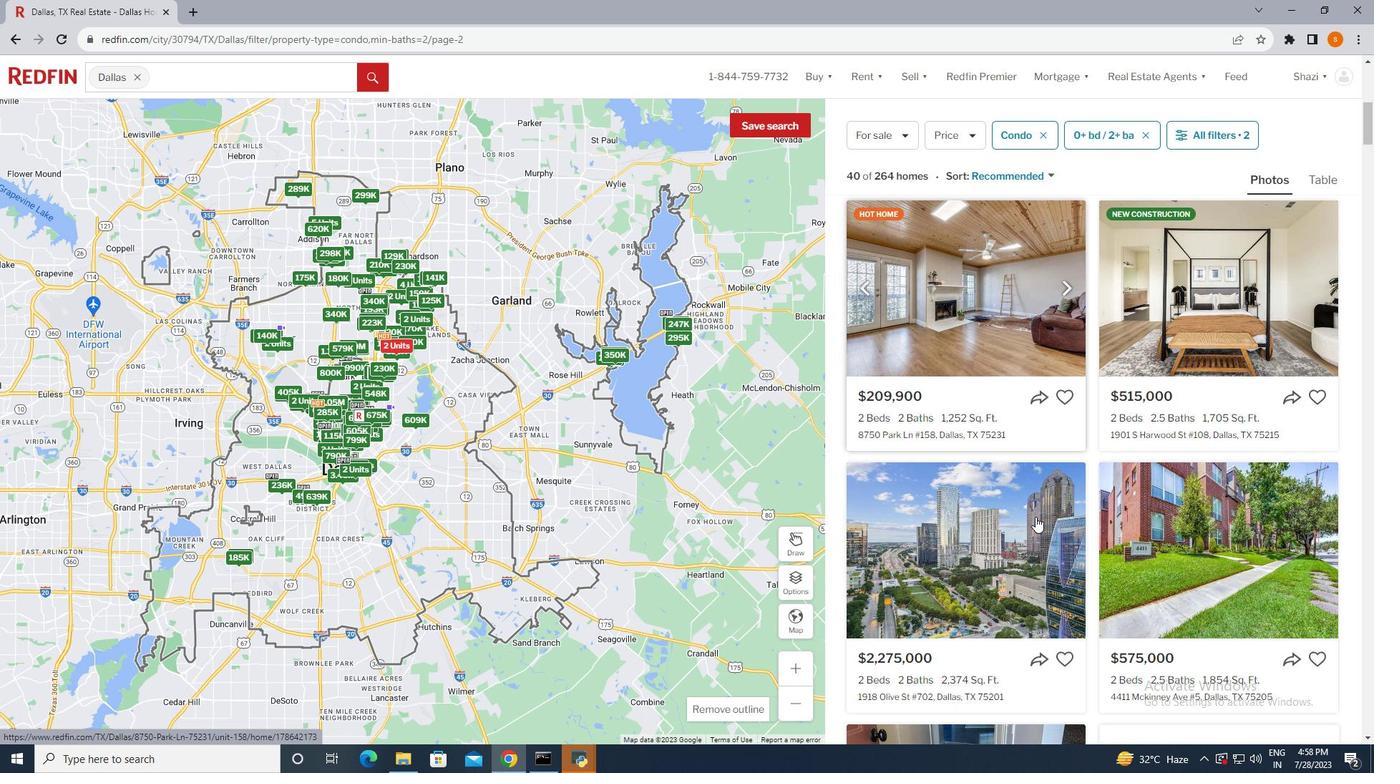 
Action: Mouse scrolled (1036, 516) with delta (0, 0)
Screenshot: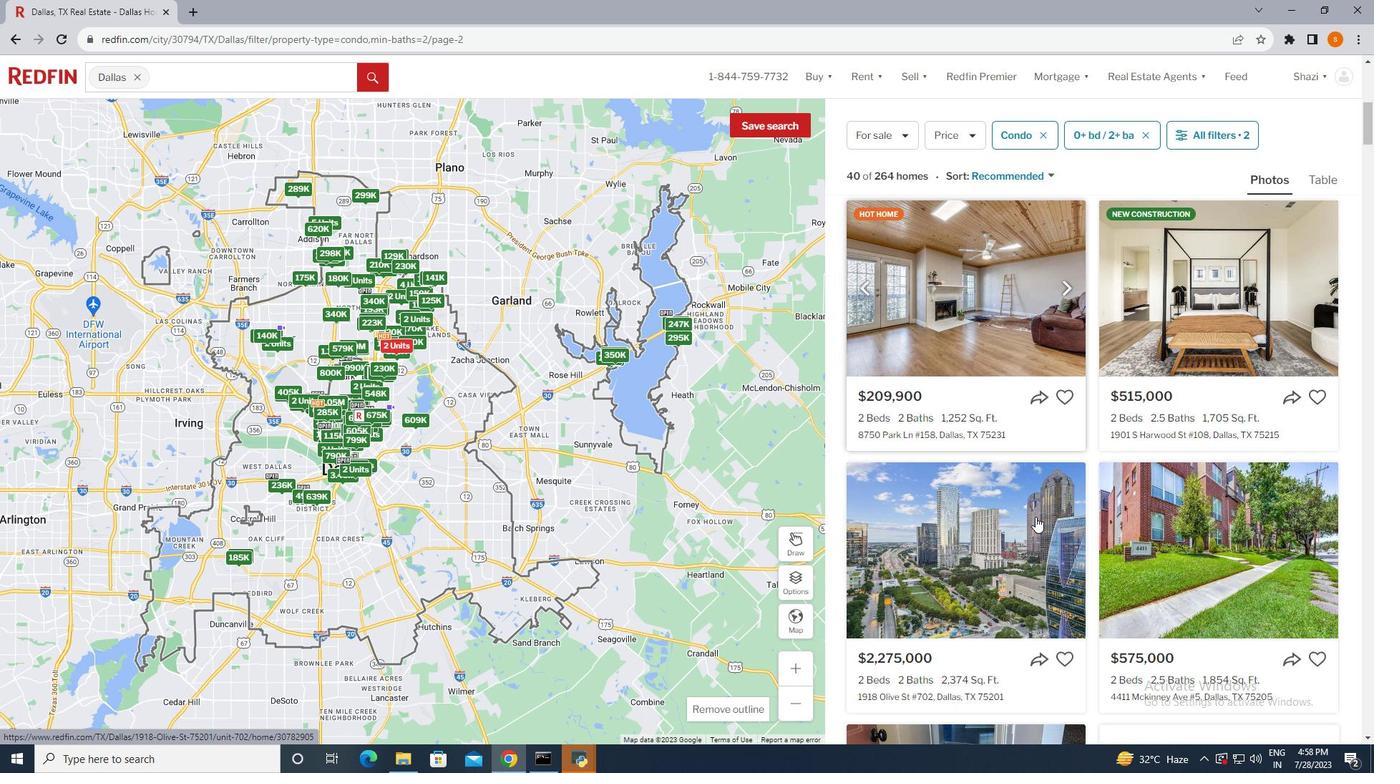 
Action: Mouse scrolled (1036, 516) with delta (0, 0)
Screenshot: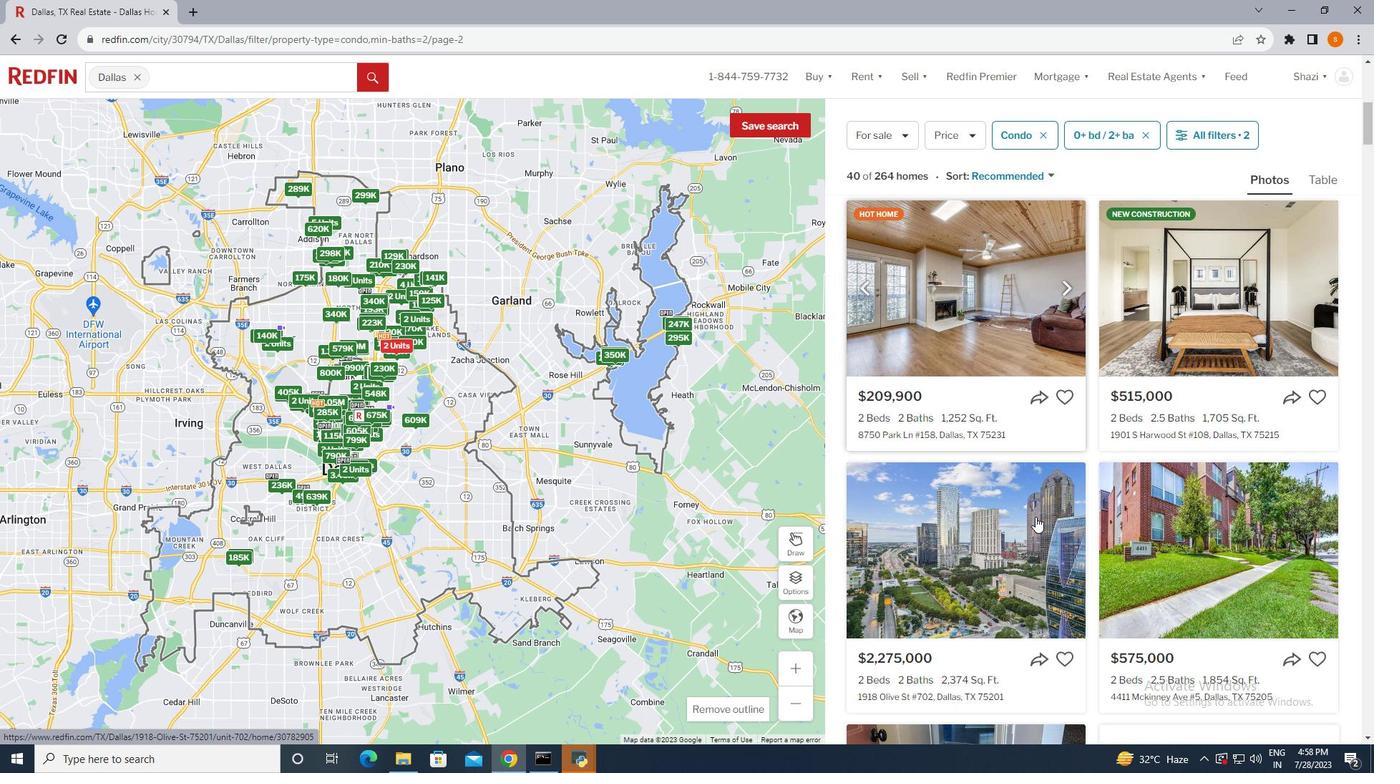 
Action: Mouse scrolled (1036, 516) with delta (0, 0)
Screenshot: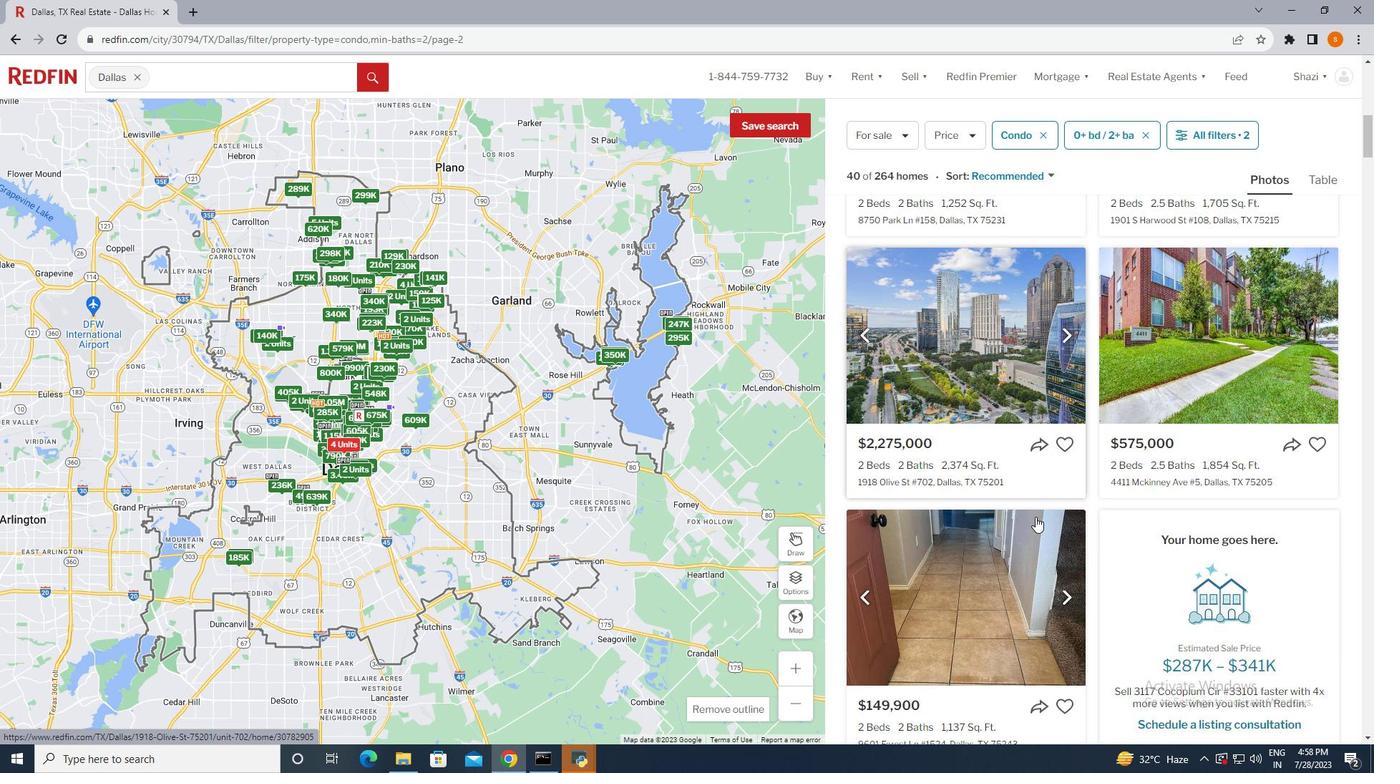 
Action: Mouse scrolled (1036, 516) with delta (0, 0)
Screenshot: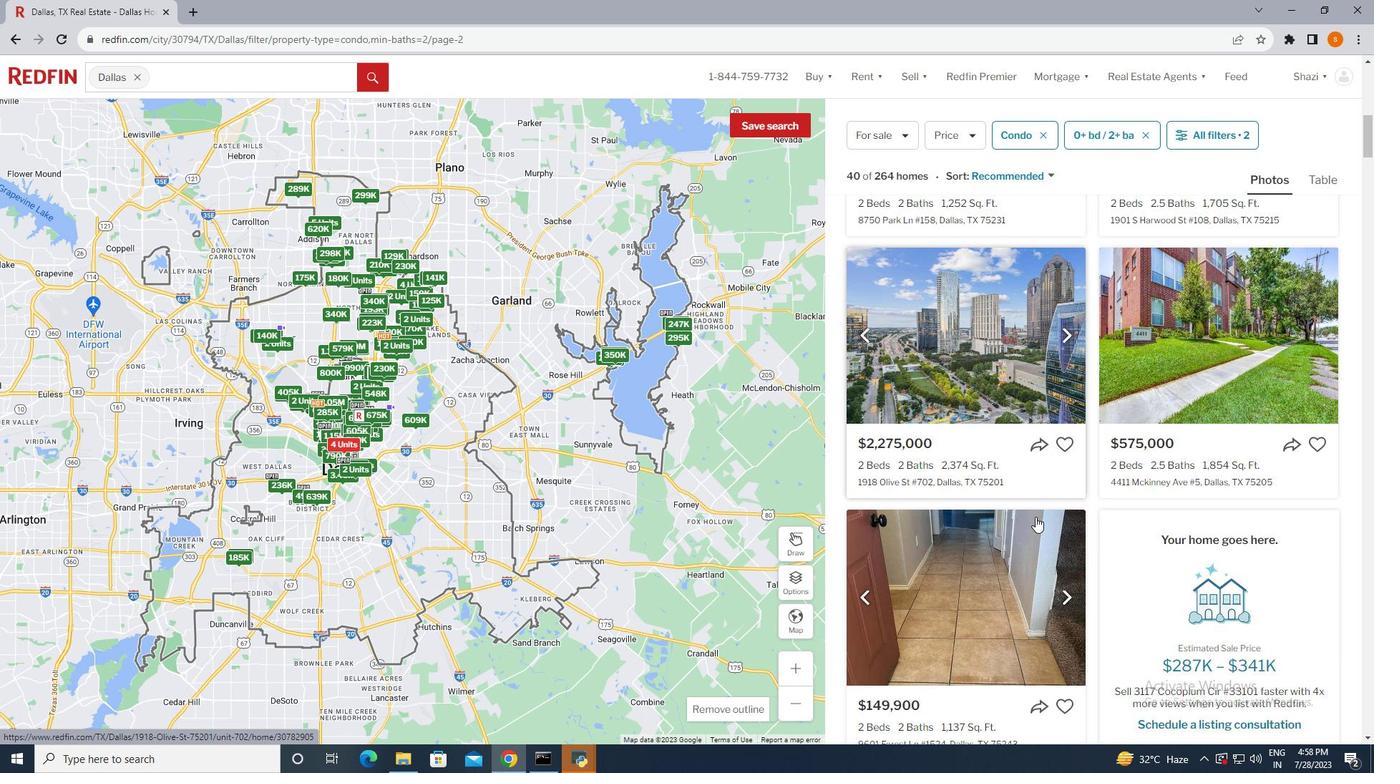 
Action: Mouse scrolled (1036, 516) with delta (0, 0)
Screenshot: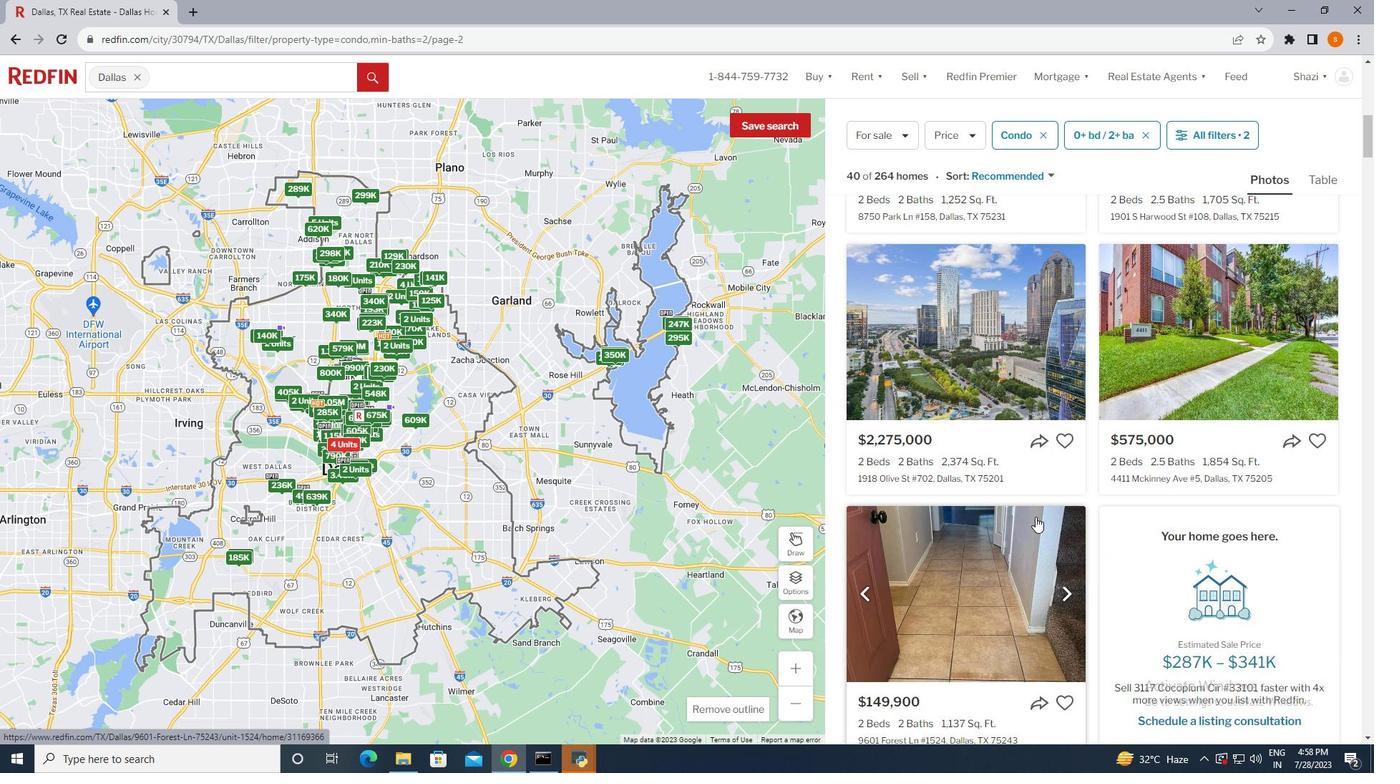 
Action: Mouse scrolled (1036, 516) with delta (0, 0)
Screenshot: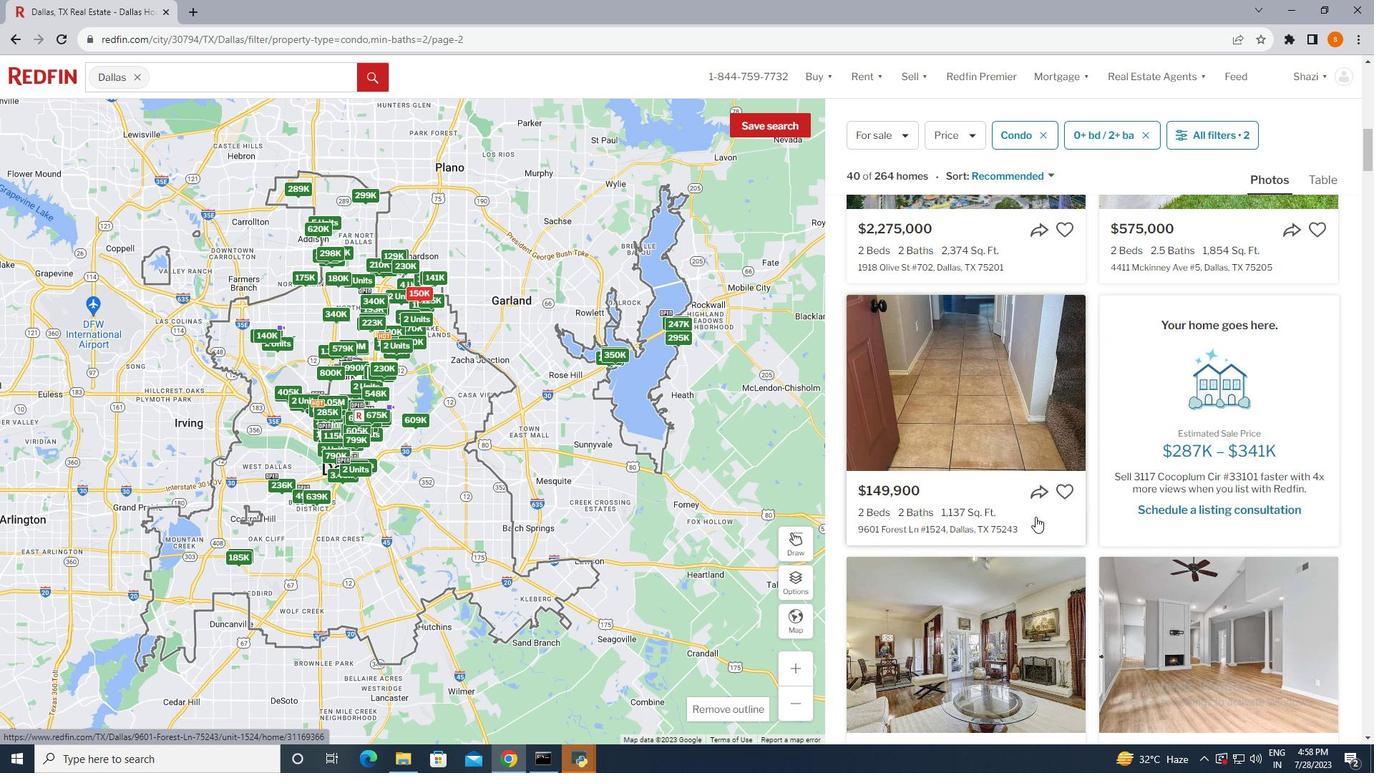 
Action: Mouse scrolled (1036, 516) with delta (0, 0)
Screenshot: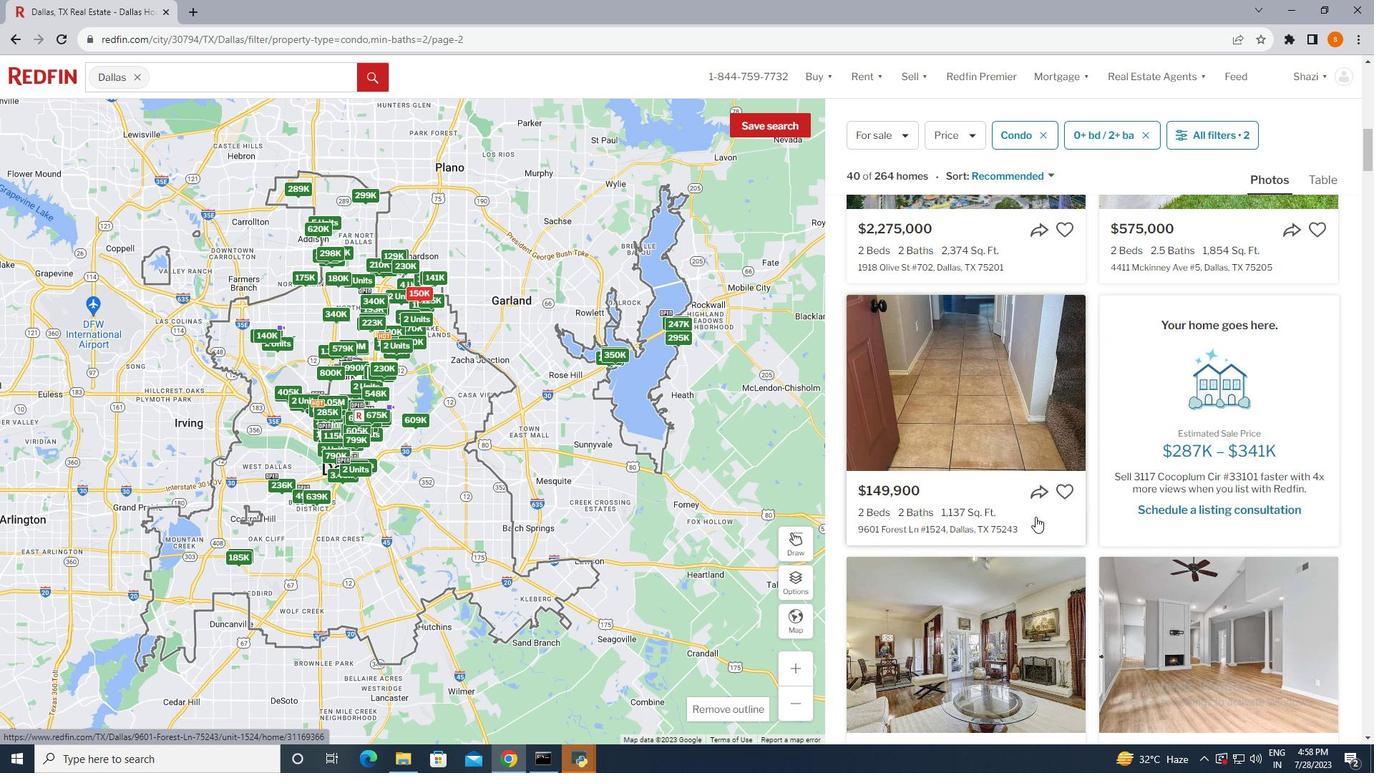 
Action: Mouse scrolled (1036, 516) with delta (0, 0)
Screenshot: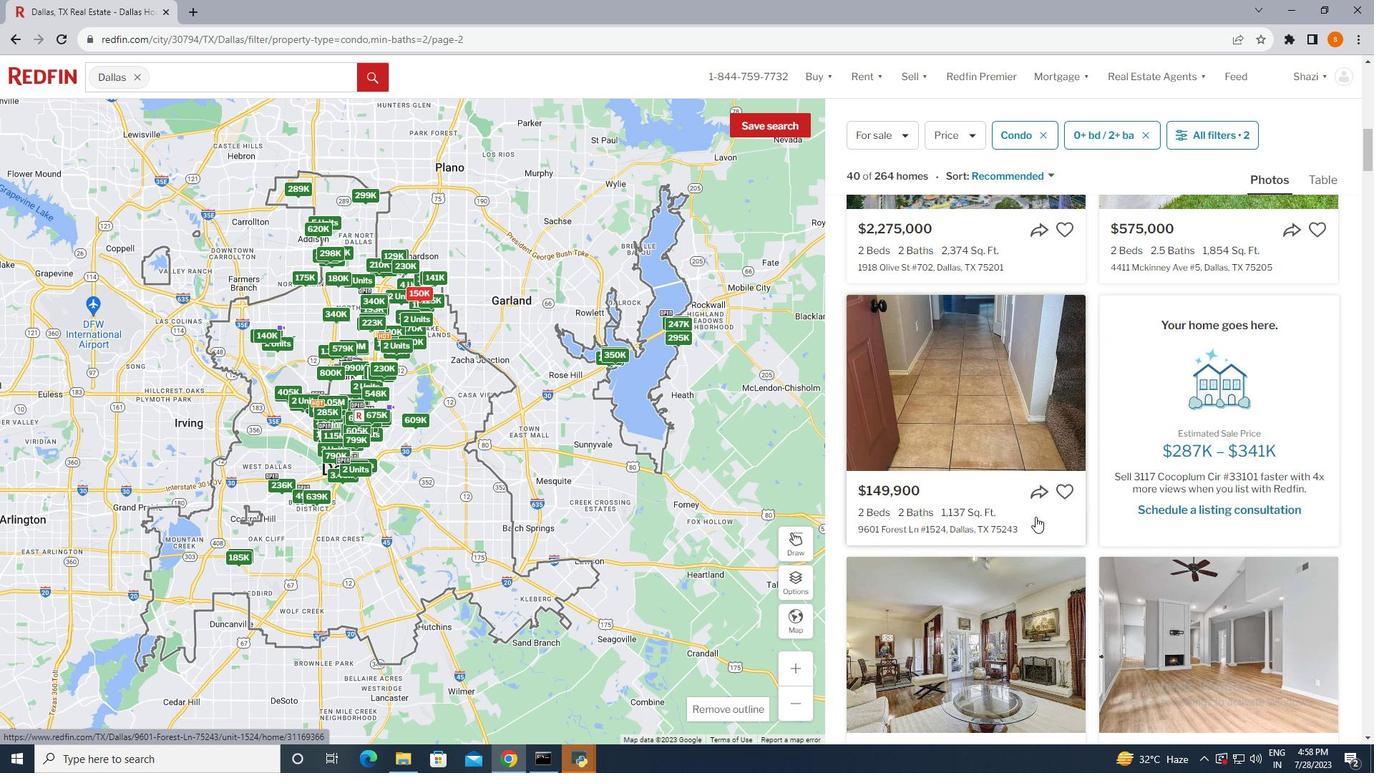 
Action: Mouse scrolled (1036, 516) with delta (0, 0)
Screenshot: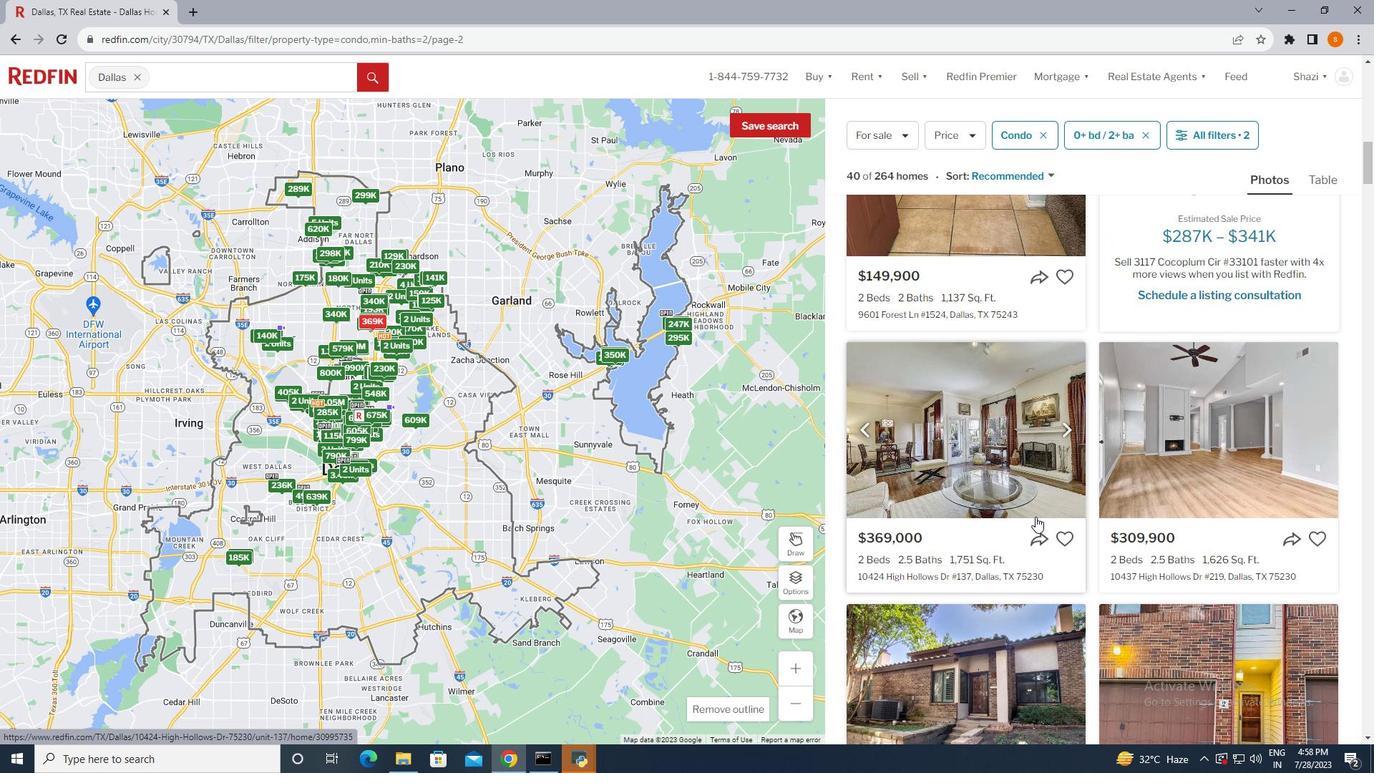 
Action: Mouse scrolled (1036, 516) with delta (0, 0)
Screenshot: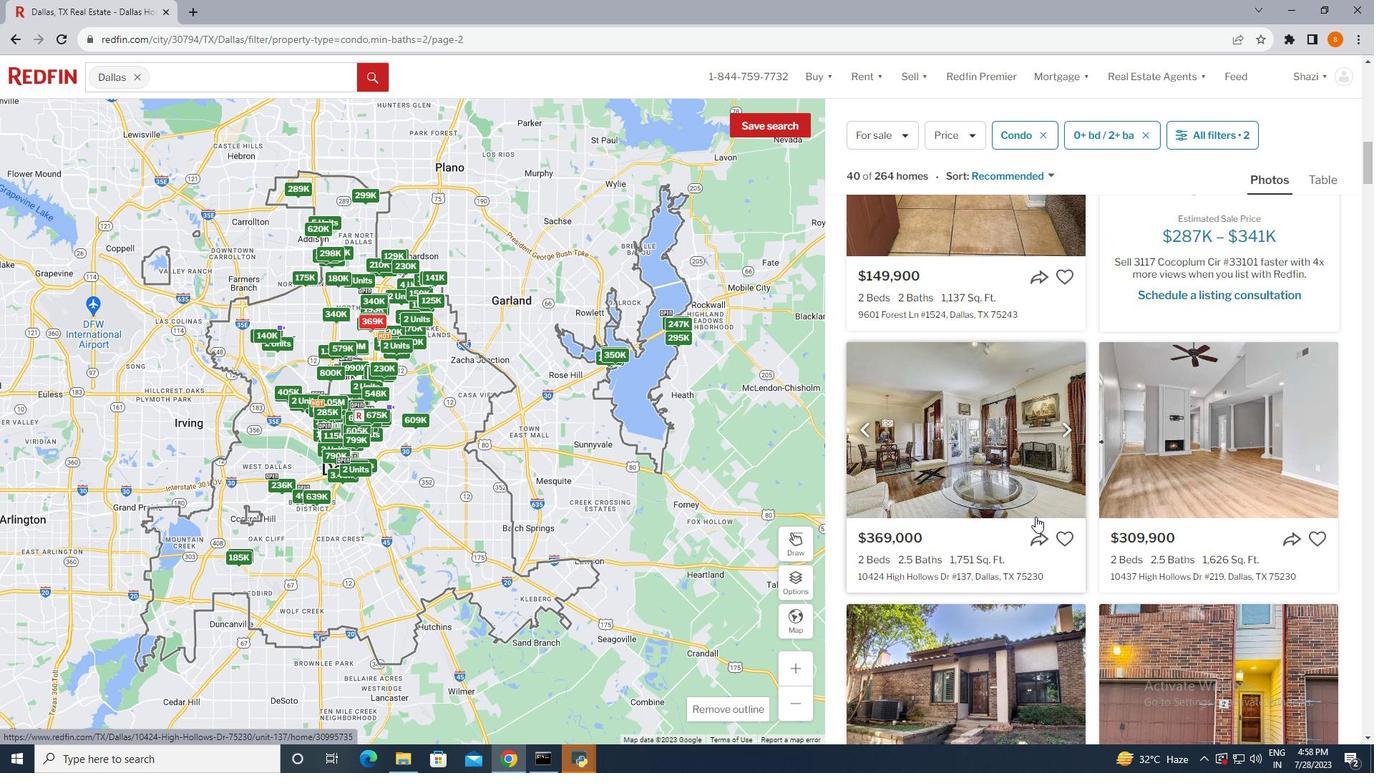 
Action: Mouse scrolled (1036, 516) with delta (0, 0)
Screenshot: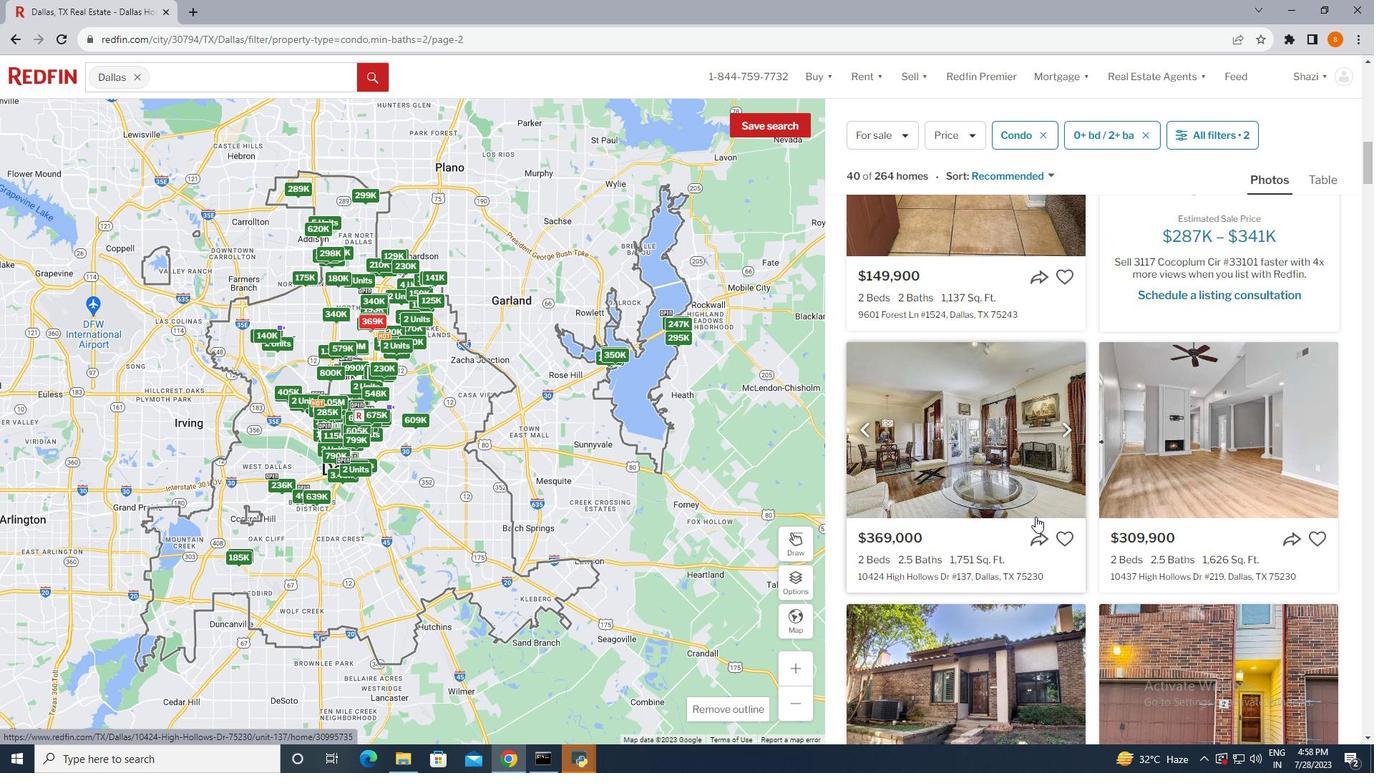 
Action: Mouse scrolled (1036, 516) with delta (0, 0)
Screenshot: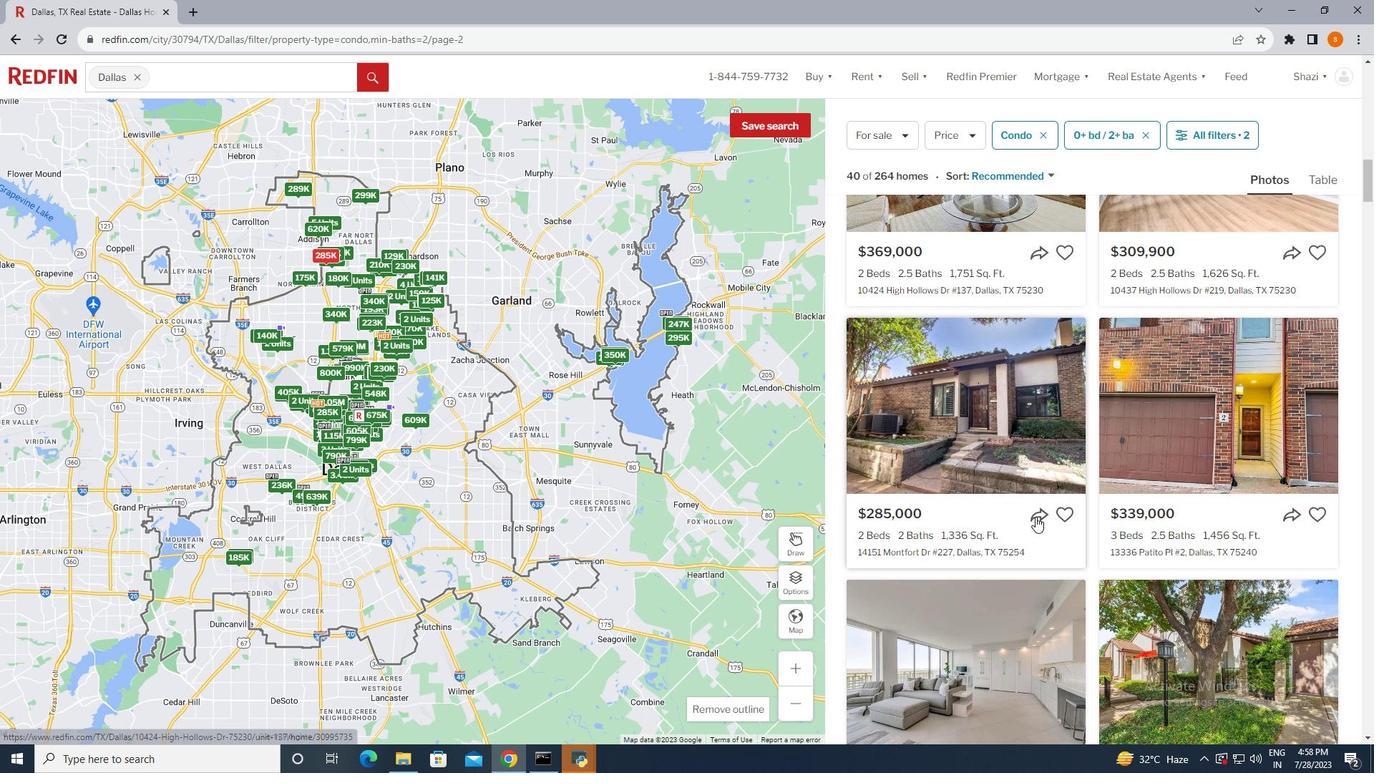 
Action: Mouse scrolled (1036, 516) with delta (0, 0)
Screenshot: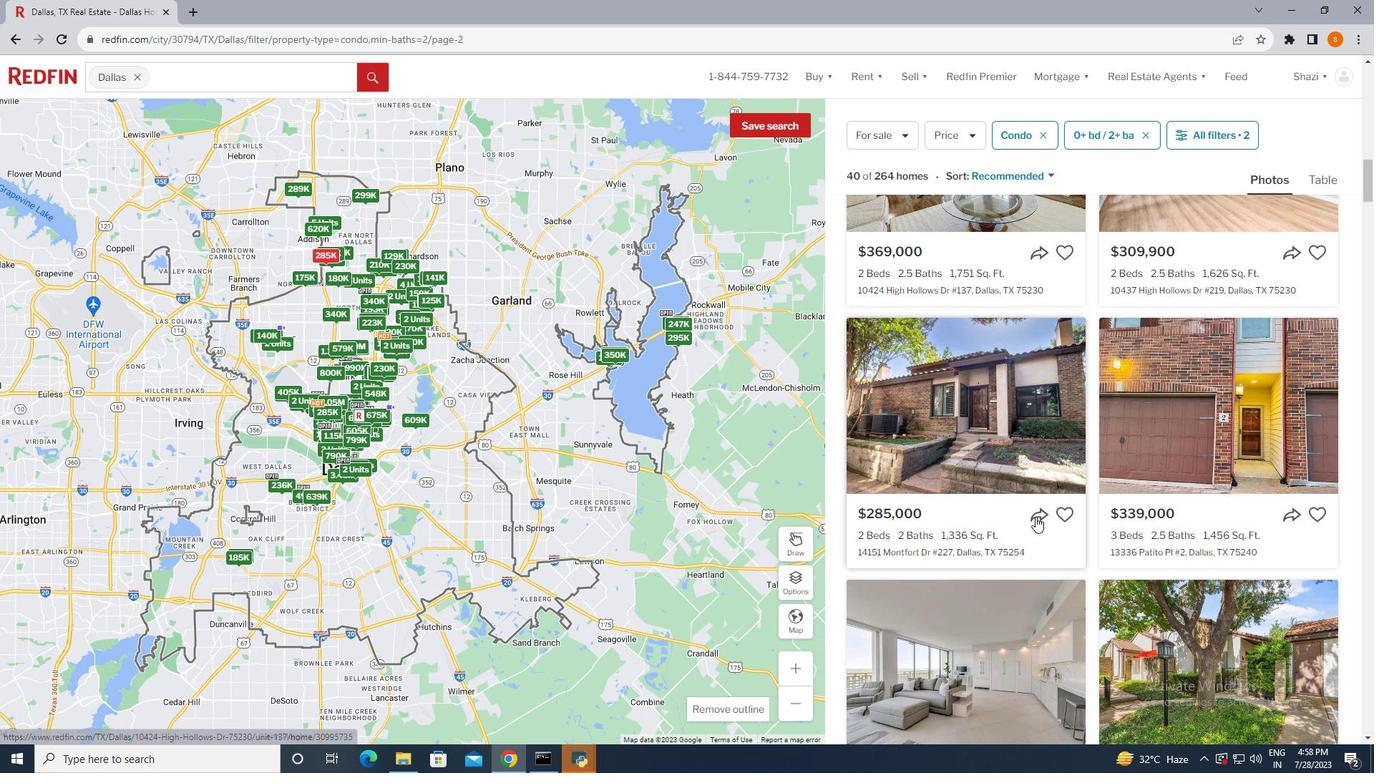 
Action: Mouse scrolled (1036, 516) with delta (0, 0)
Screenshot: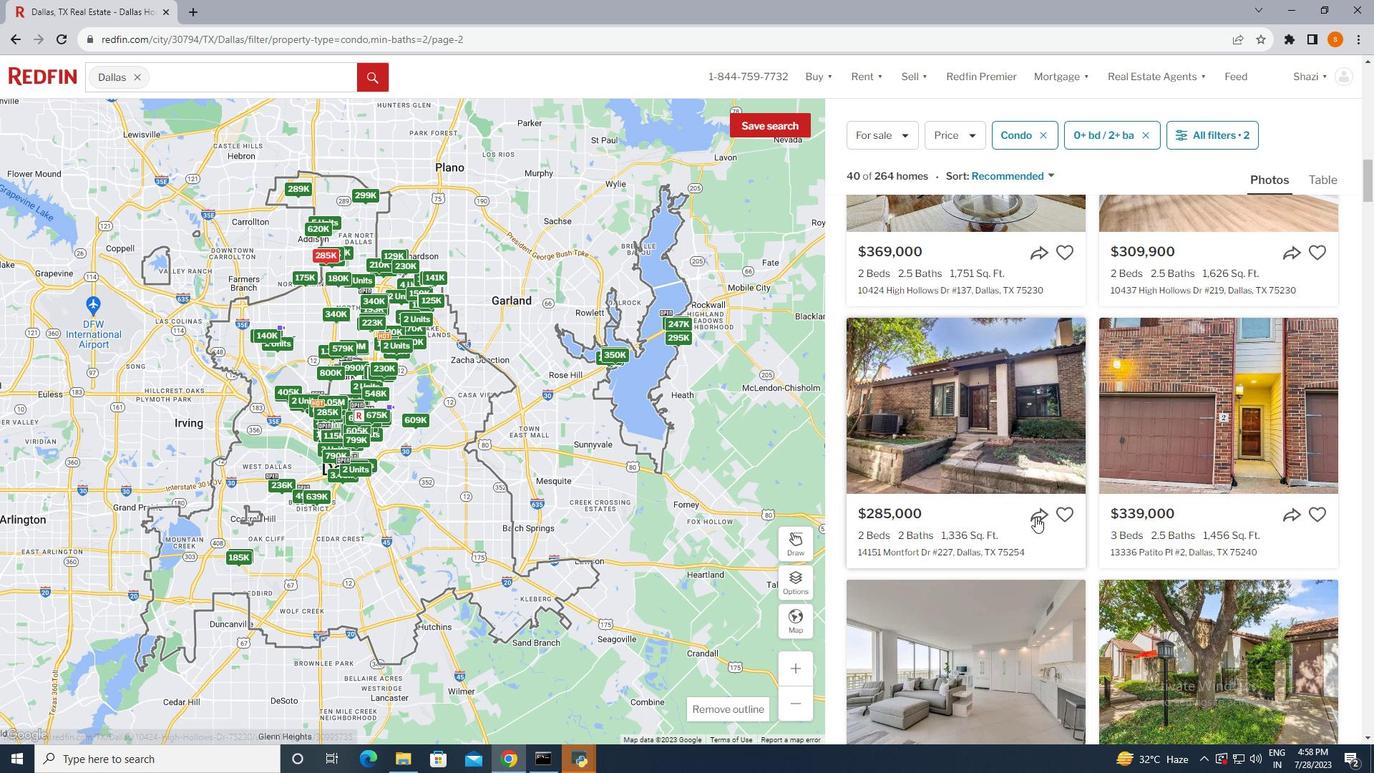 
Action: Mouse scrolled (1036, 516) with delta (0, 0)
Screenshot: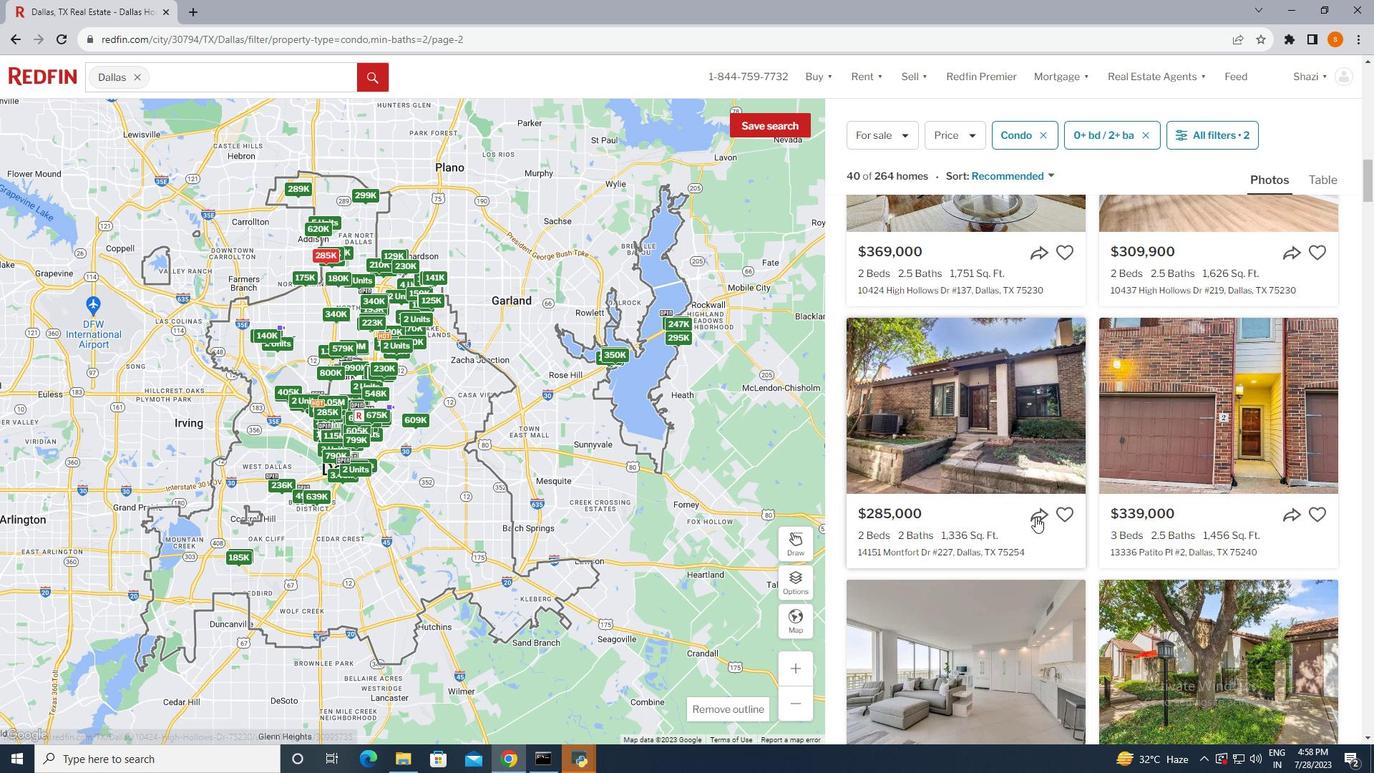 
Action: Mouse scrolled (1036, 516) with delta (0, 0)
Screenshot: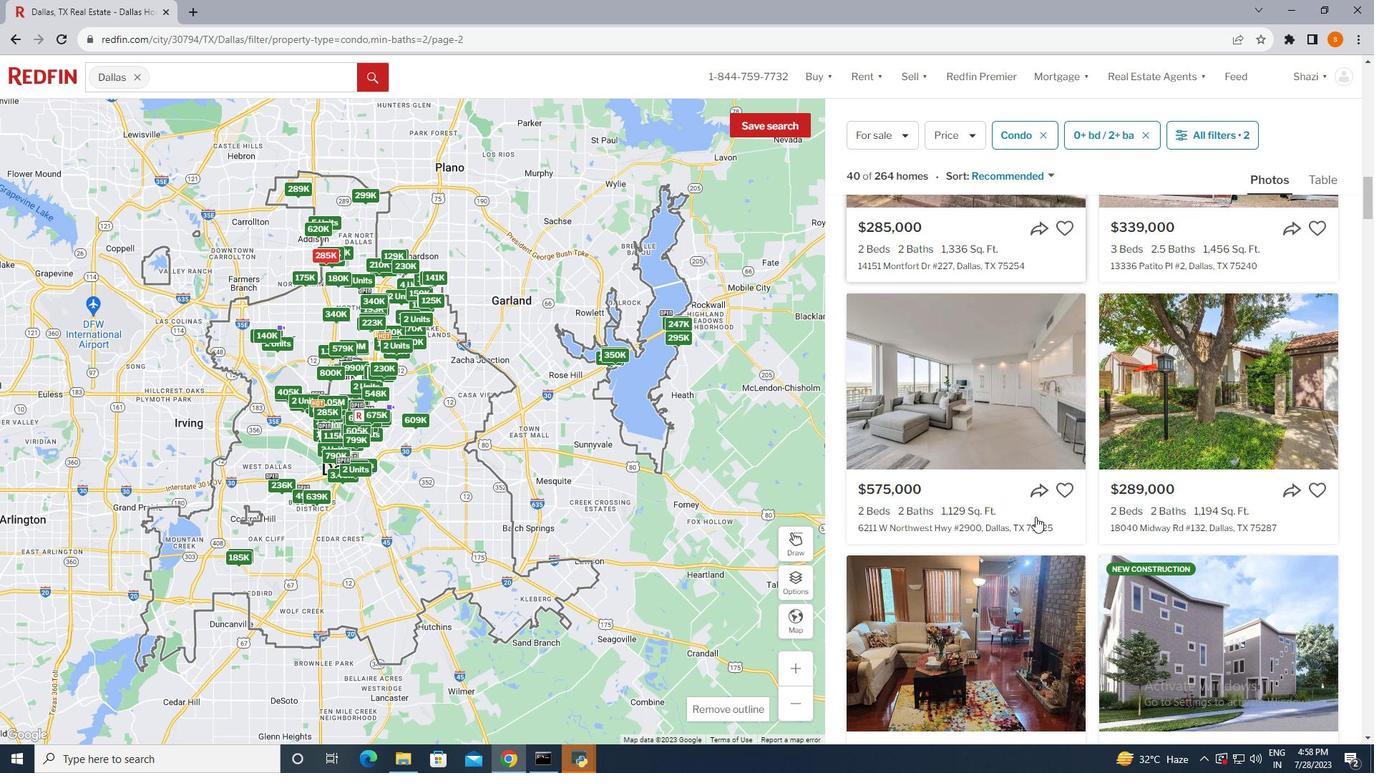 
Action: Mouse scrolled (1036, 516) with delta (0, 0)
Screenshot: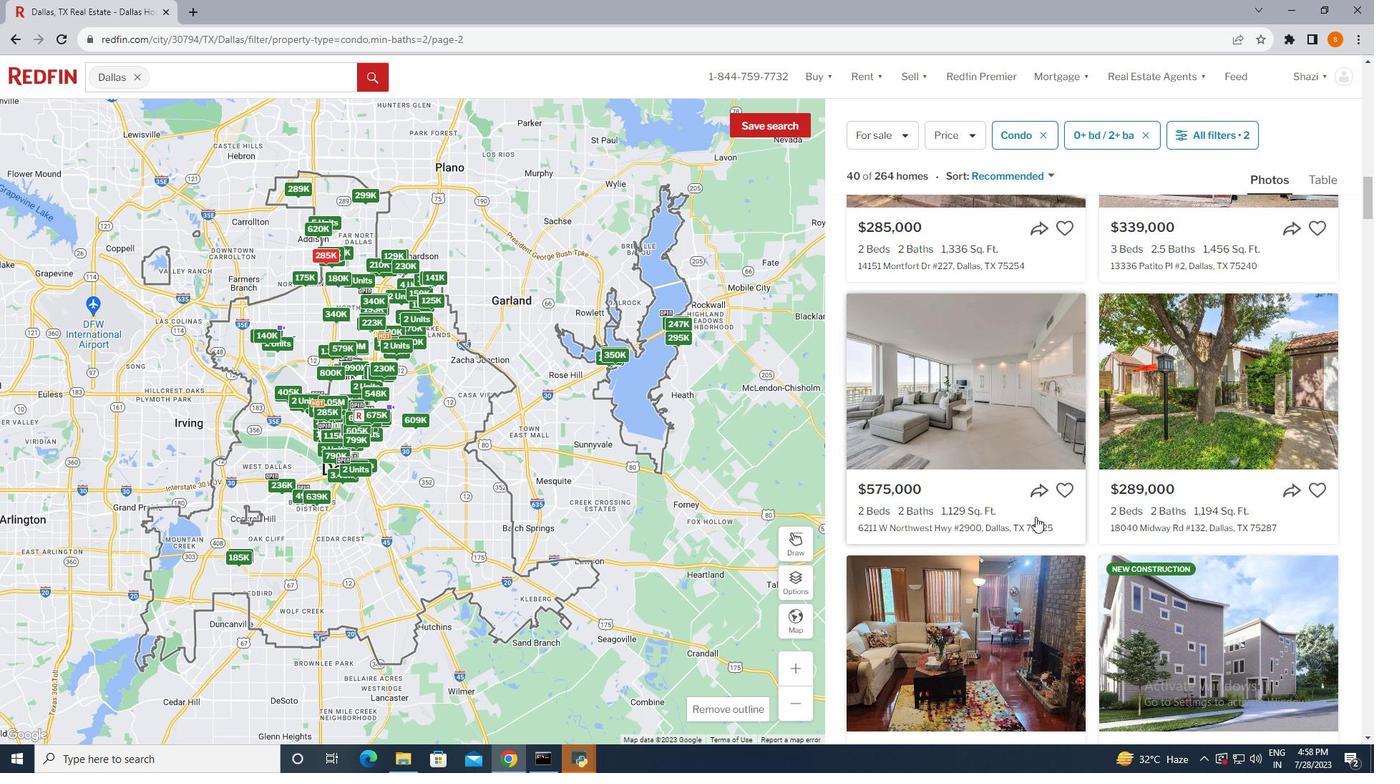 
Action: Mouse scrolled (1036, 516) with delta (0, 0)
Screenshot: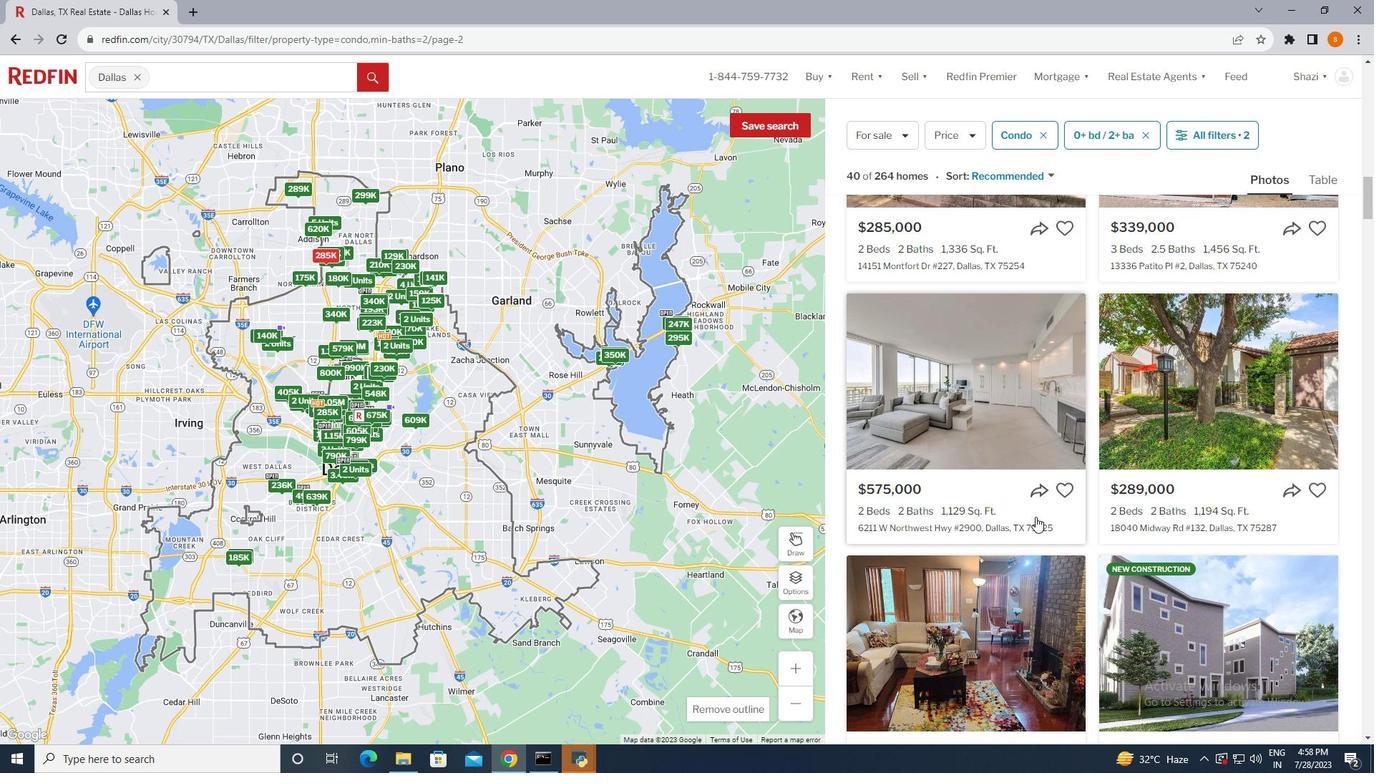 
Action: Mouse scrolled (1036, 516) with delta (0, 0)
Screenshot: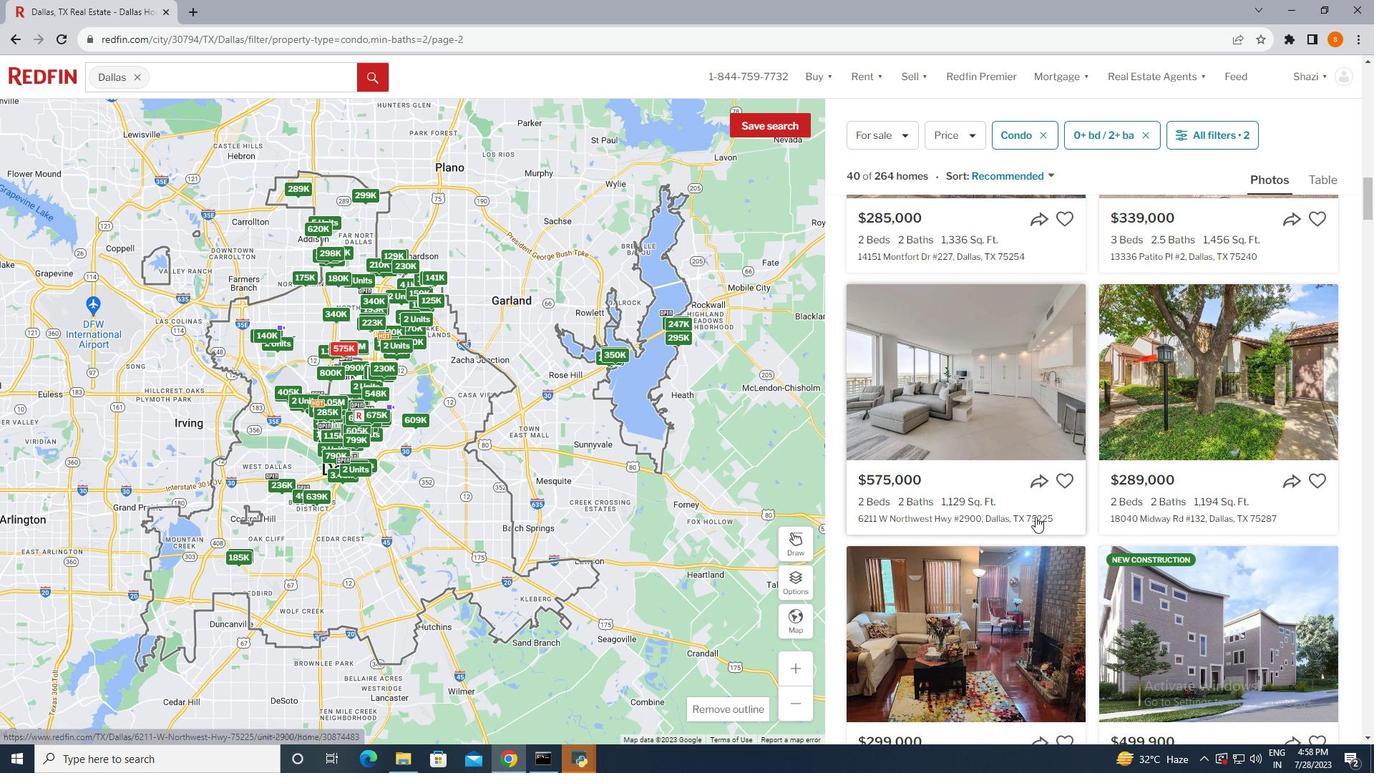 
Action: Mouse scrolled (1036, 516) with delta (0, 0)
Screenshot: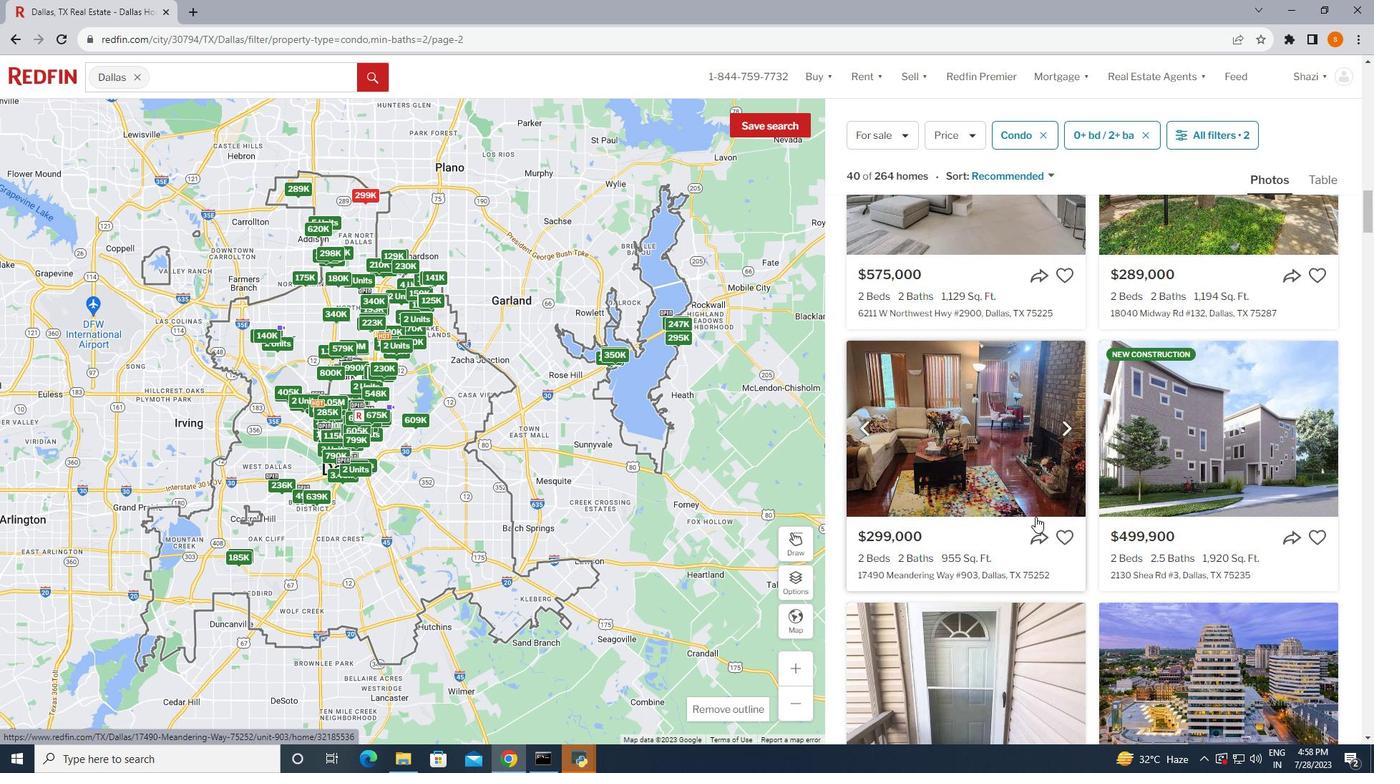 
Action: Mouse scrolled (1036, 516) with delta (0, 0)
Screenshot: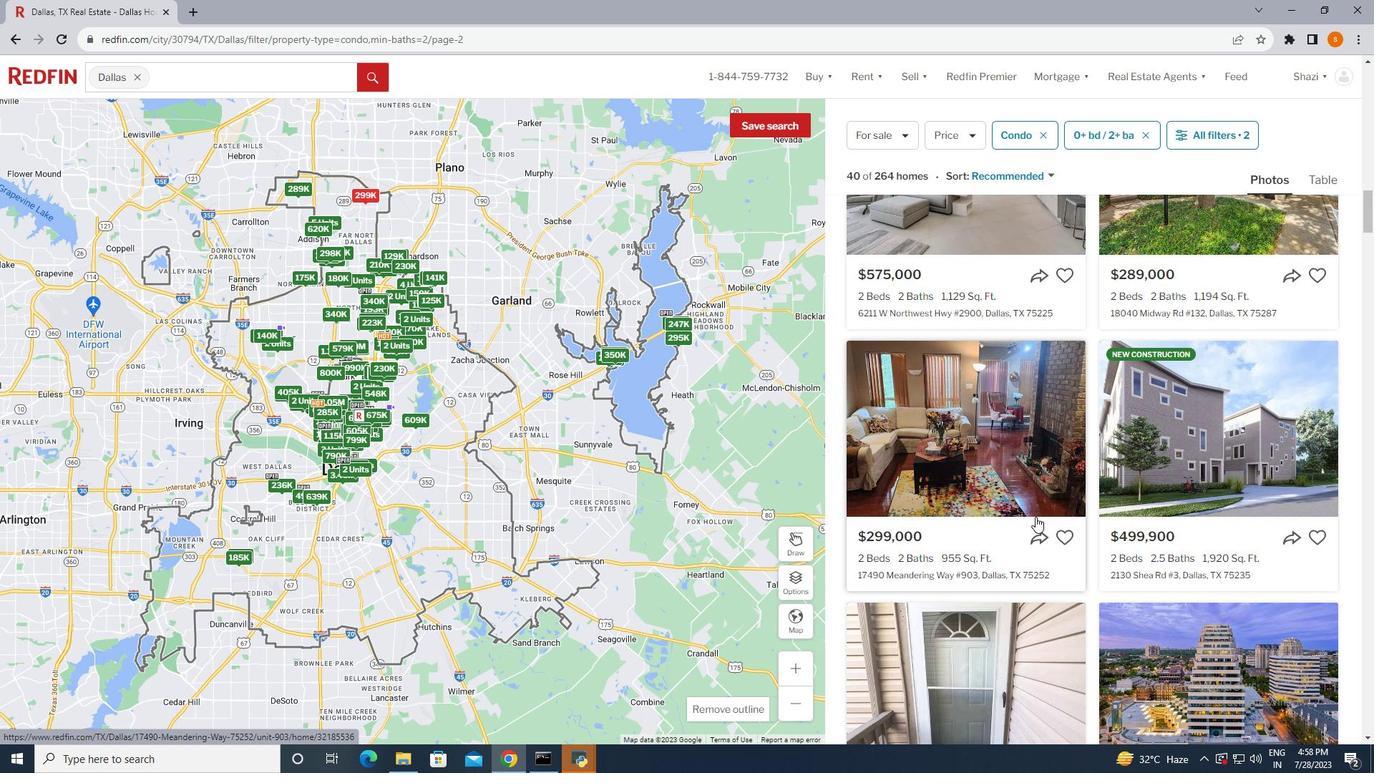
Action: Mouse scrolled (1036, 516) with delta (0, 0)
Screenshot: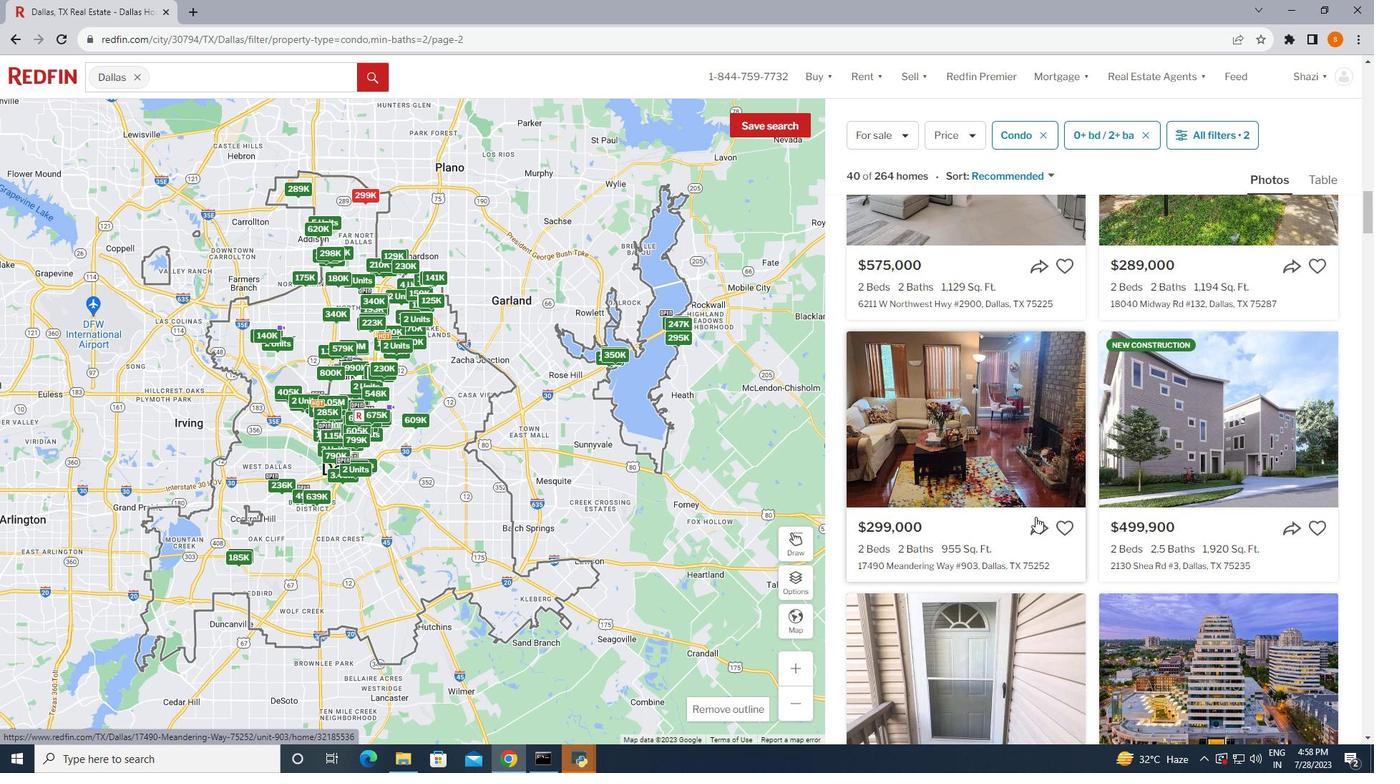 
Action: Mouse scrolled (1036, 516) with delta (0, 0)
Screenshot: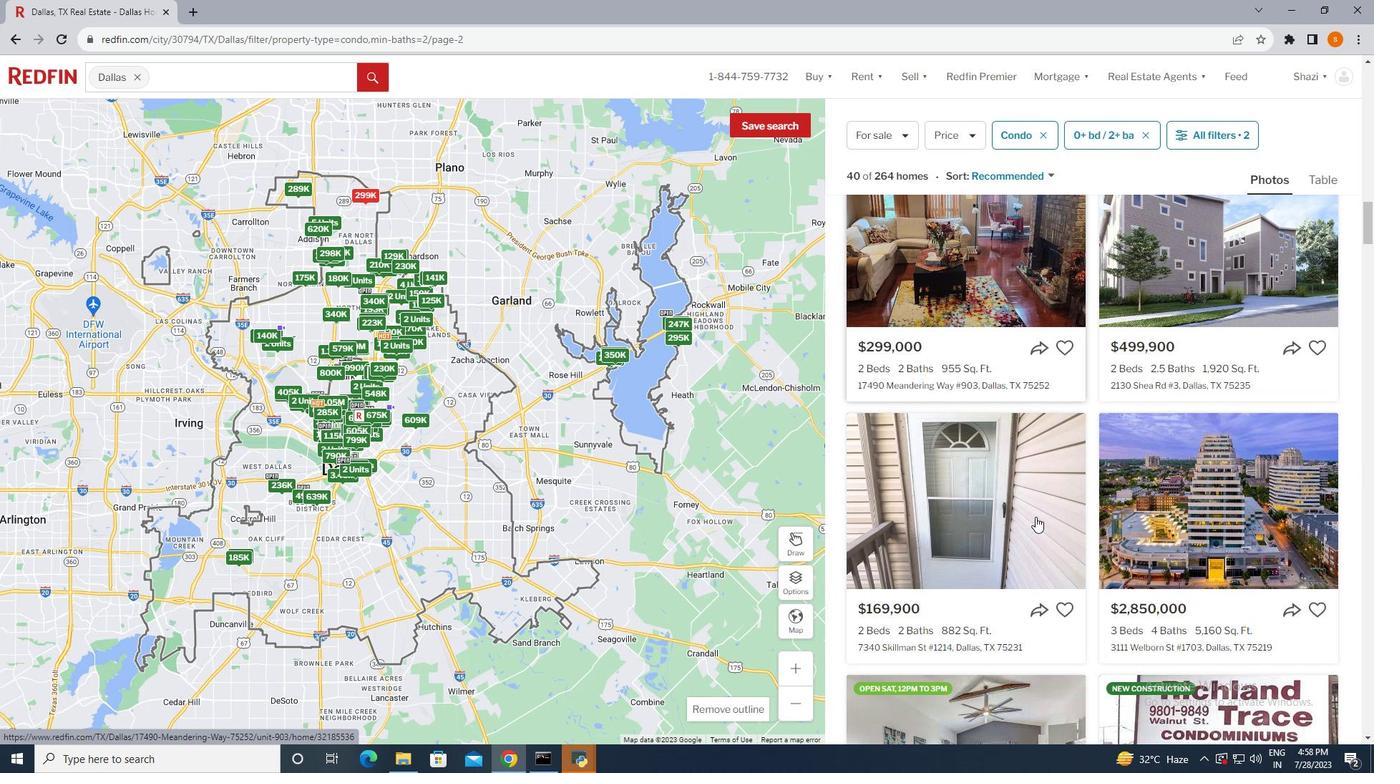 
Action: Mouse scrolled (1036, 516) with delta (0, 0)
Screenshot: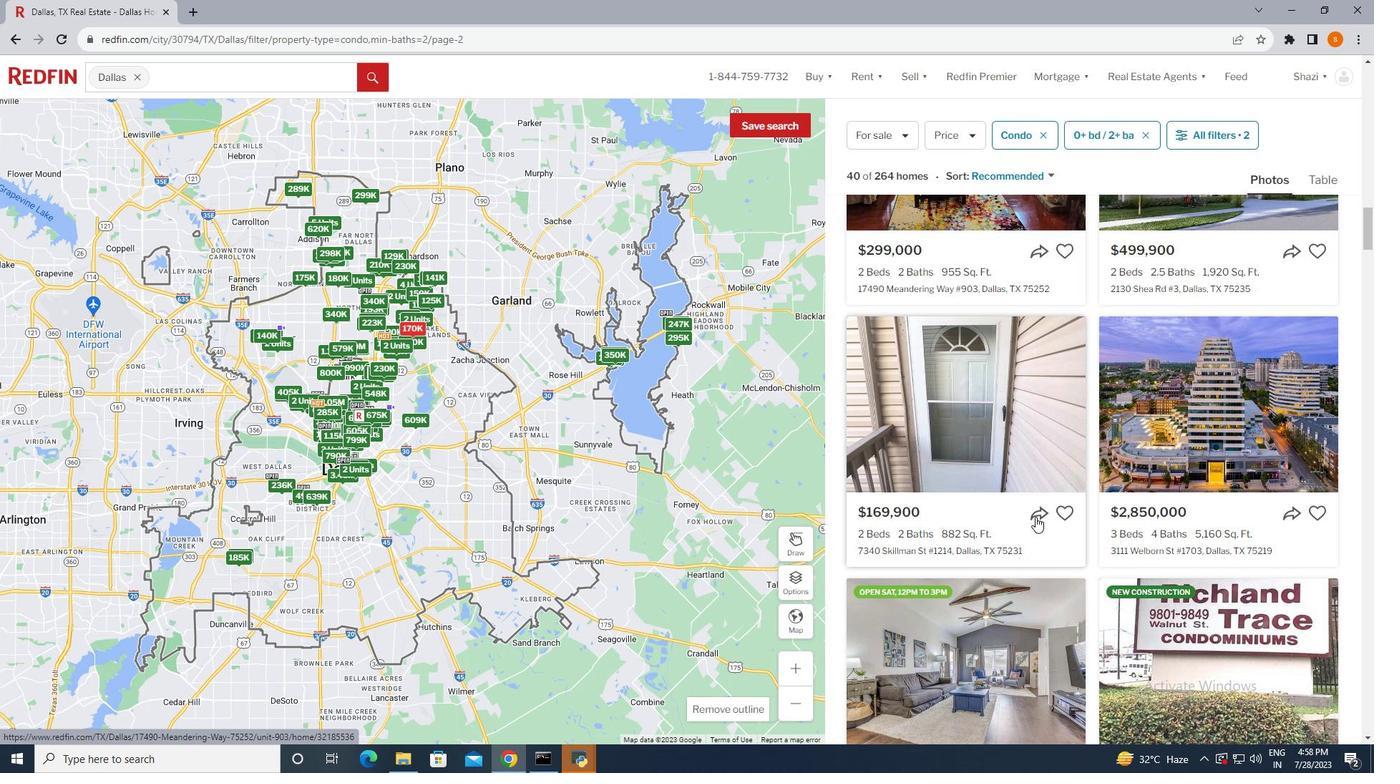 
Action: Mouse scrolled (1036, 516) with delta (0, 0)
Screenshot: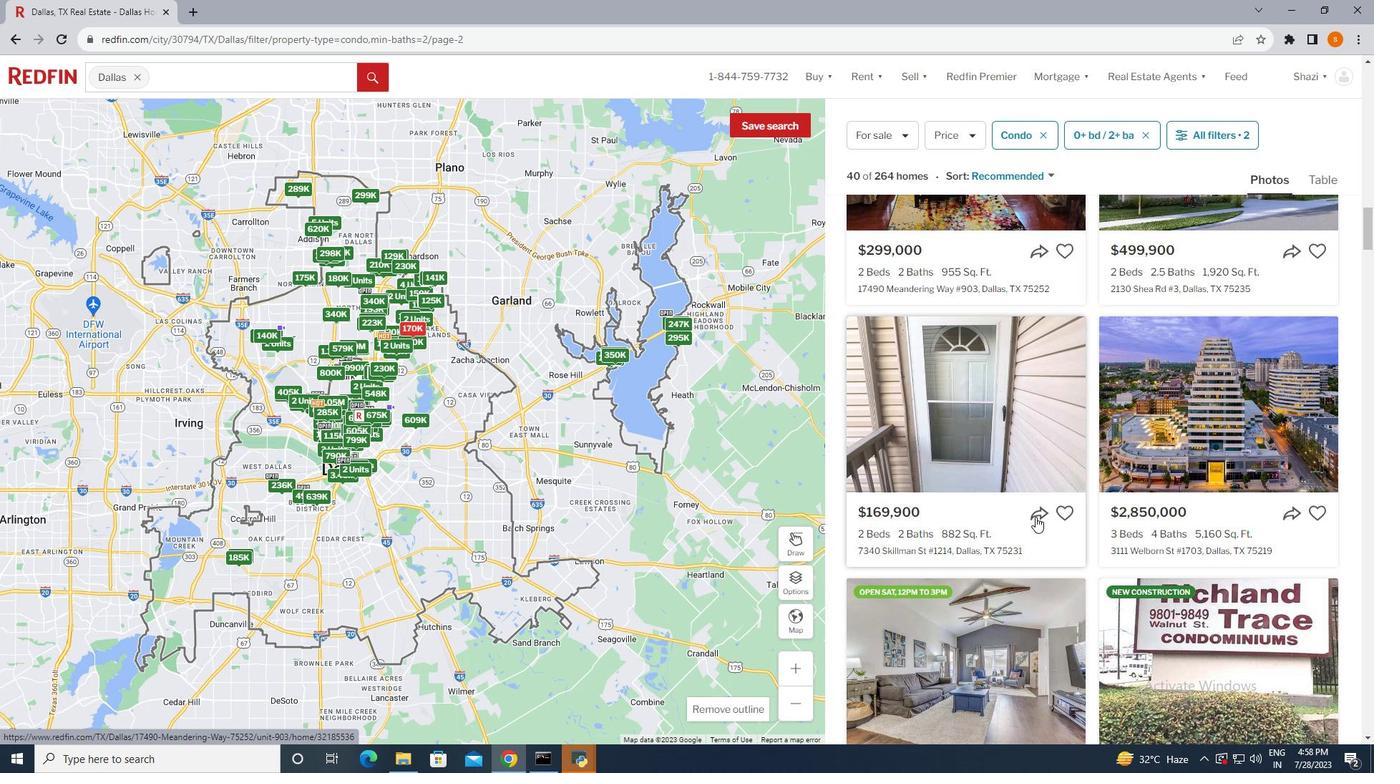 
Action: Mouse scrolled (1036, 516) with delta (0, 0)
Screenshot: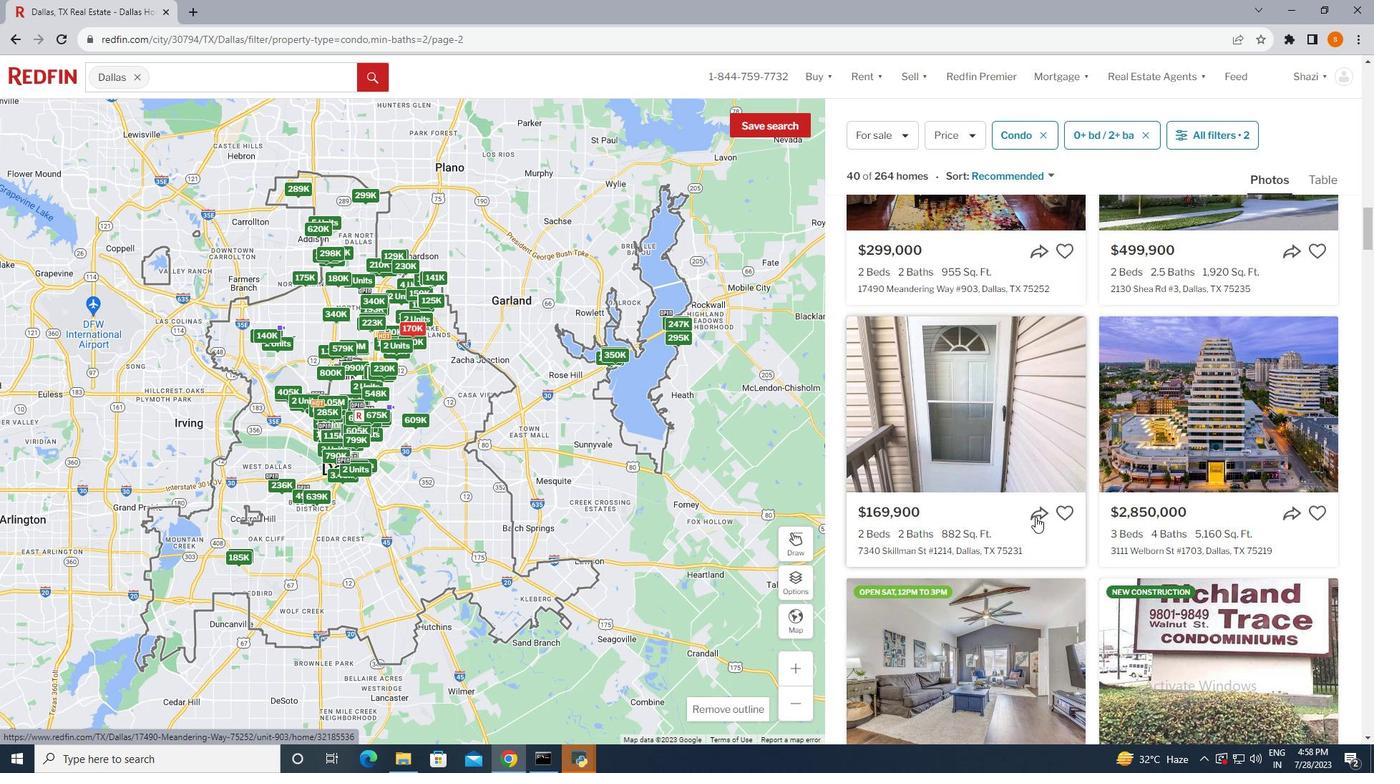 
Action: Mouse scrolled (1036, 516) with delta (0, 0)
Screenshot: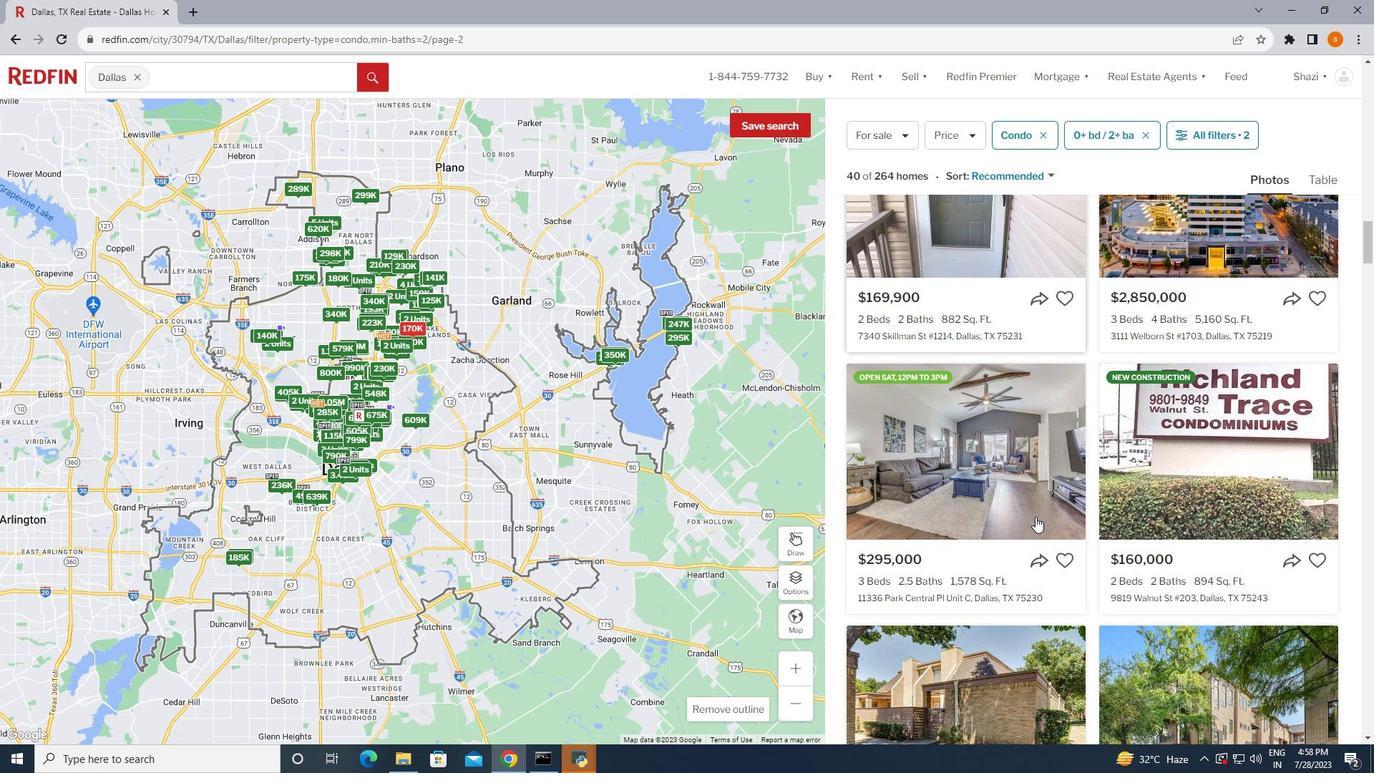 
Action: Mouse scrolled (1036, 516) with delta (0, 0)
Screenshot: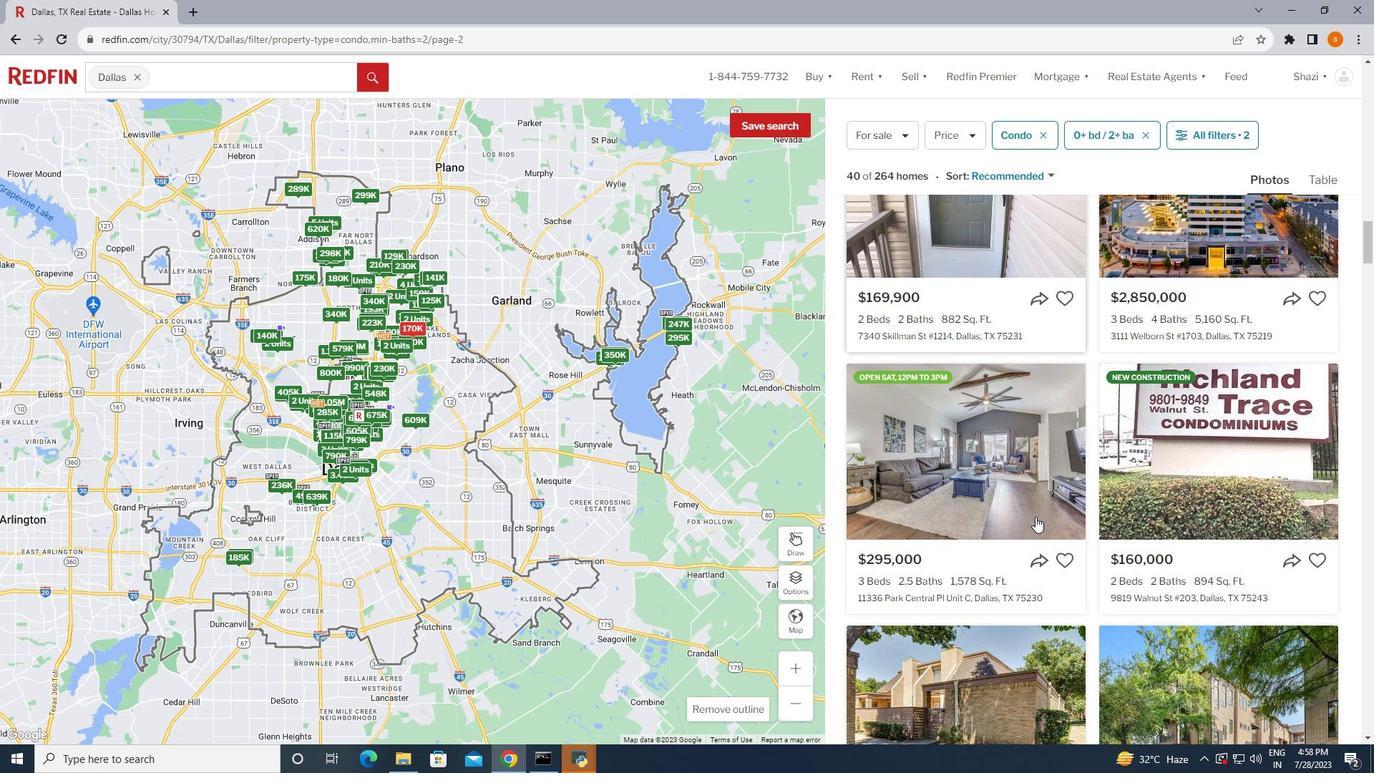 
Action: Mouse scrolled (1036, 516) with delta (0, 0)
Screenshot: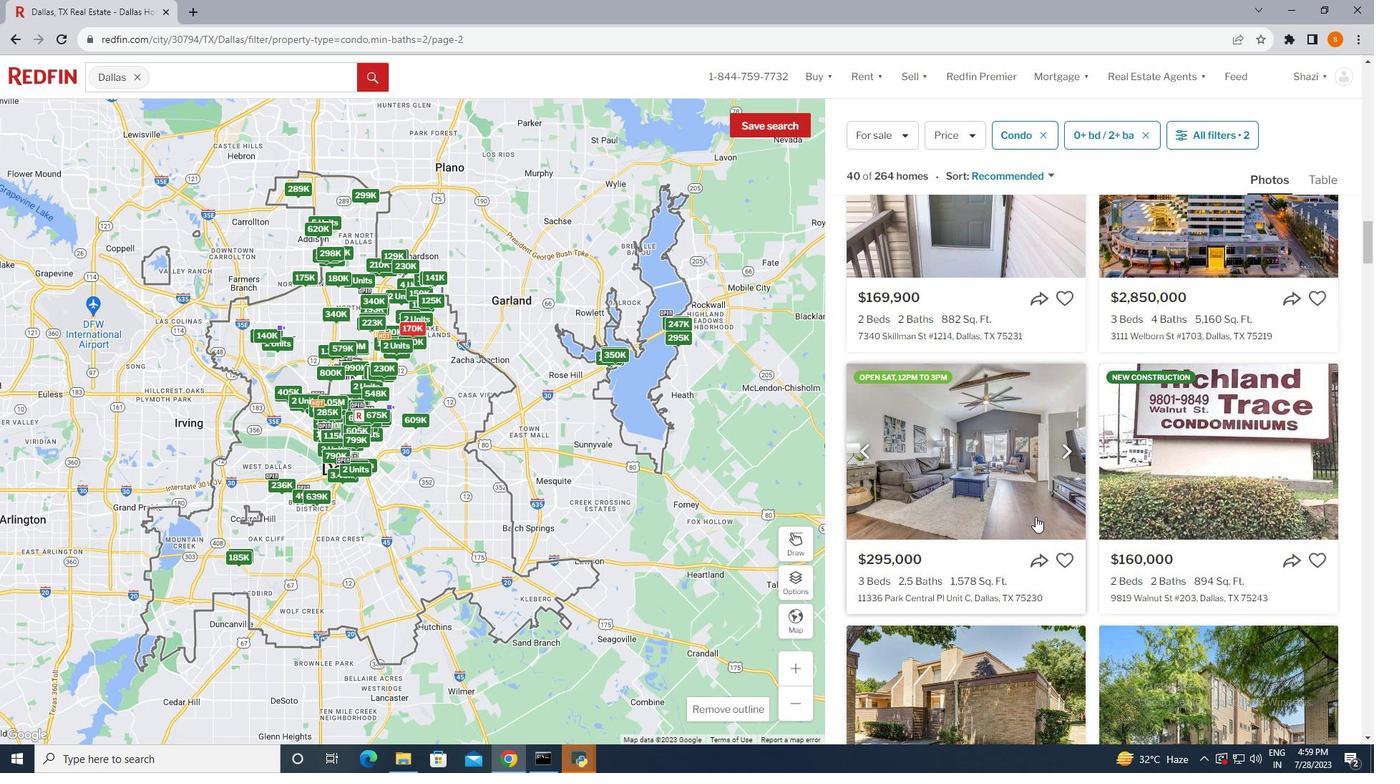 
Action: Mouse scrolled (1036, 516) with delta (0, 0)
Screenshot: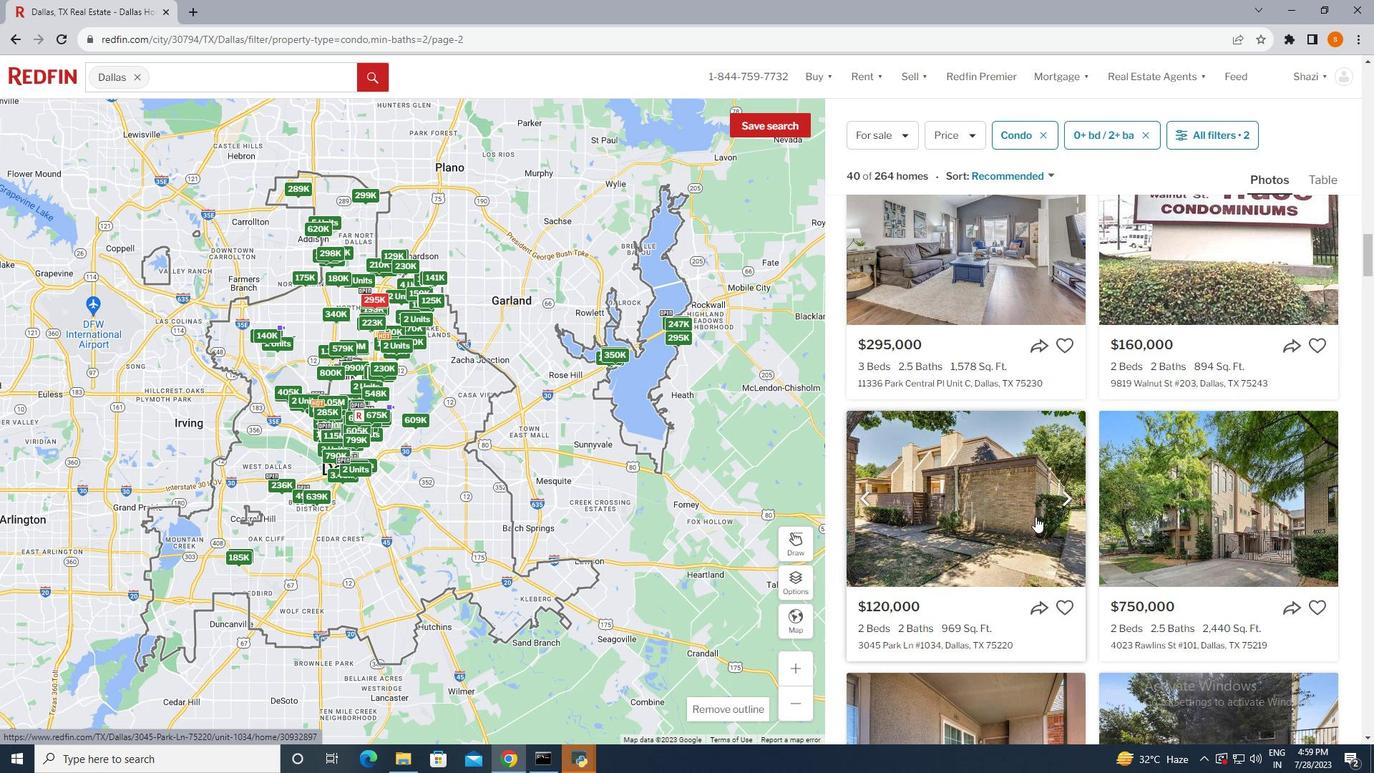 
Action: Mouse scrolled (1036, 516) with delta (0, 0)
Screenshot: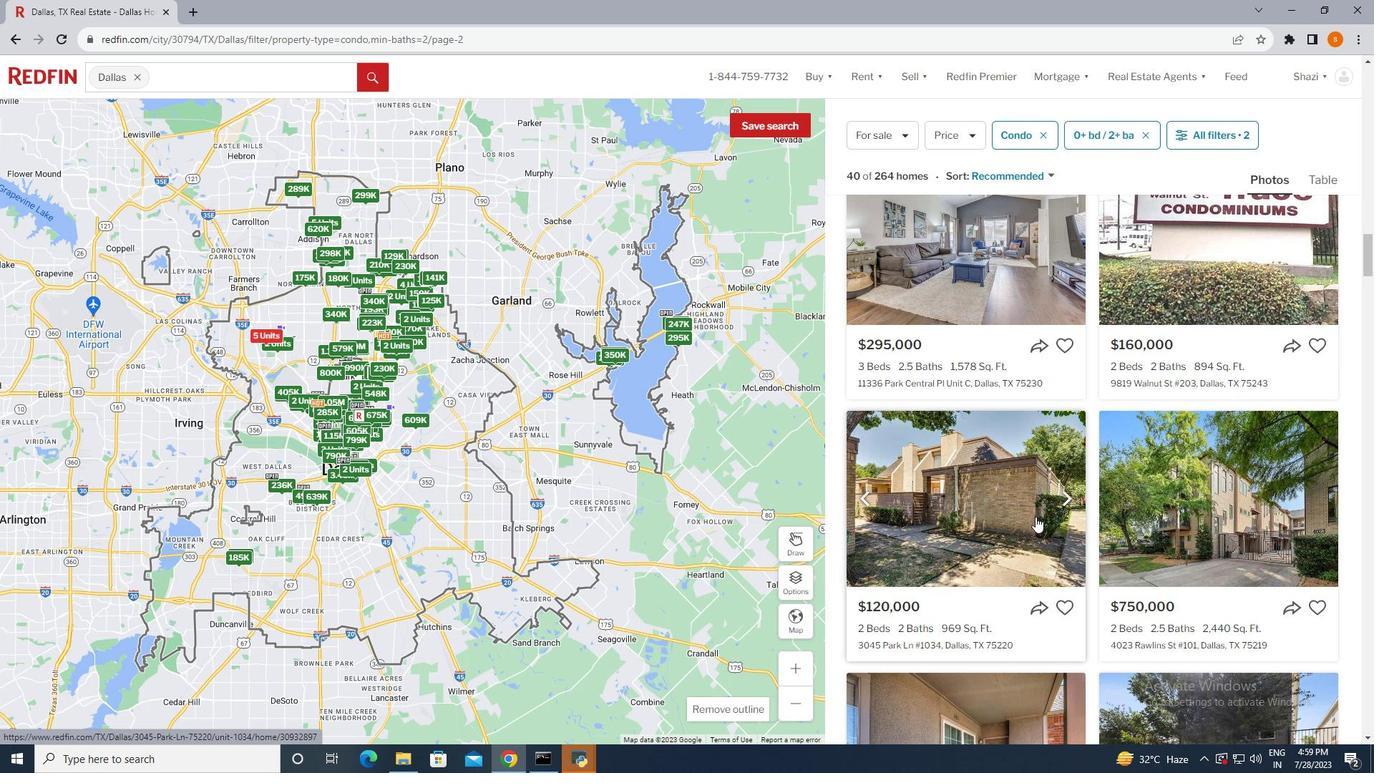 
Action: Mouse scrolled (1036, 516) with delta (0, 0)
Screenshot: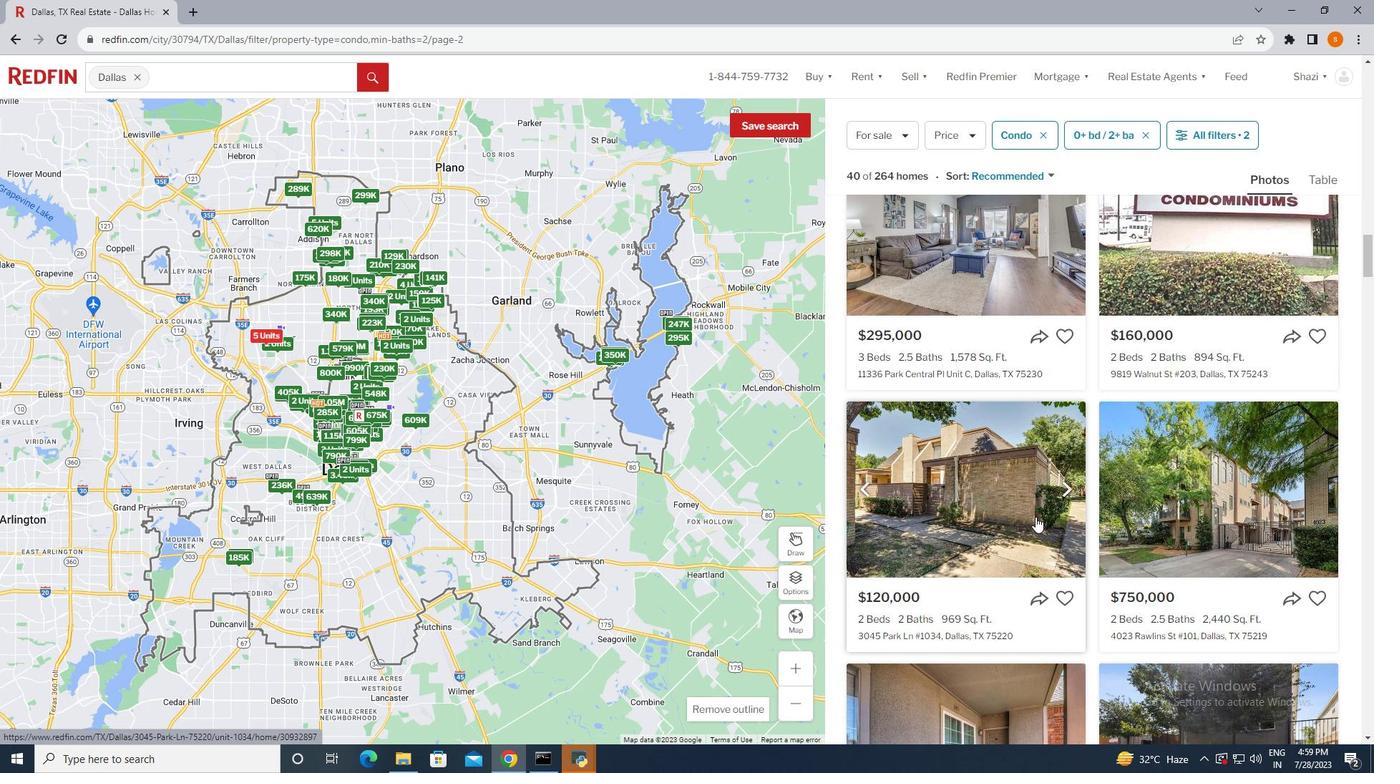 
Action: Mouse scrolled (1036, 516) with delta (0, 0)
Screenshot: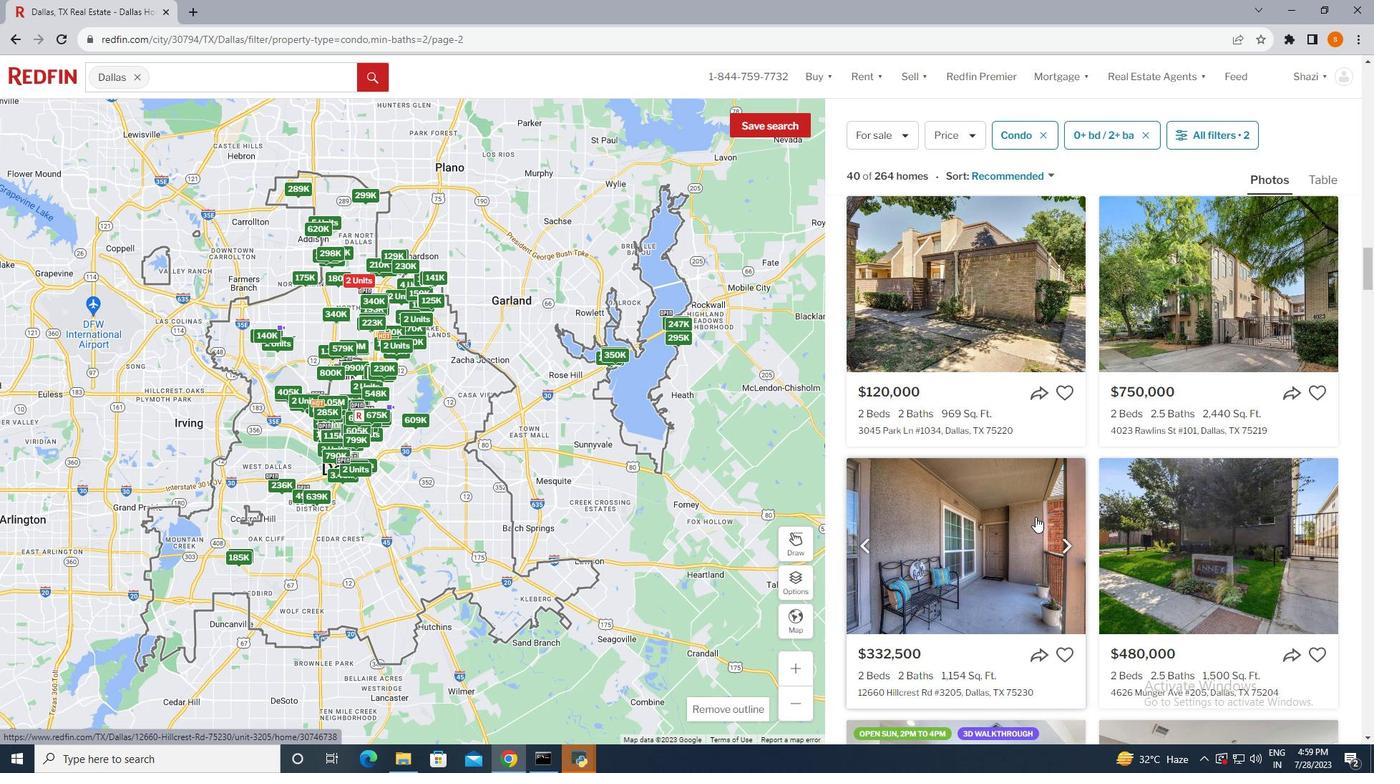 
Action: Mouse scrolled (1036, 516) with delta (0, 0)
Screenshot: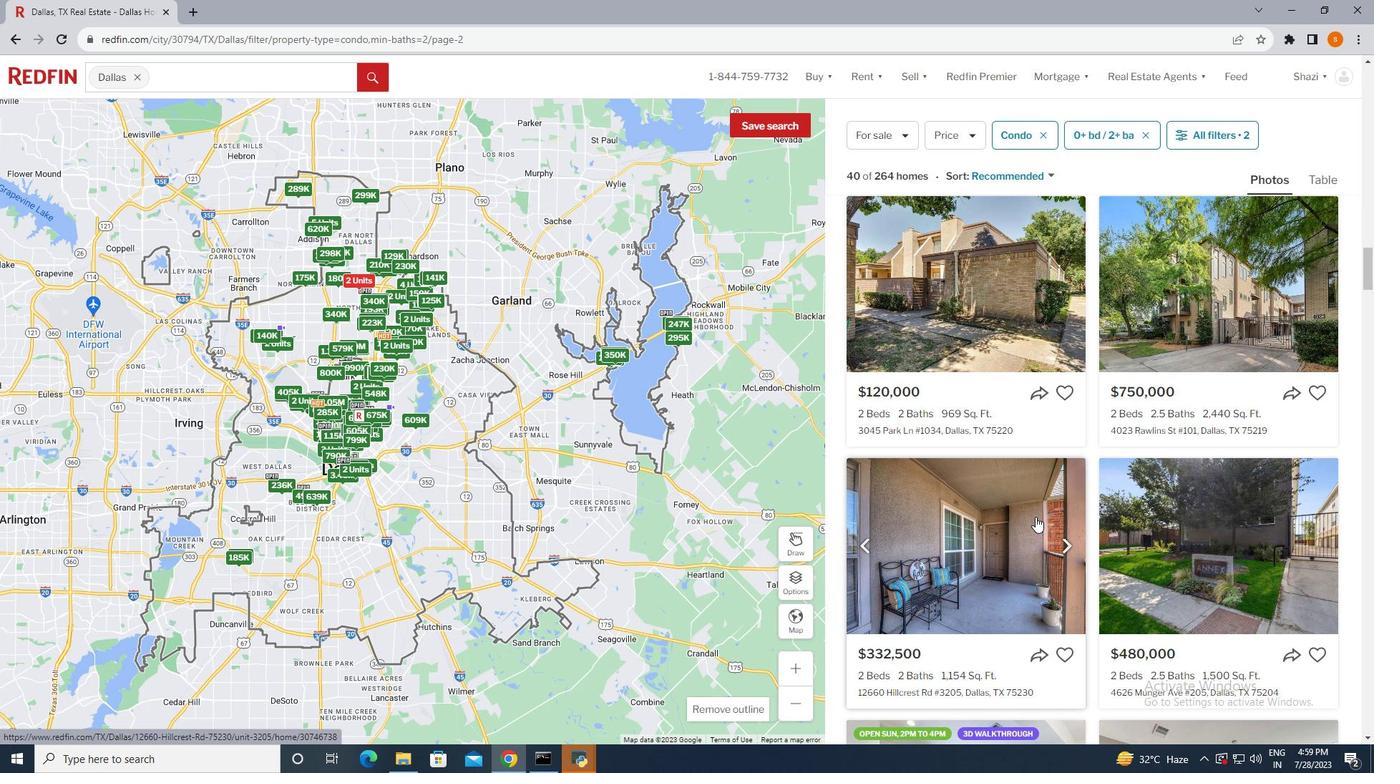 
Action: Mouse scrolled (1036, 516) with delta (0, 0)
Screenshot: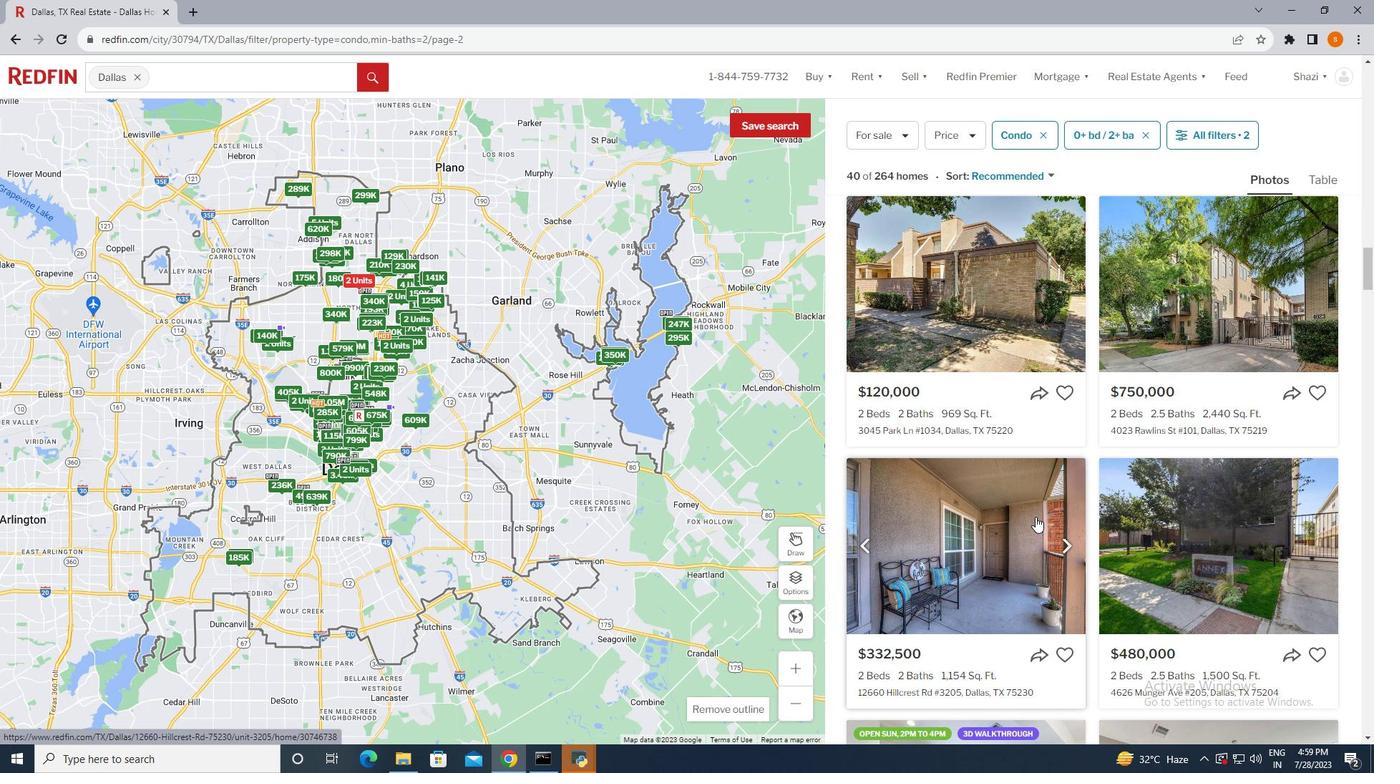 
Action: Mouse scrolled (1036, 516) with delta (0, 0)
Screenshot: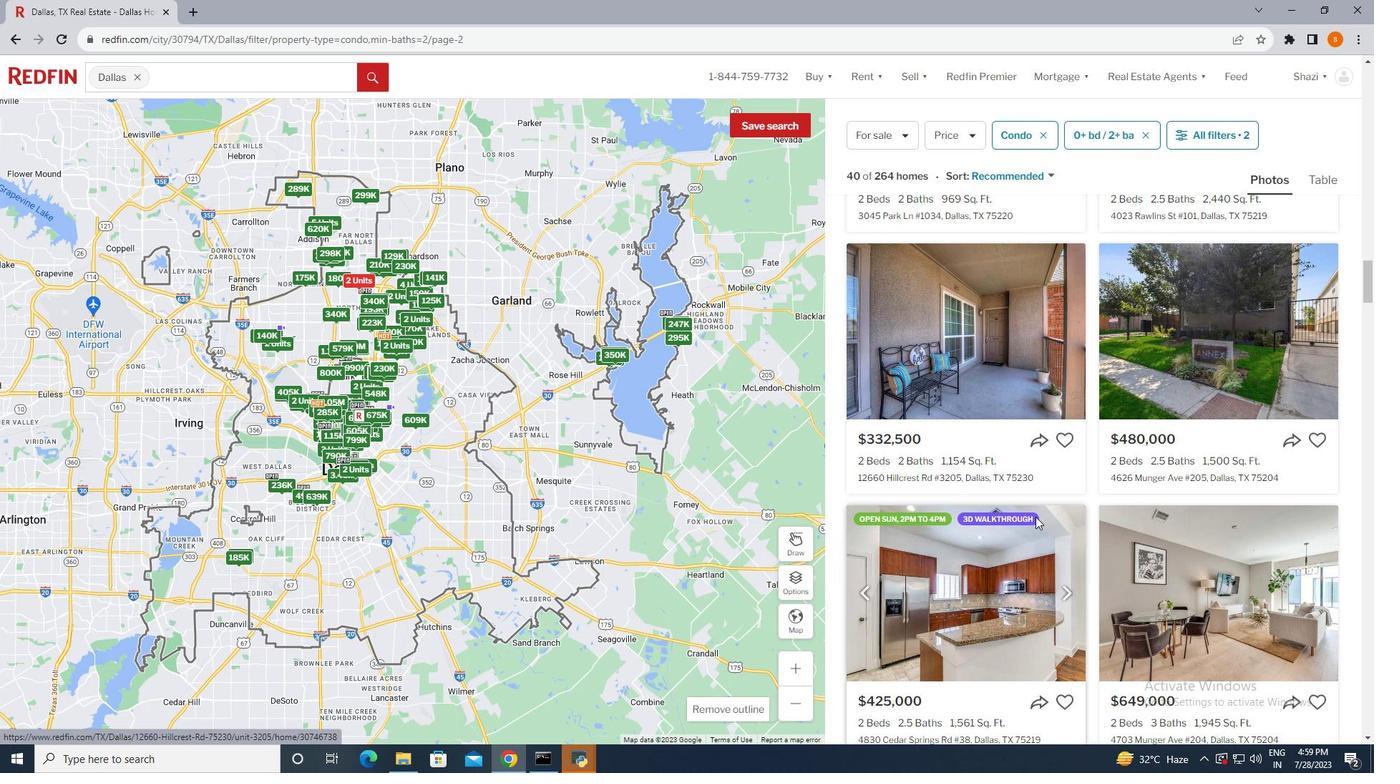 
Action: Mouse scrolled (1036, 516) with delta (0, 0)
Screenshot: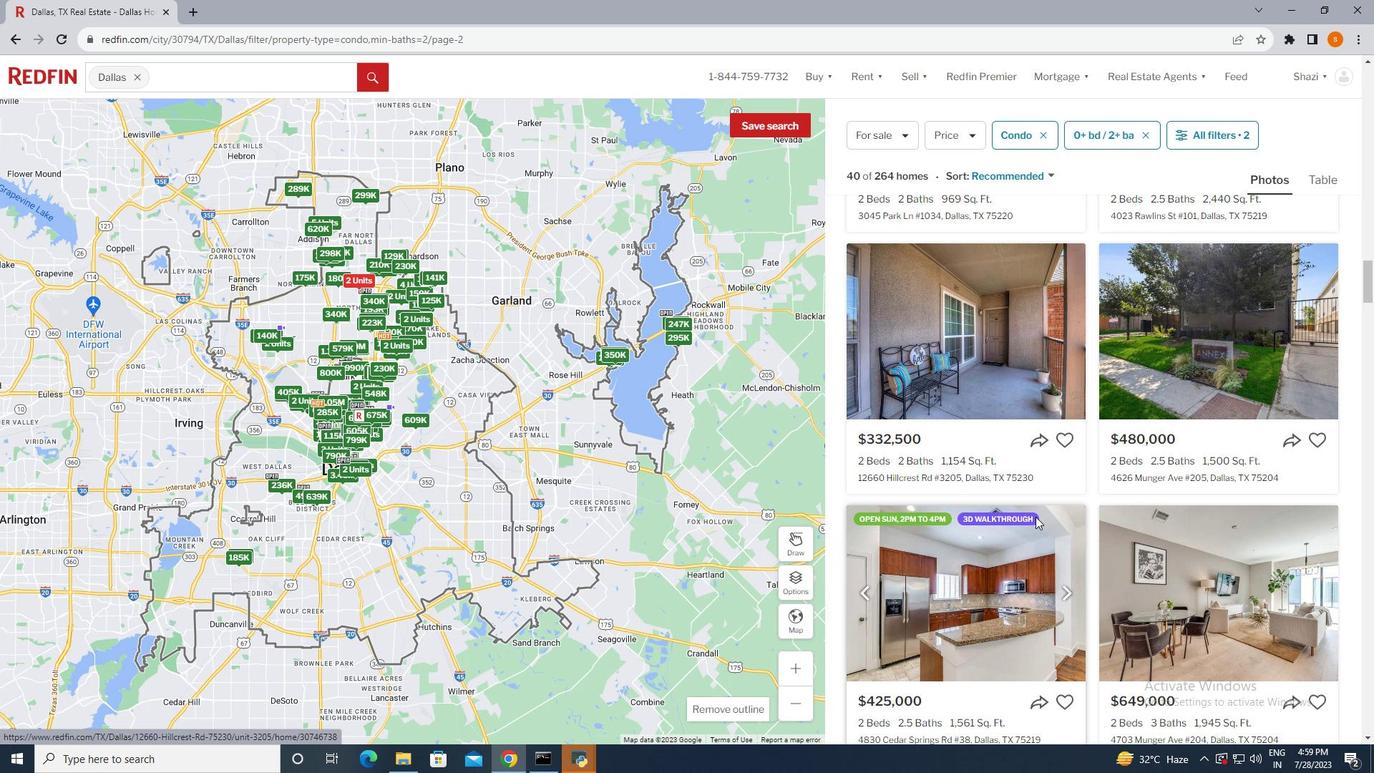 
Action: Mouse scrolled (1036, 516) with delta (0, 0)
Screenshot: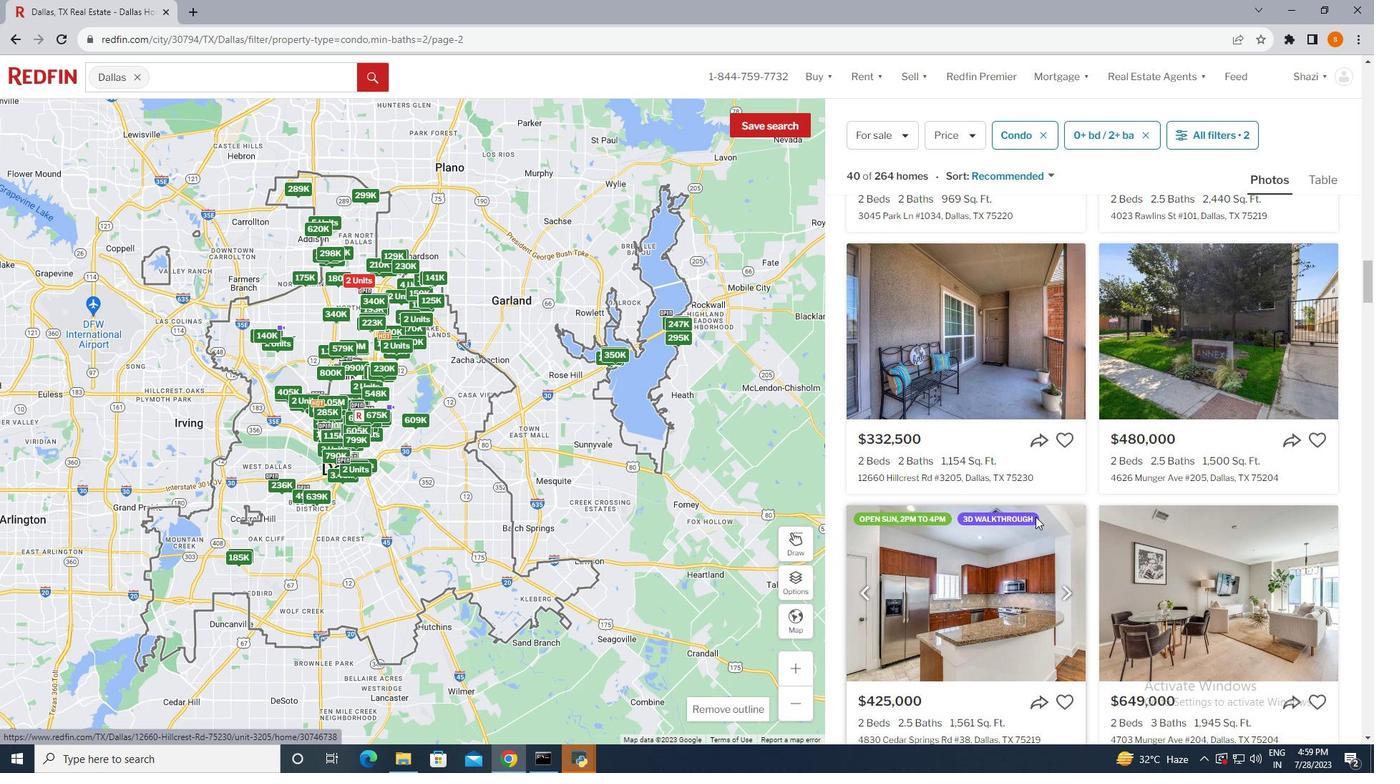 
Action: Mouse scrolled (1036, 516) with delta (0, 0)
Screenshot: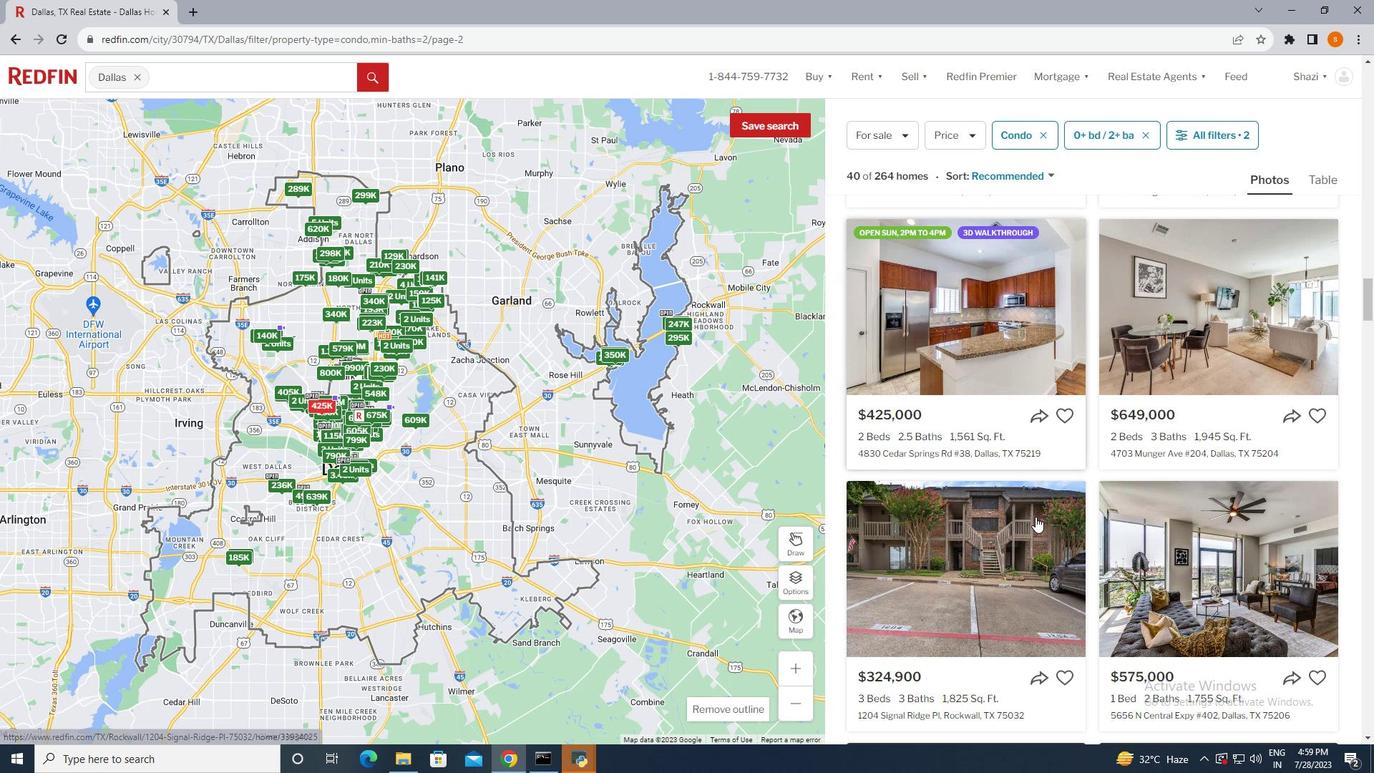 
Action: Mouse scrolled (1036, 516) with delta (0, 0)
Screenshot: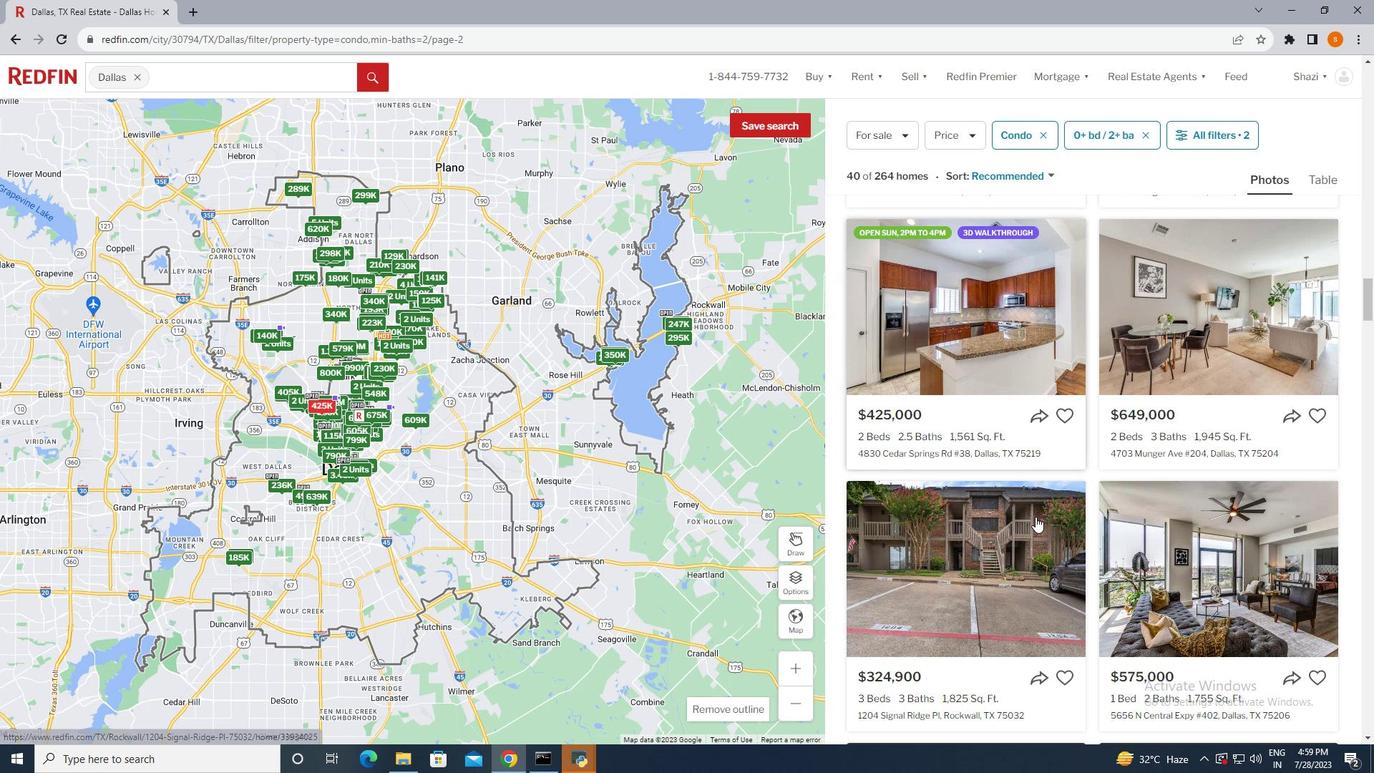 
Action: Mouse scrolled (1036, 516) with delta (0, 0)
Screenshot: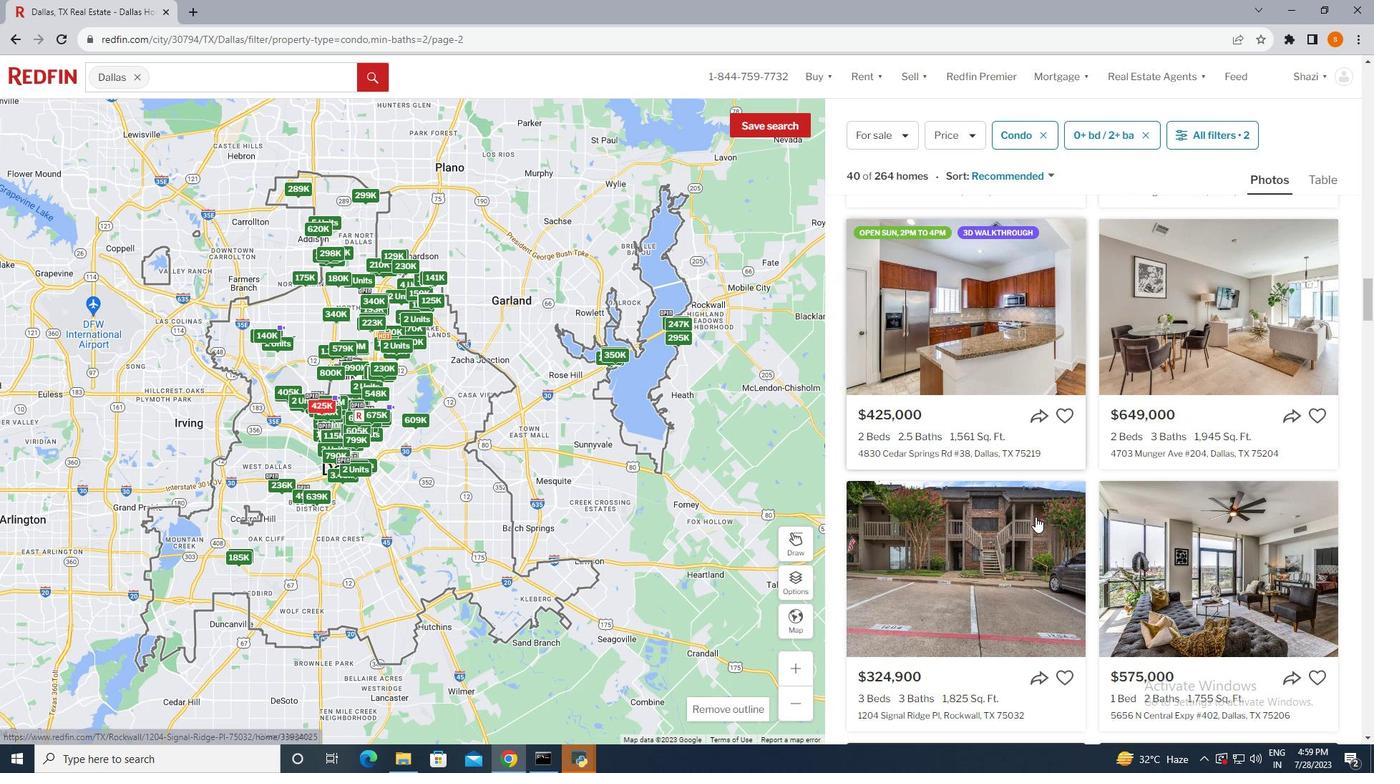 
Action: Mouse scrolled (1036, 516) with delta (0, 0)
Screenshot: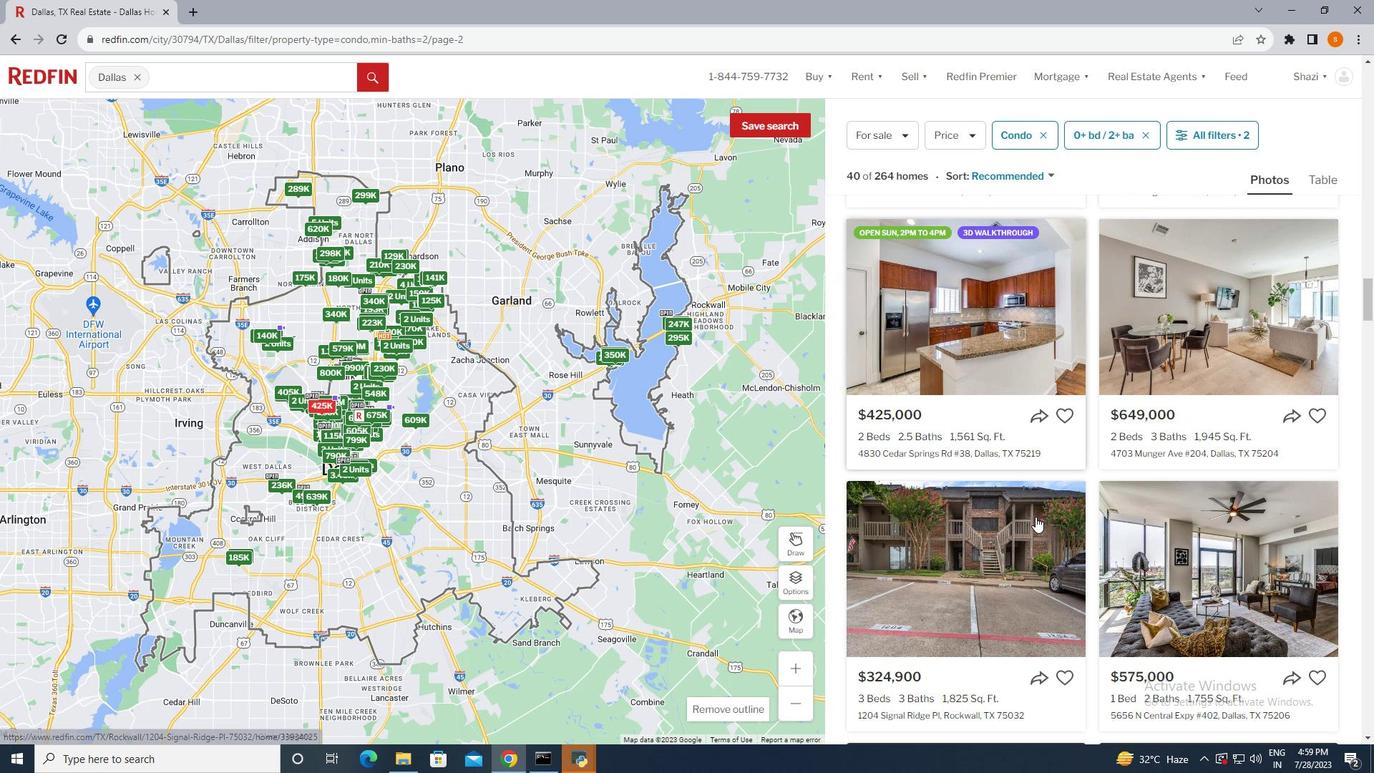 
Action: Mouse scrolled (1036, 516) with delta (0, 0)
Screenshot: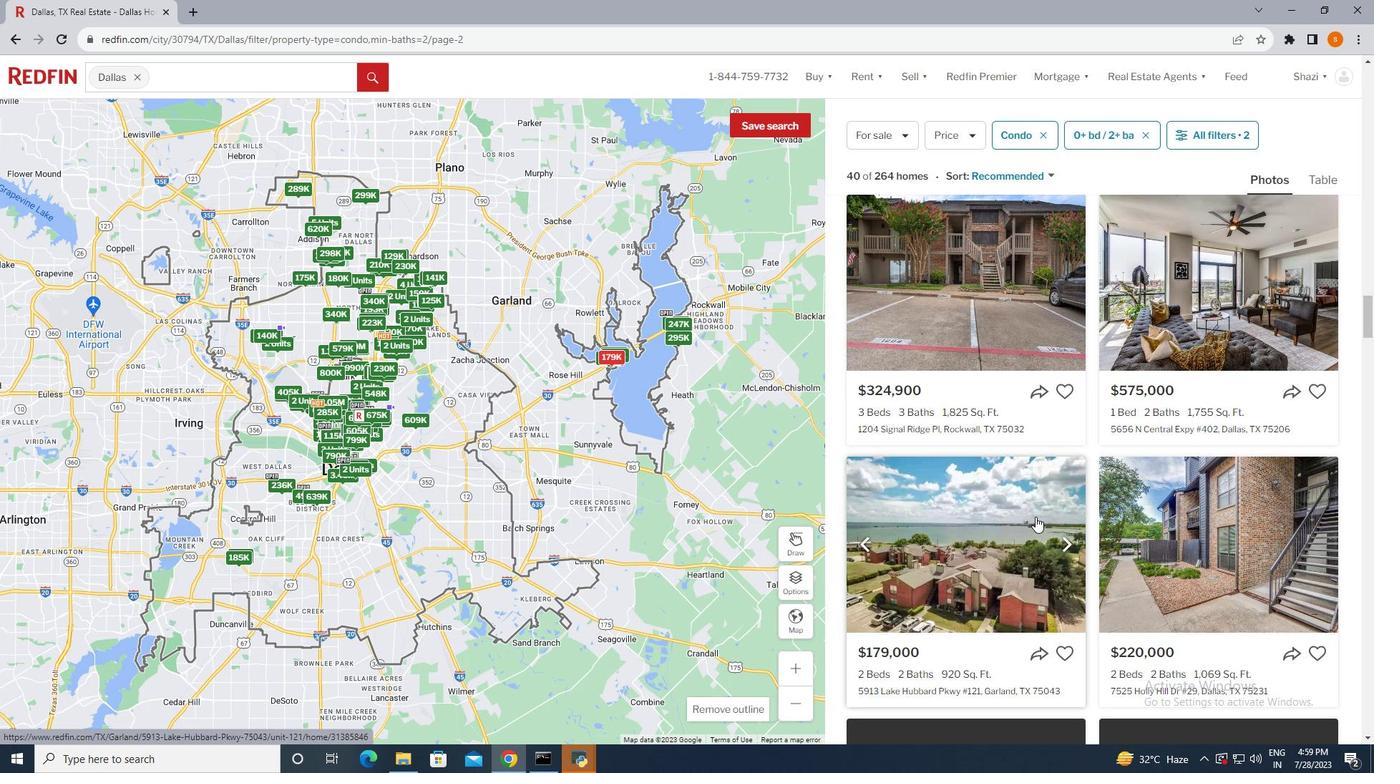
Action: Mouse scrolled (1036, 516) with delta (0, 0)
Screenshot: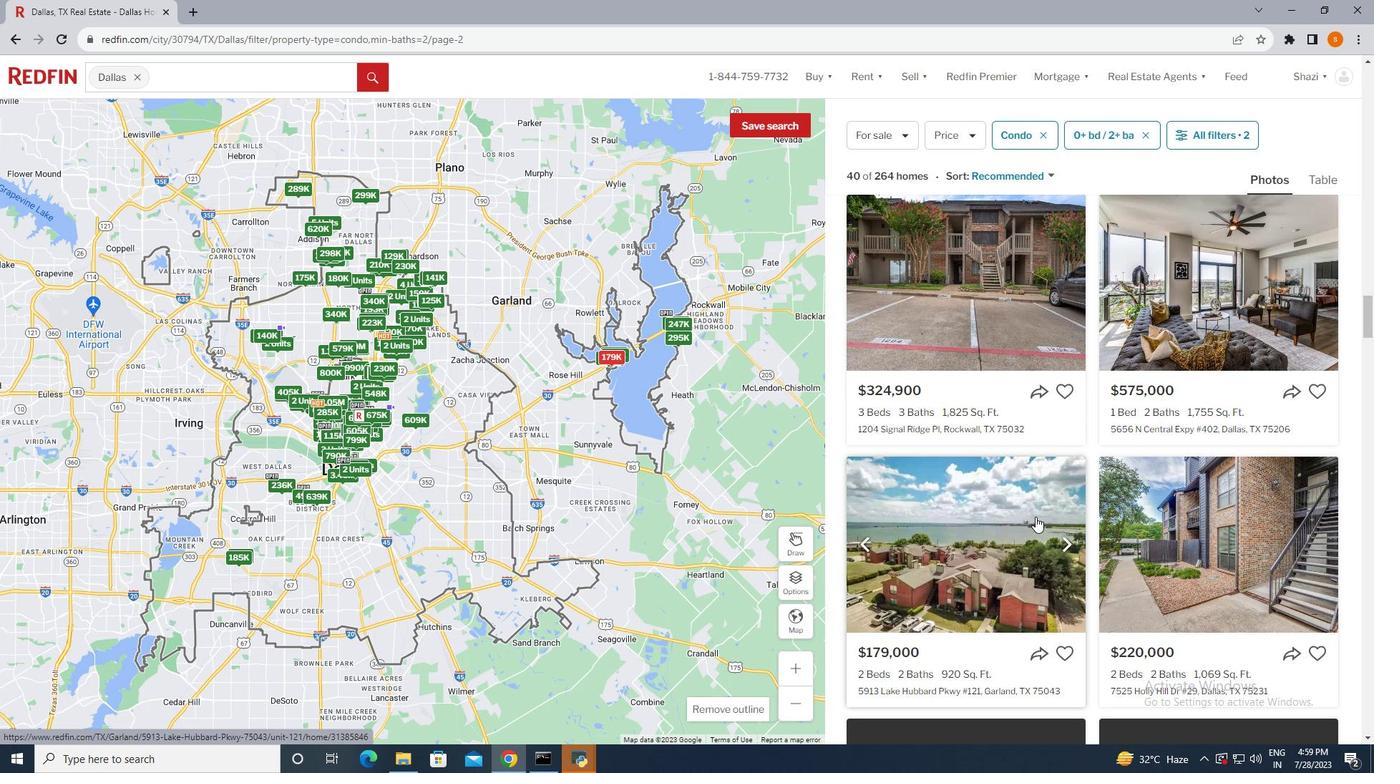 
Action: Mouse scrolled (1036, 516) with delta (0, 0)
Screenshot: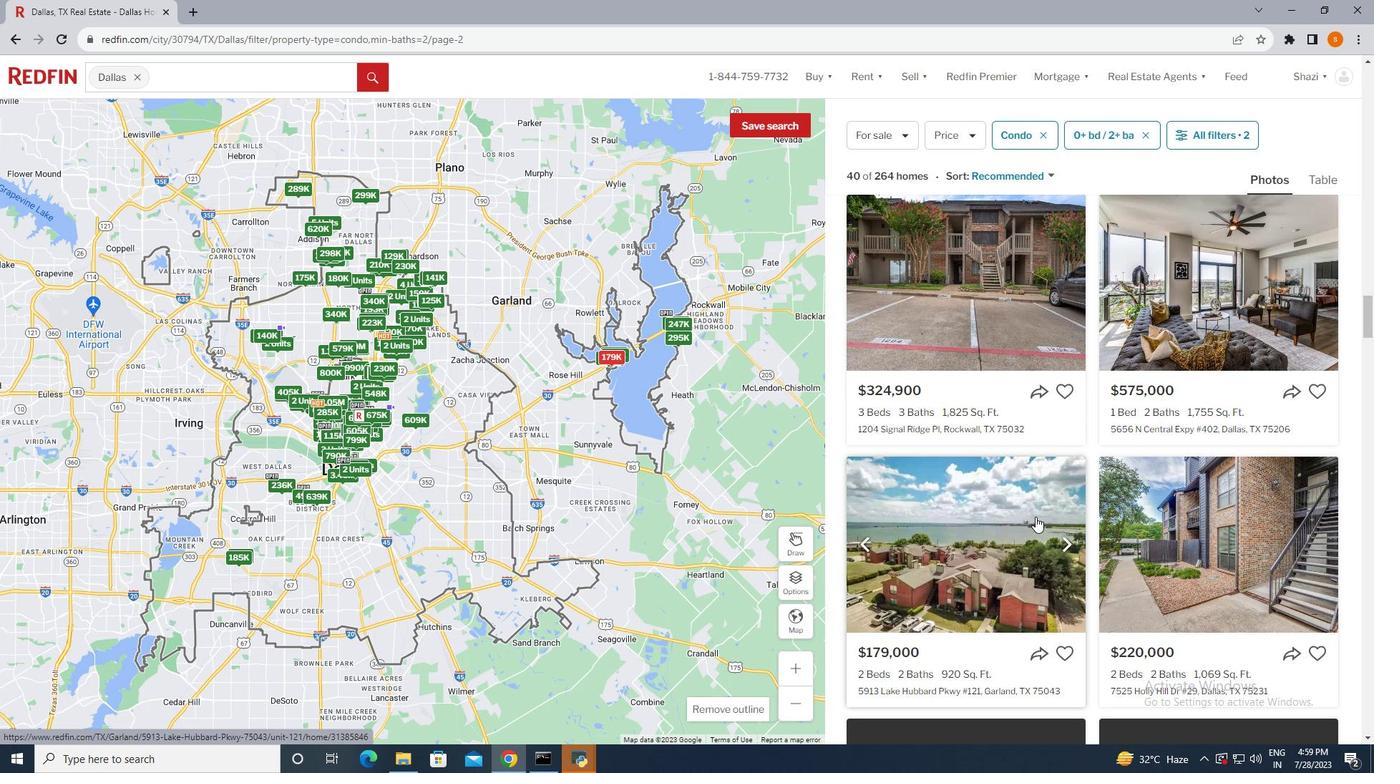 
Action: Mouse scrolled (1036, 516) with delta (0, 0)
Screenshot: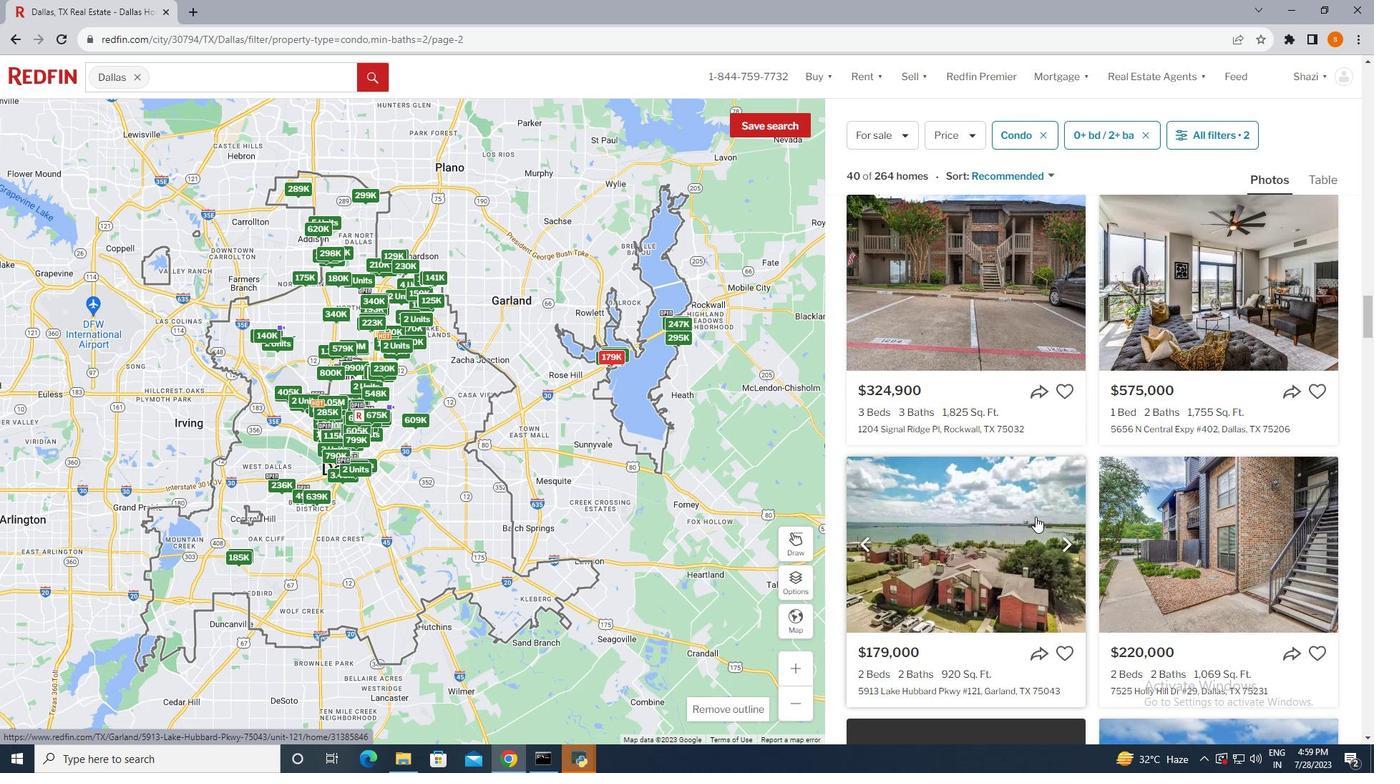 
Action: Mouse scrolled (1036, 517) with delta (0, 0)
Screenshot: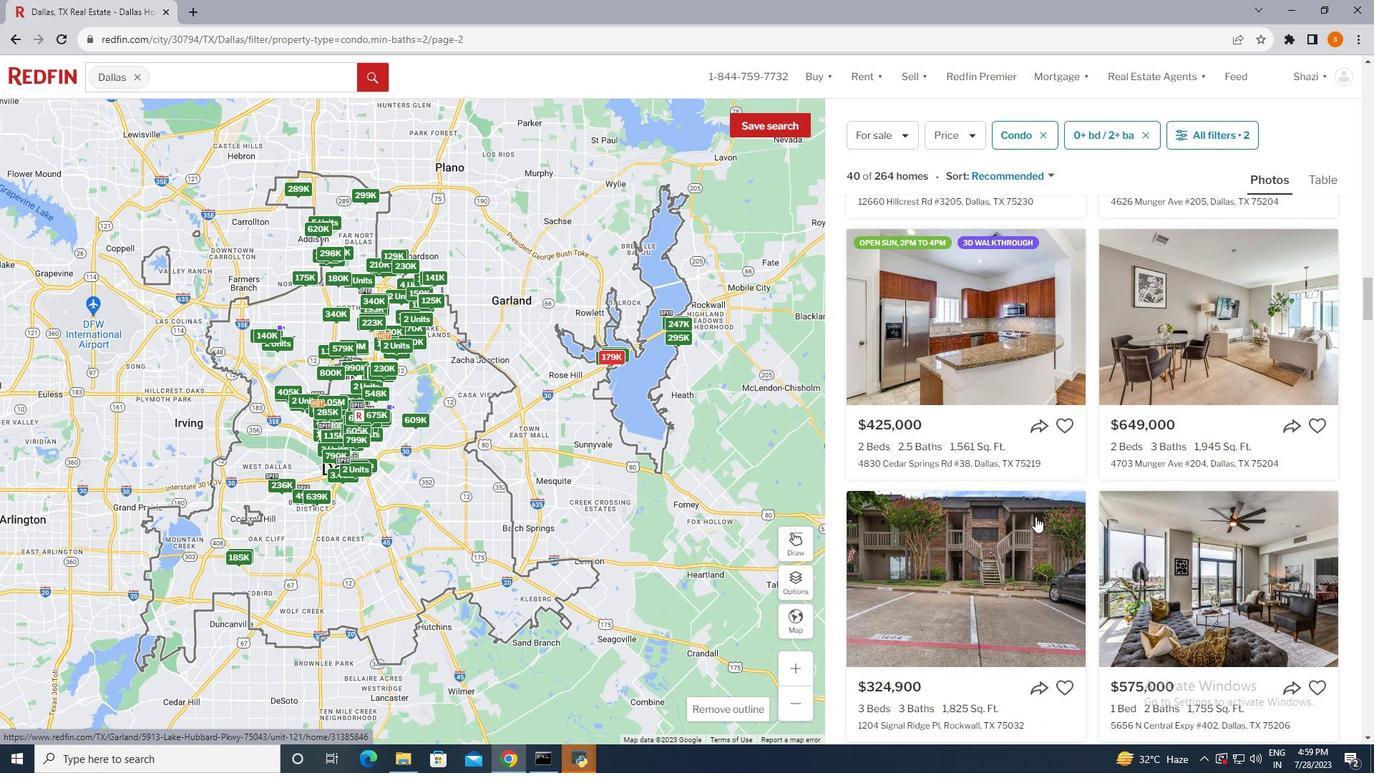 
Action: Mouse scrolled (1036, 517) with delta (0, 0)
Screenshot: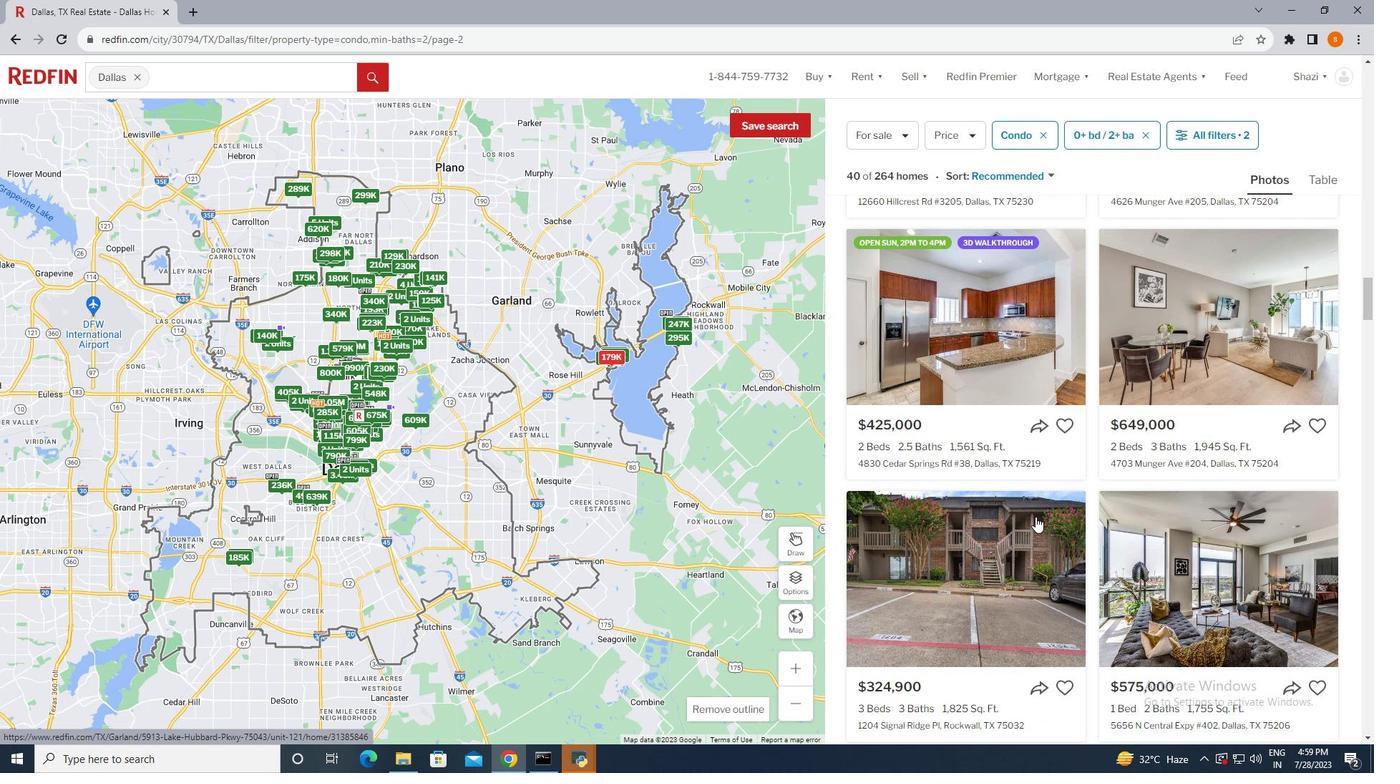 
Action: Mouse scrolled (1036, 517) with delta (0, 0)
Screenshot: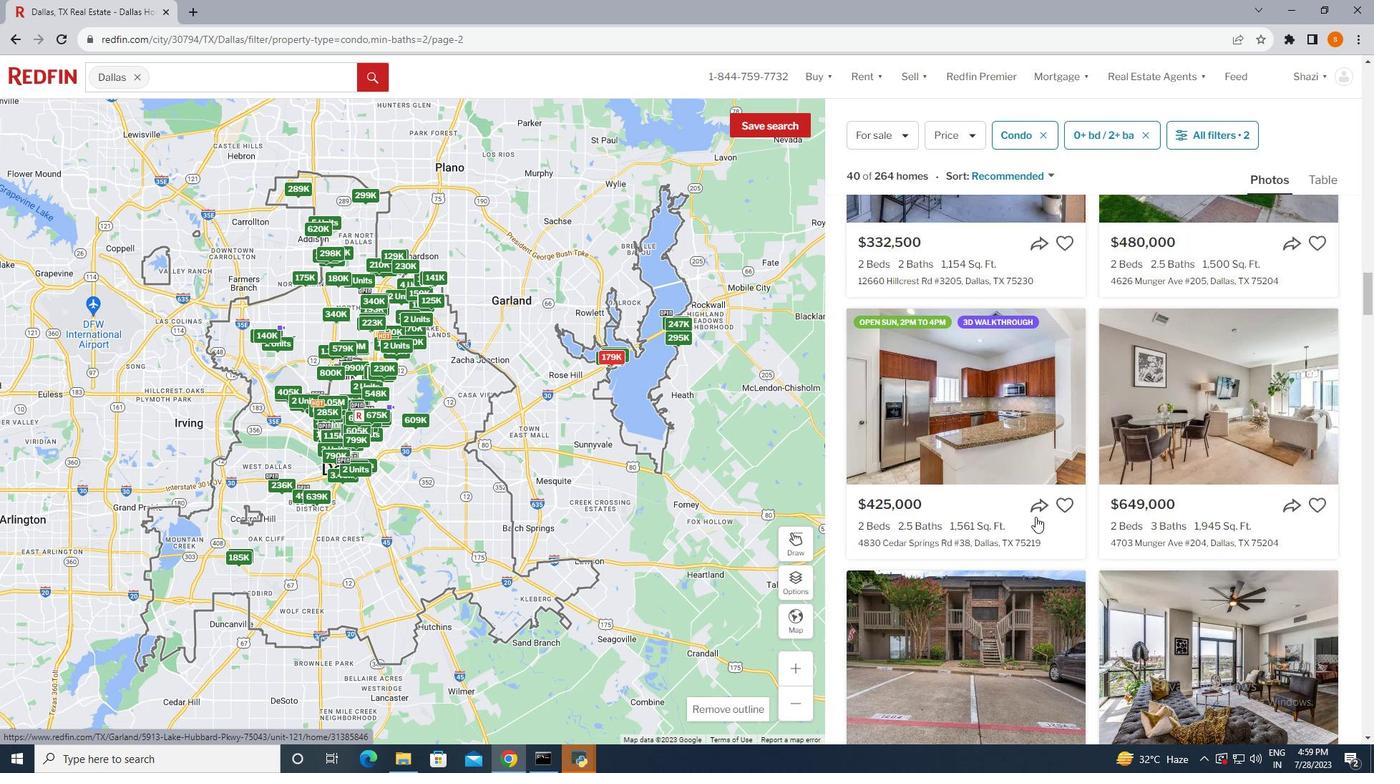 
Action: Mouse scrolled (1036, 517) with delta (0, 0)
Screenshot: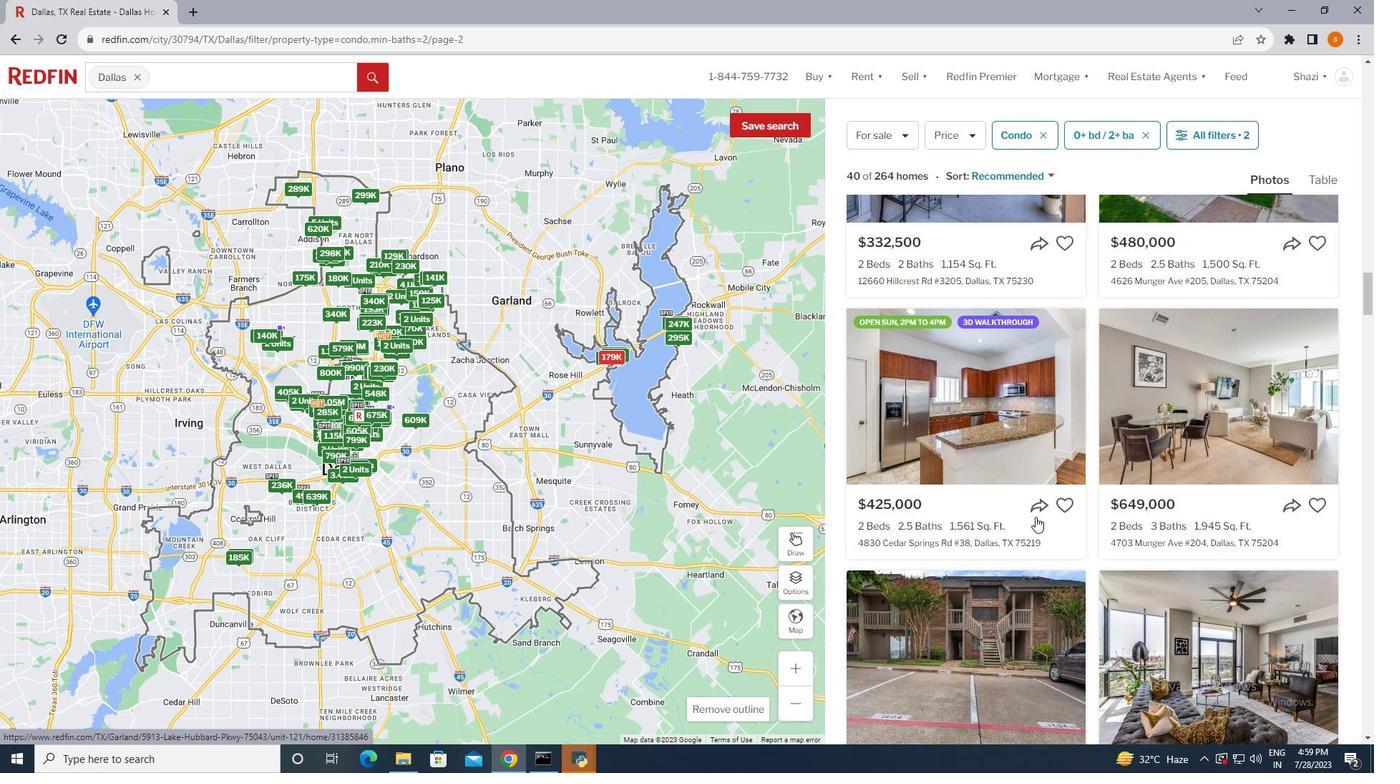 
Action: Mouse scrolled (1036, 517) with delta (0, 0)
Screenshot: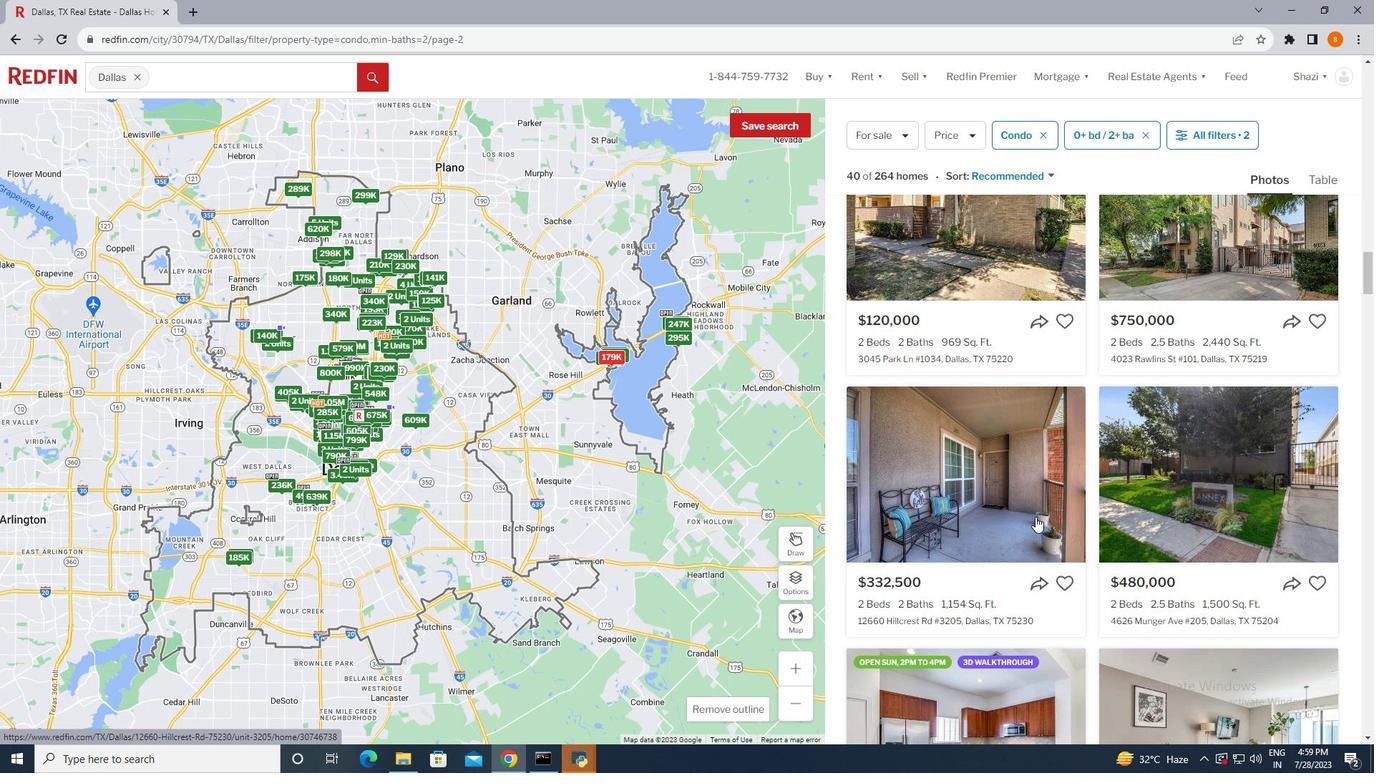 
Action: Mouse scrolled (1036, 517) with delta (0, 0)
Screenshot: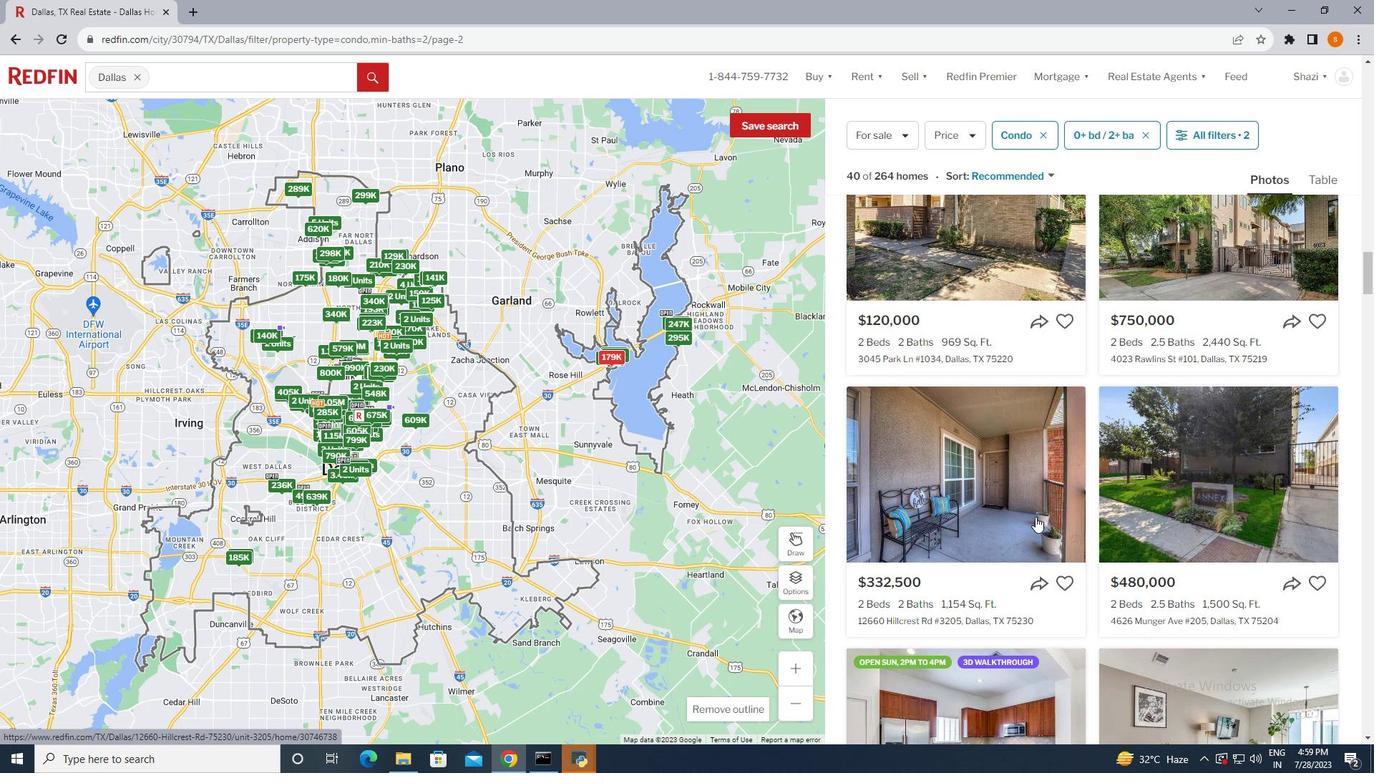 
Action: Mouse scrolled (1036, 517) with delta (0, 0)
Screenshot: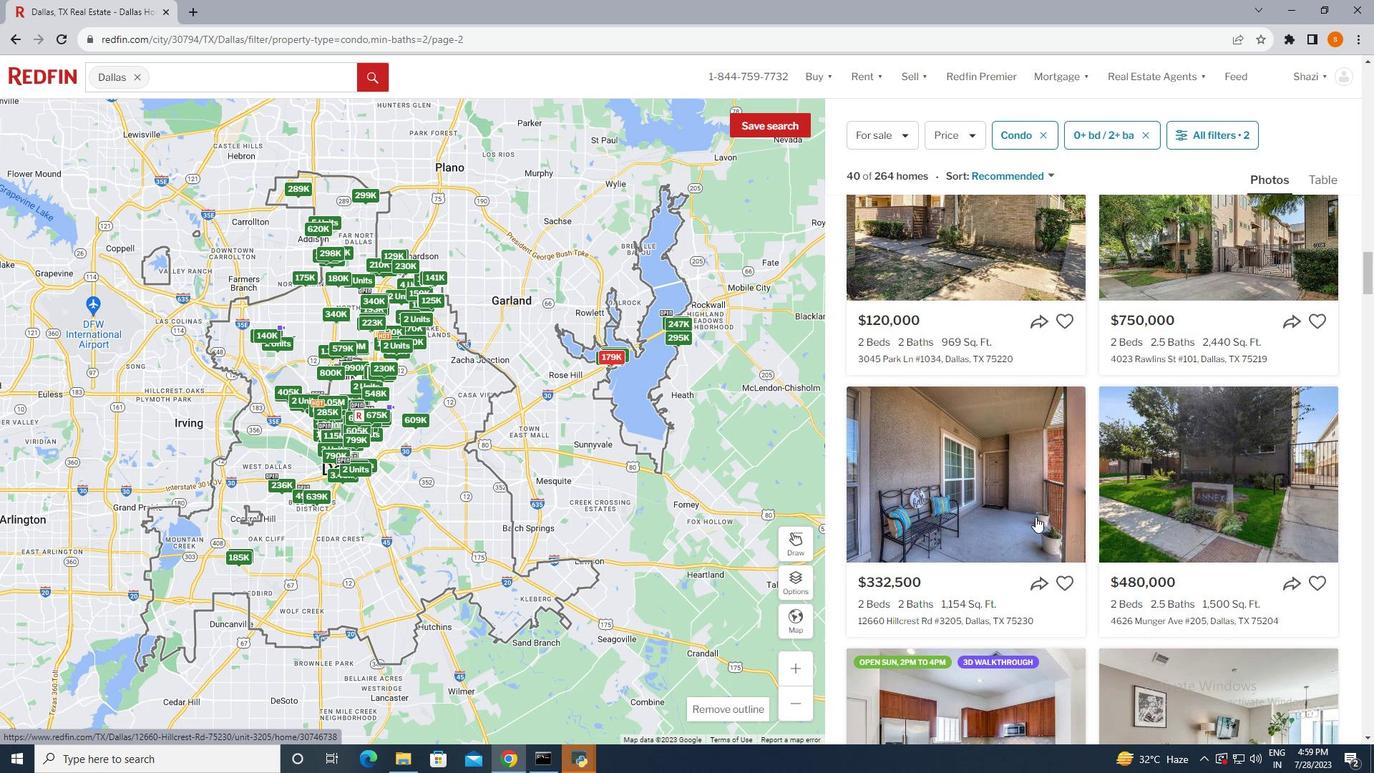 
Action: Mouse scrolled (1036, 517) with delta (0, 0)
Screenshot: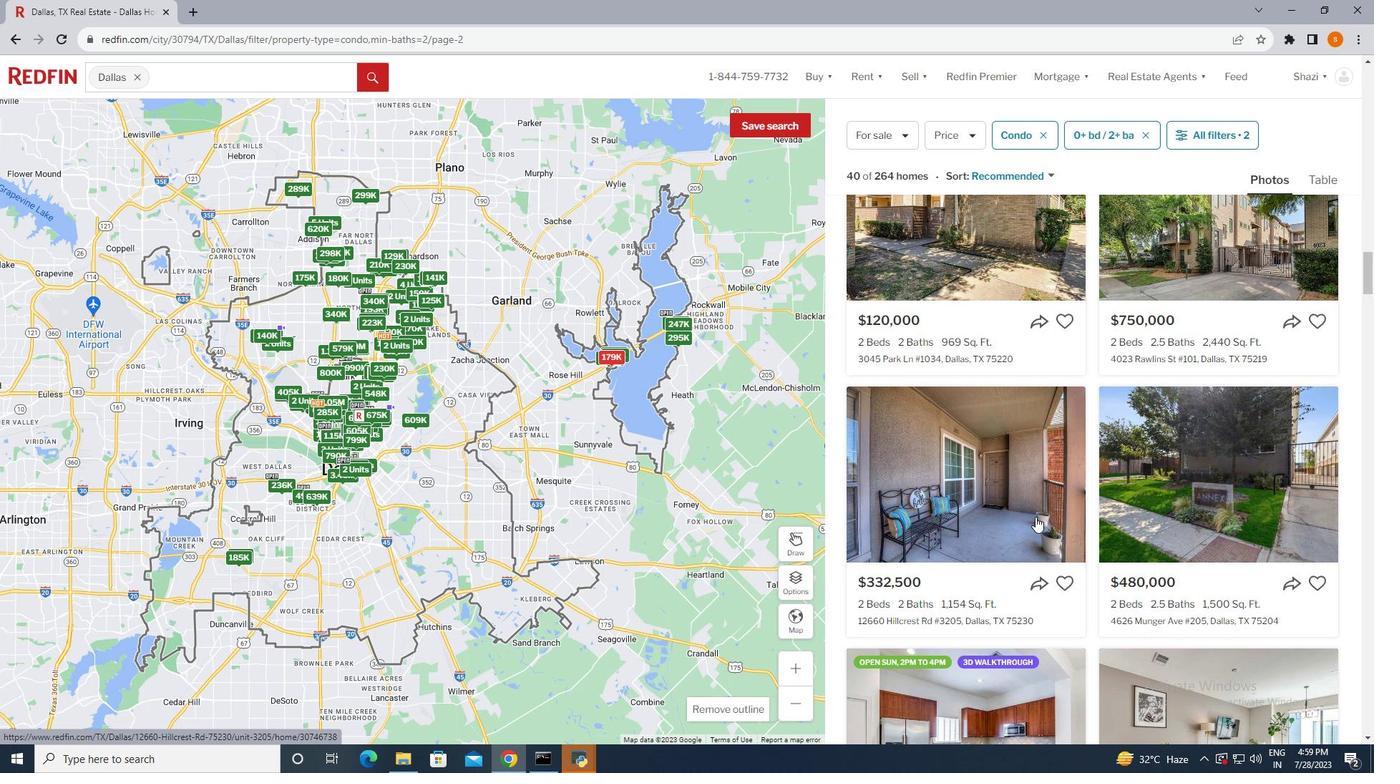 
Action: Mouse scrolled (1036, 517) with delta (0, 0)
Screenshot: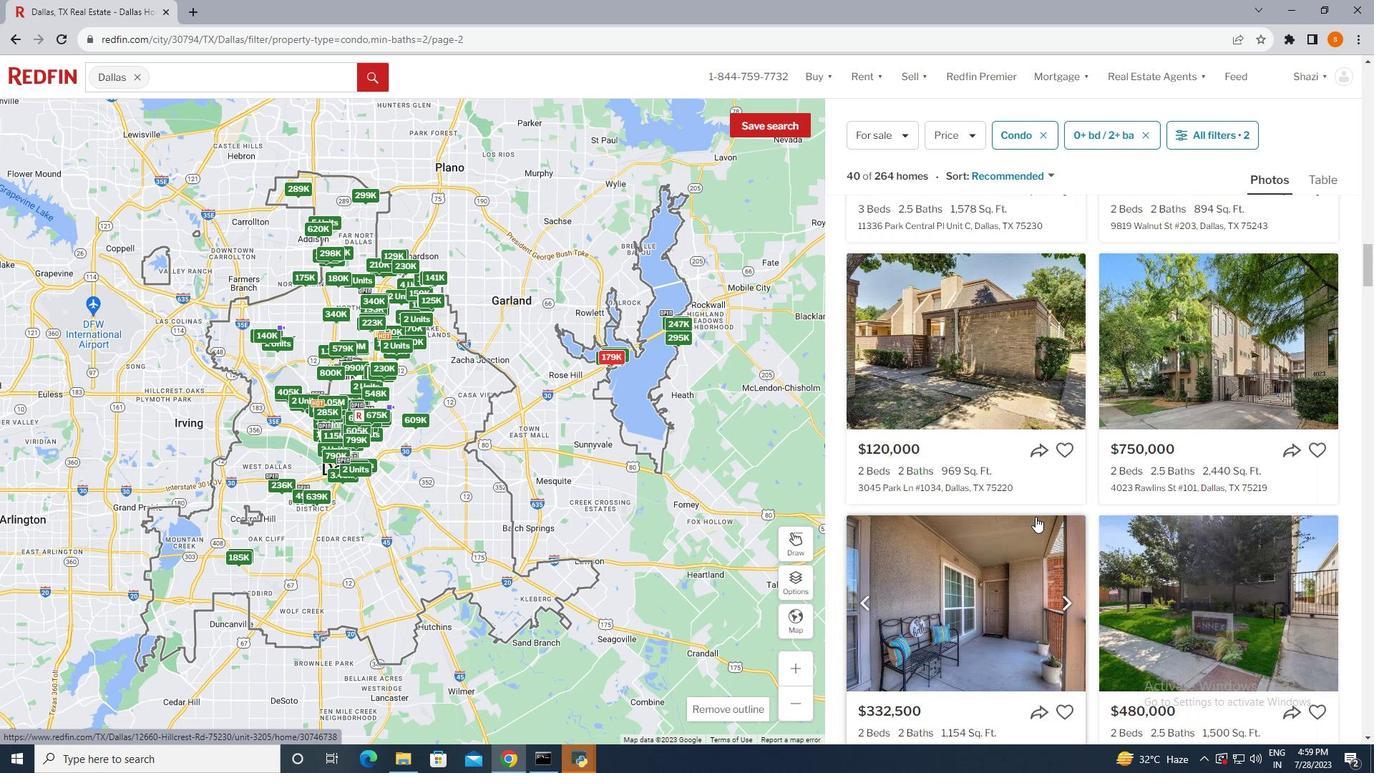 
Action: Mouse scrolled (1036, 517) with delta (0, 0)
Screenshot: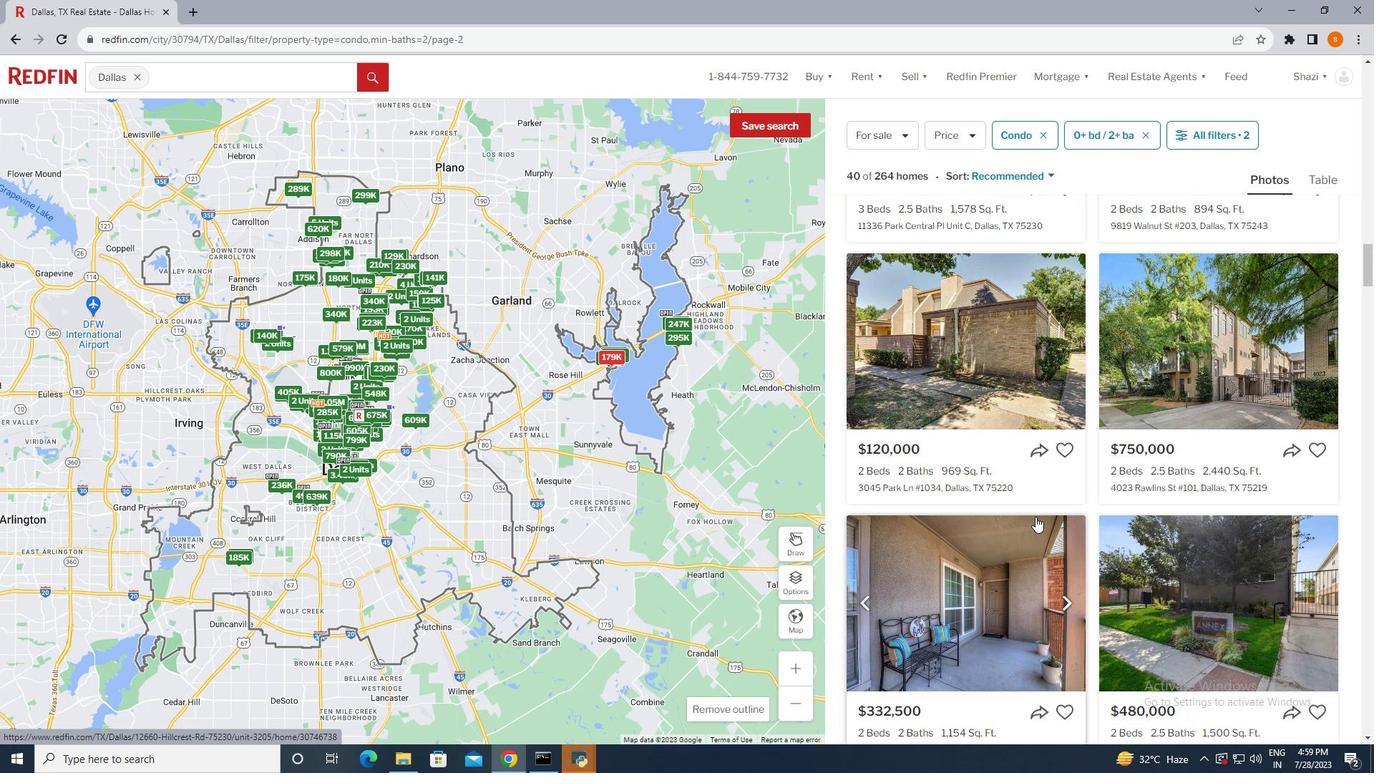 
Action: Mouse pressed right at (1036, 516)
Screenshot: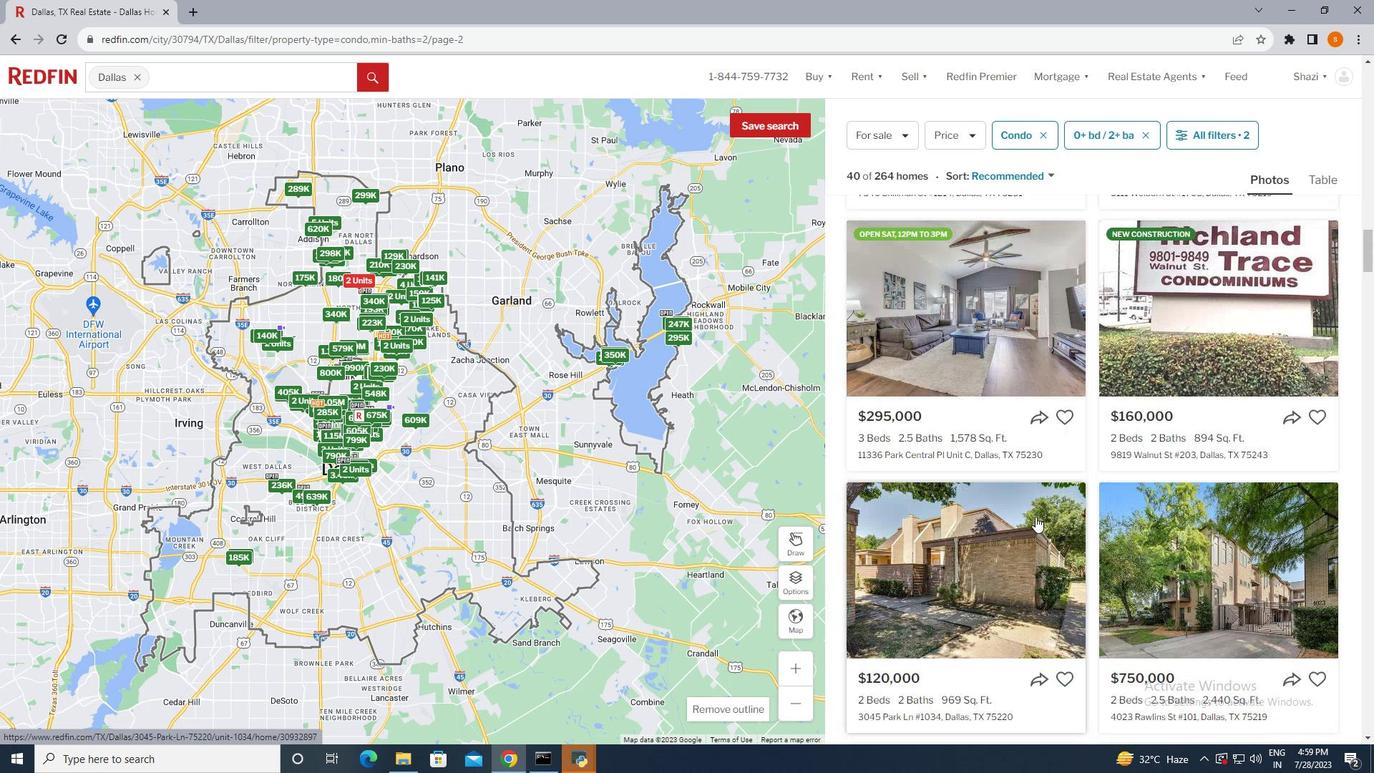
Action: Mouse scrolled (1036, 517) with delta (0, 0)
Screenshot: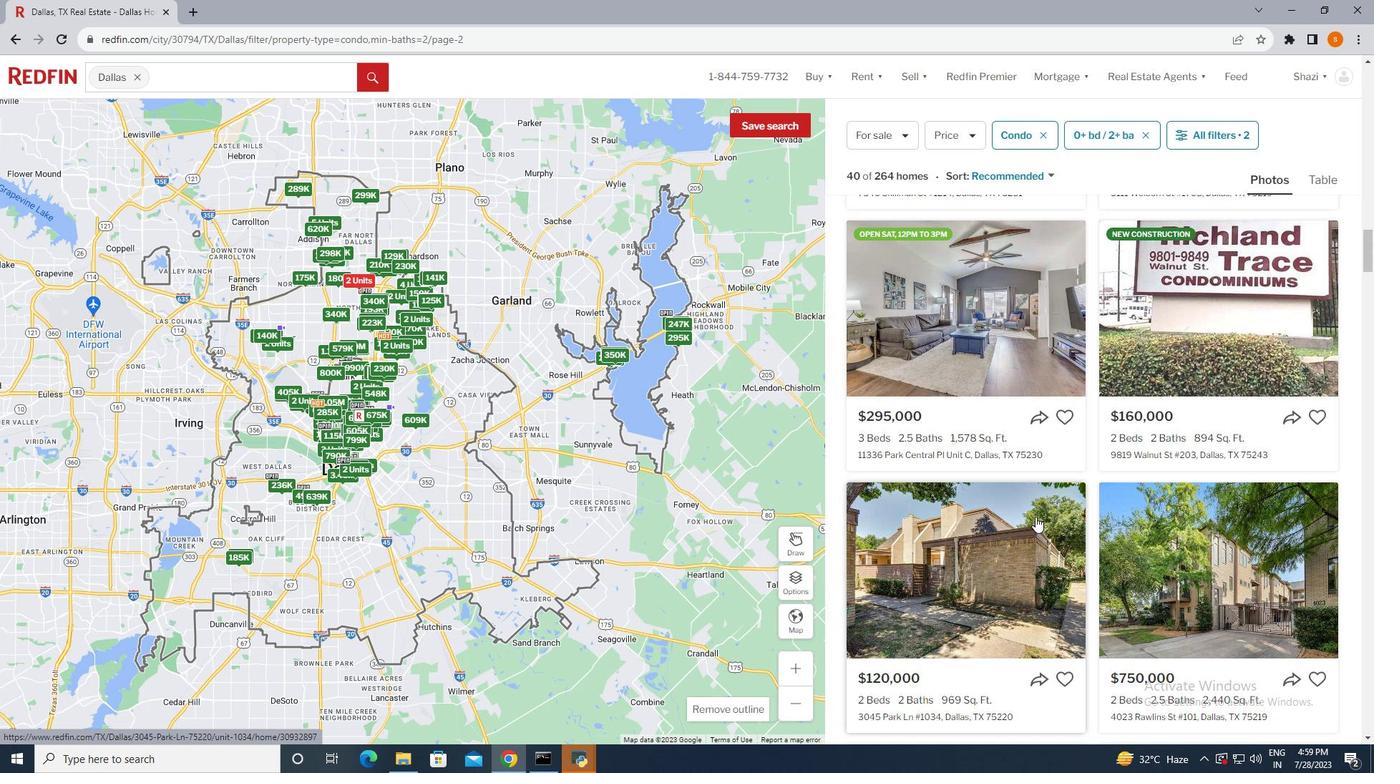 
Action: Mouse scrolled (1036, 517) with delta (0, 0)
Screenshot: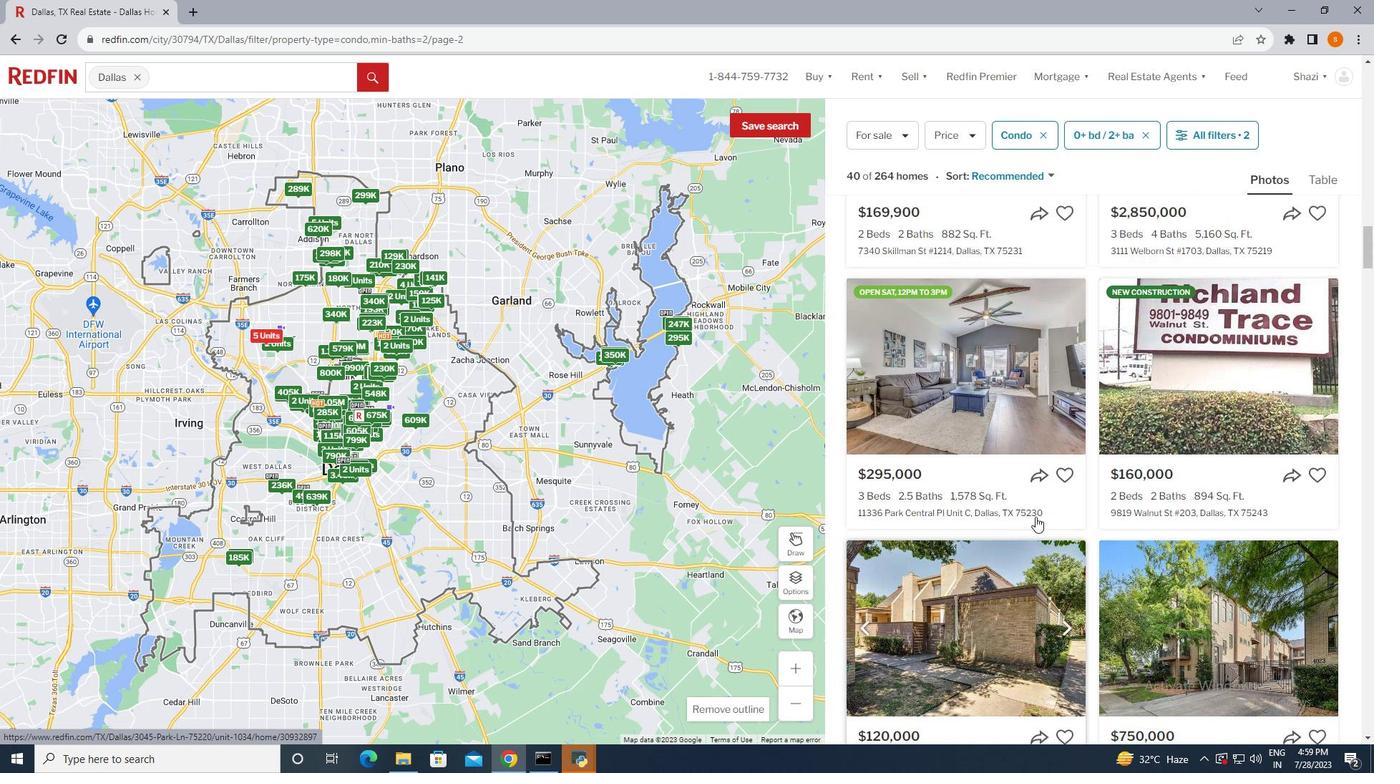 
Action: Mouse scrolled (1036, 517) with delta (0, 0)
Screenshot: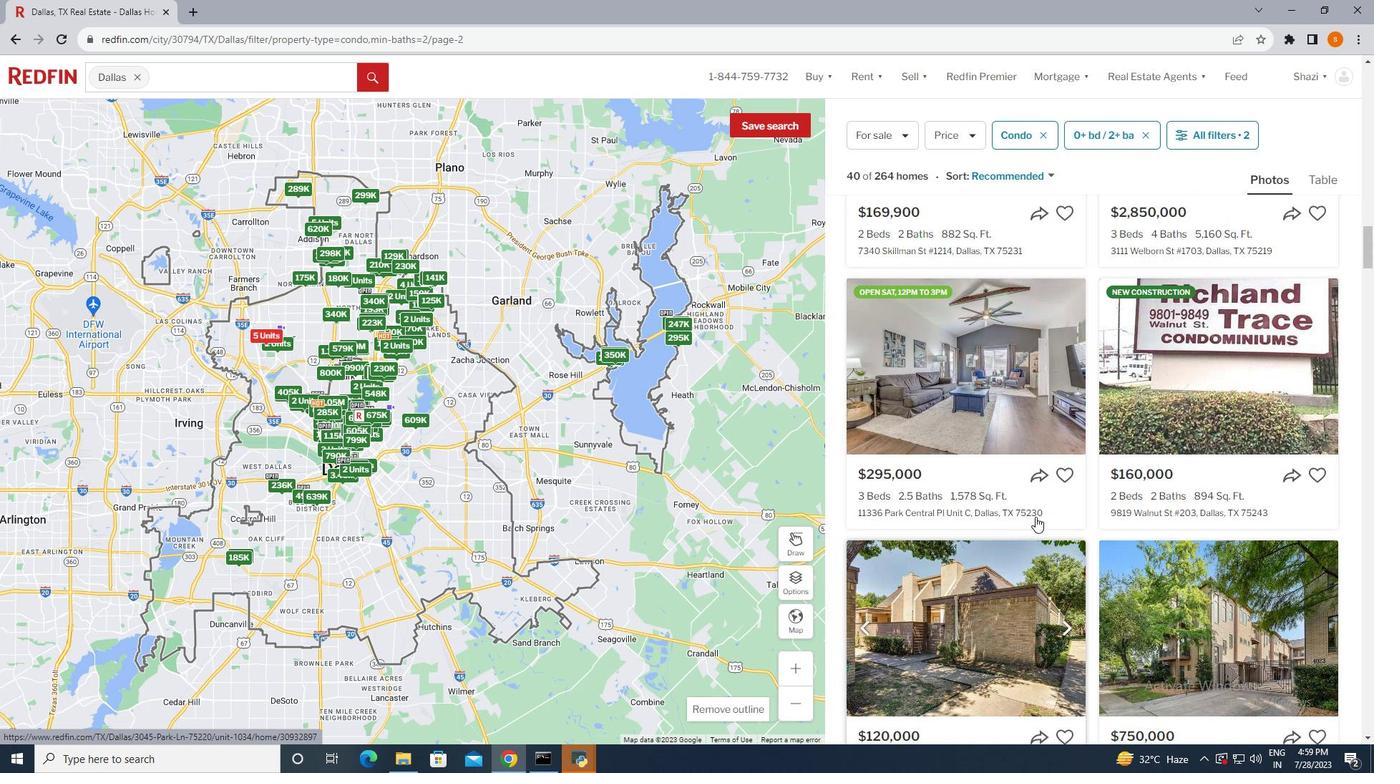 
Action: Mouse scrolled (1036, 517) with delta (0, 0)
Screenshot: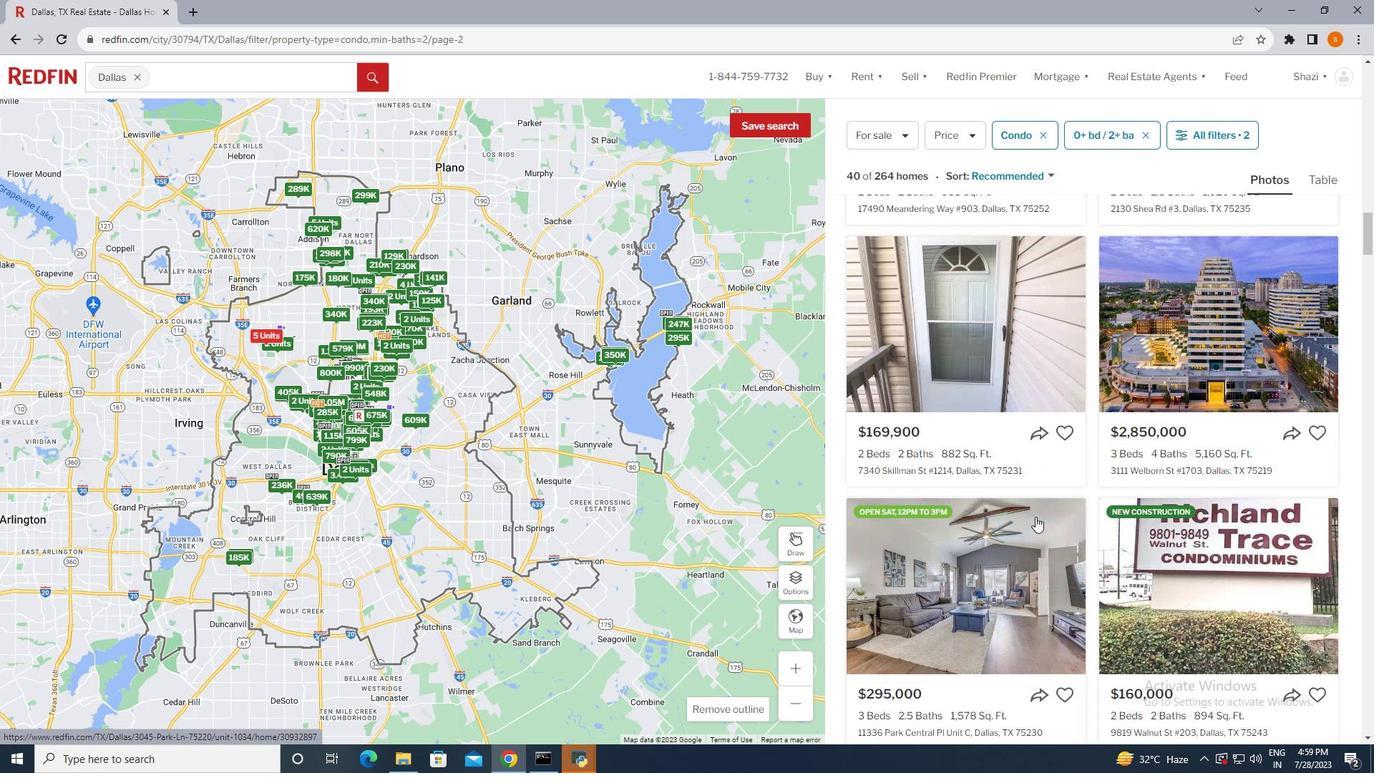 
Action: Mouse scrolled (1036, 517) with delta (0, 0)
Screenshot: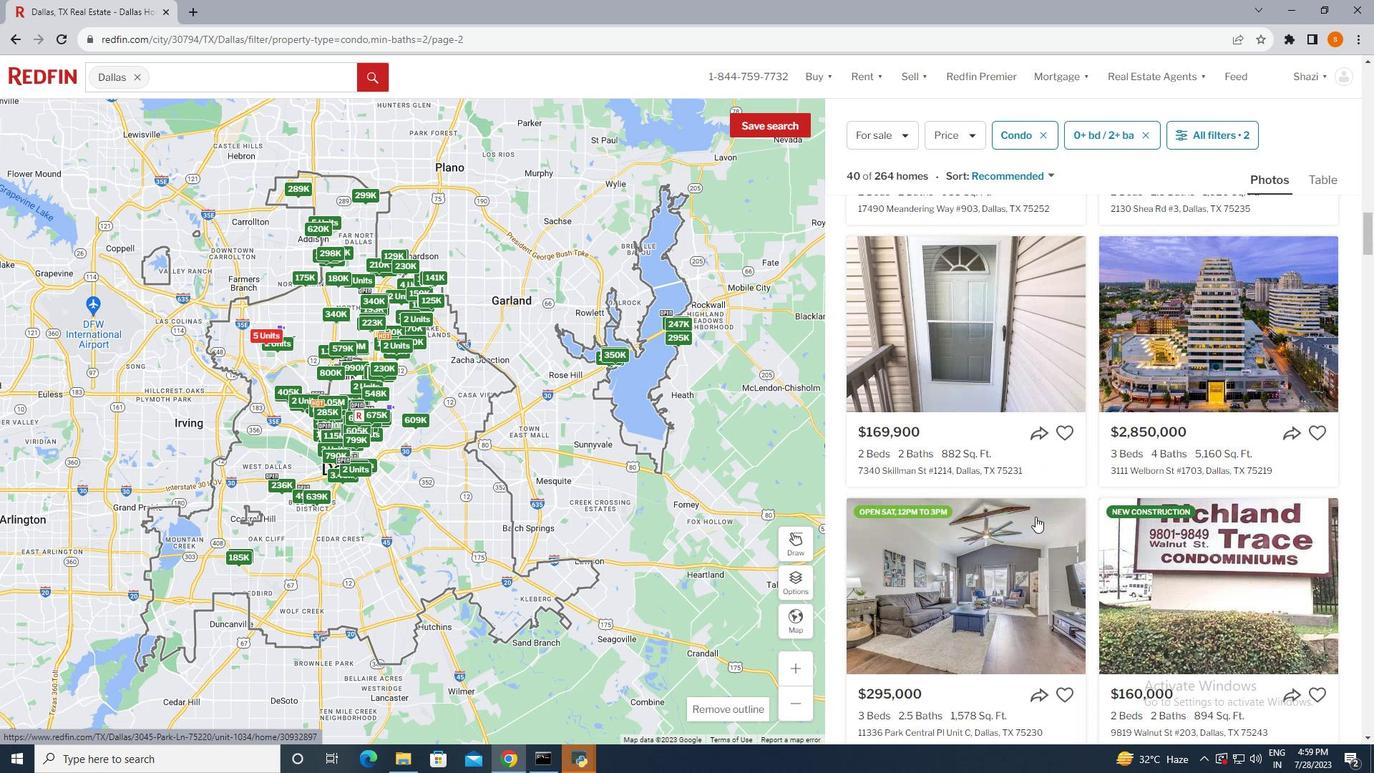 
Action: Mouse scrolled (1036, 517) with delta (0, 0)
Screenshot: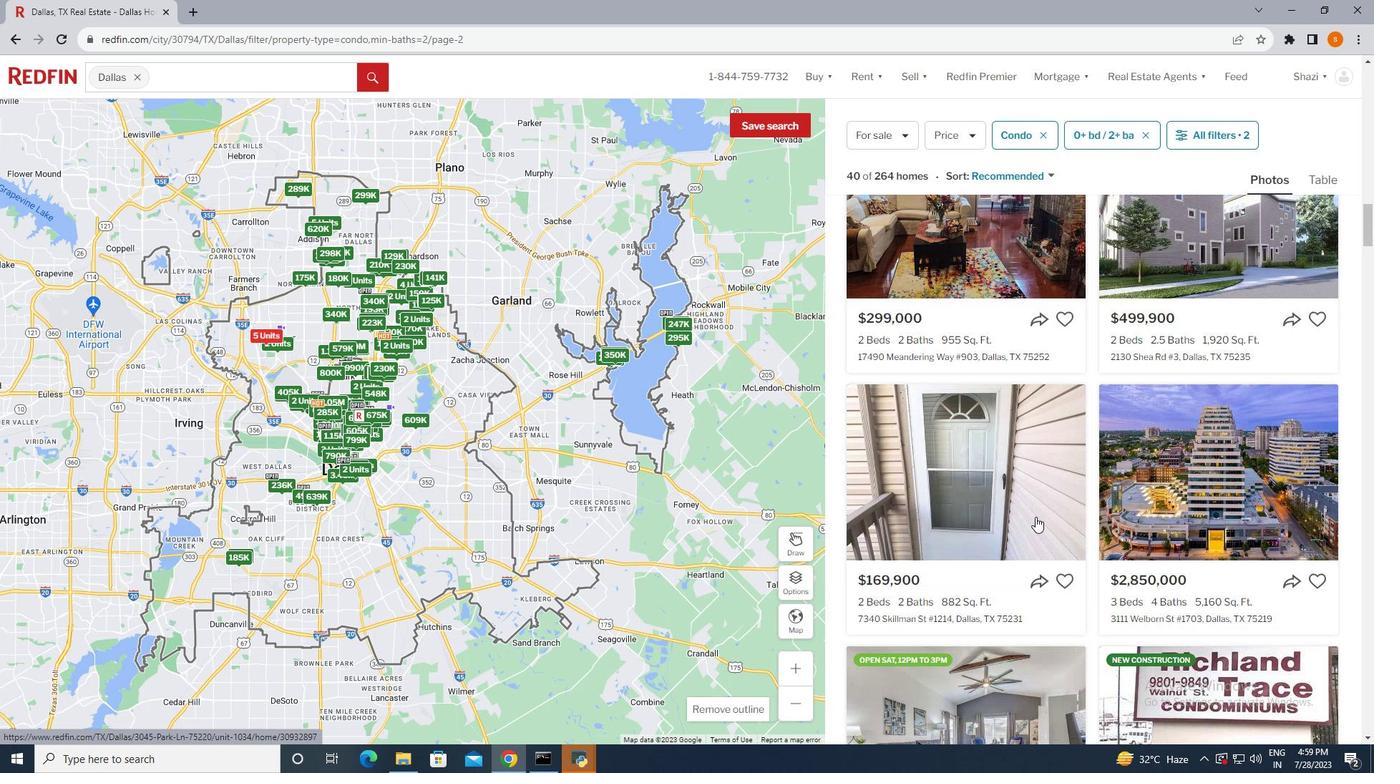 
Action: Mouse scrolled (1036, 517) with delta (0, 0)
Screenshot: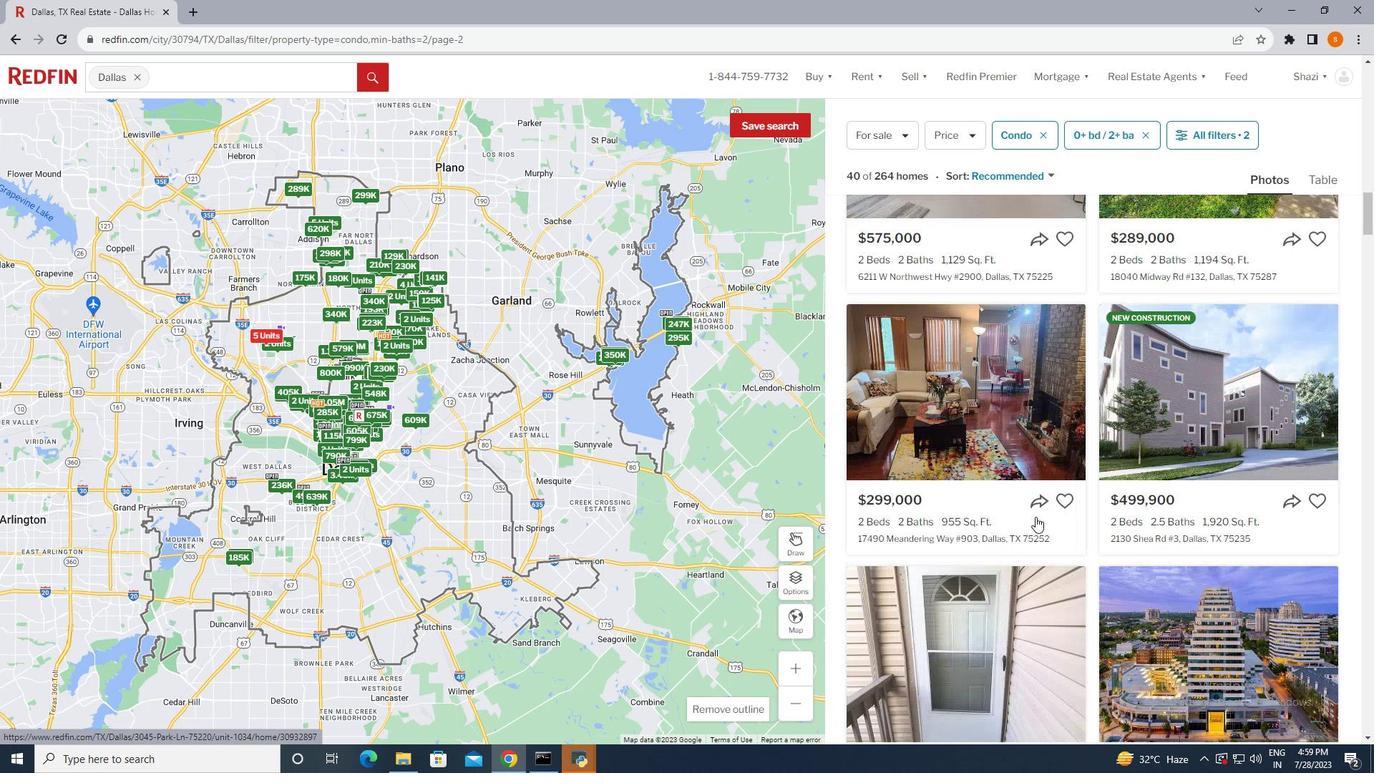 
Action: Mouse scrolled (1036, 517) with delta (0, 0)
Screenshot: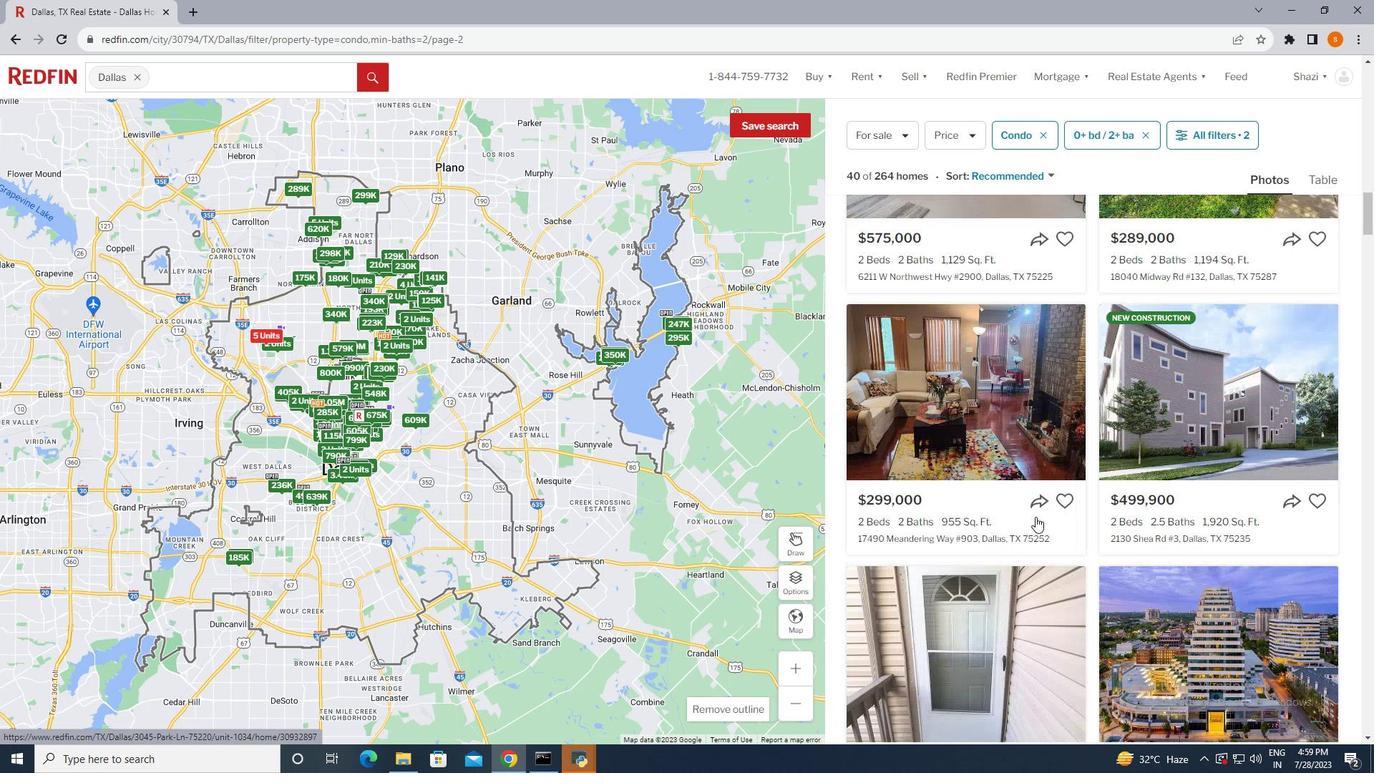 
Action: Mouse scrolled (1036, 517) with delta (0, 0)
Screenshot: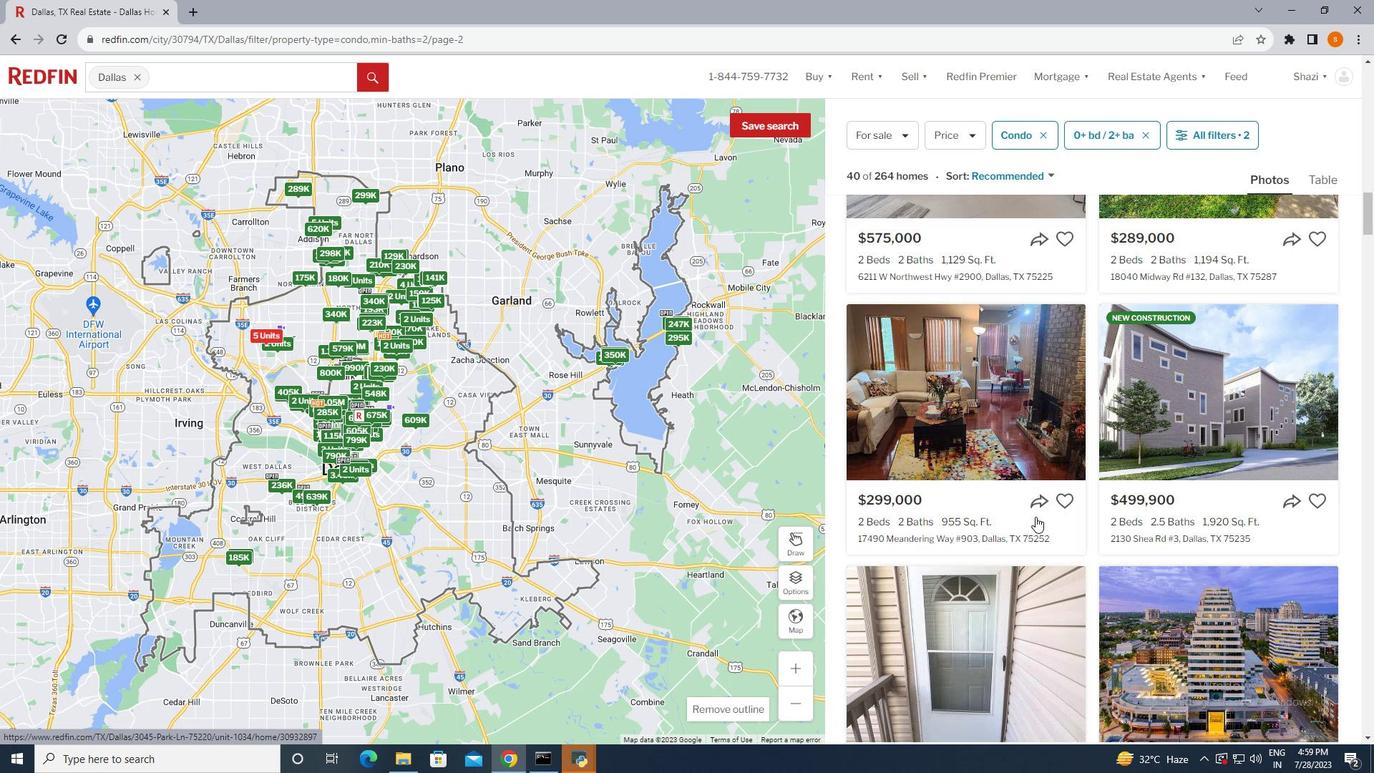 
Action: Mouse scrolled (1036, 517) with delta (0, 0)
Screenshot: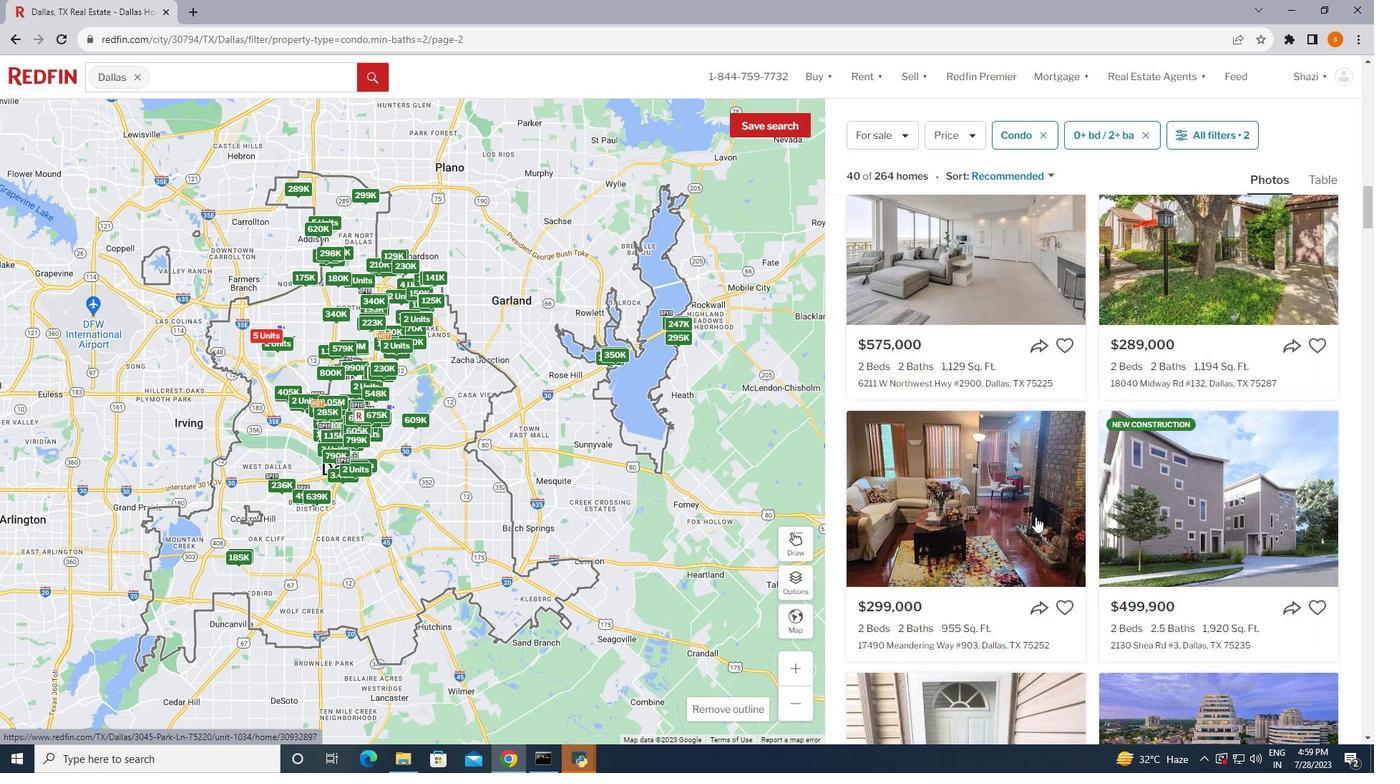 
Action: Mouse scrolled (1036, 517) with delta (0, 0)
Screenshot: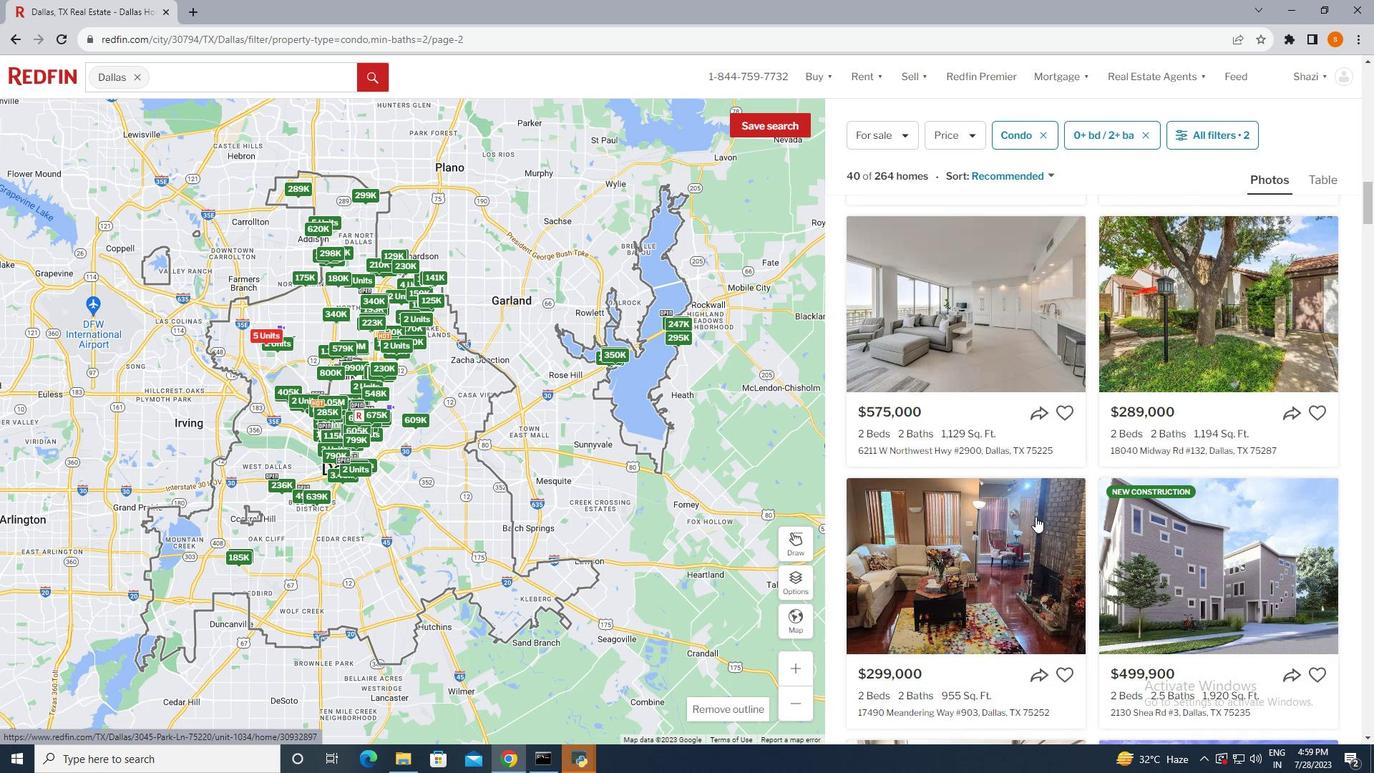 
Action: Mouse scrolled (1036, 517) with delta (0, 0)
Screenshot: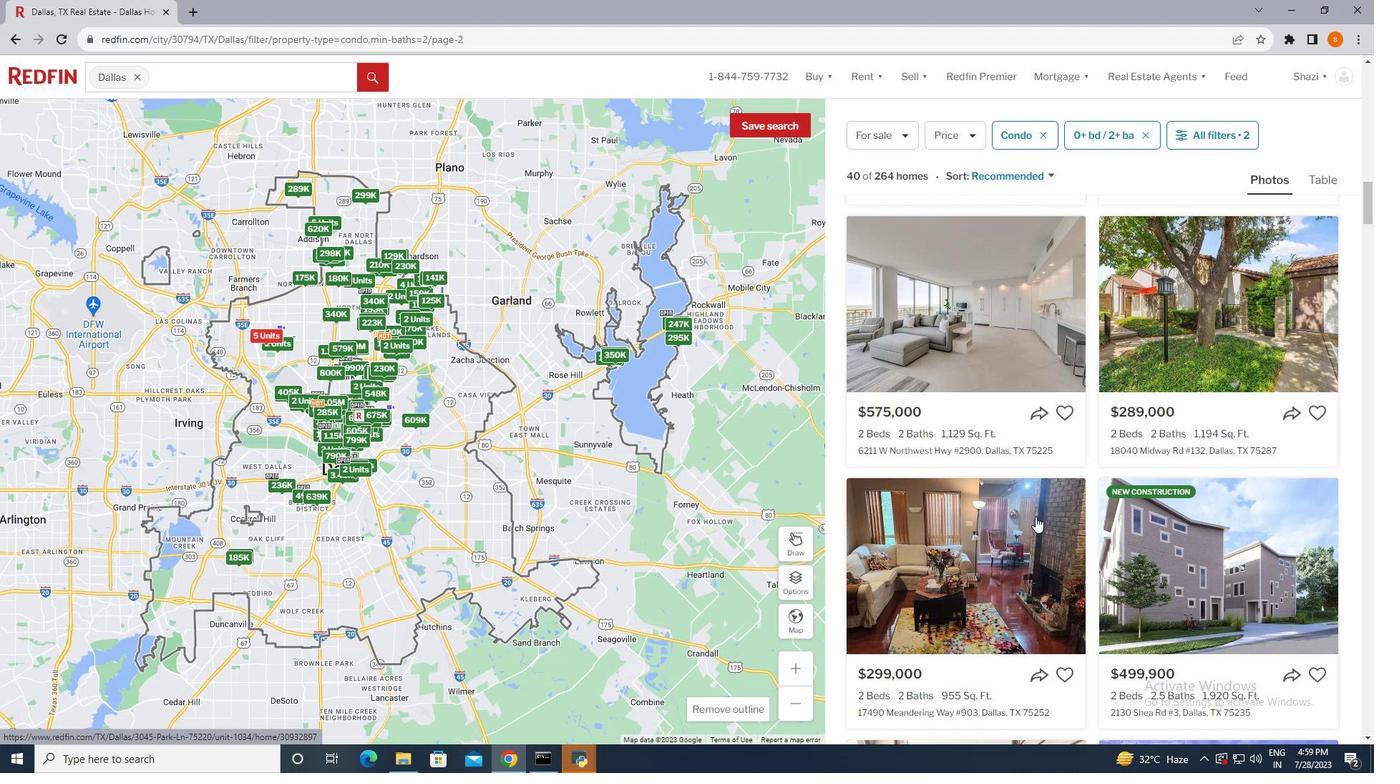
Action: Mouse scrolled (1036, 517) with delta (0, 0)
Screenshot: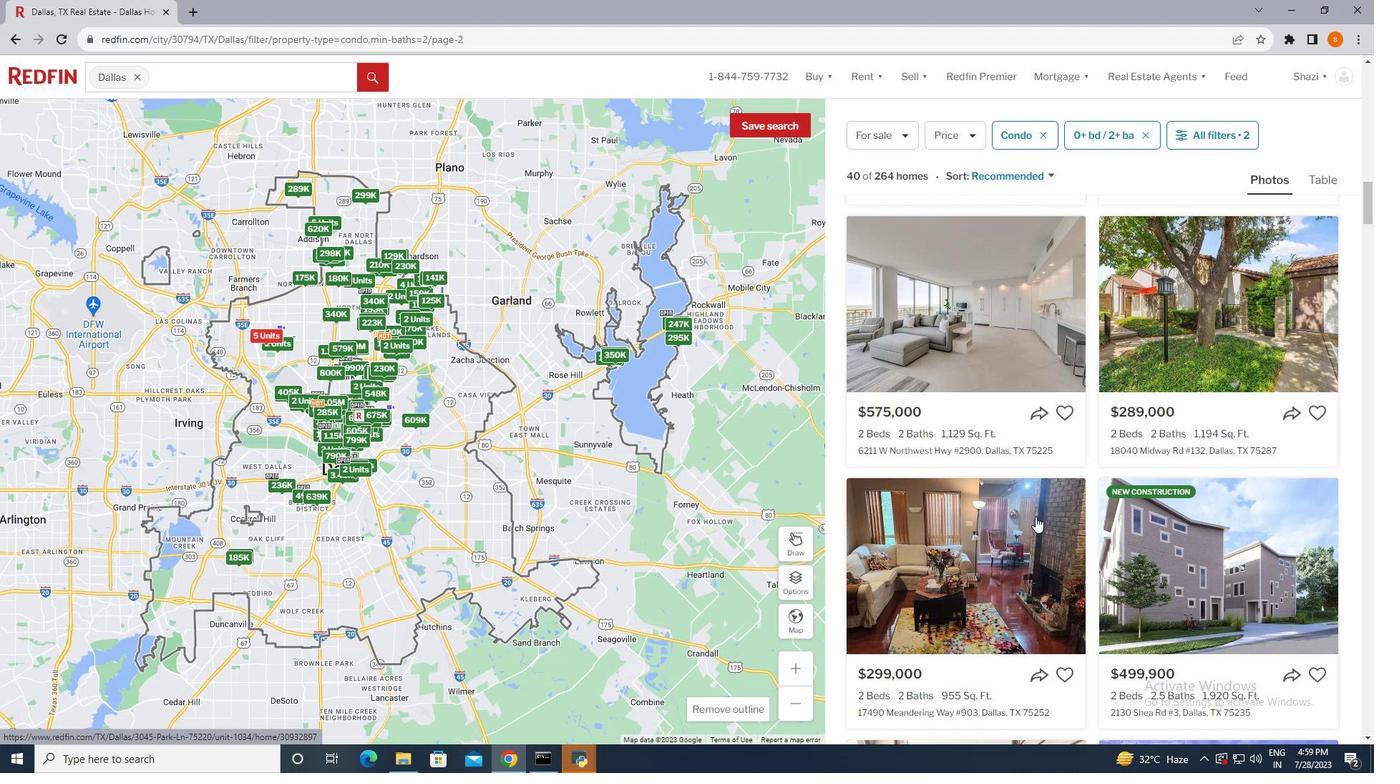 
Action: Mouse scrolled (1036, 517) with delta (0, 0)
Screenshot: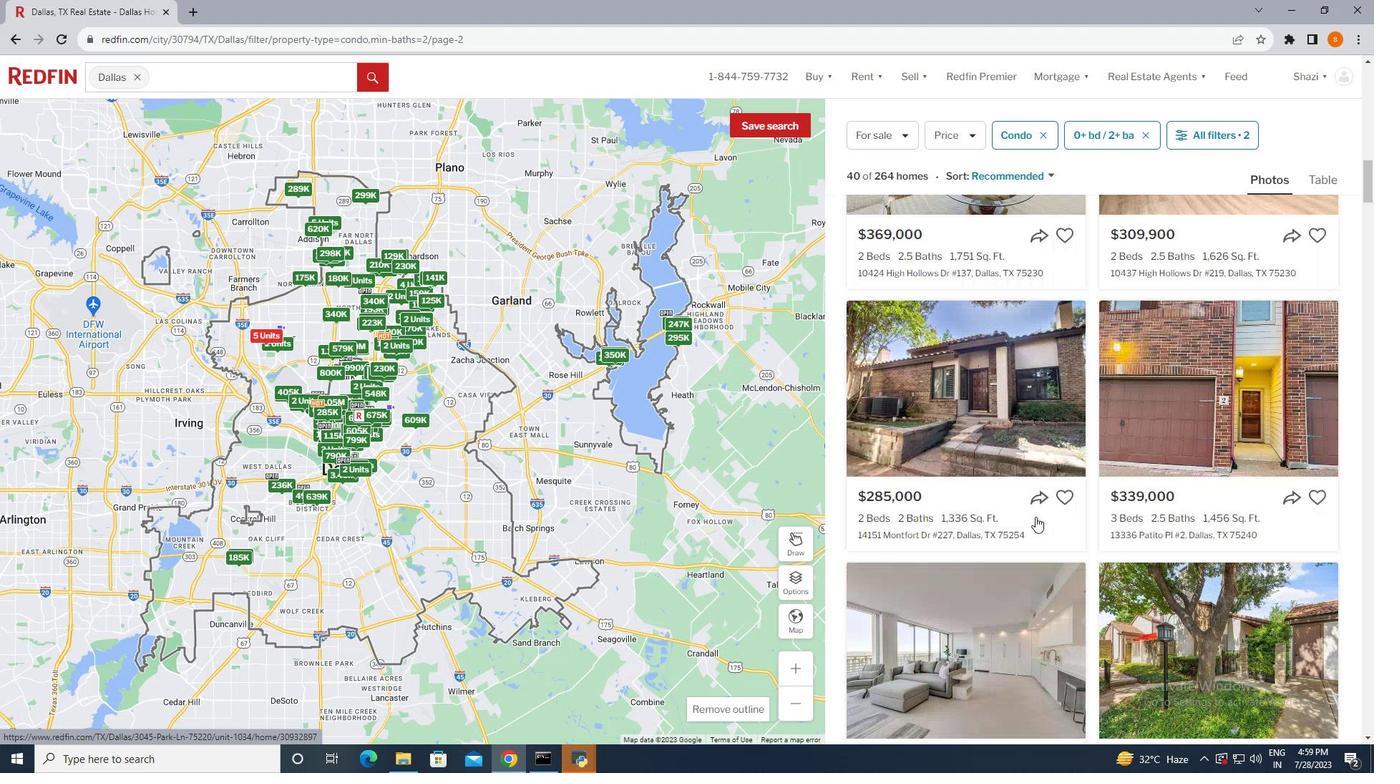 
Action: Mouse scrolled (1036, 517) with delta (0, 0)
Screenshot: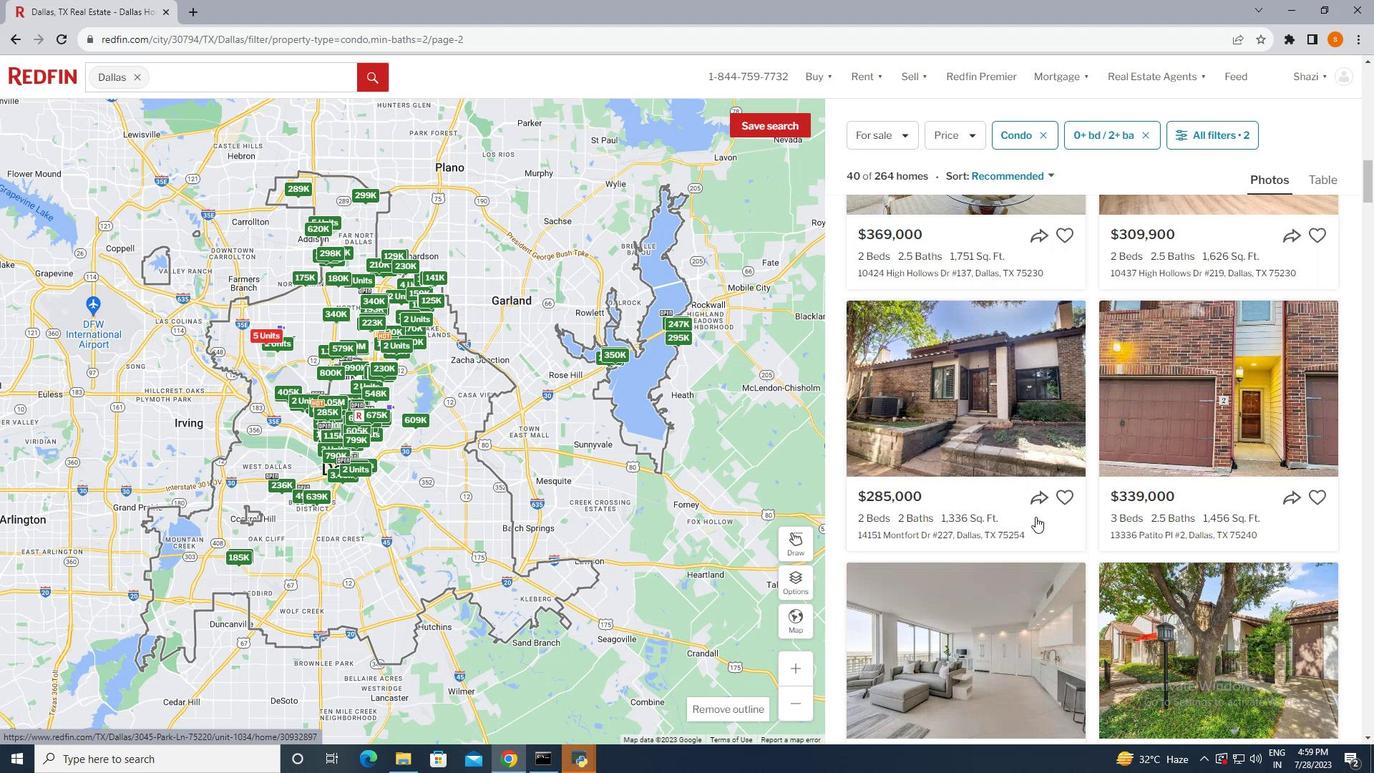 
Action: Mouse scrolled (1036, 517) with delta (0, 0)
Screenshot: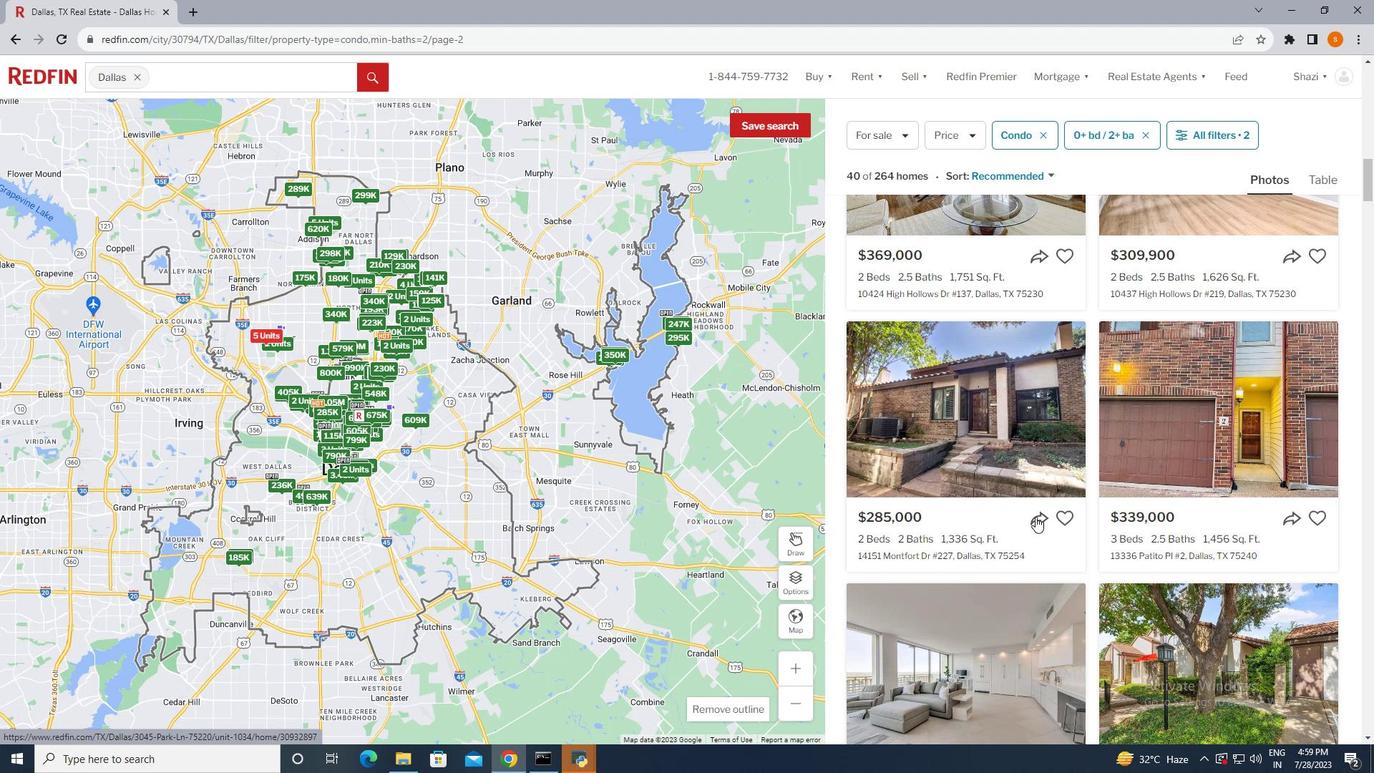 
Action: Mouse scrolled (1036, 517) with delta (0, 0)
Screenshot: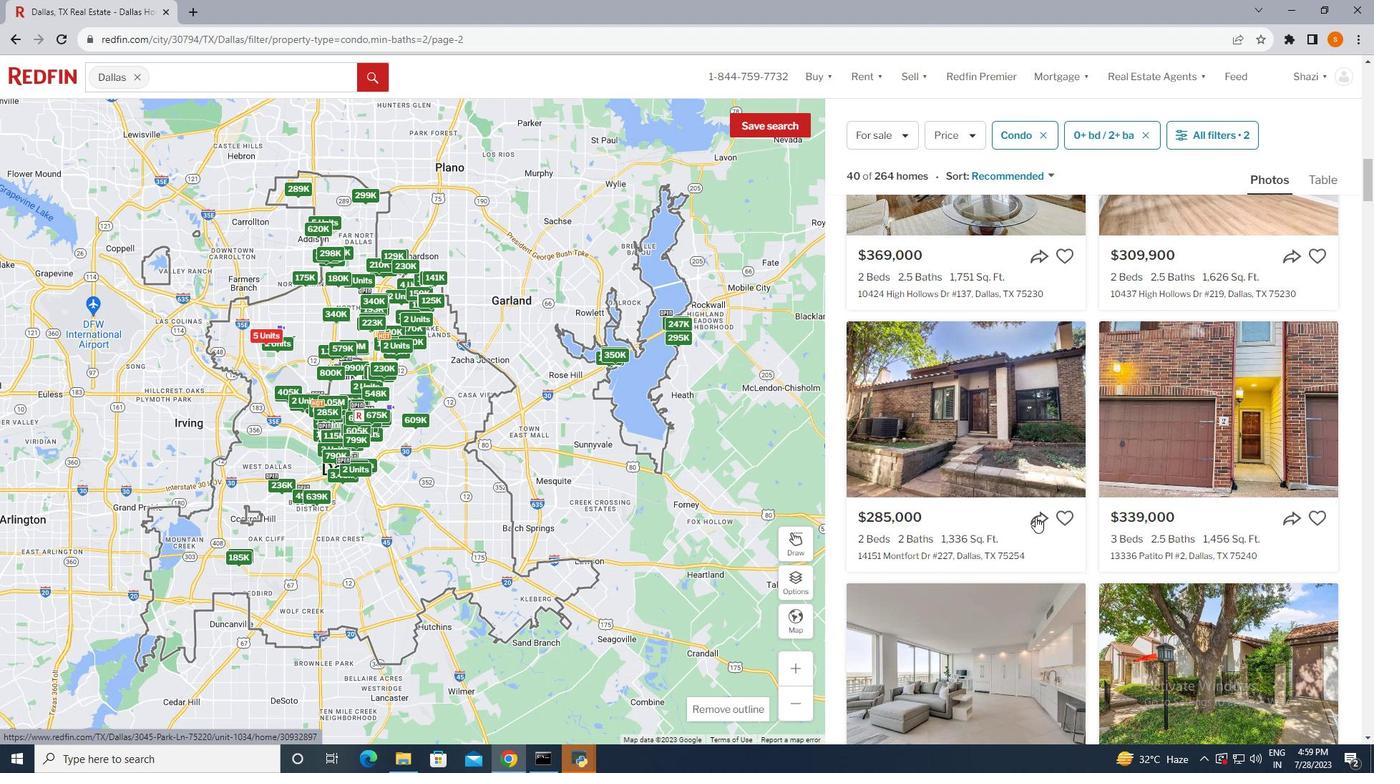 
Action: Mouse scrolled (1036, 517) with delta (0, 0)
Screenshot: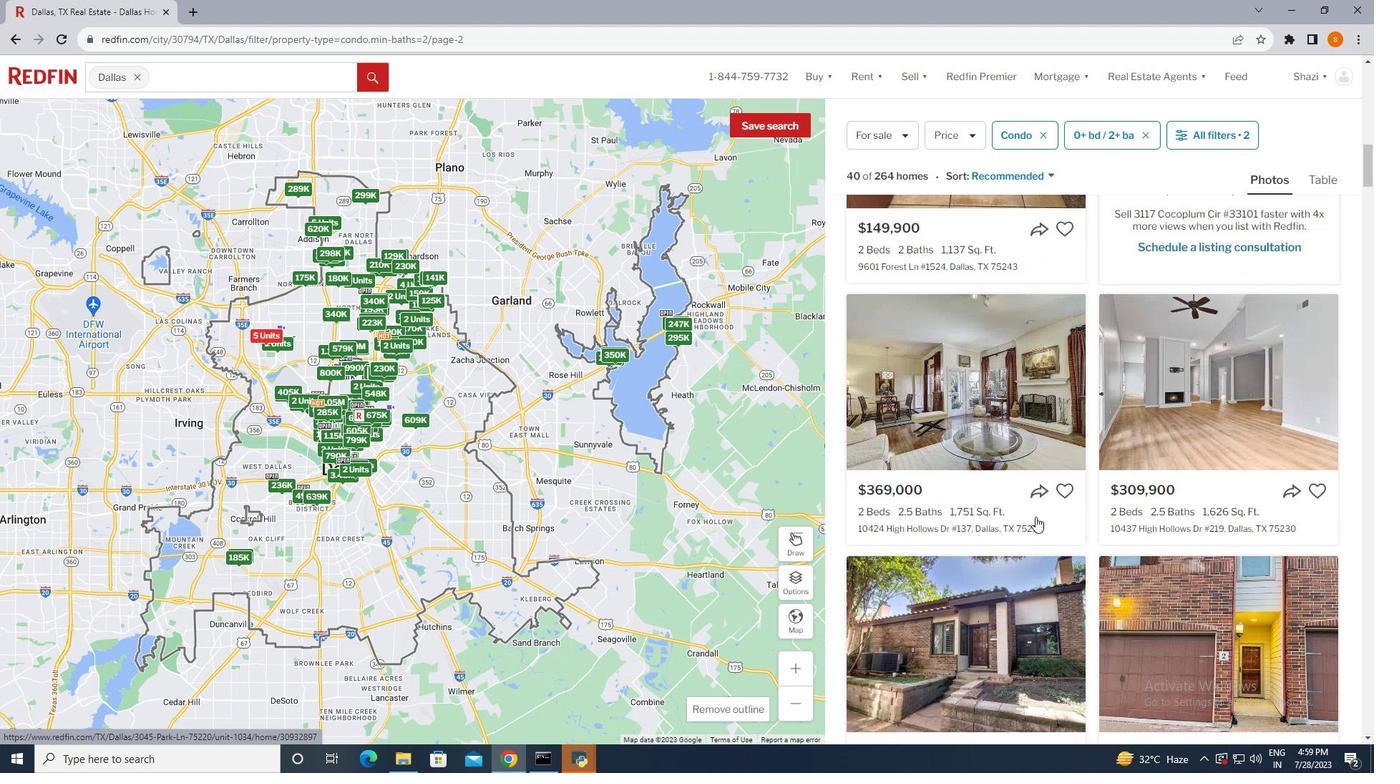 
Action: Mouse scrolled (1036, 517) with delta (0, 0)
Screenshot: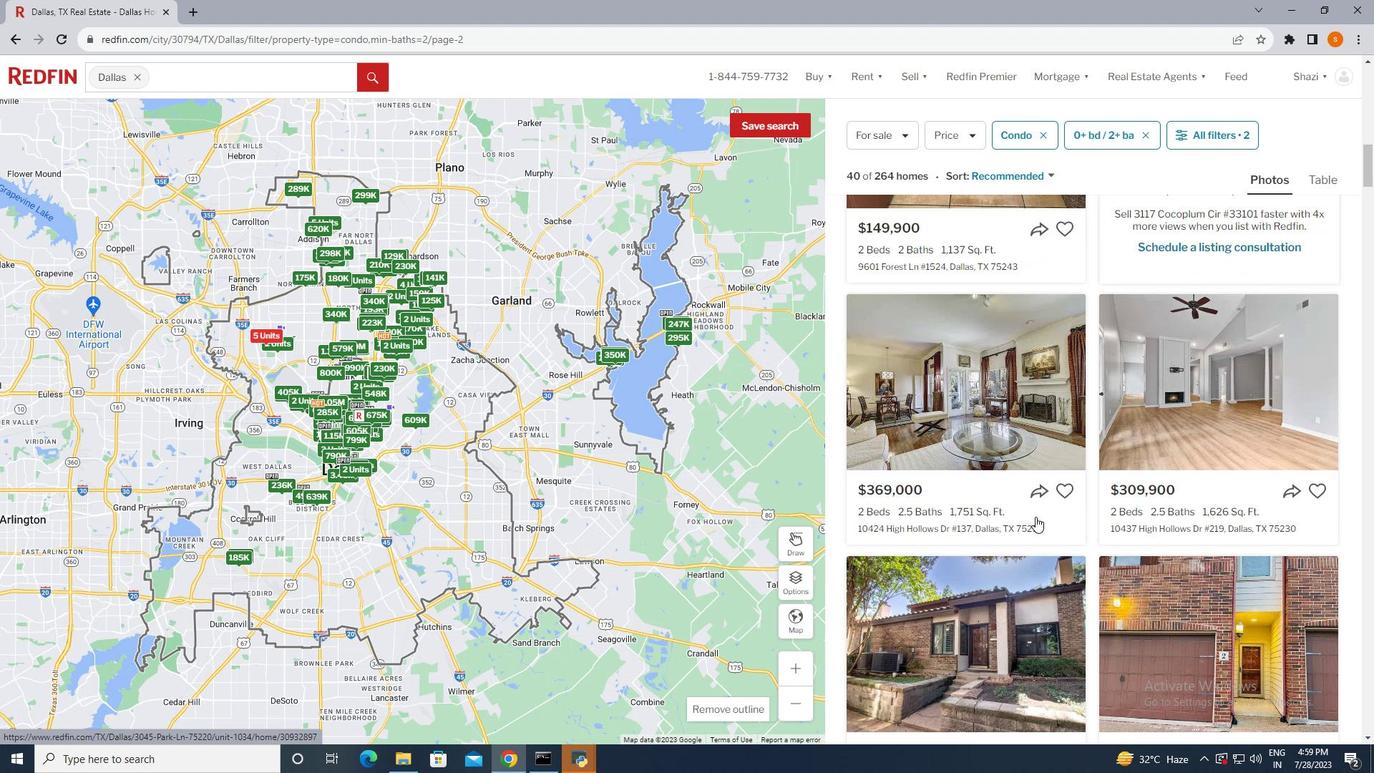 
Action: Mouse scrolled (1036, 517) with delta (0, 0)
Screenshot: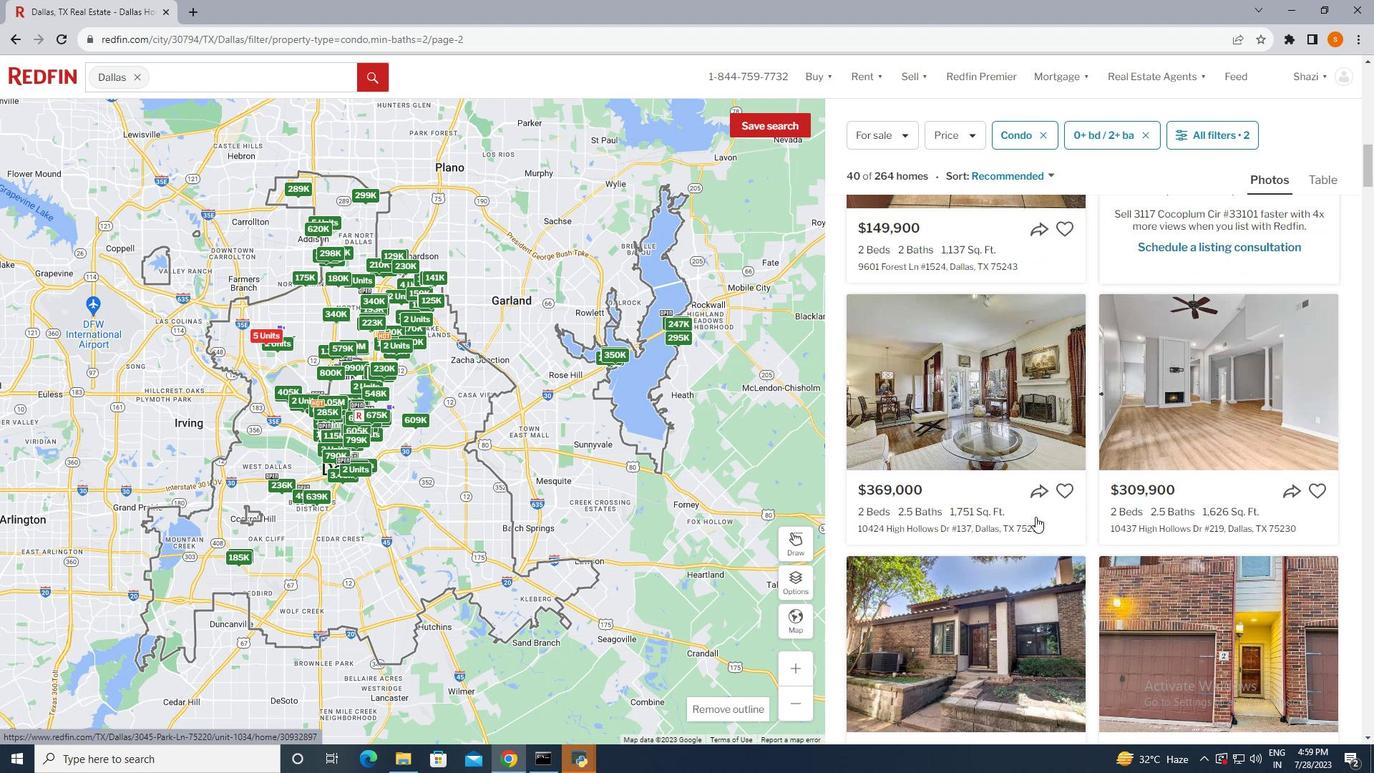 
Action: Mouse scrolled (1036, 517) with delta (0, 0)
Screenshot: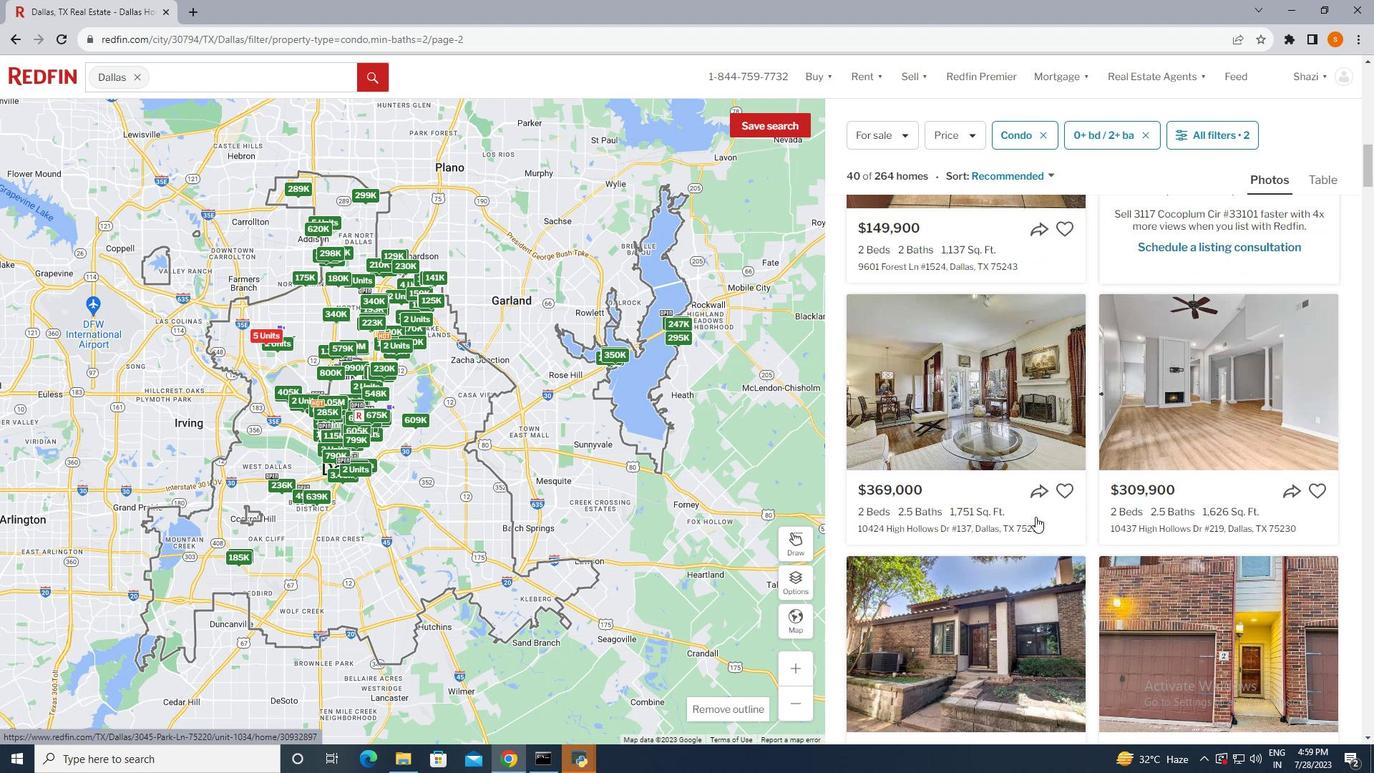 
Action: Mouse scrolled (1036, 517) with delta (0, 0)
Screenshot: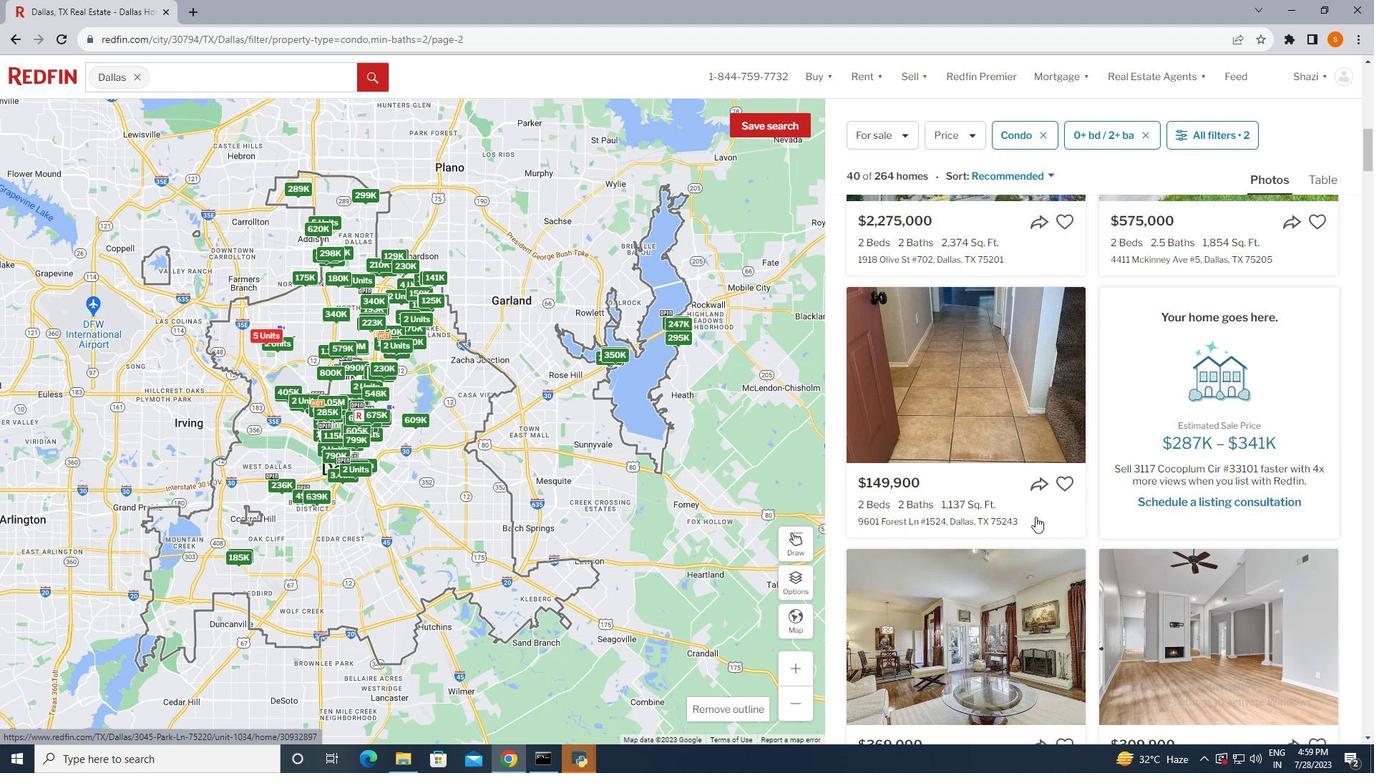 
Action: Mouse scrolled (1036, 517) with delta (0, 0)
Screenshot: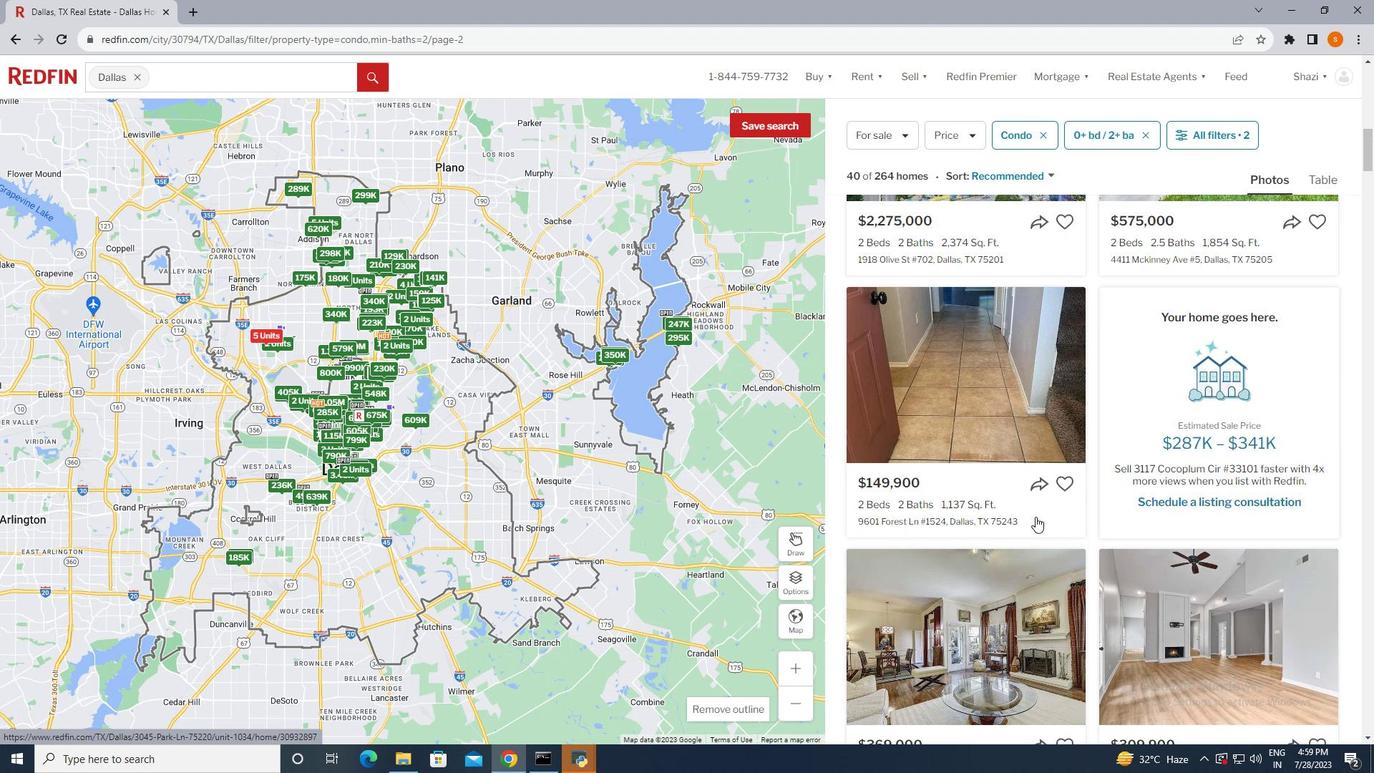 
Action: Mouse scrolled (1036, 517) with delta (0, 0)
Screenshot: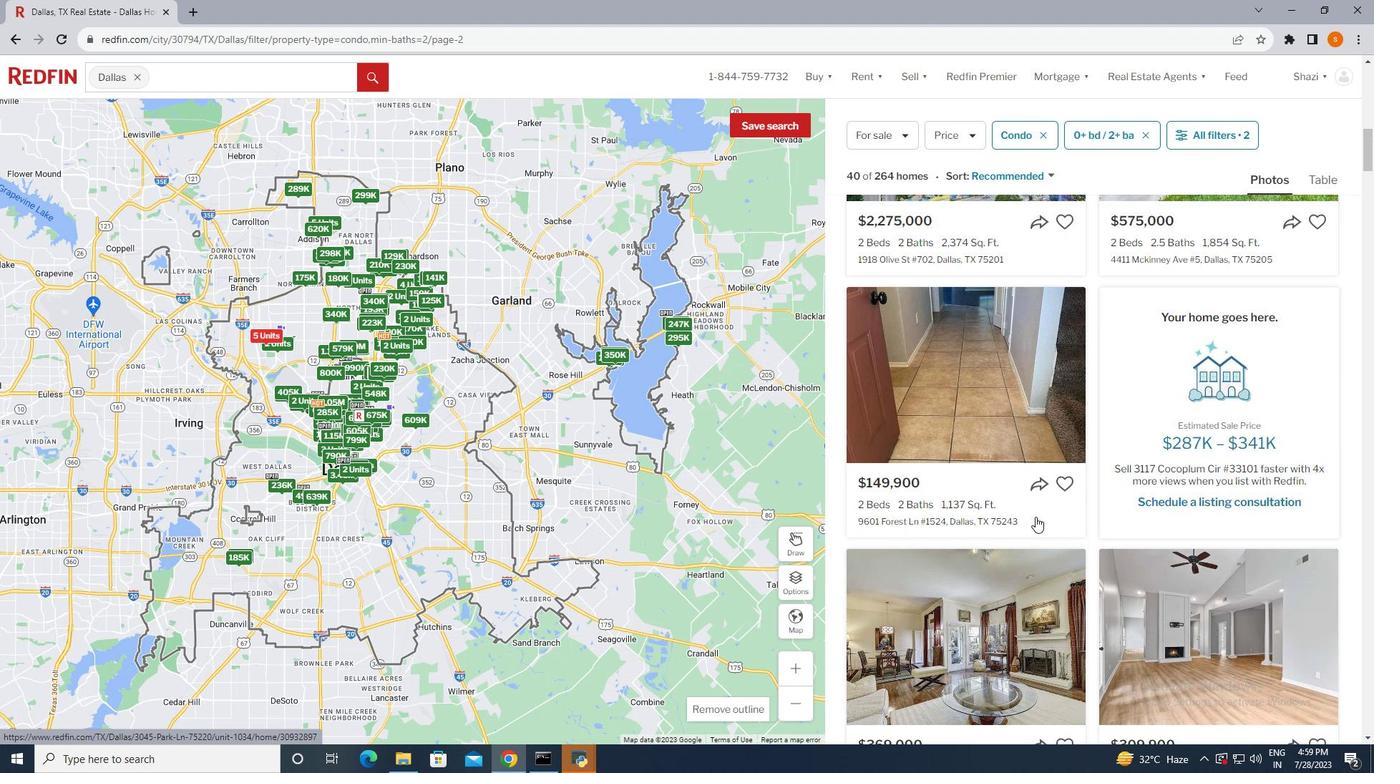 
Action: Mouse scrolled (1036, 517) with delta (0, 0)
Screenshot: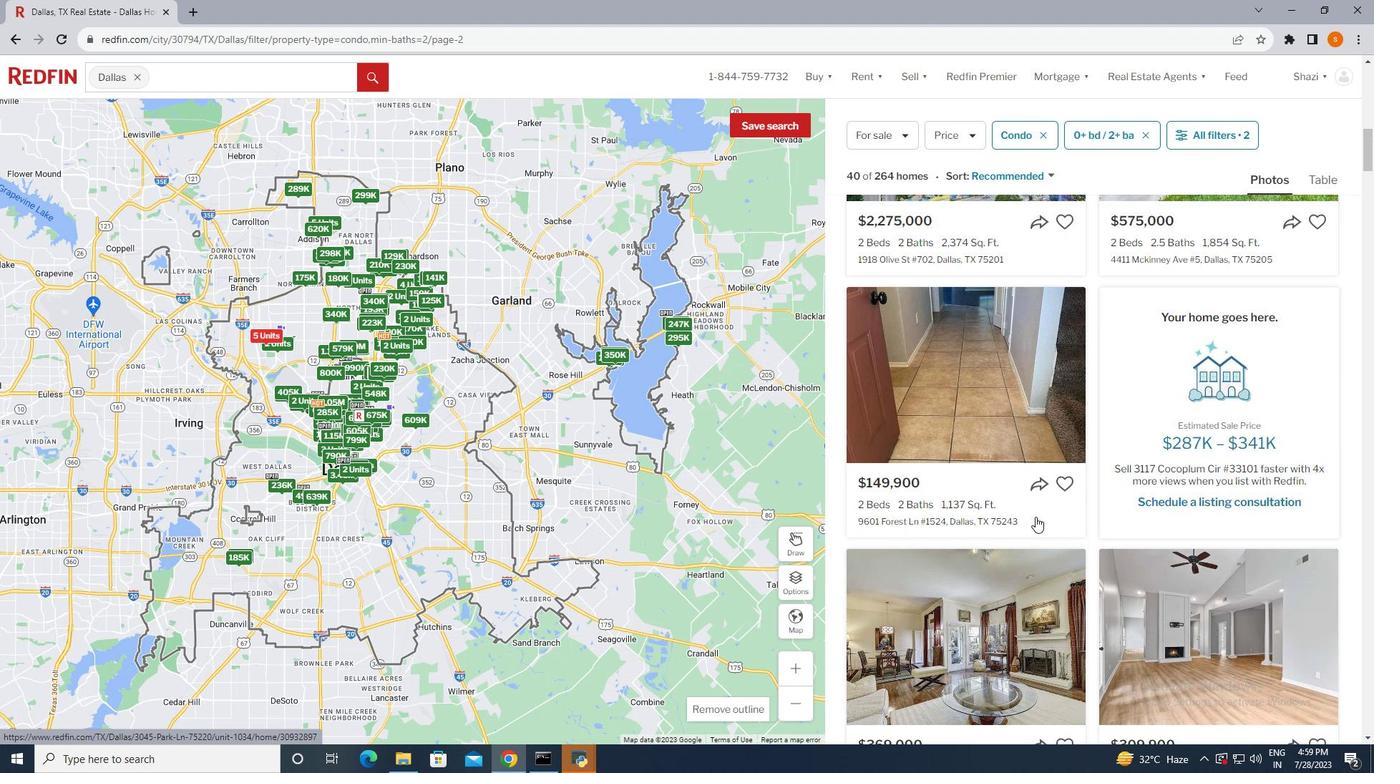 
Action: Mouse scrolled (1036, 517) with delta (0, 0)
Screenshot: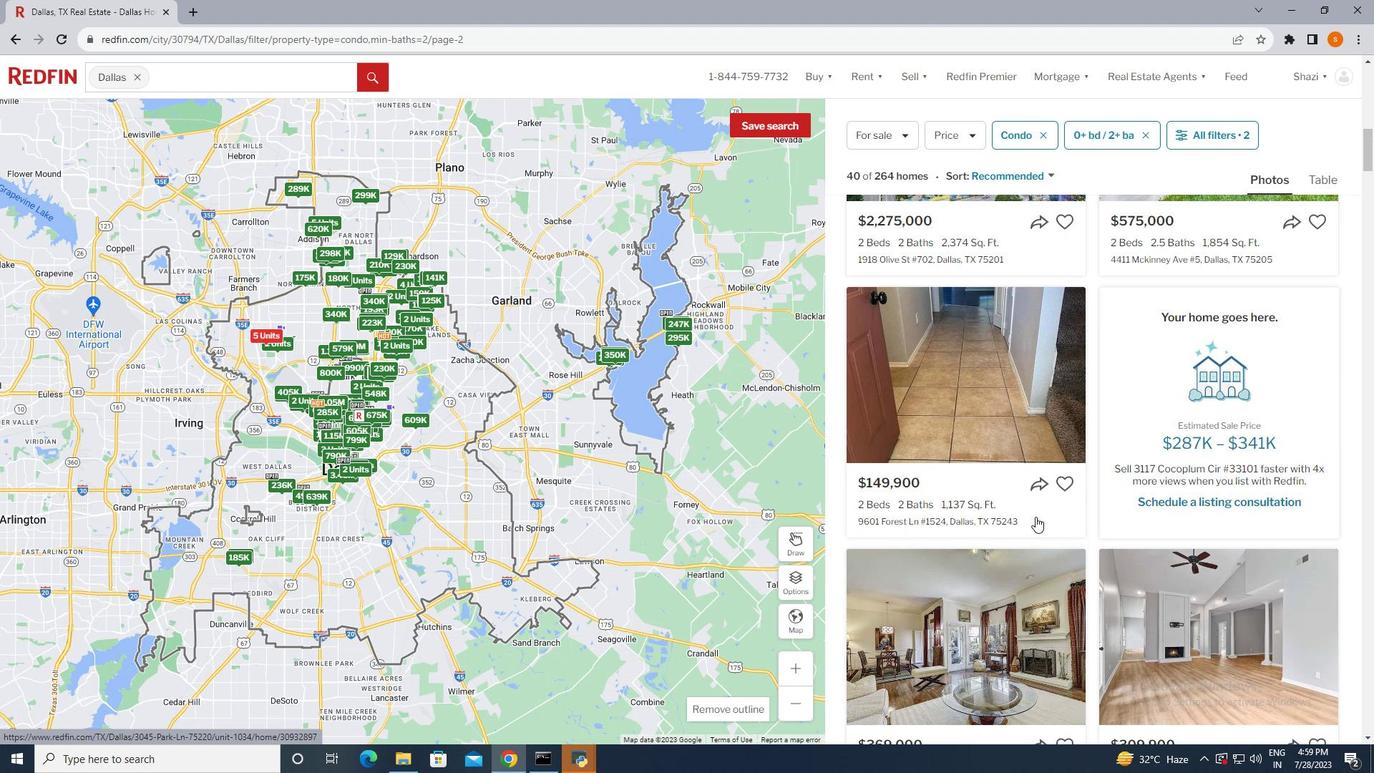 
Action: Mouse scrolled (1036, 517) with delta (0, 0)
Screenshot: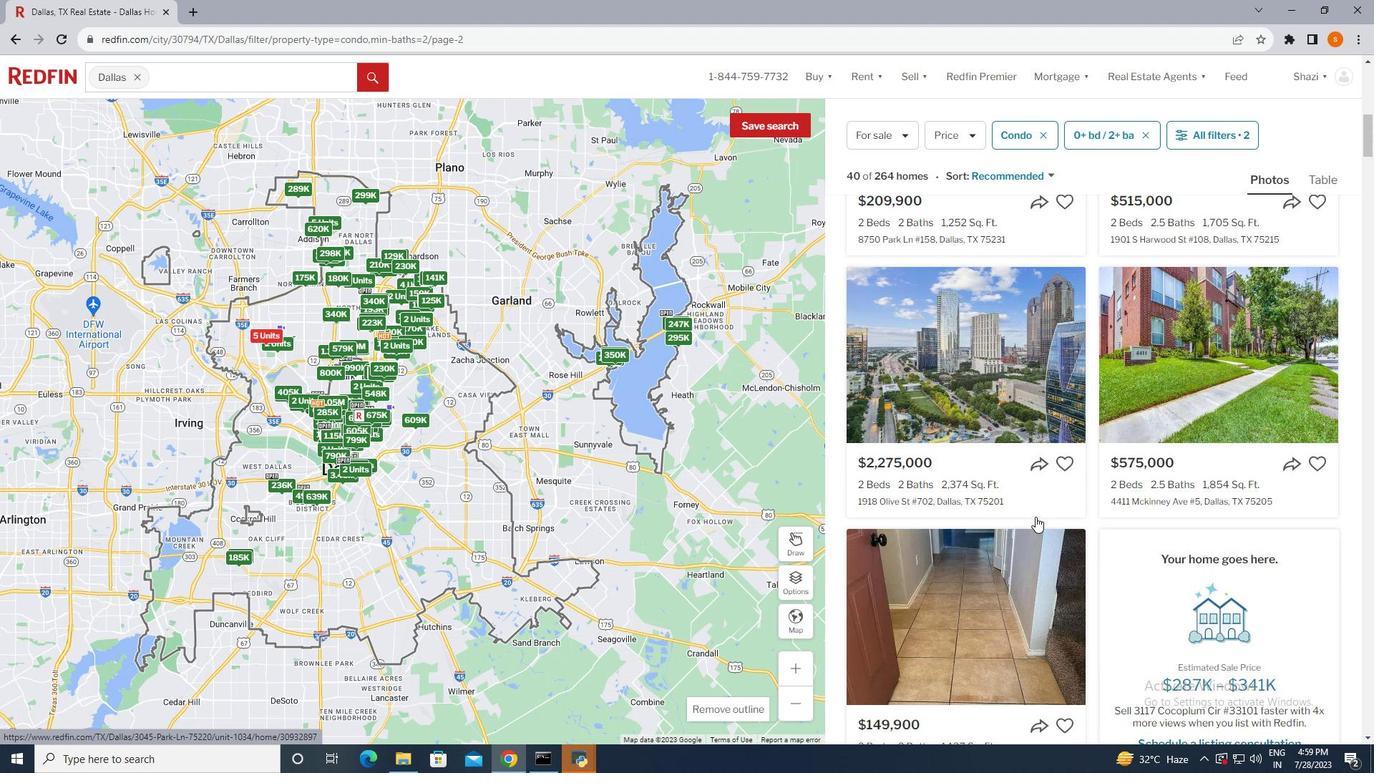 
Action: Mouse scrolled (1036, 517) with delta (0, 0)
Screenshot: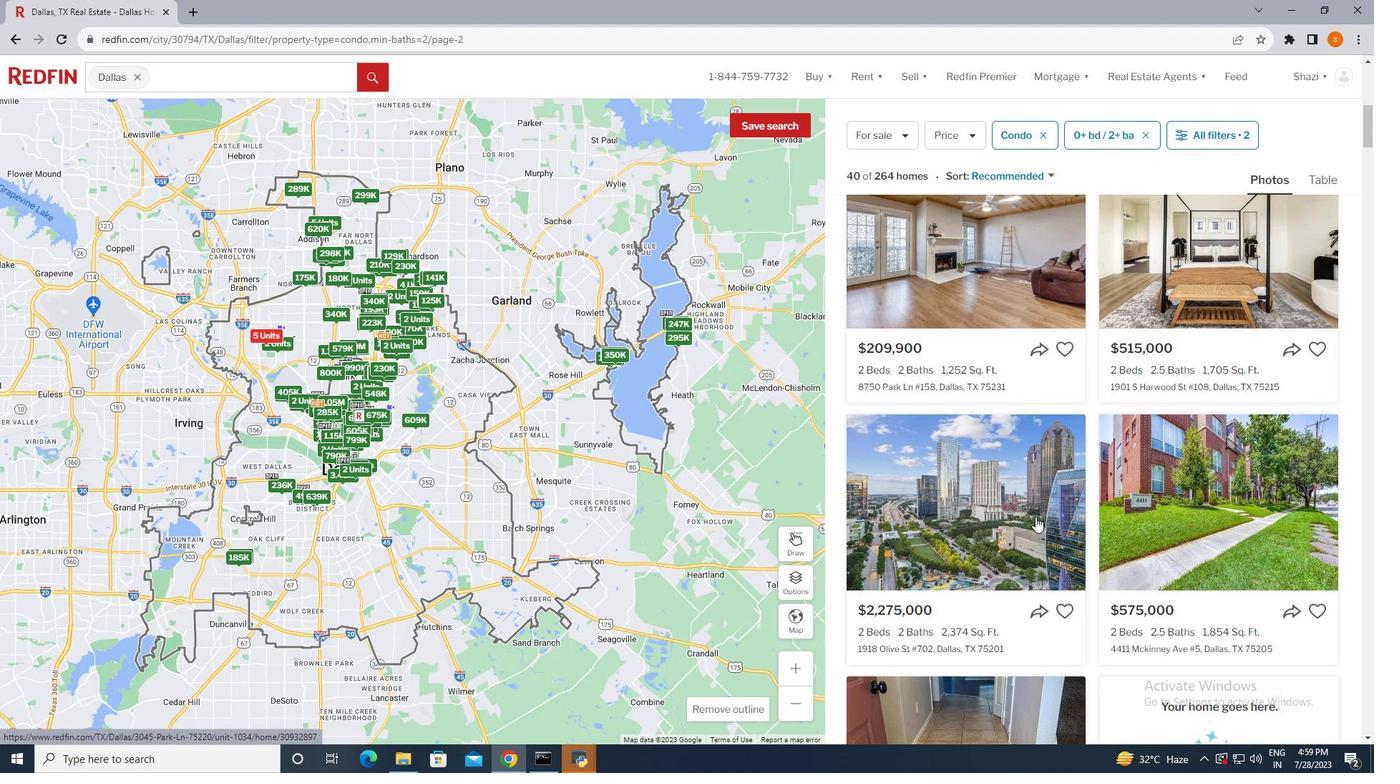 
Action: Mouse scrolled (1036, 517) with delta (0, 0)
Screenshot: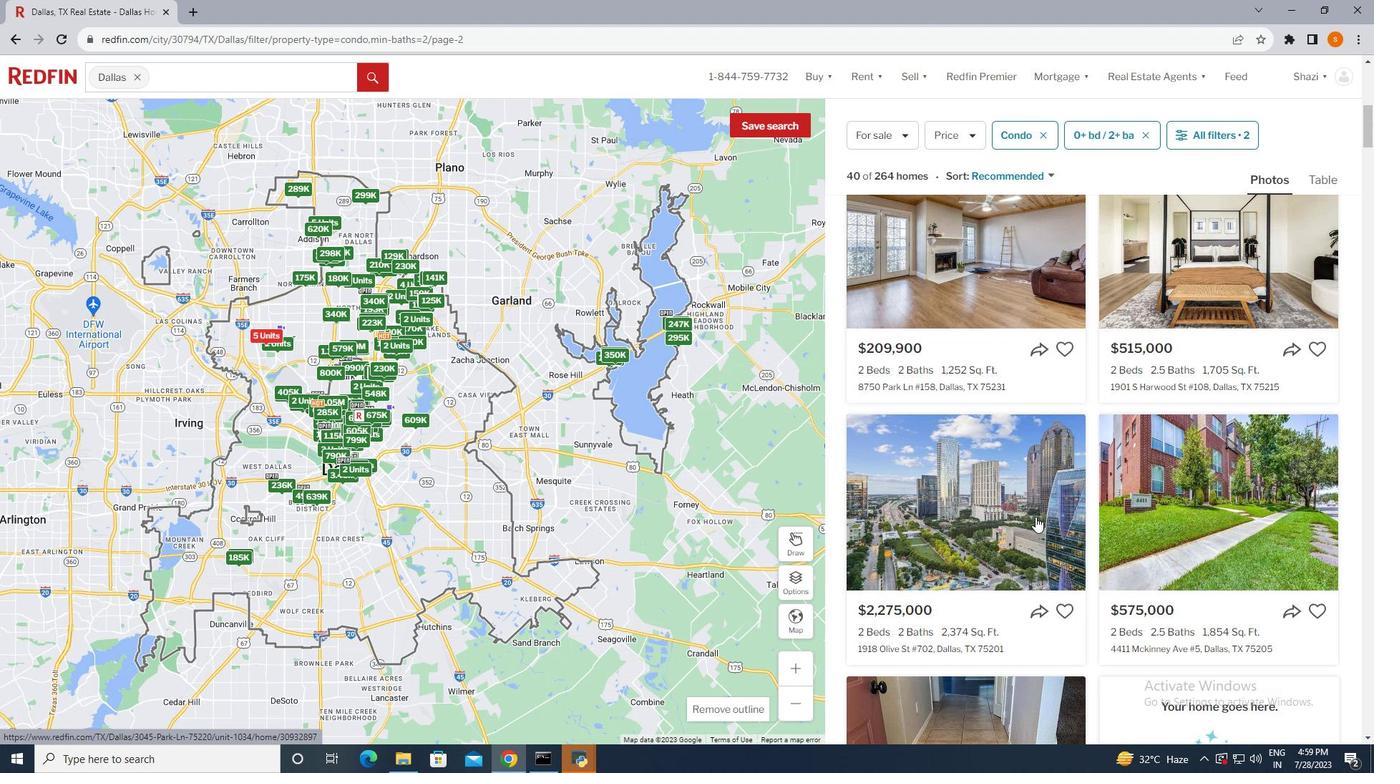
Action: Mouse scrolled (1036, 517) with delta (0, 0)
Screenshot: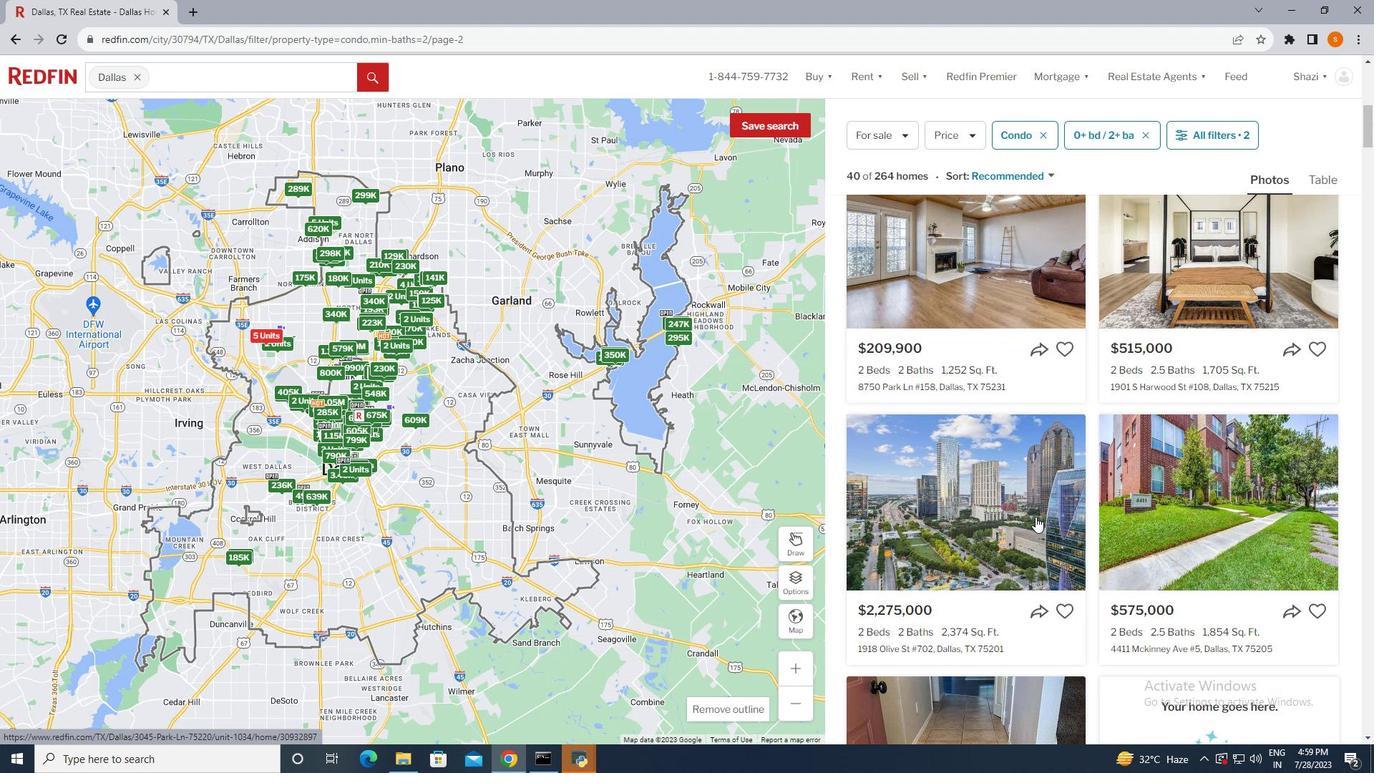 
Action: Mouse scrolled (1036, 517) with delta (0, 0)
Screenshot: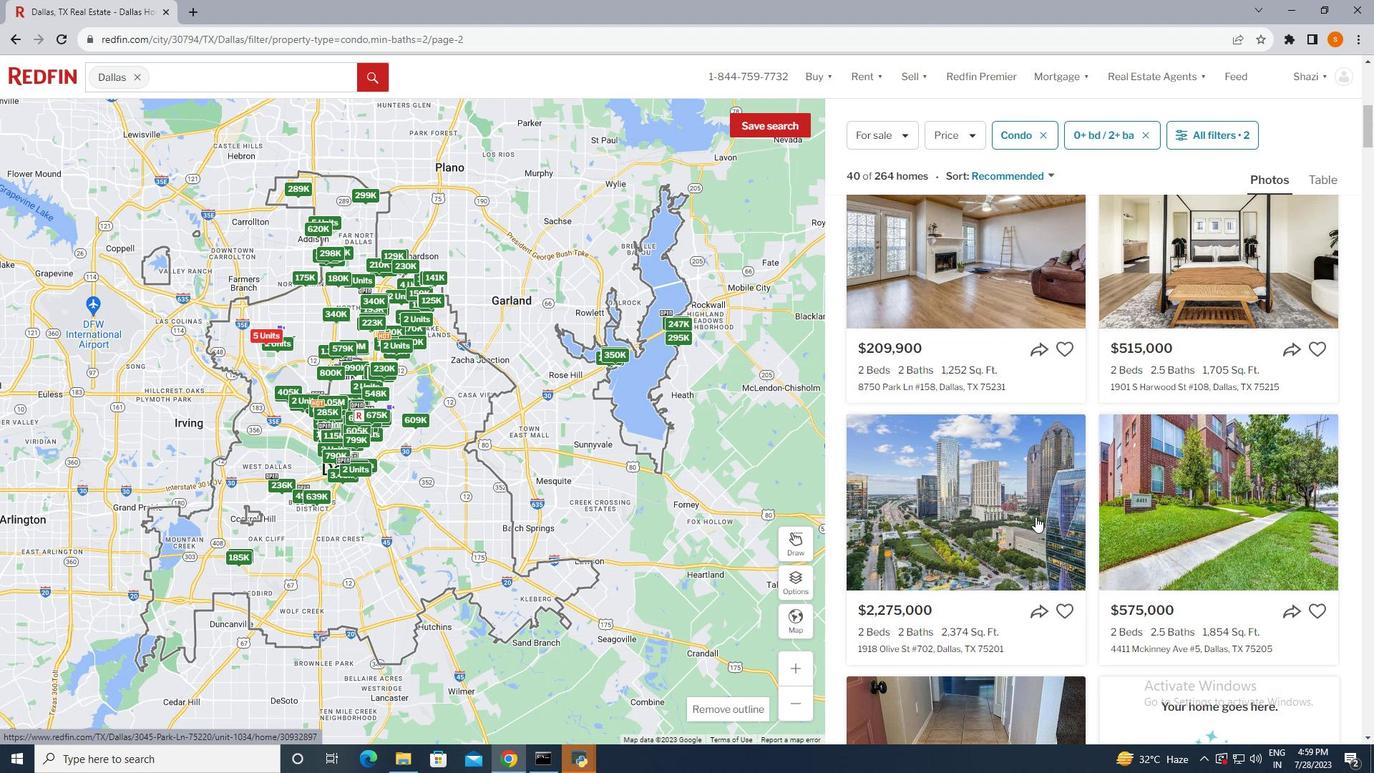 
Action: Mouse scrolled (1036, 517) with delta (0, 0)
Screenshot: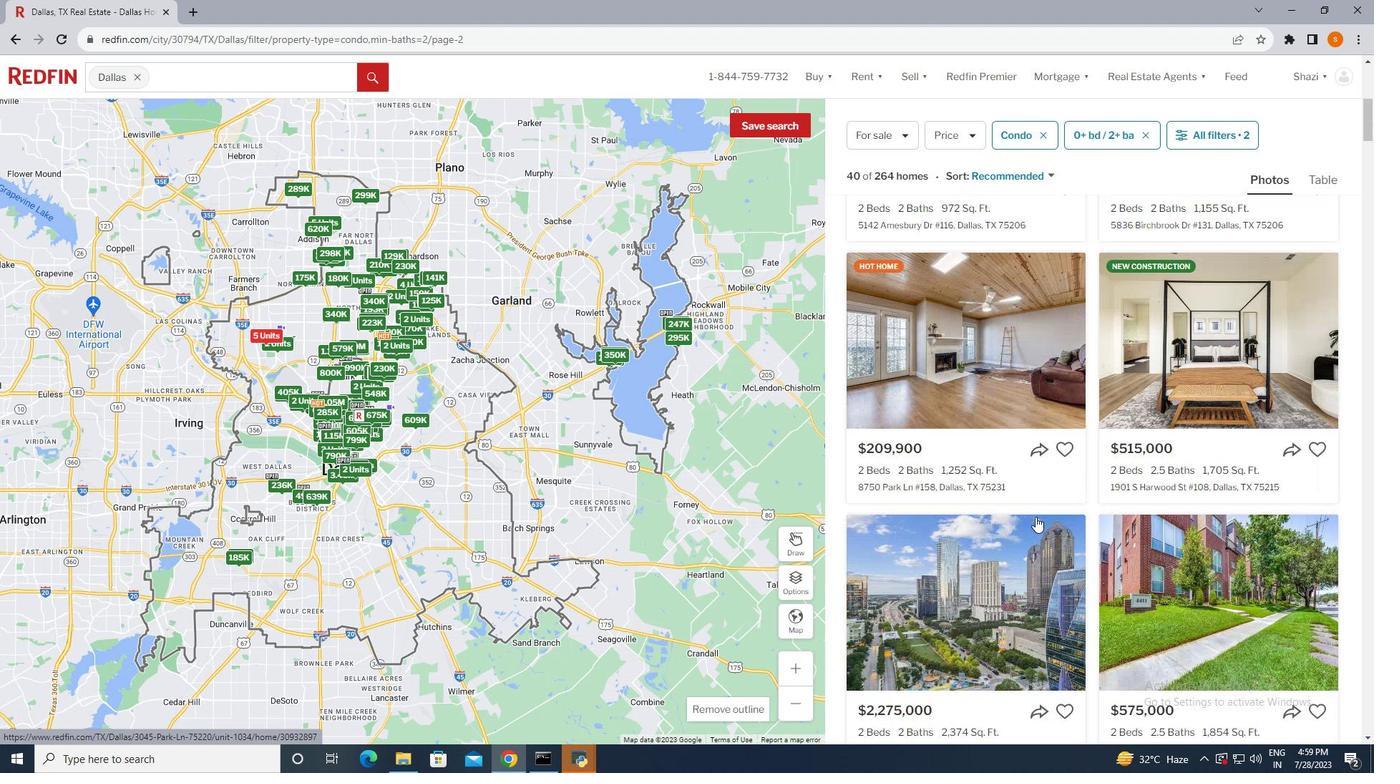 
Action: Mouse scrolled (1036, 517) with delta (0, 0)
Screenshot: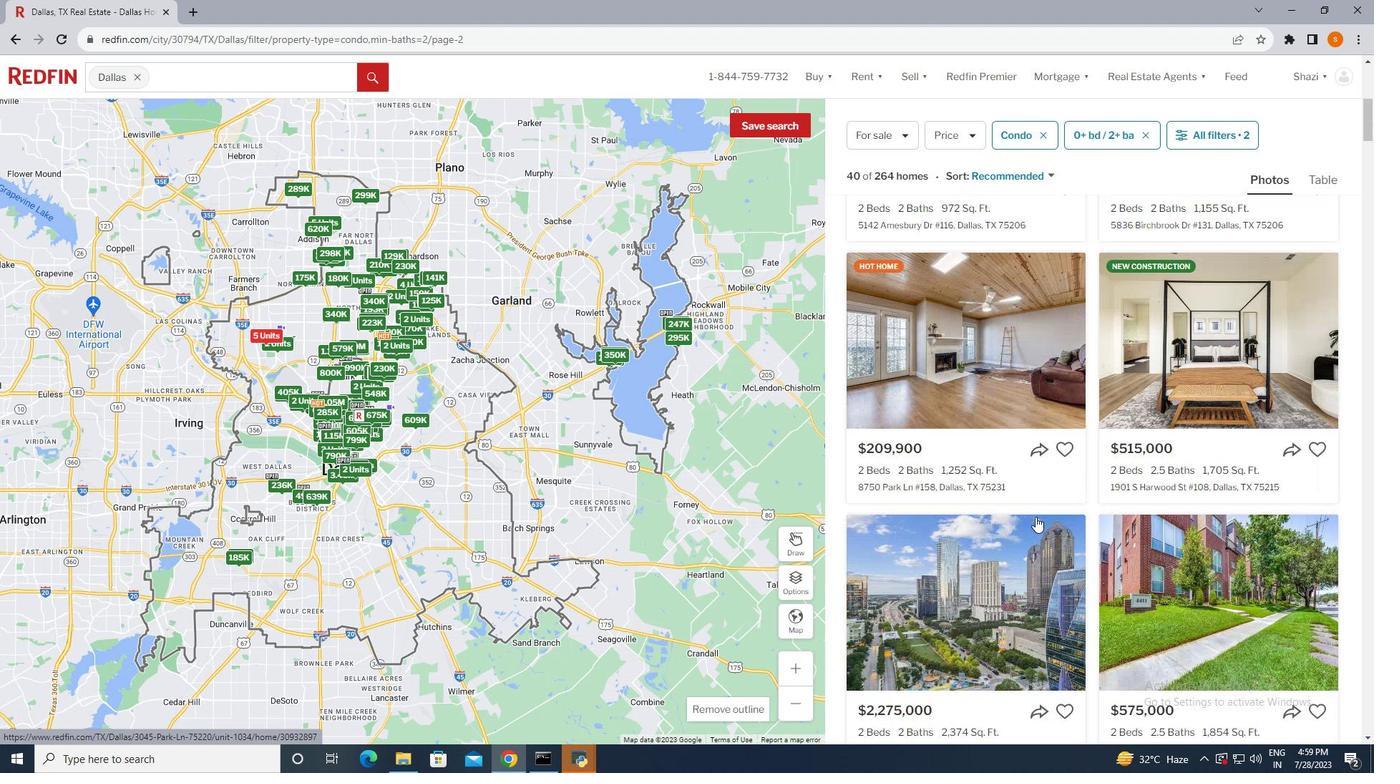 
Action: Mouse scrolled (1036, 517) with delta (0, 0)
Screenshot: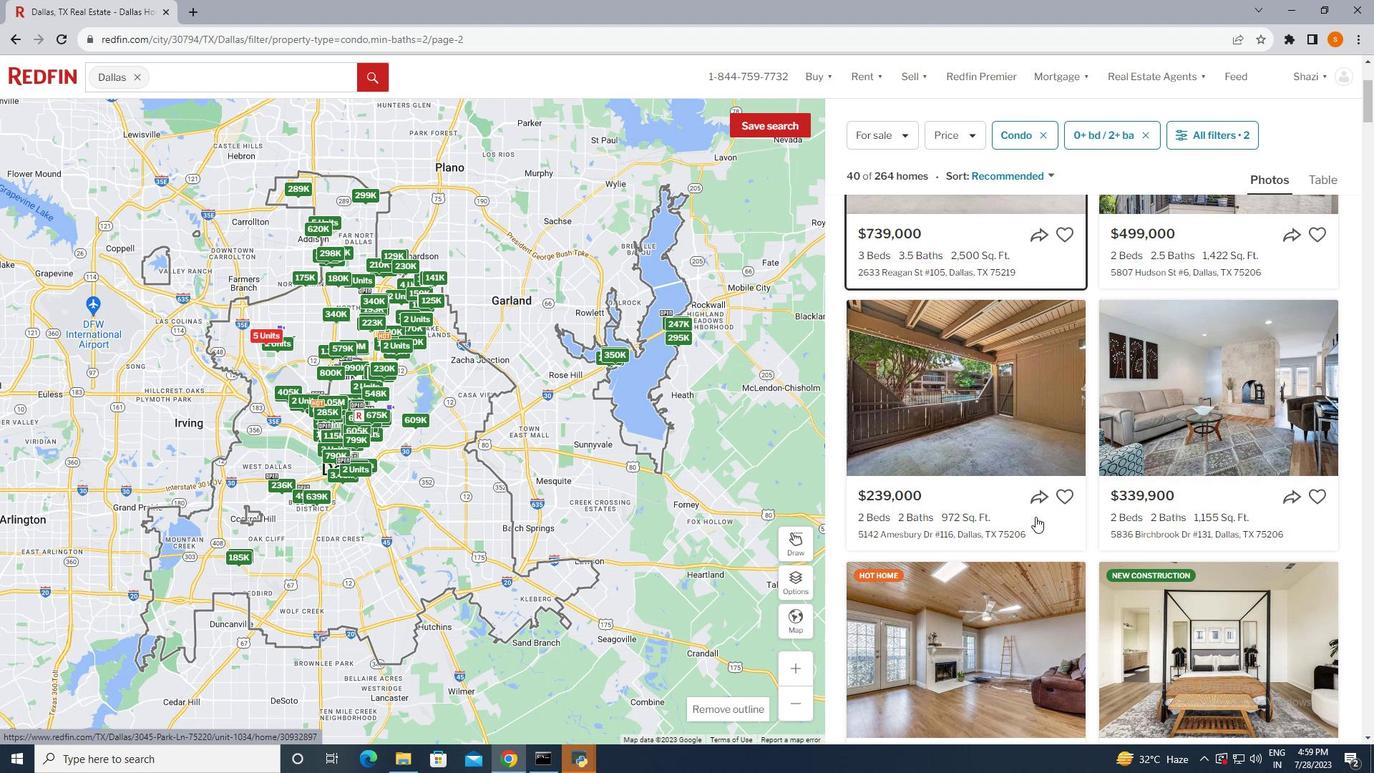 
Action: Mouse scrolled (1036, 517) with delta (0, 0)
Screenshot: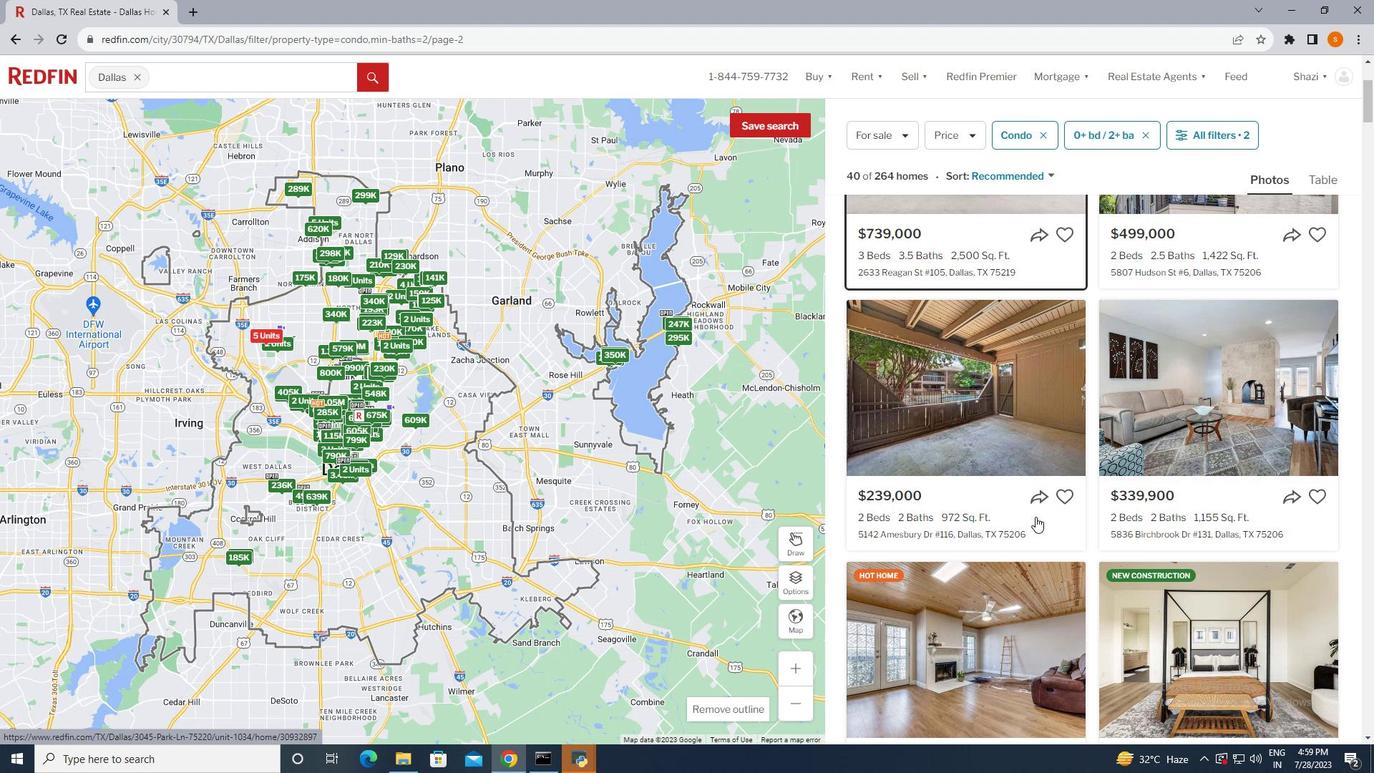 
Action: Mouse scrolled (1036, 517) with delta (0, 0)
Screenshot: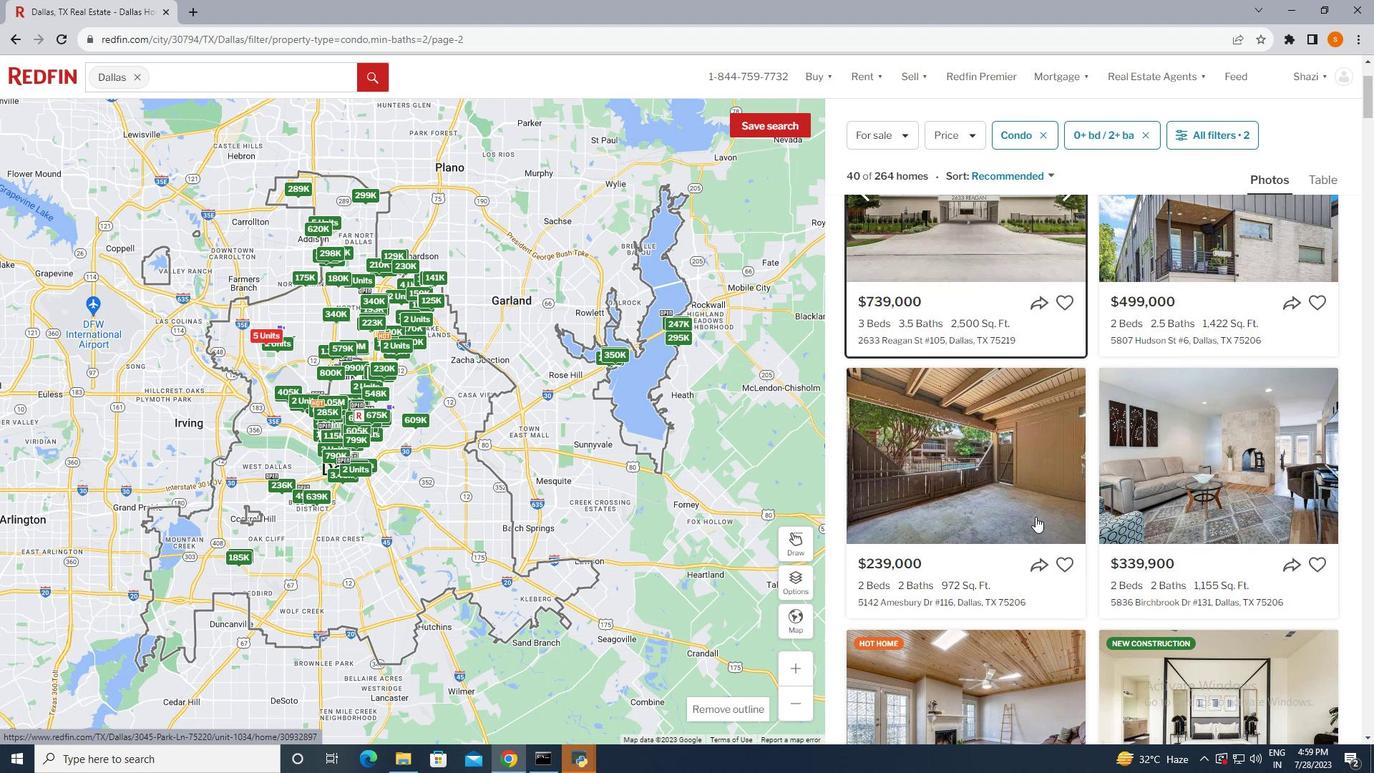 
Action: Mouse scrolled (1036, 517) with delta (0, 0)
Screenshot: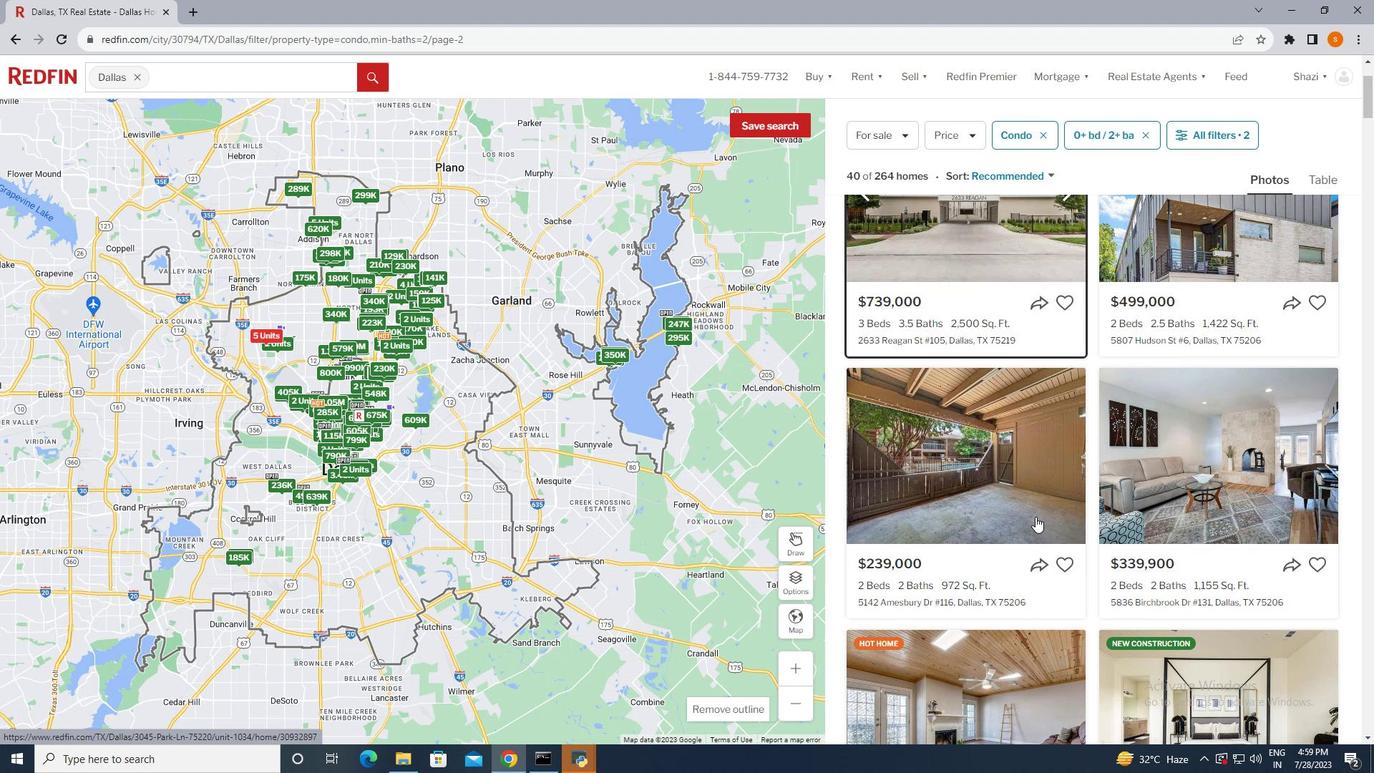 
Action: Mouse scrolled (1036, 517) with delta (0, 0)
Screenshot: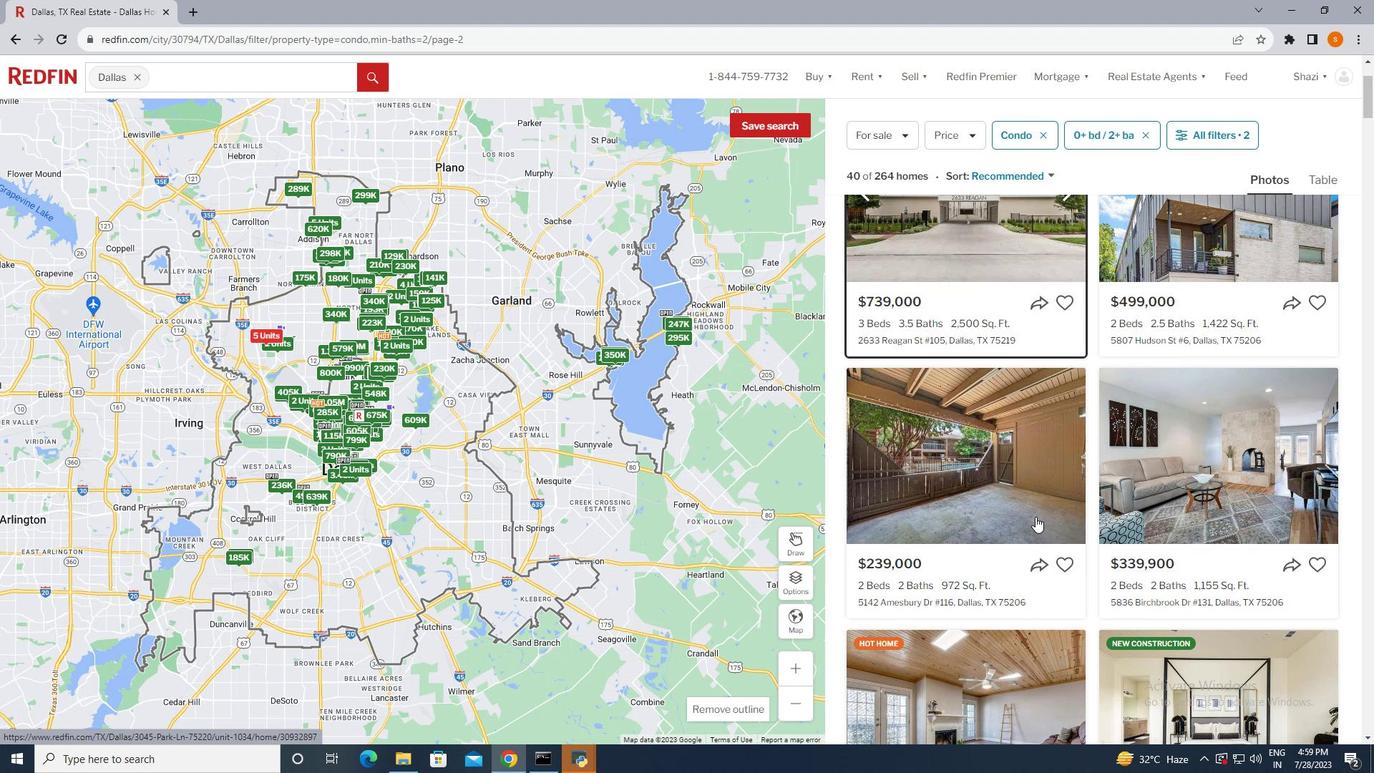 
Action: Mouse scrolled (1036, 517) with delta (0, 0)
Screenshot: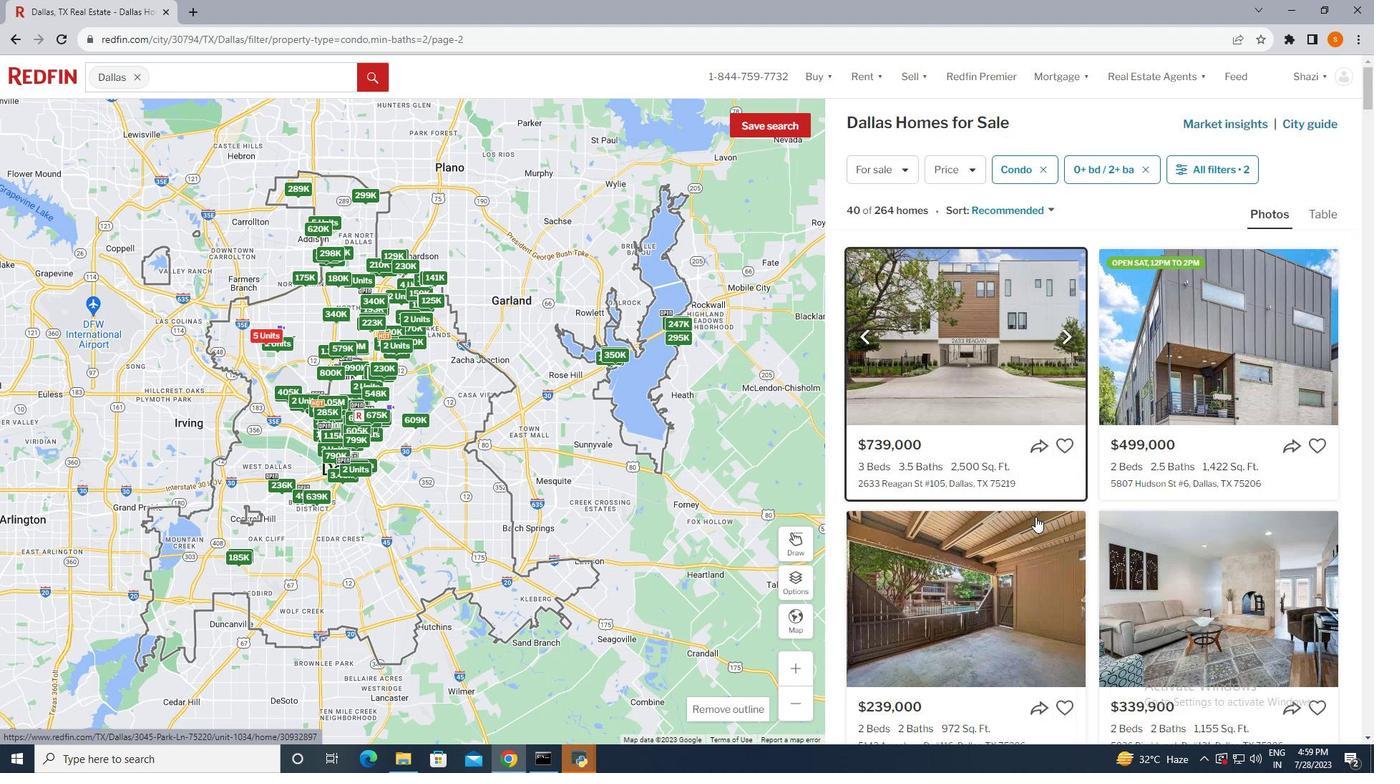 
Action: Mouse scrolled (1036, 517) with delta (0, 0)
Screenshot: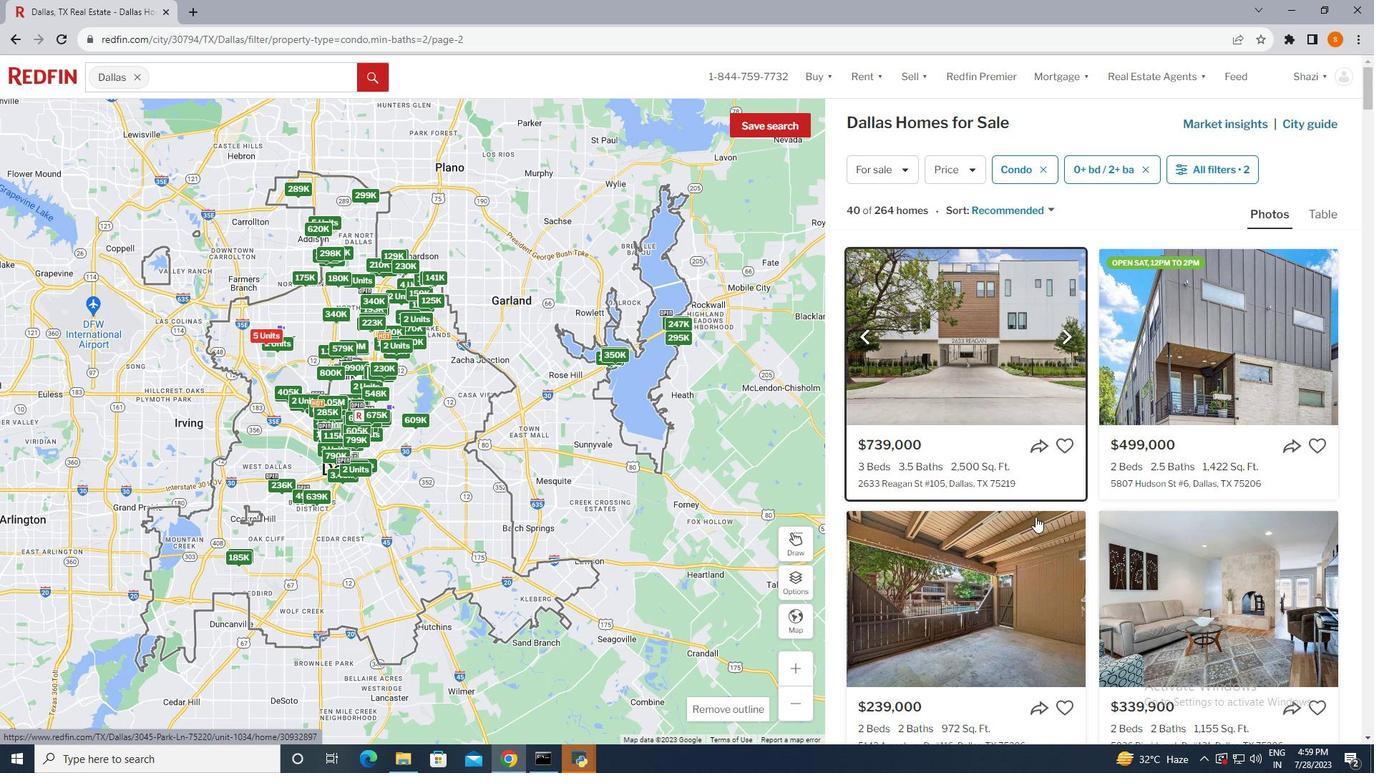 
Action: Mouse scrolled (1036, 517) with delta (0, 0)
Screenshot: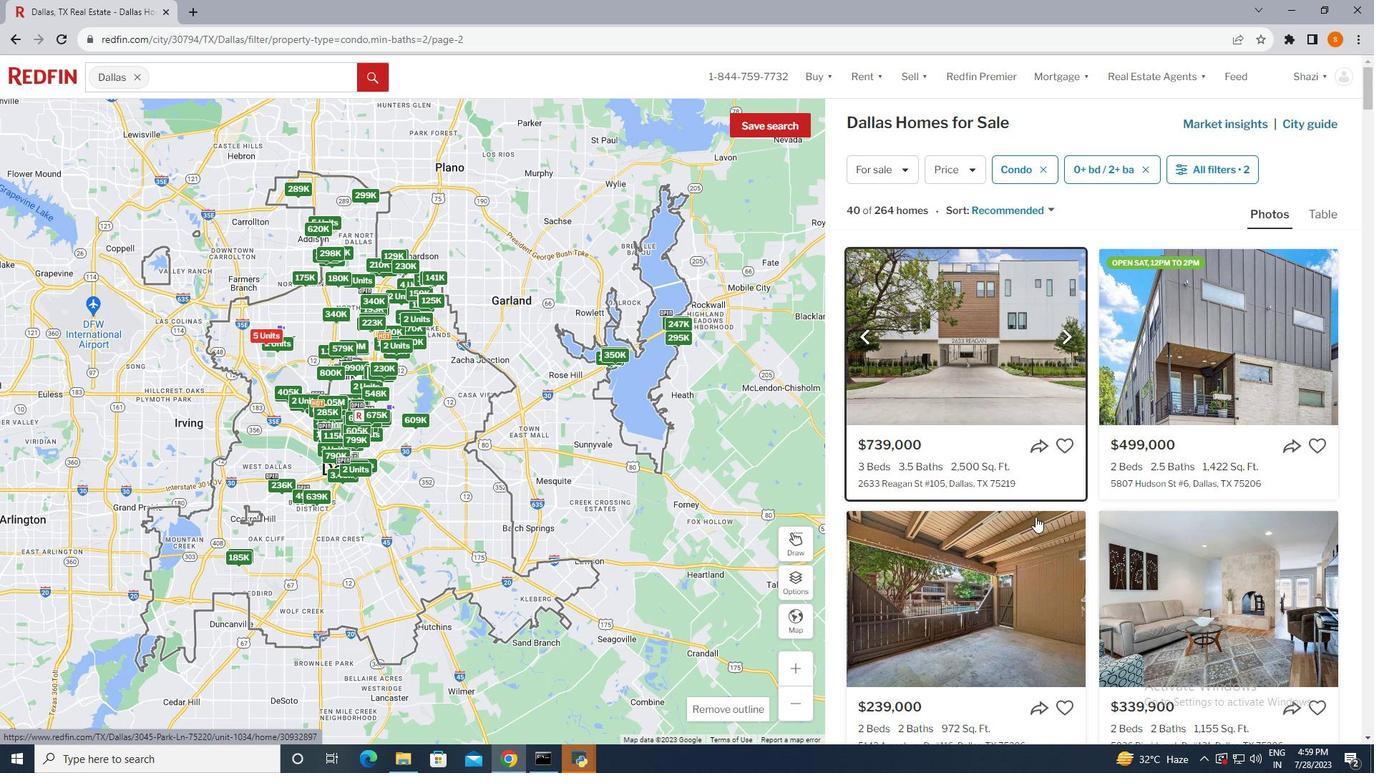 
Action: Mouse scrolled (1036, 517) with delta (0, 0)
Screenshot: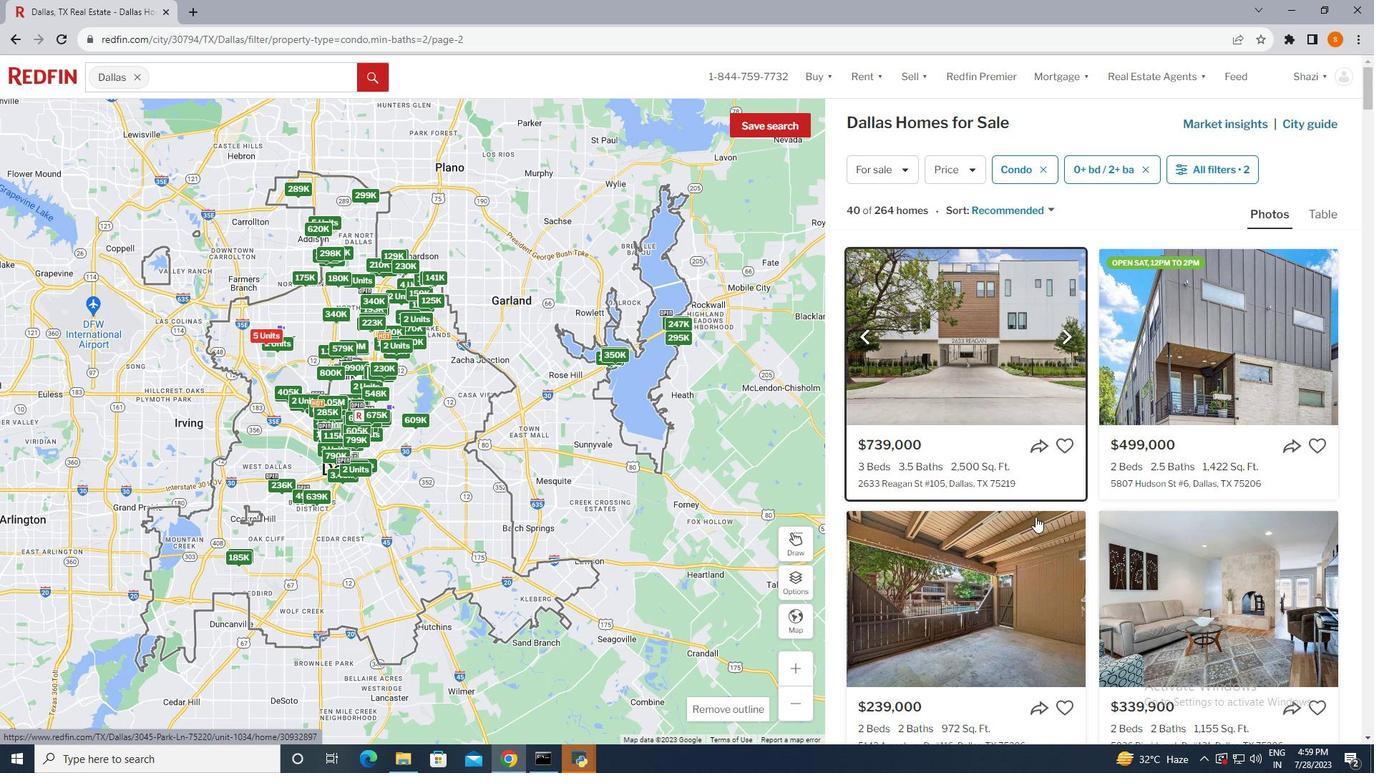 
Action: Mouse scrolled (1036, 517) with delta (0, 0)
Screenshot: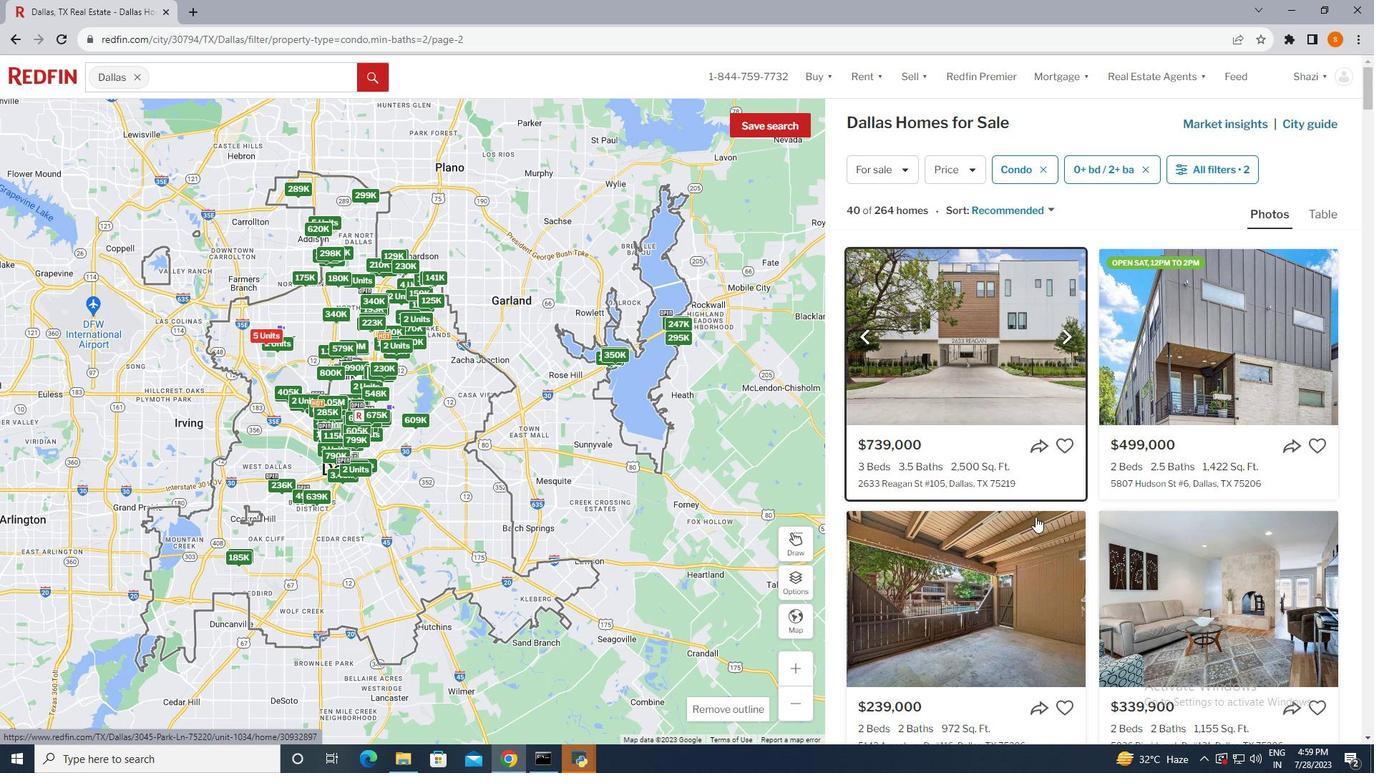 
Action: Mouse scrolled (1036, 517) with delta (0, 0)
Screenshot: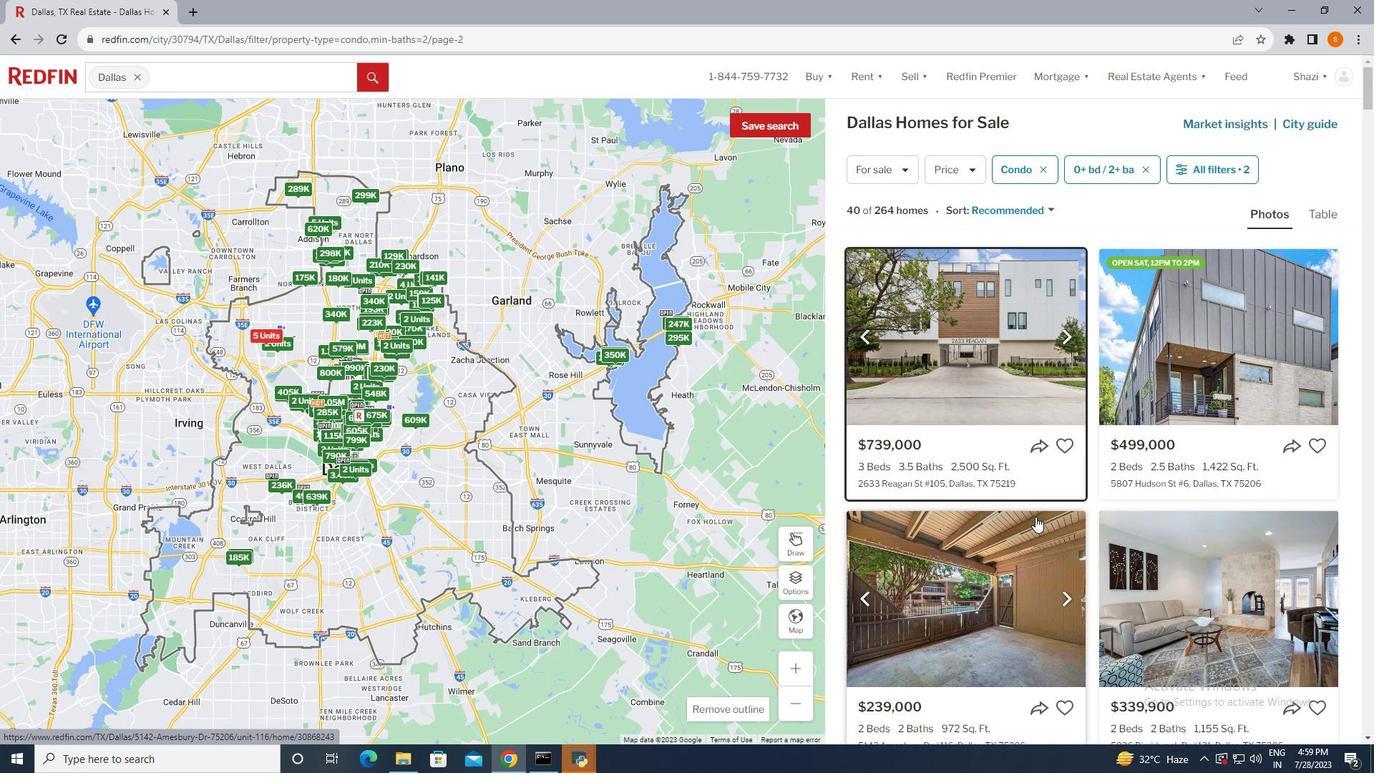 
Action: Mouse scrolled (1036, 517) with delta (0, 0)
Screenshot: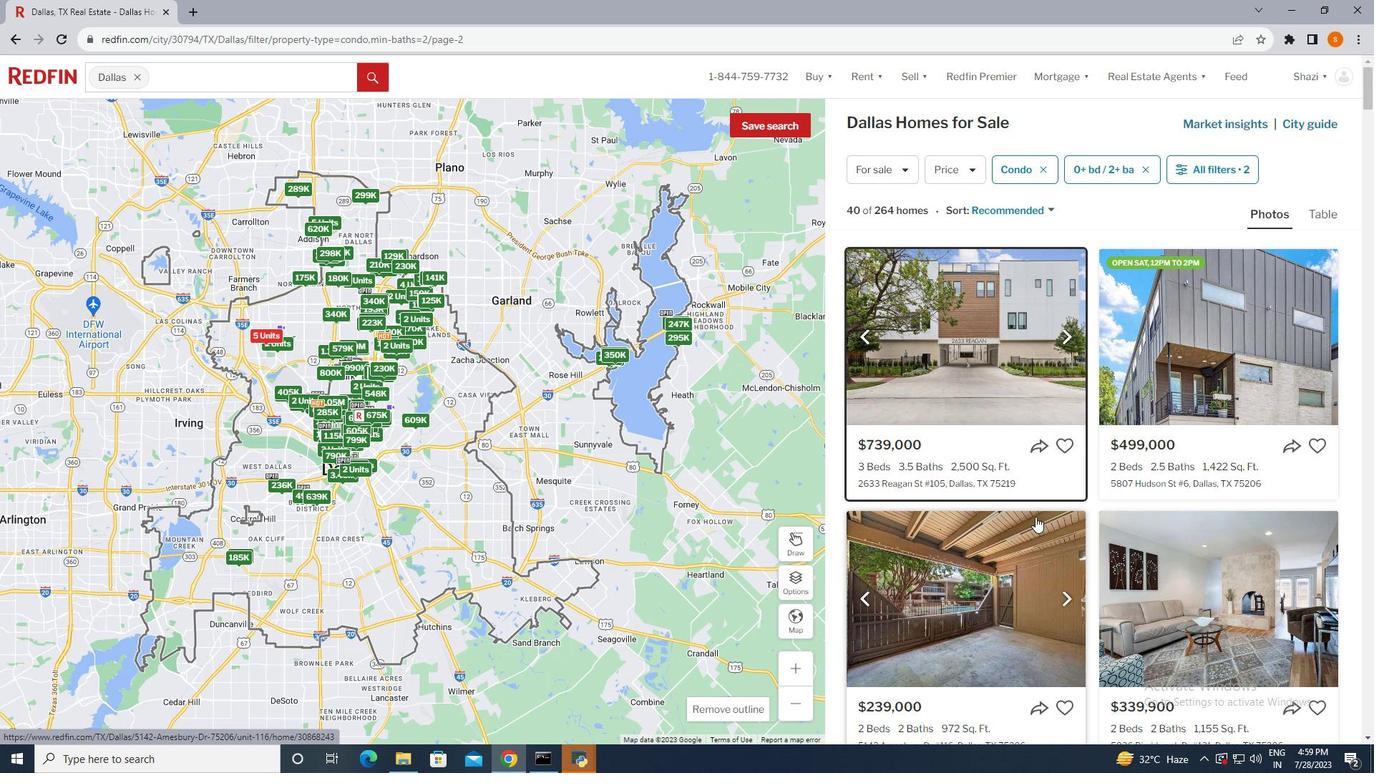 
Action: Mouse scrolled (1036, 517) with delta (0, 0)
Screenshot: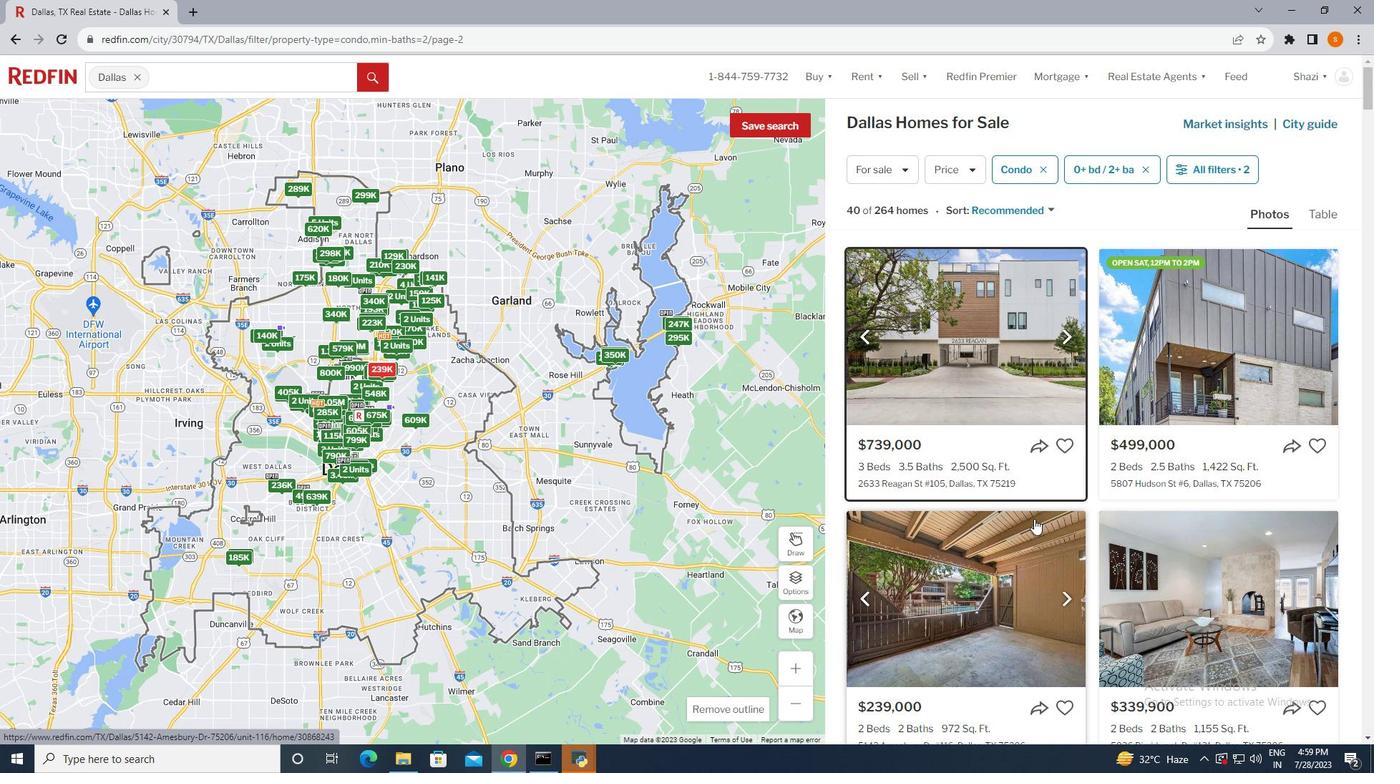 
Action: Mouse scrolled (1036, 517) with delta (0, 0)
Screenshot: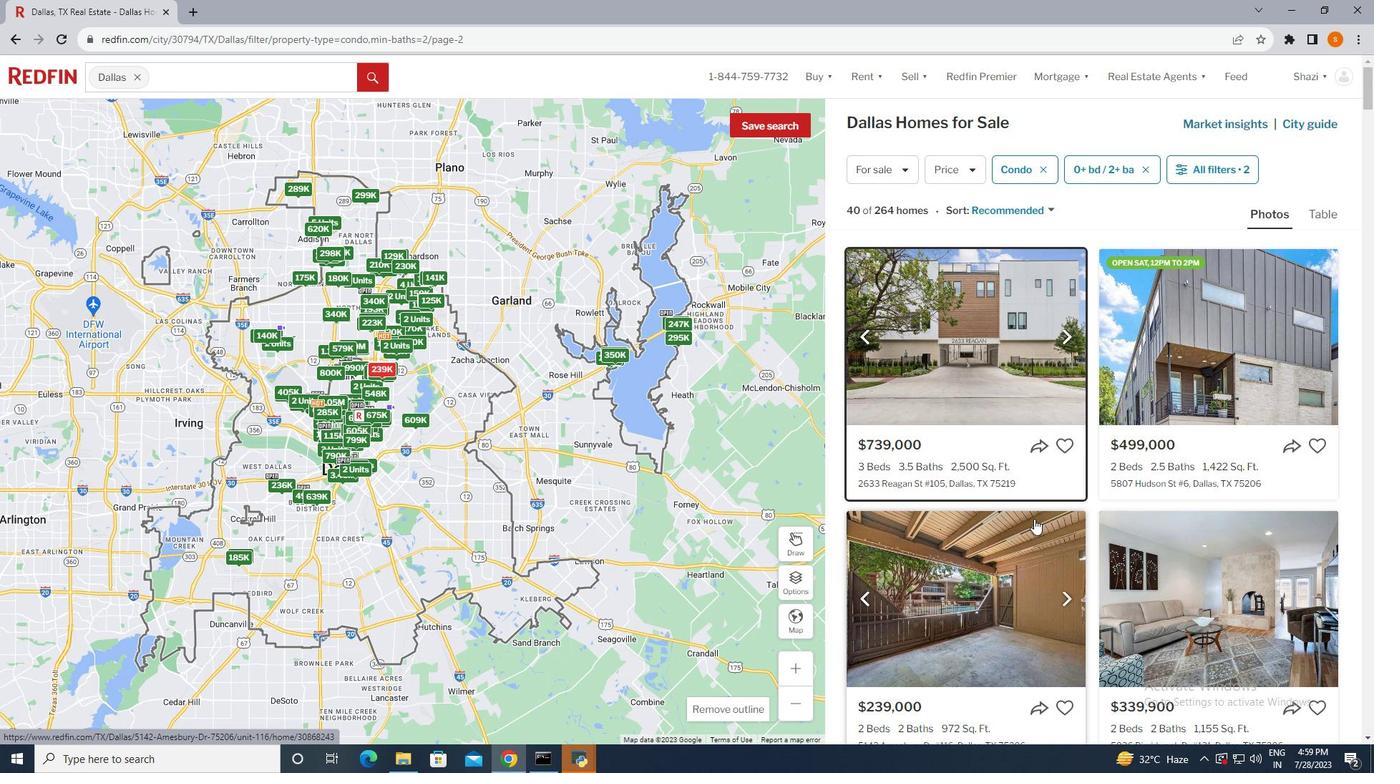 
Action: Mouse scrolled (1036, 517) with delta (0, 0)
Screenshot: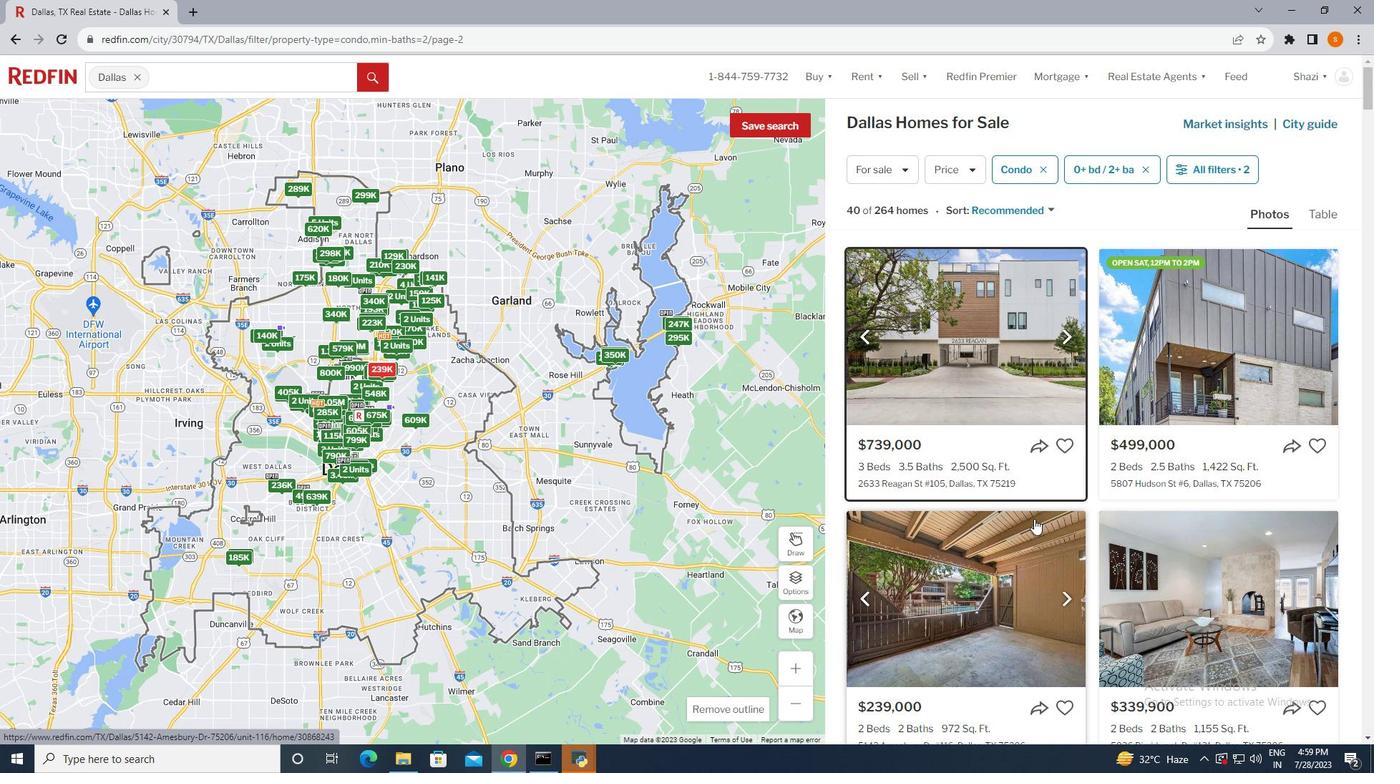 
Action: Mouse scrolled (1036, 517) with delta (0, 0)
Screenshot: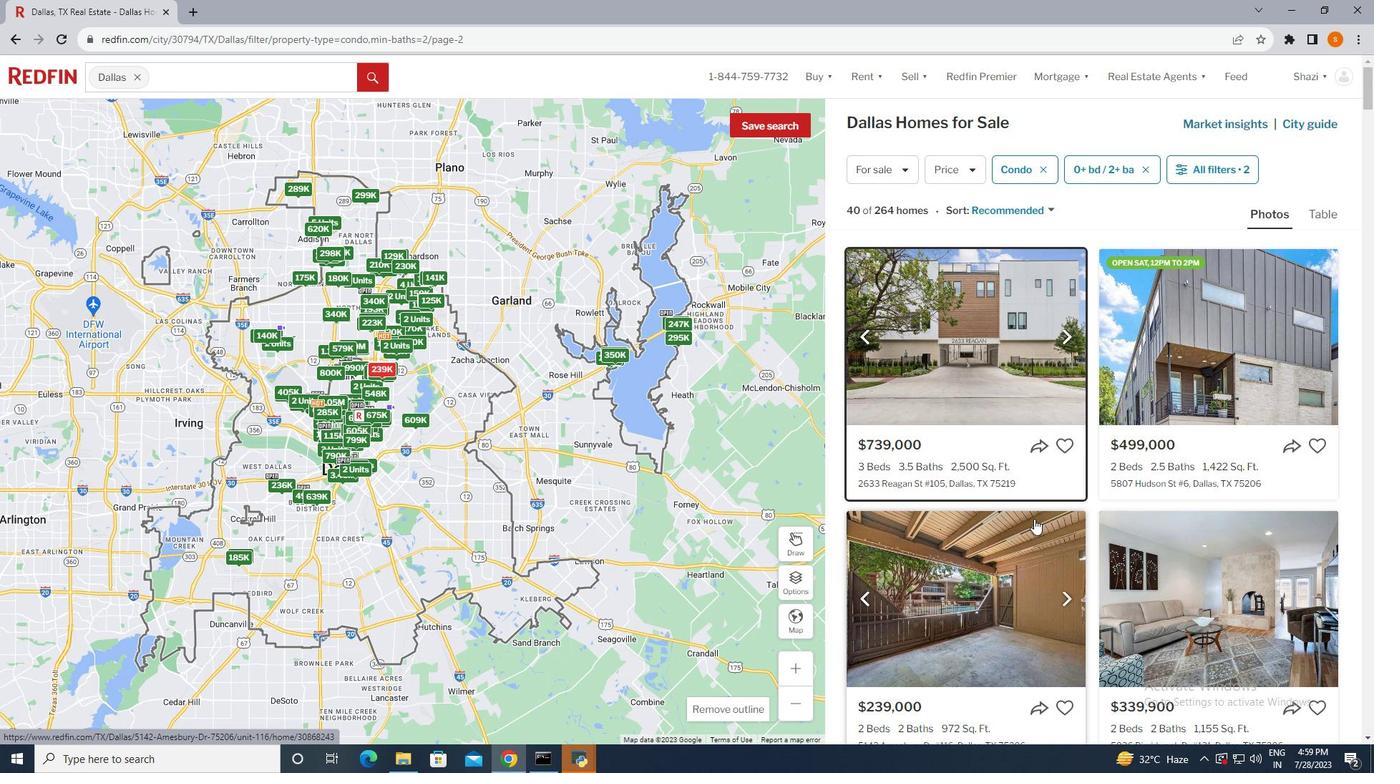 
Action: Mouse scrolled (1036, 517) with delta (0, 0)
Screenshot: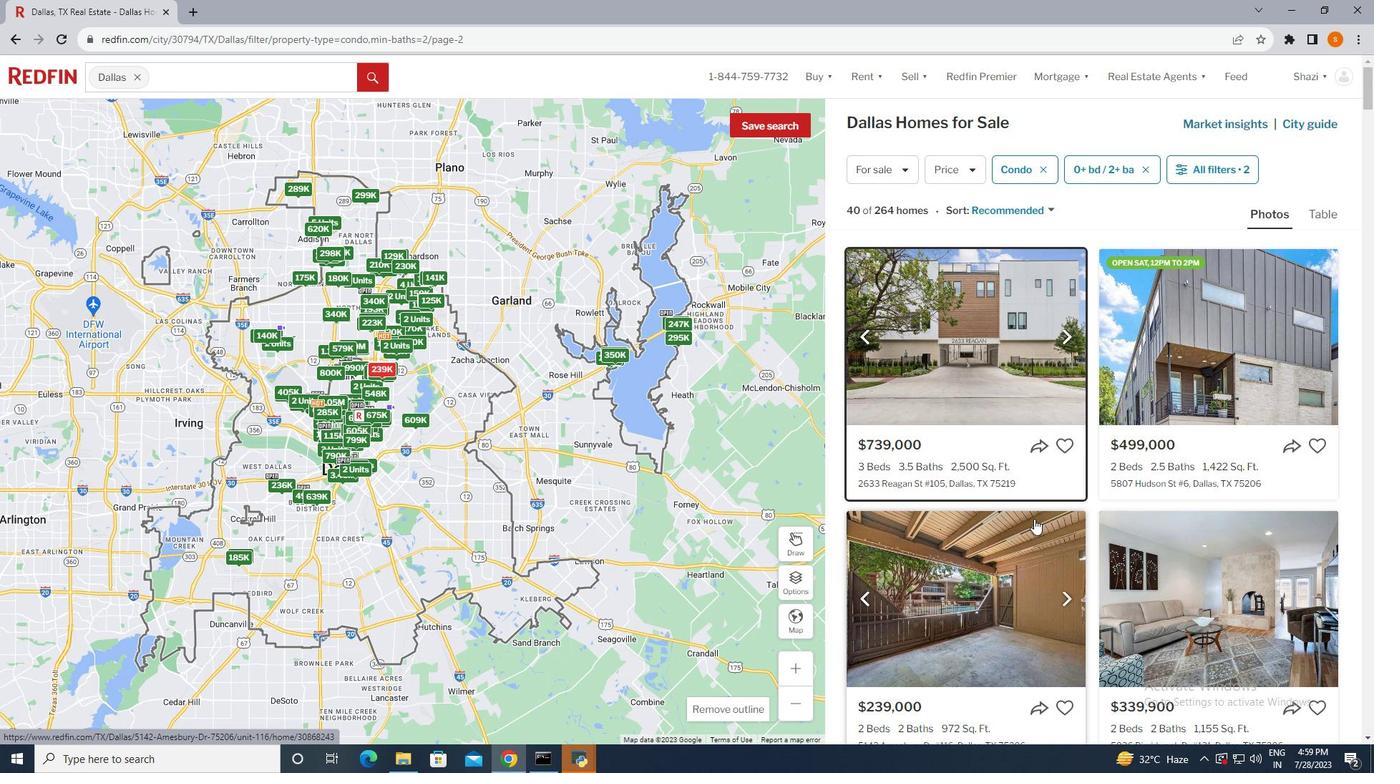 
Action: Mouse moved to (1156, 387)
Screenshot: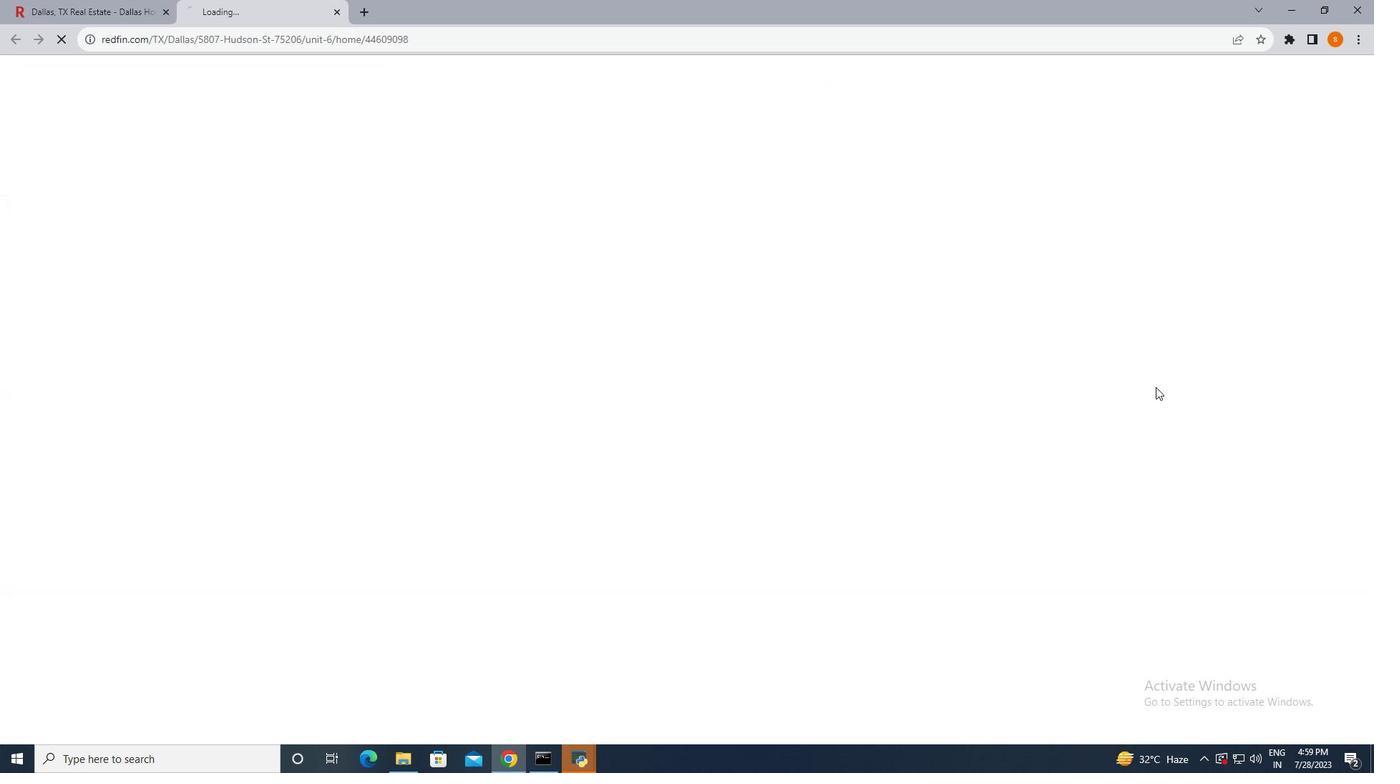 
Action: Mouse pressed left at (1156, 387)
Screenshot: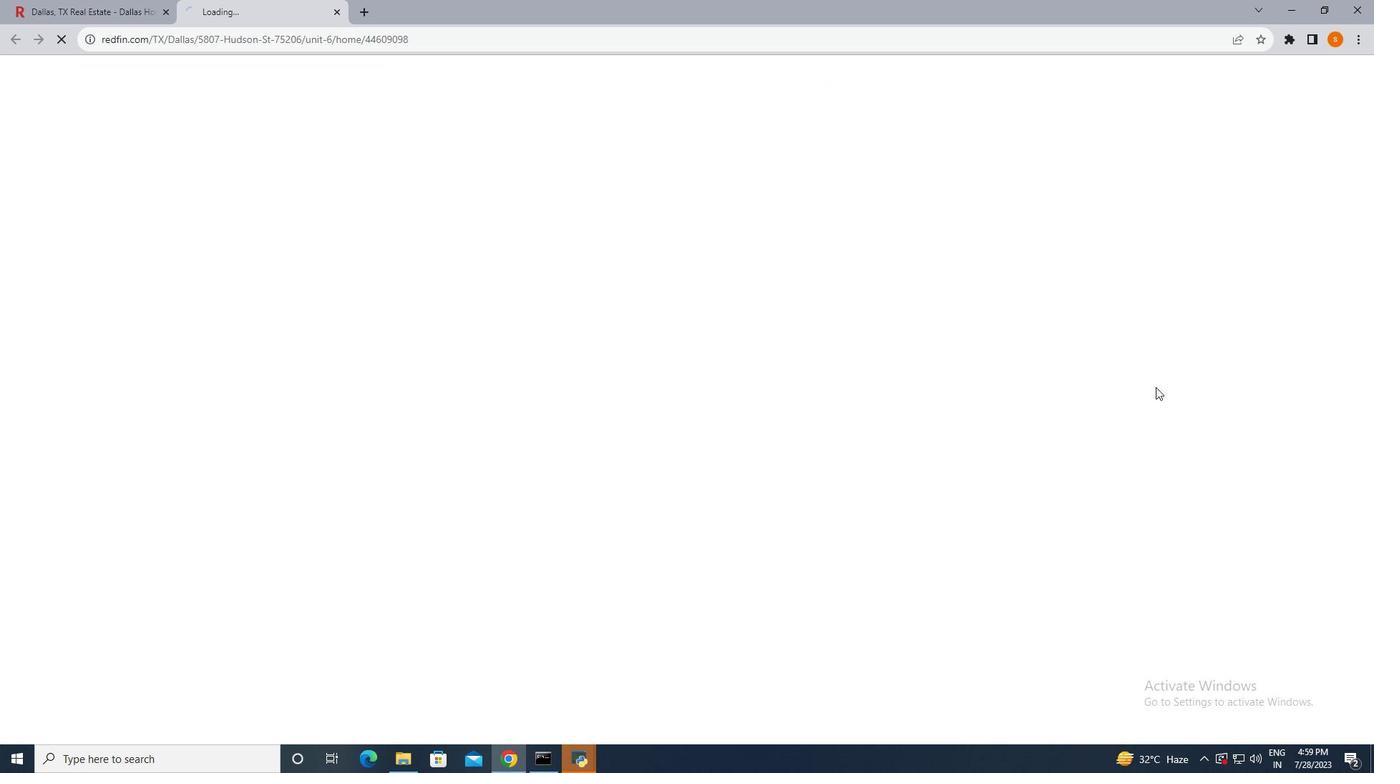 
Action: Mouse moved to (1009, 463)
Screenshot: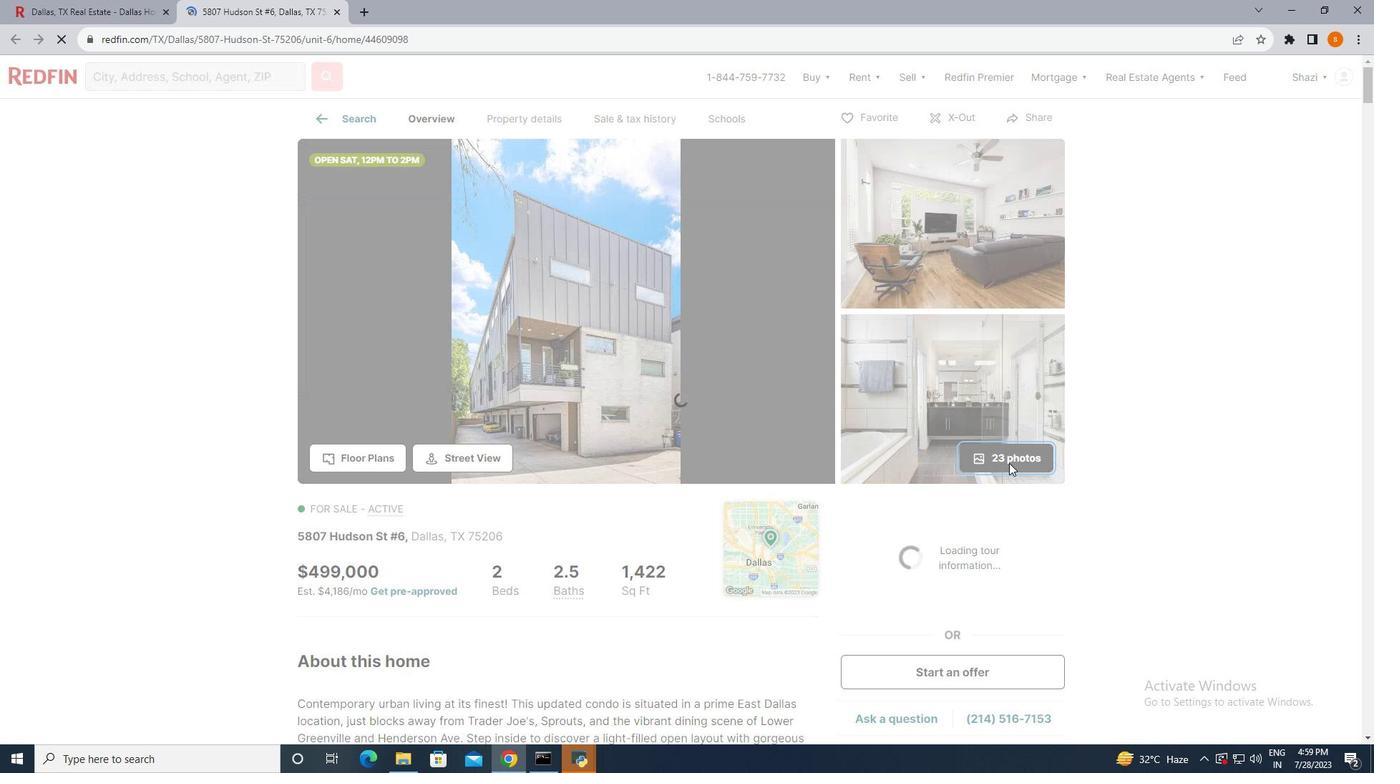 
Action: Mouse pressed left at (1009, 463)
Screenshot: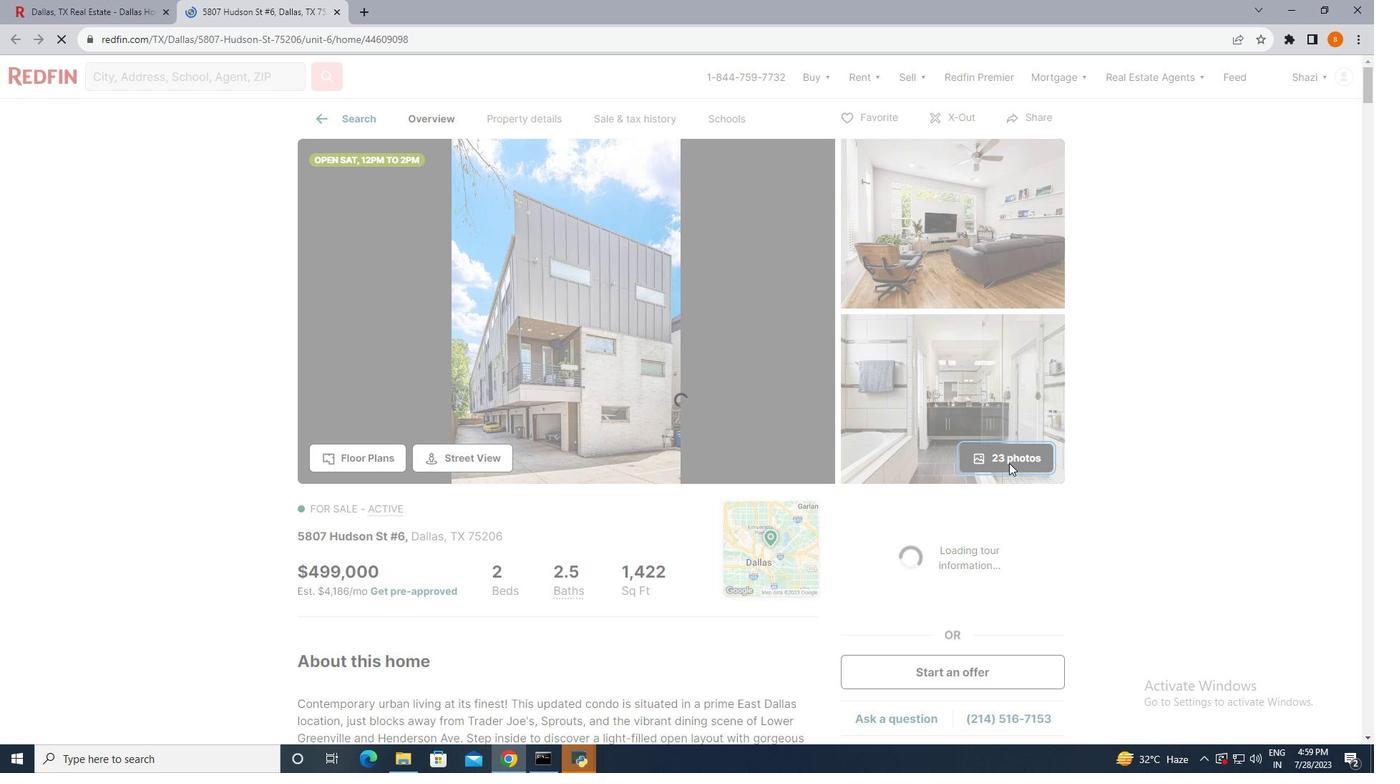 
Action: Mouse moved to (1265, 369)
Screenshot: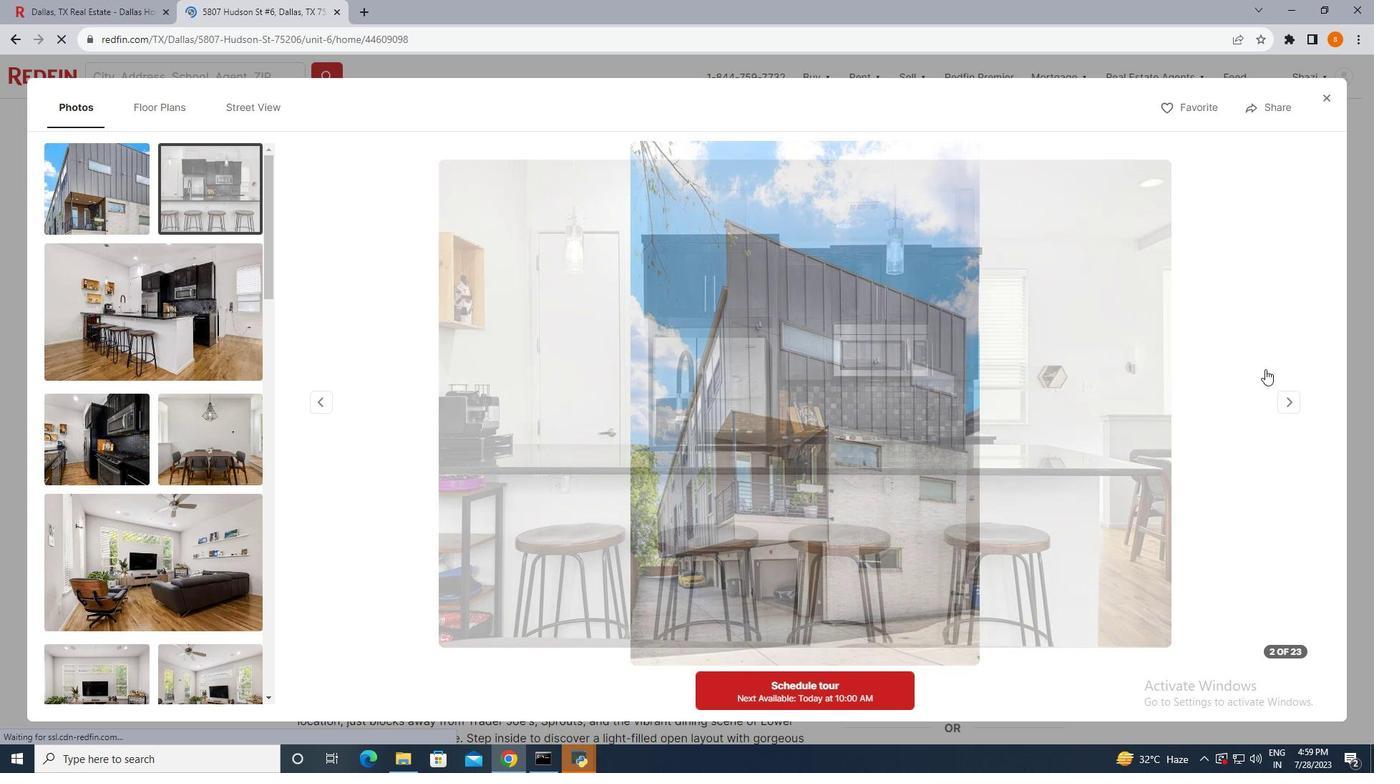 
Action: Mouse pressed left at (1265, 369)
Screenshot: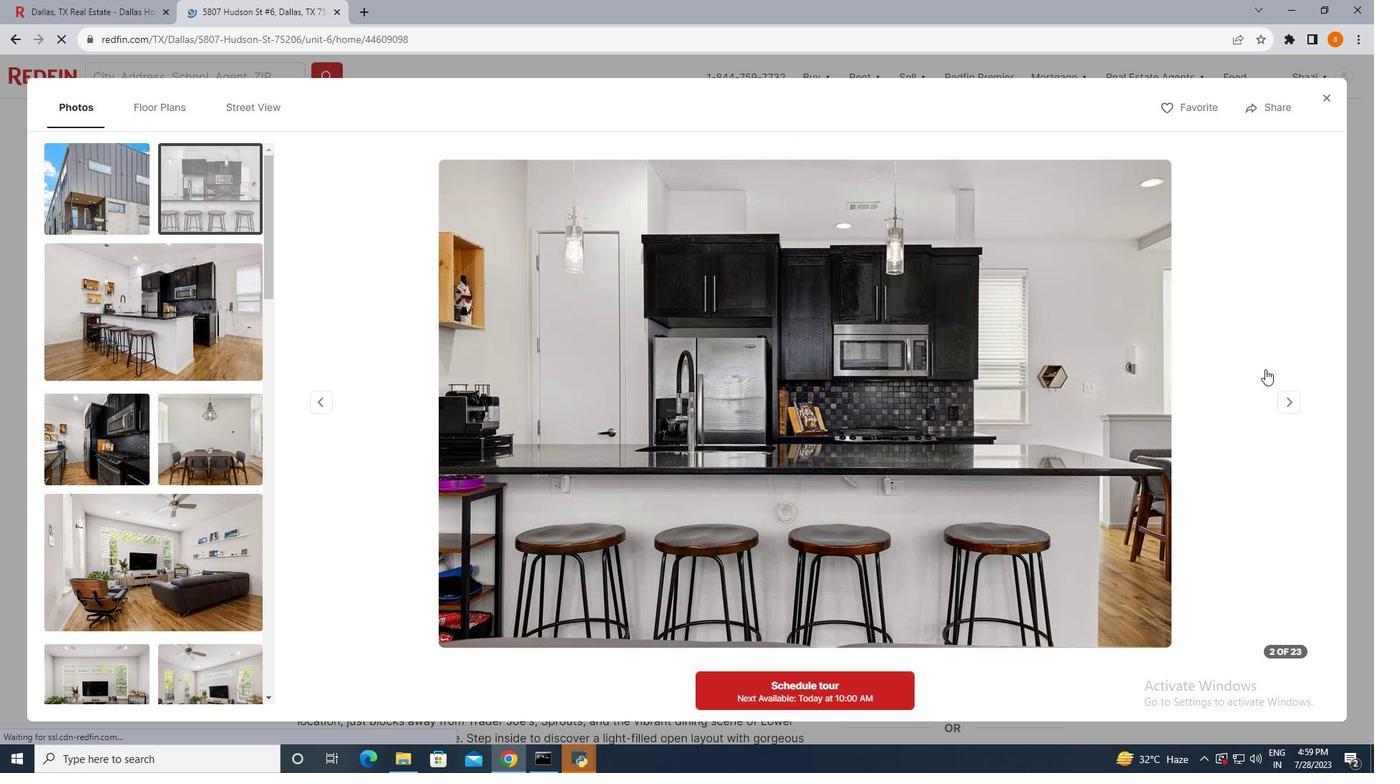 
Action: Mouse moved to (1265, 368)
Screenshot: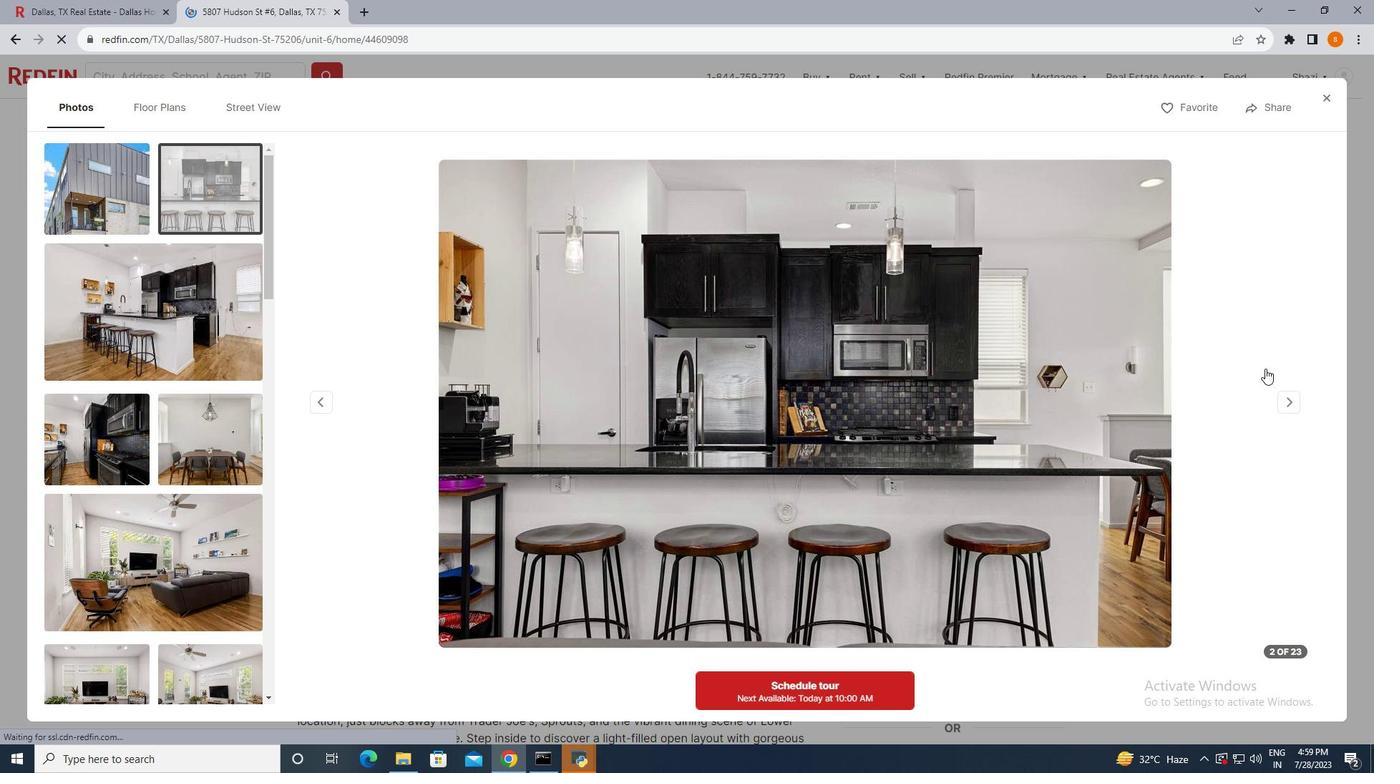 
Action: Mouse pressed left at (1265, 368)
Screenshot: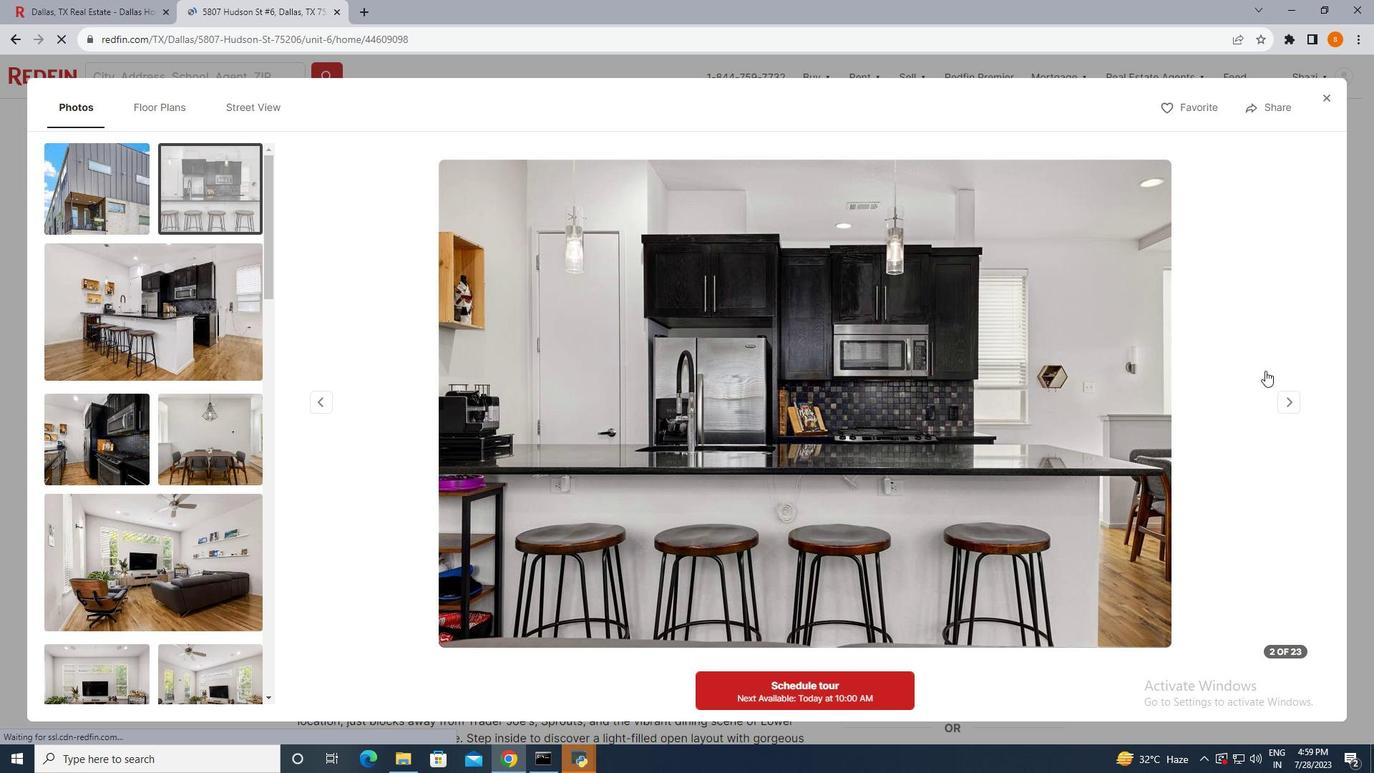 
Action: Mouse moved to (1278, 398)
Screenshot: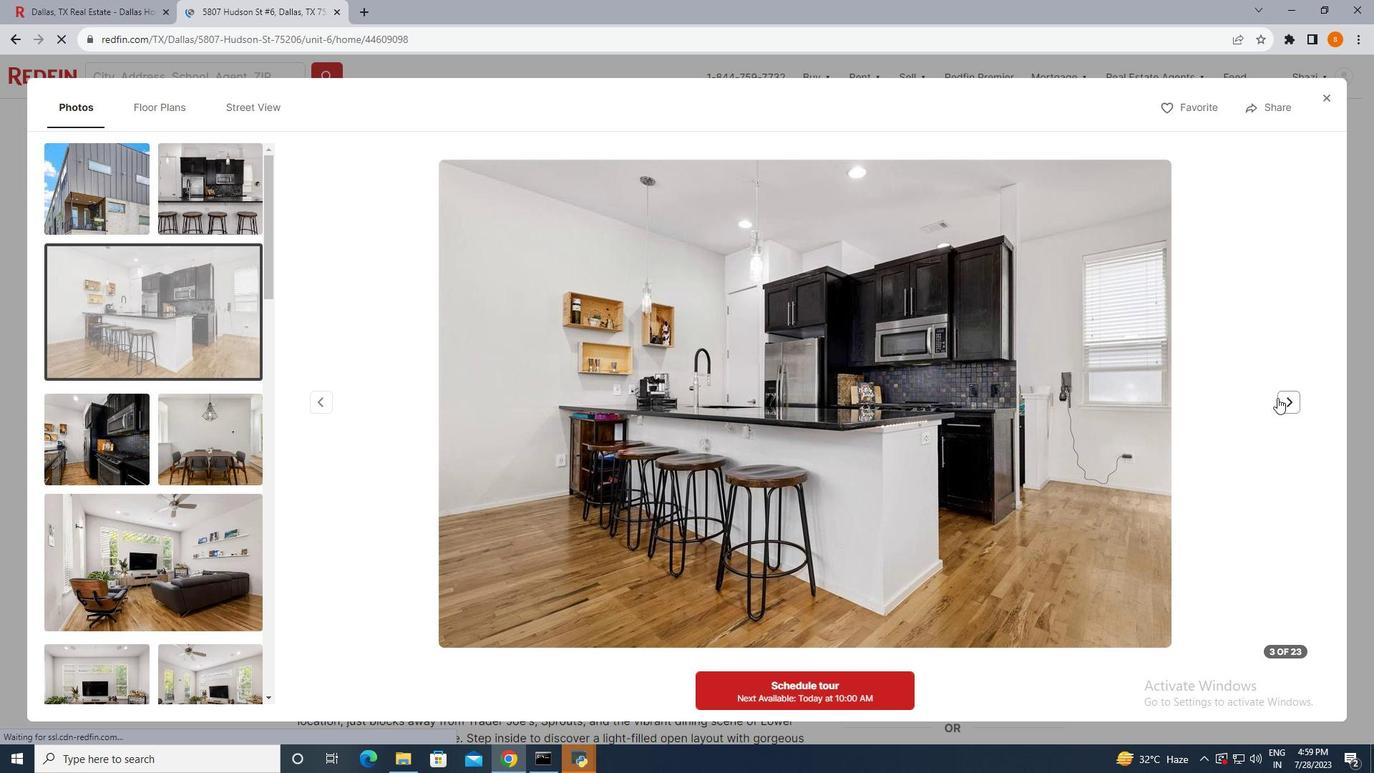 
Action: Mouse pressed left at (1278, 398)
Screenshot: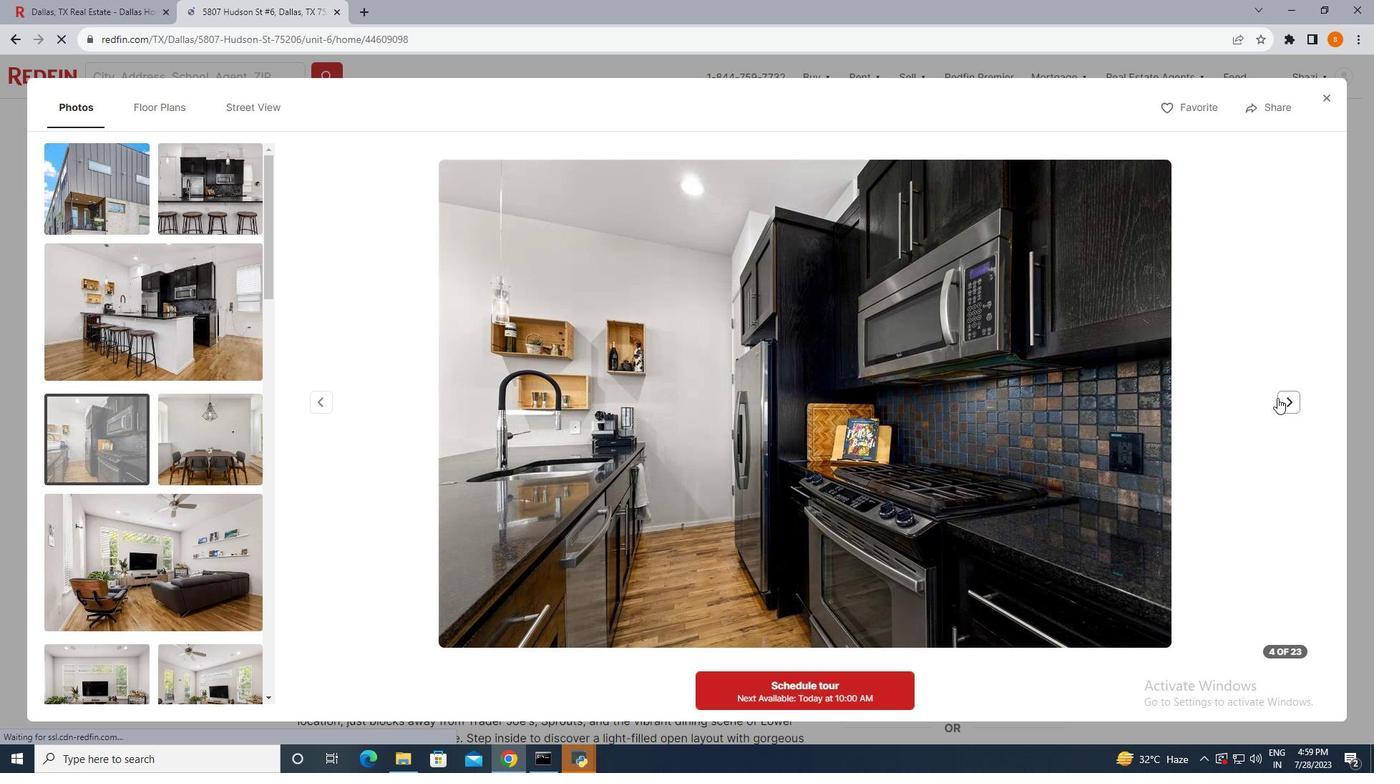 
Action: Mouse pressed left at (1278, 398)
Screenshot: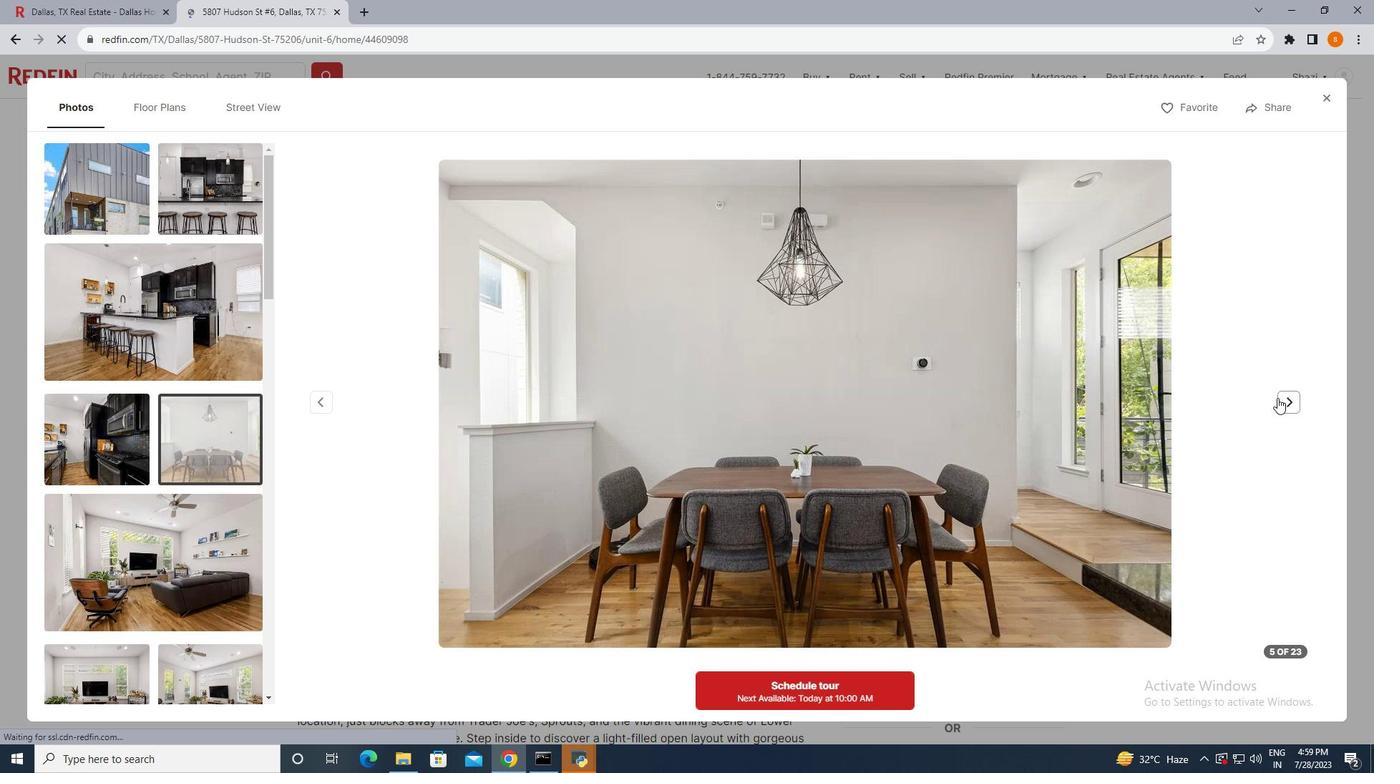 
Action: Mouse pressed left at (1278, 398)
Screenshot: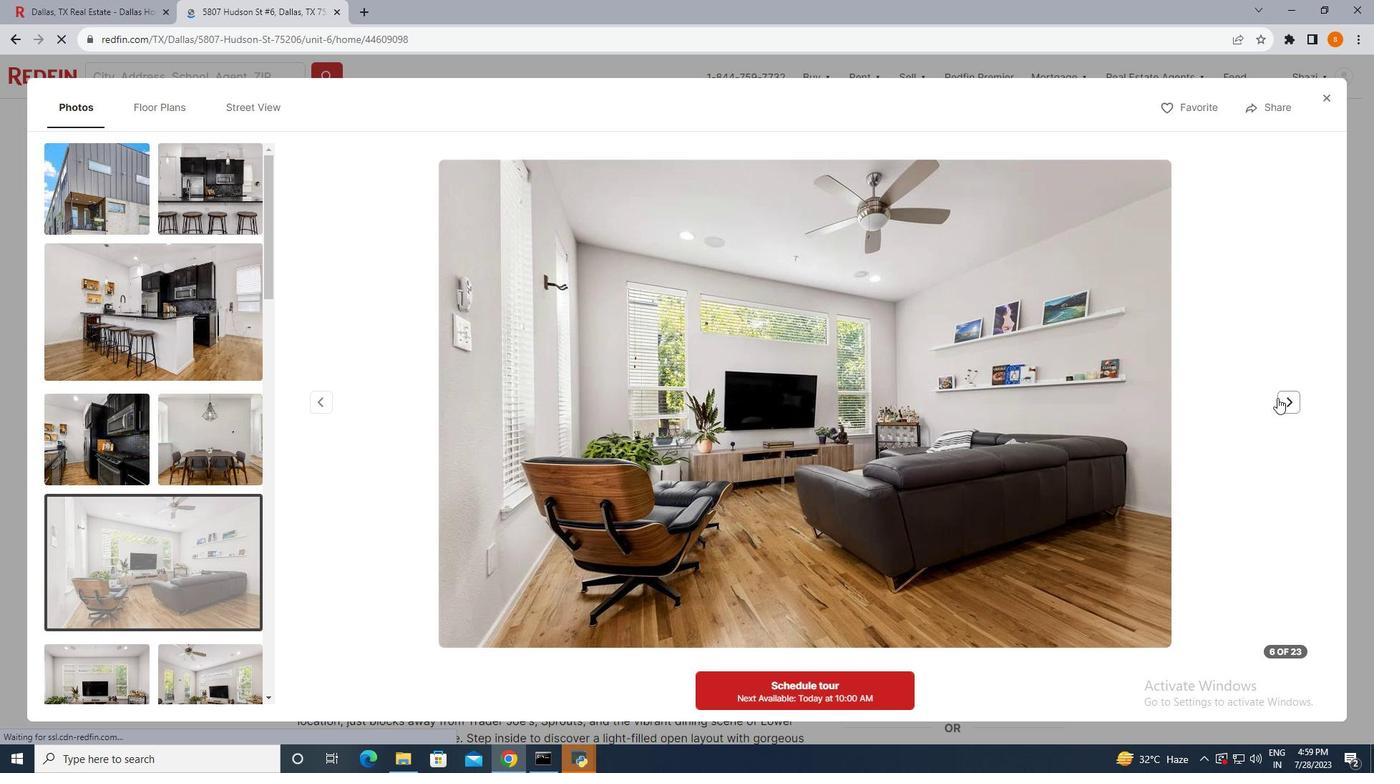 
Action: Mouse pressed left at (1278, 398)
Screenshot: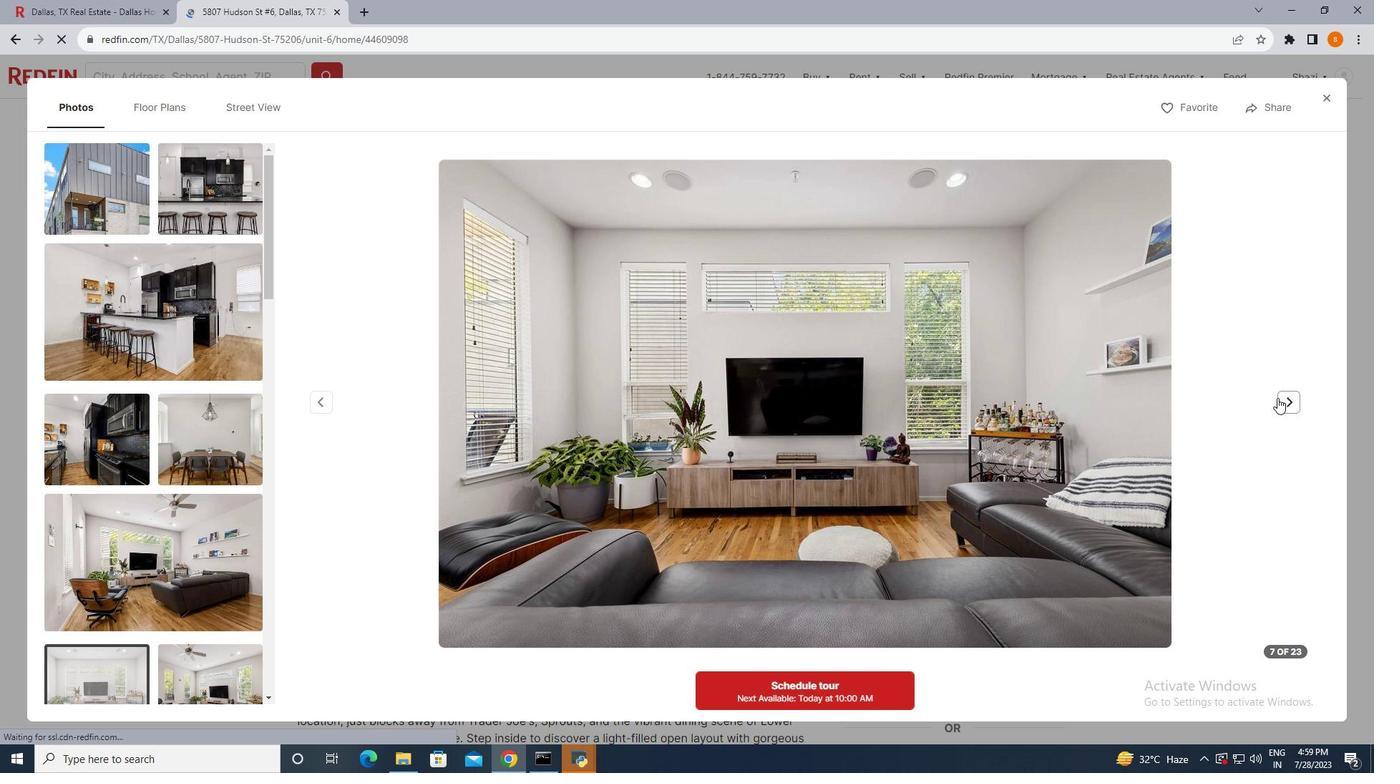 
Action: Mouse pressed left at (1278, 398)
Screenshot: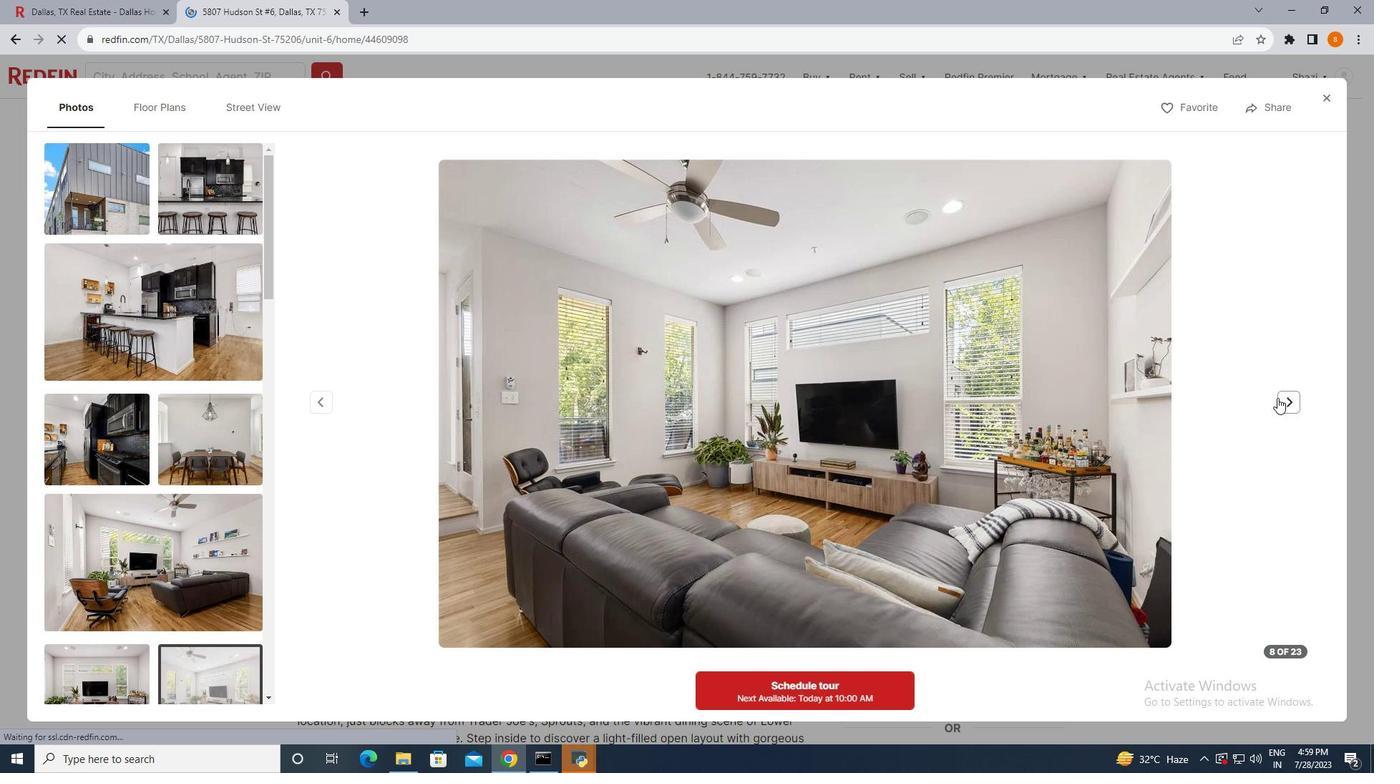 
Action: Mouse pressed left at (1278, 398)
Screenshot: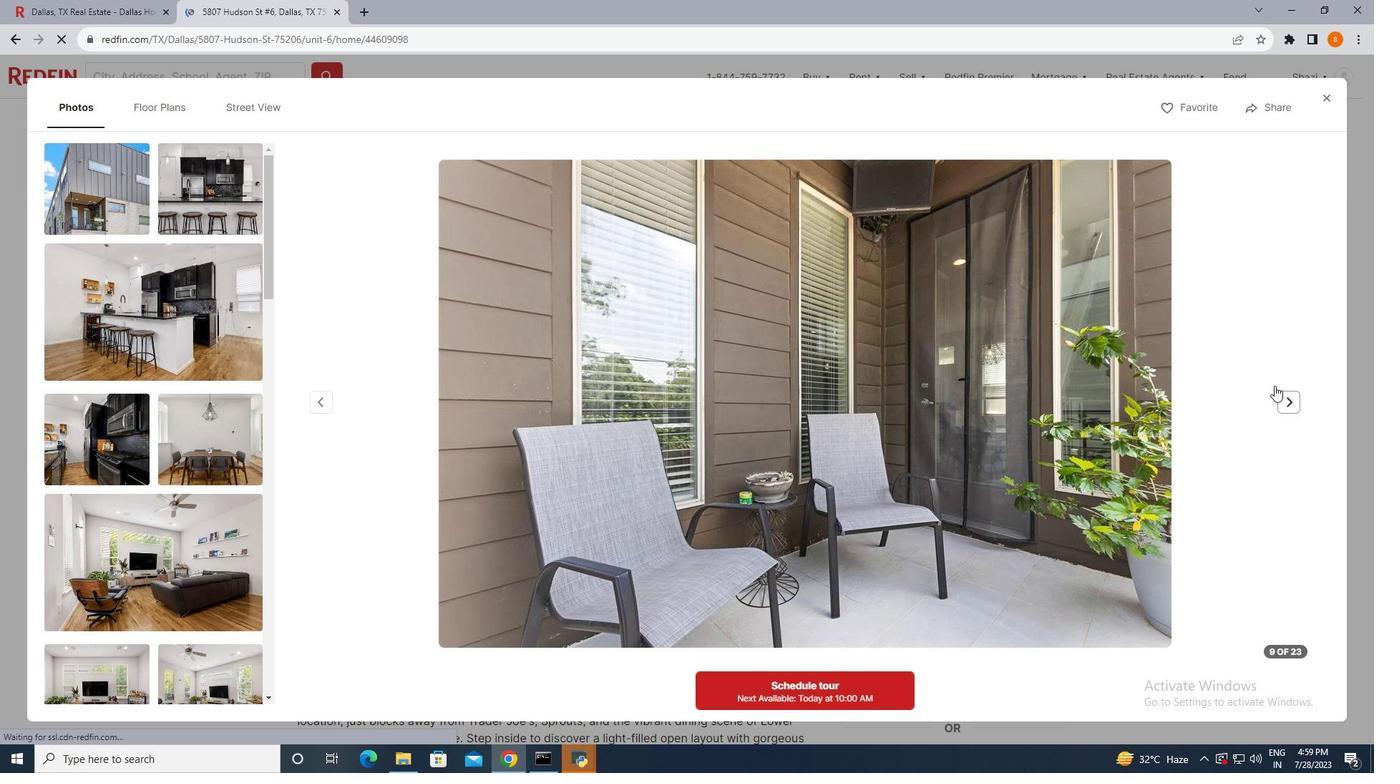 
Action: Mouse moved to (1275, 385)
